 Task: Create a vector illustration of a famous landmark.
Action: Mouse pressed left at (142, 103)
Screenshot: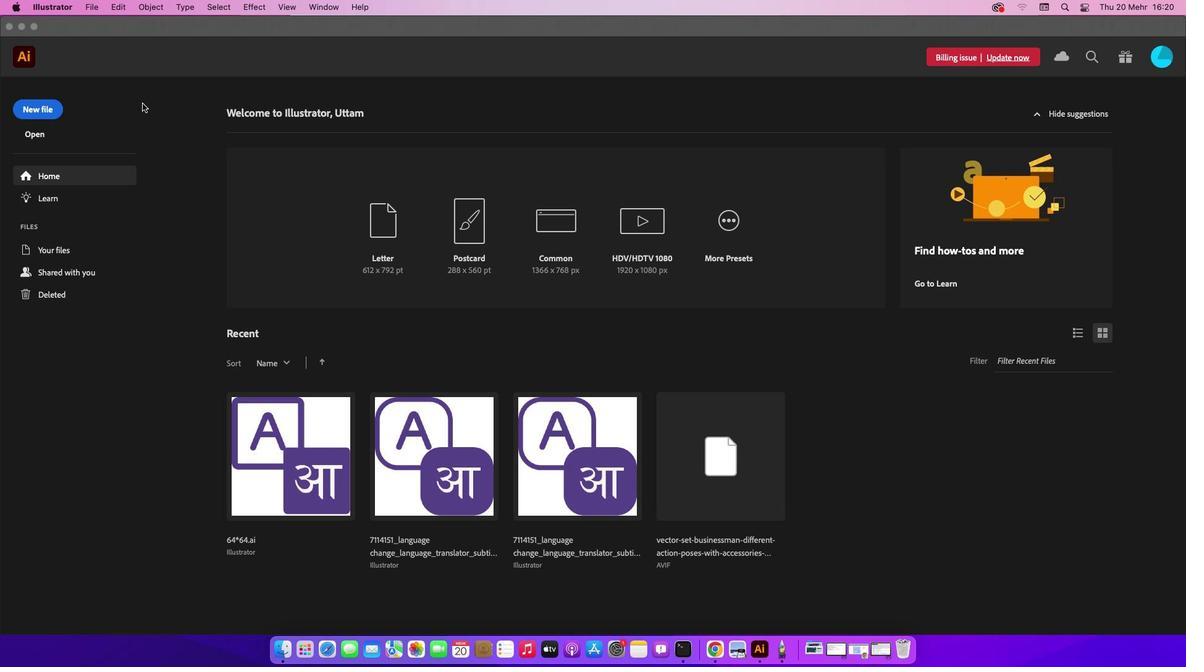
Action: Mouse moved to (48, 110)
Screenshot: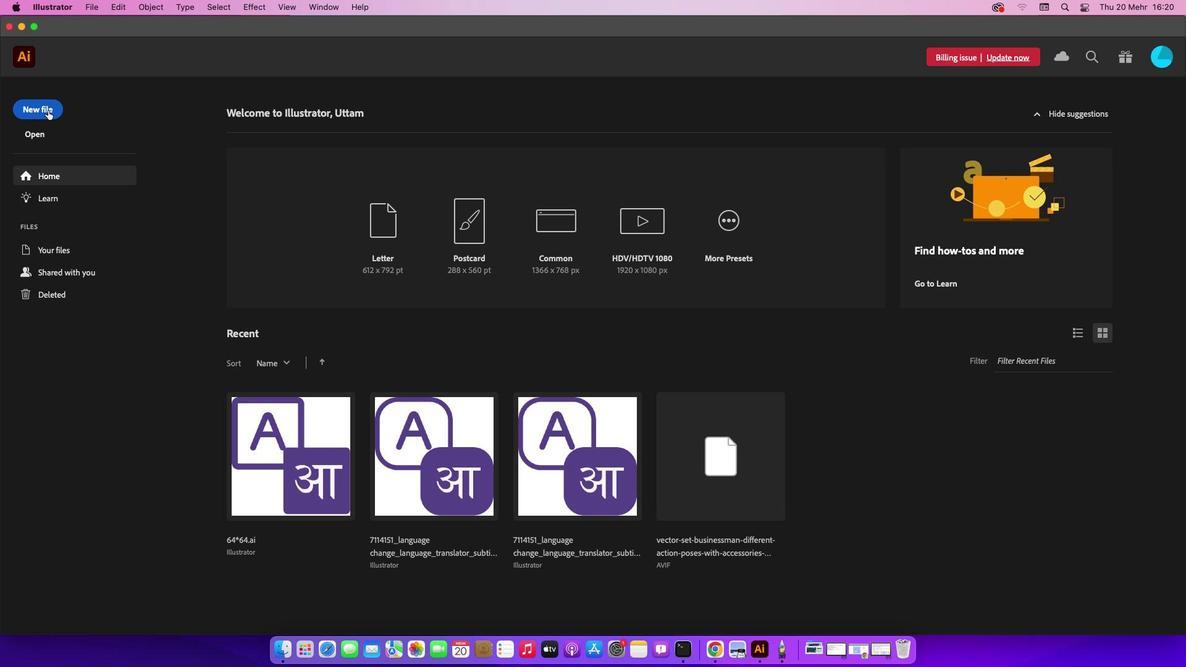 
Action: Mouse pressed left at (48, 110)
Screenshot: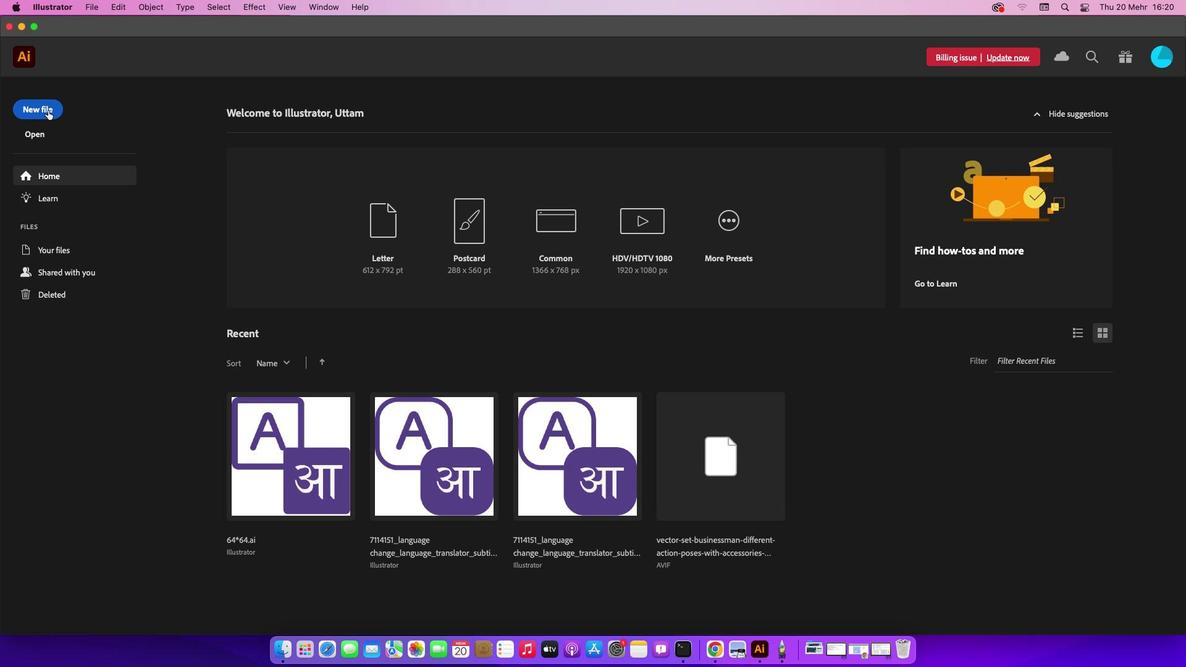 
Action: Mouse moved to (889, 514)
Screenshot: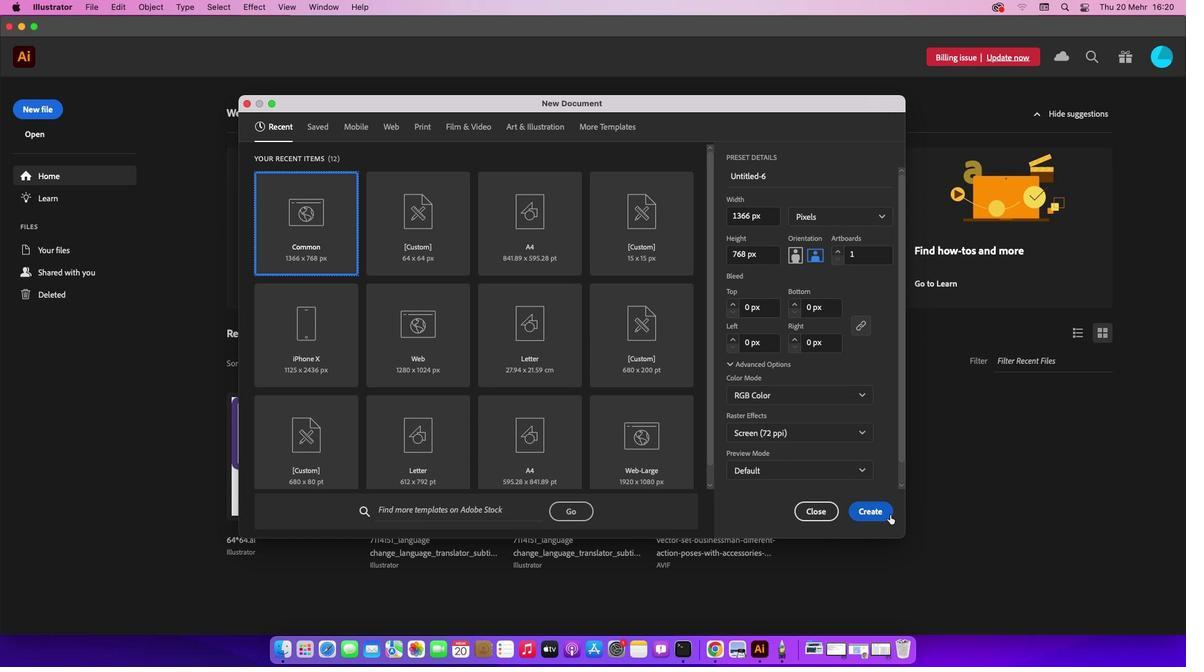 
Action: Mouse pressed left at (889, 514)
Screenshot: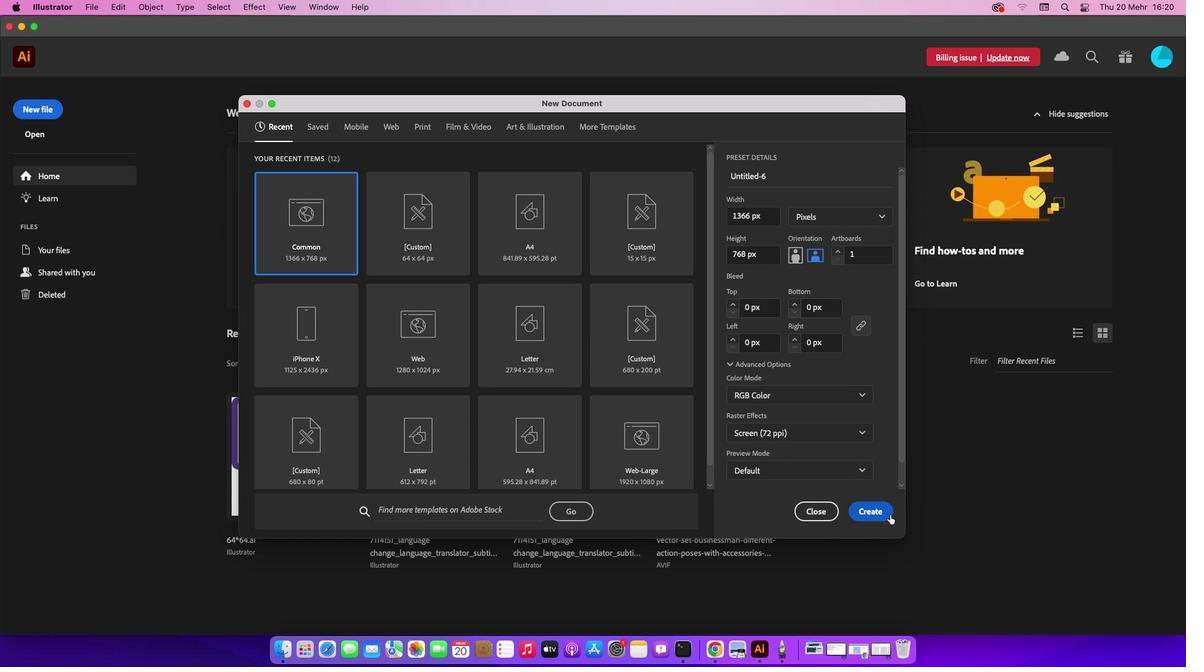 
Action: Mouse moved to (88, 6)
Screenshot: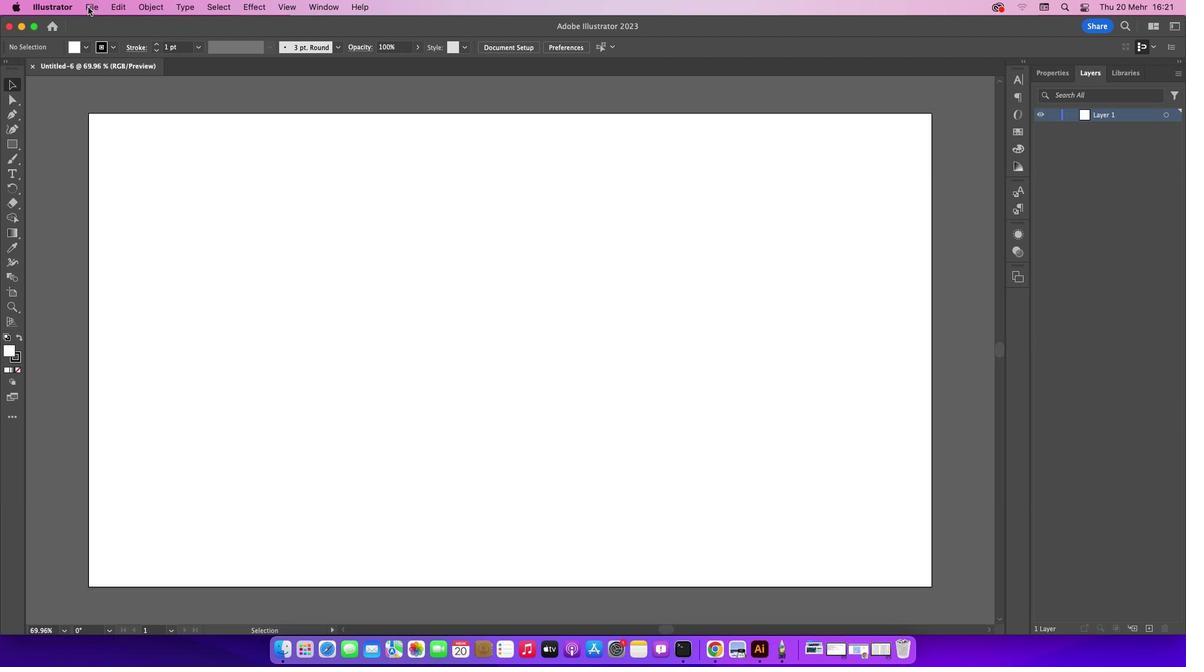 
Action: Mouse pressed left at (88, 6)
Screenshot: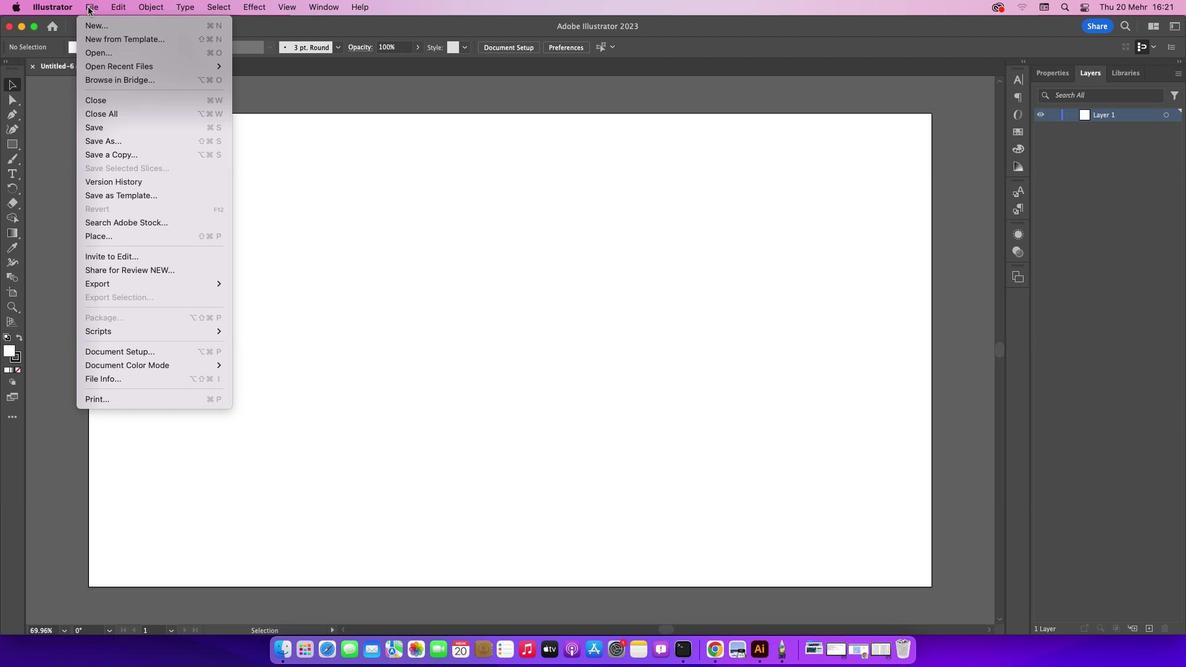 
Action: Mouse moved to (131, 54)
Screenshot: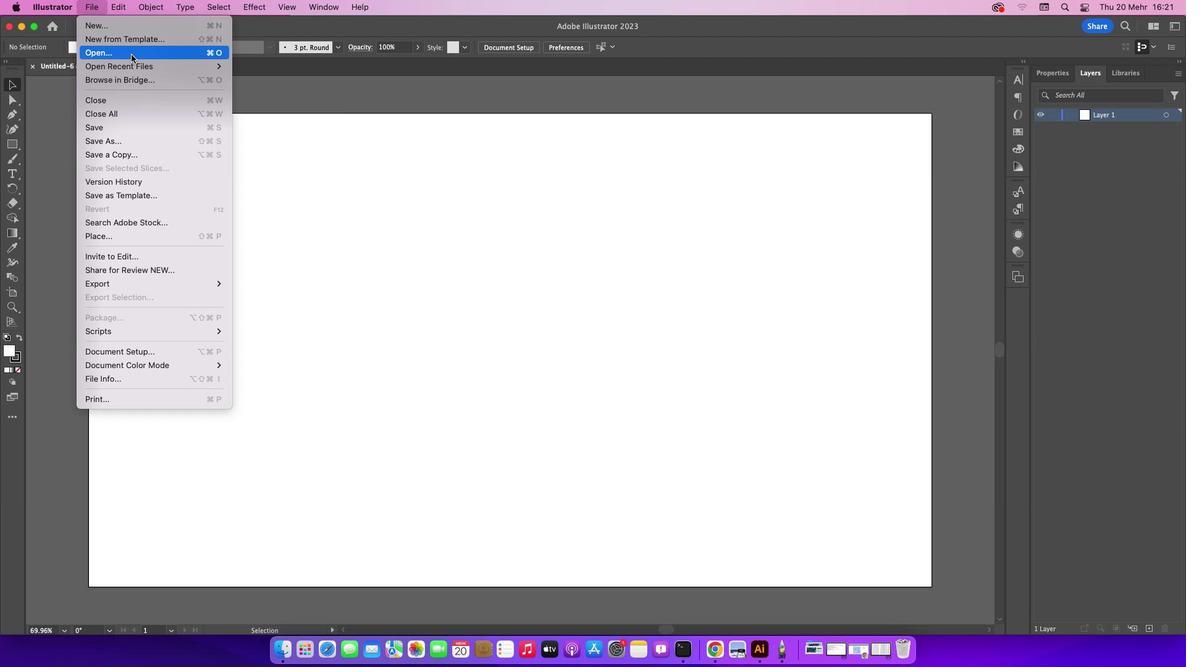 
Action: Mouse pressed left at (131, 54)
Screenshot: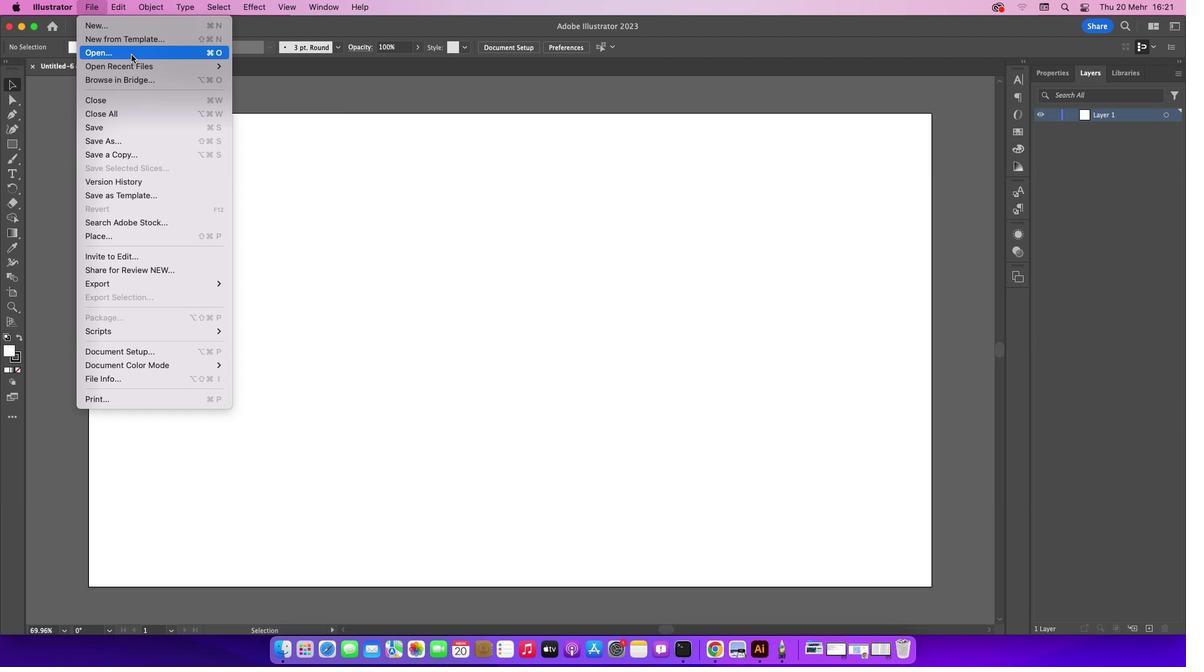 
Action: Mouse moved to (582, 204)
Screenshot: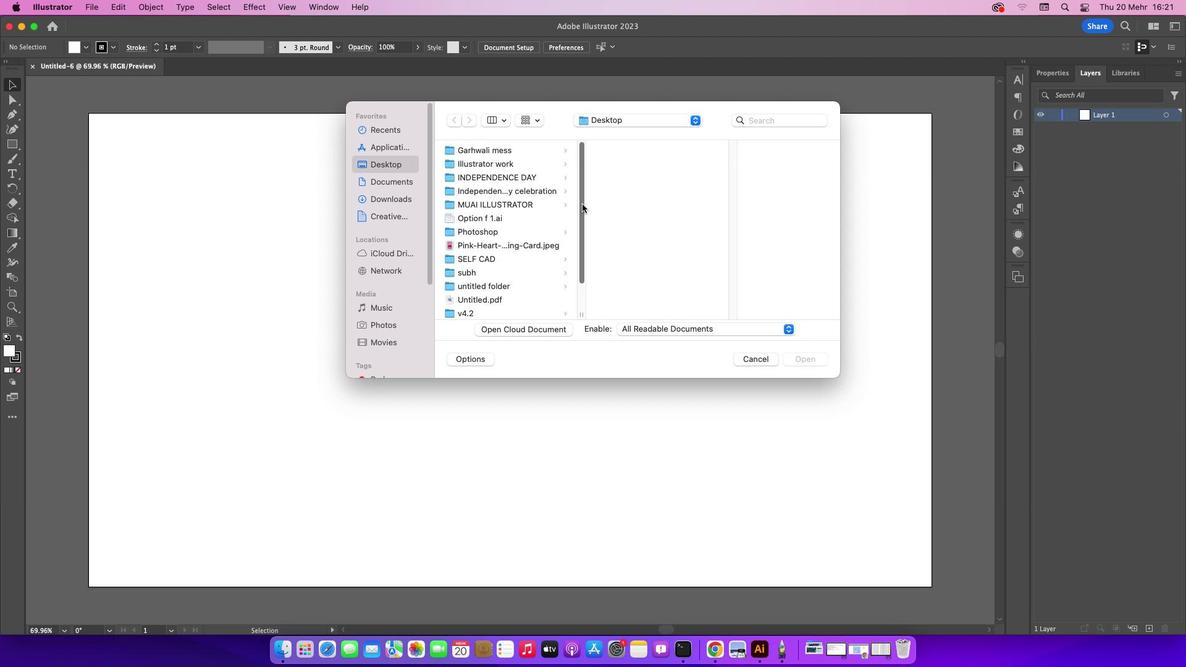 
Action: Mouse pressed left at (582, 204)
Screenshot: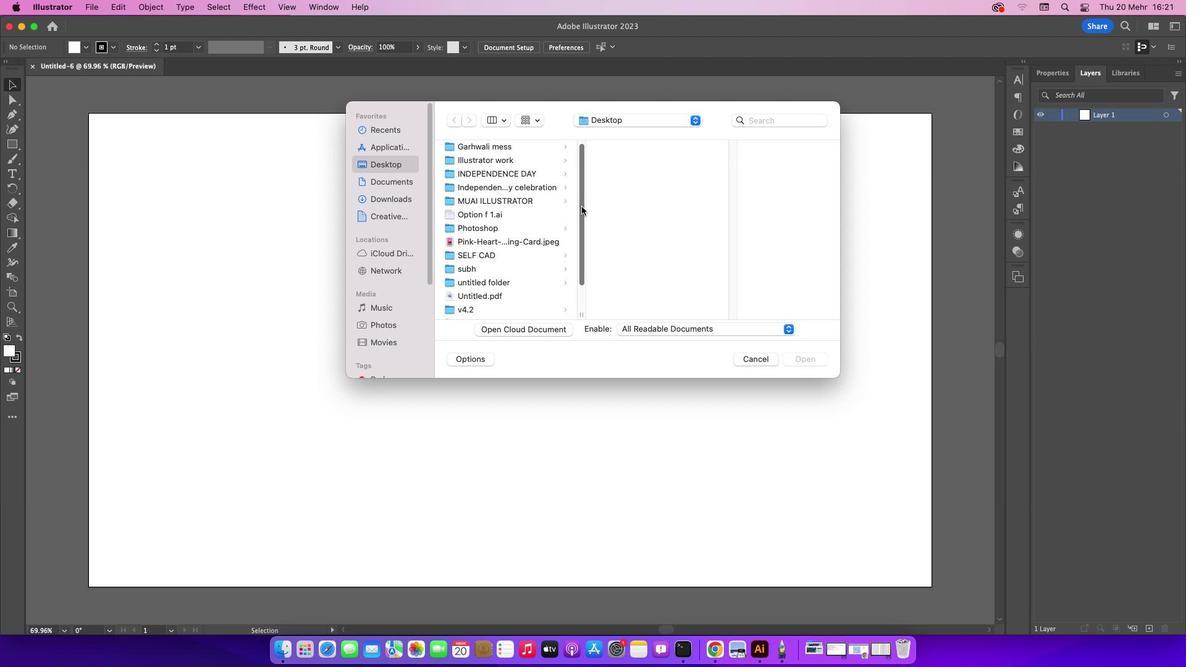 
Action: Mouse moved to (527, 295)
Screenshot: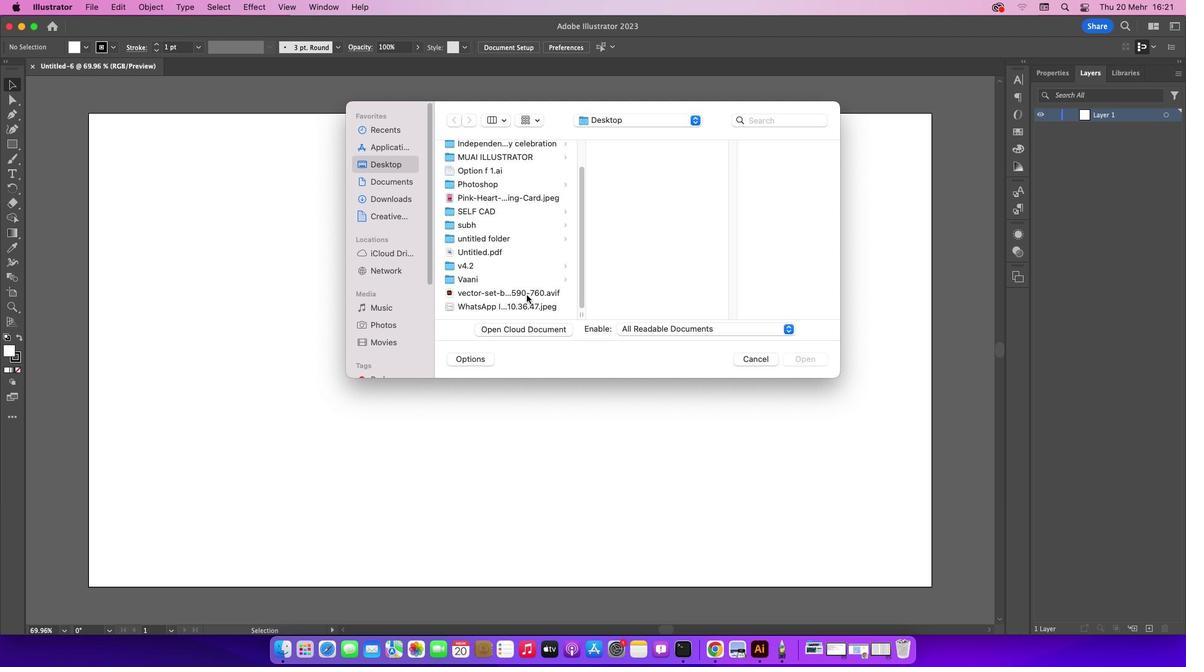 
Action: Mouse pressed left at (527, 295)
Screenshot: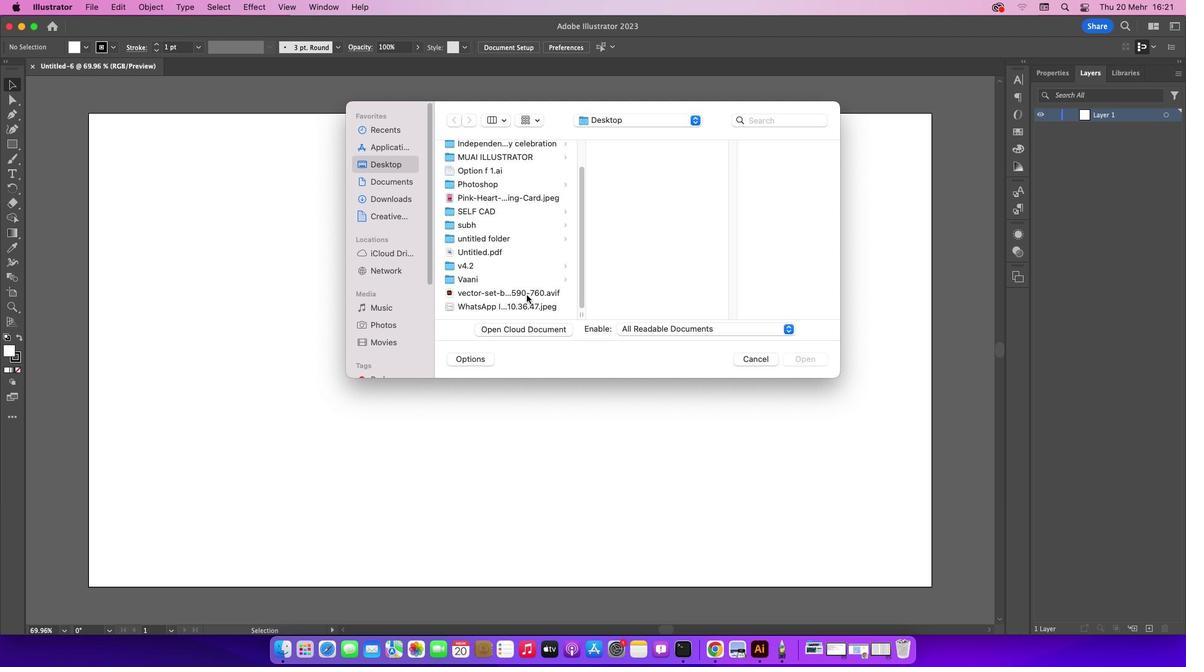 
Action: Mouse moved to (508, 250)
Screenshot: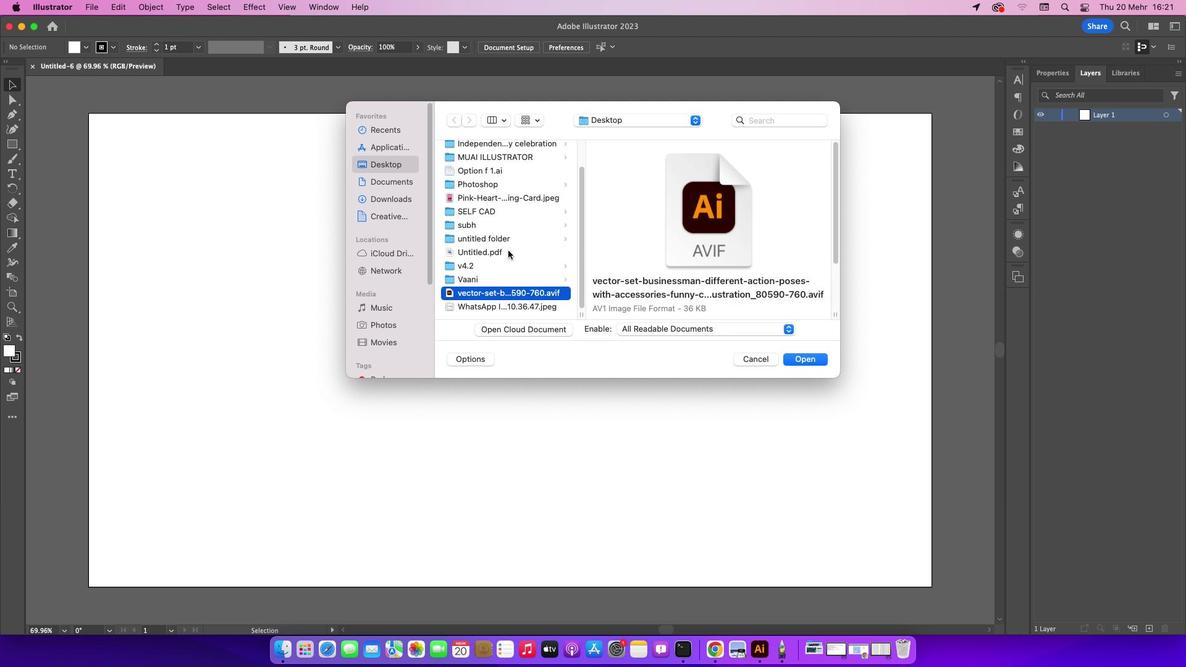
Action: Mouse pressed left at (508, 250)
Screenshot: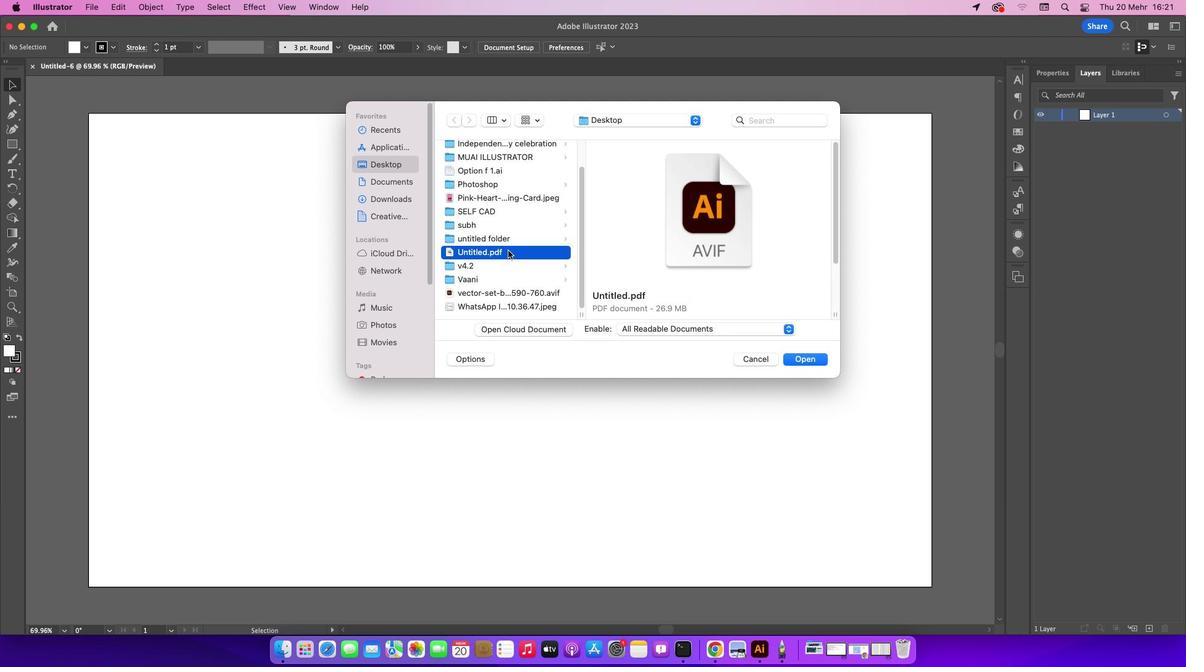 
Action: Mouse moved to (579, 265)
Screenshot: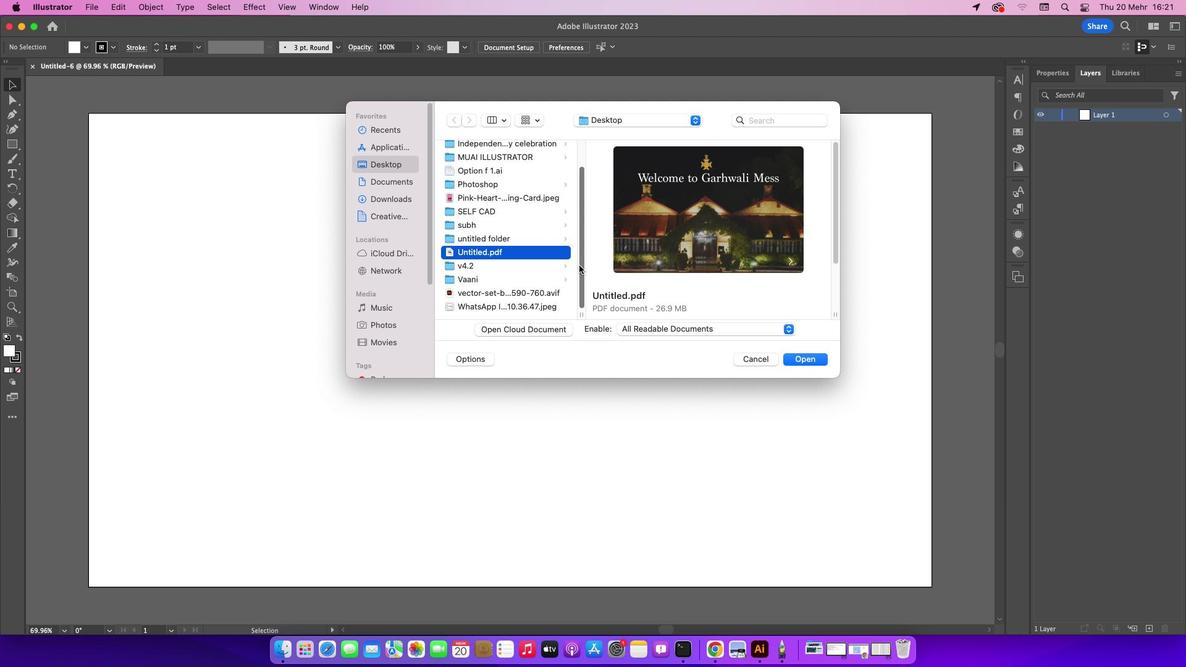 
Action: Mouse pressed left at (579, 265)
Screenshot: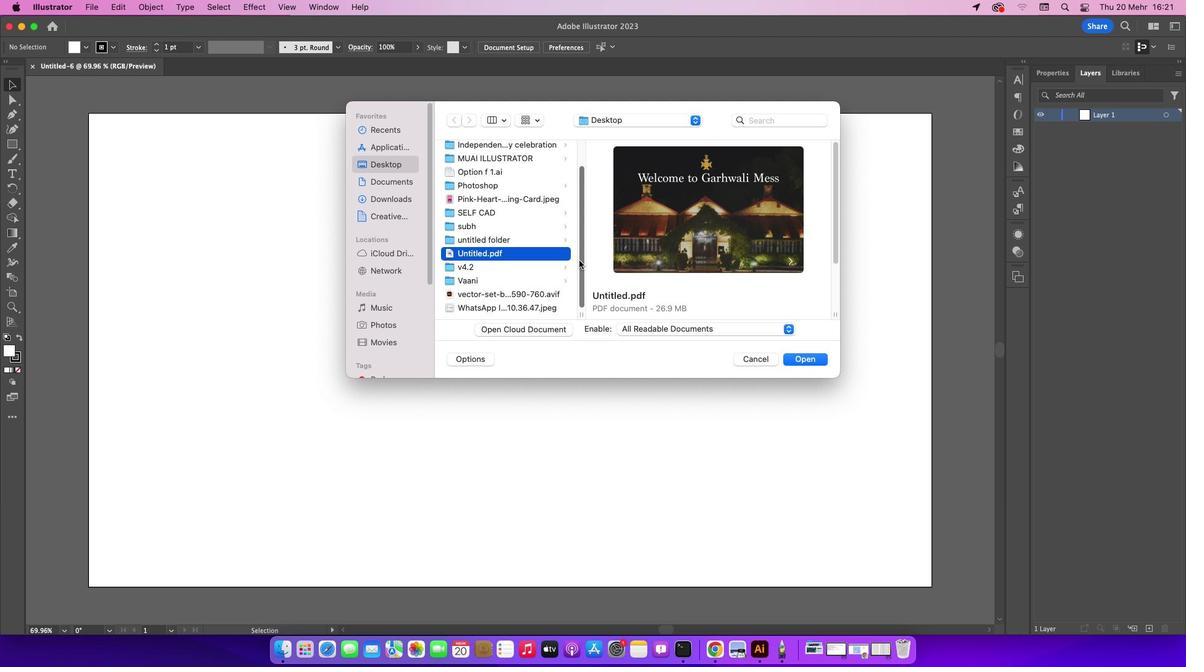 
Action: Mouse moved to (400, 159)
Screenshot: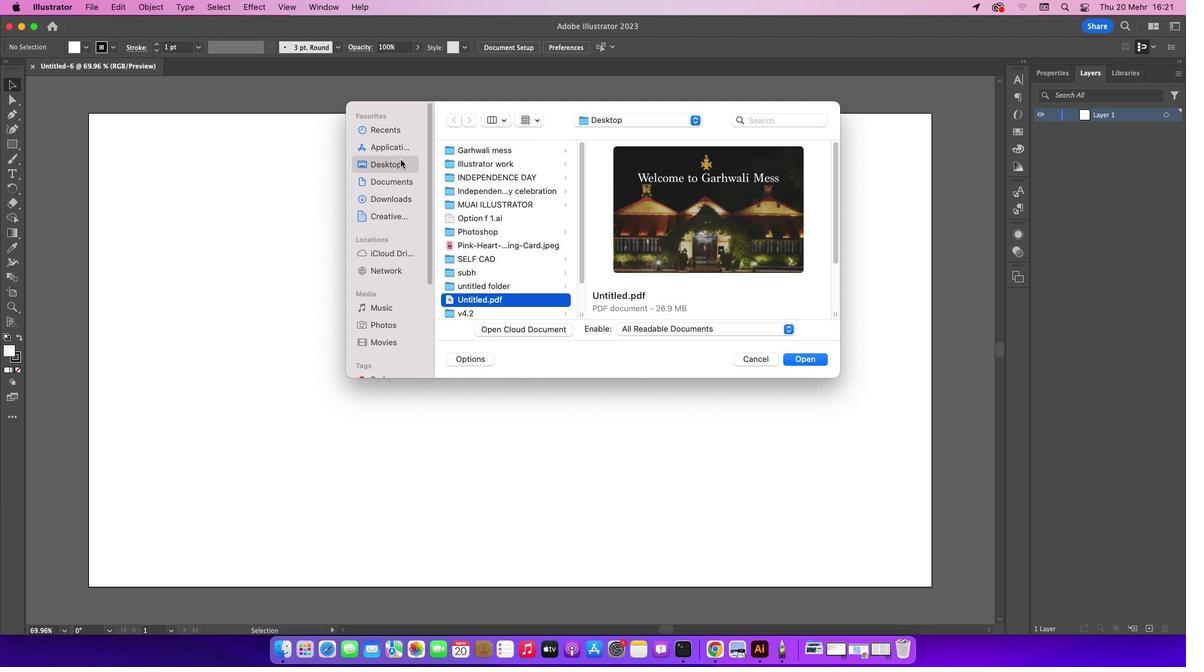 
Action: Mouse pressed left at (400, 159)
Screenshot: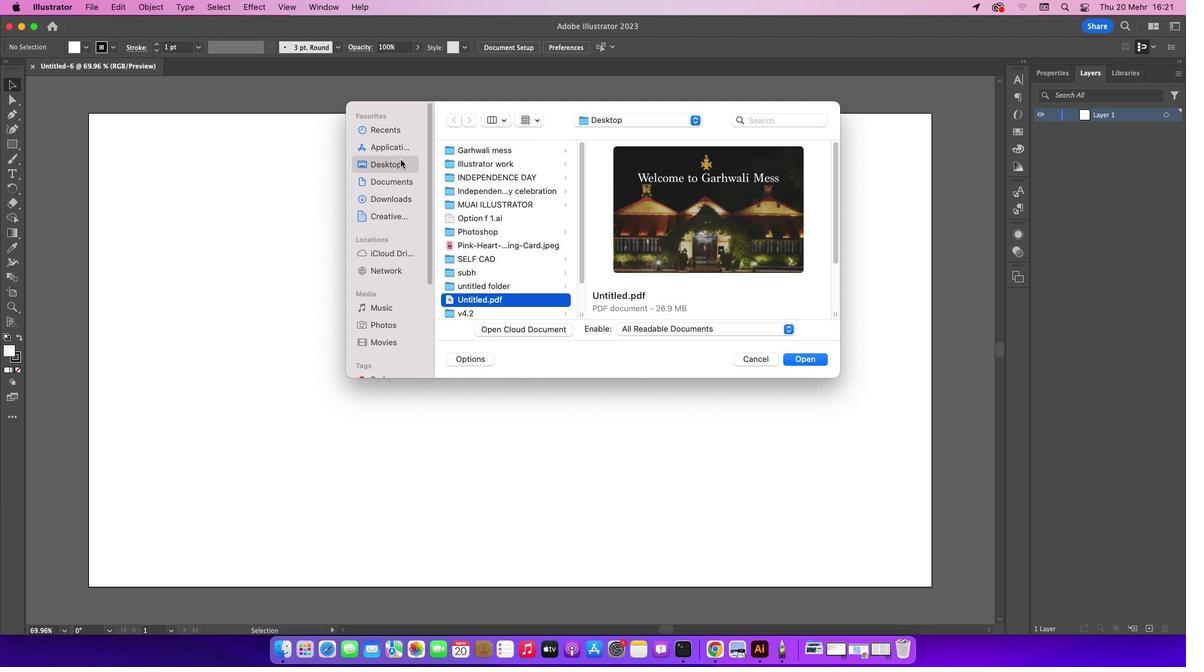 
Action: Mouse moved to (580, 228)
Screenshot: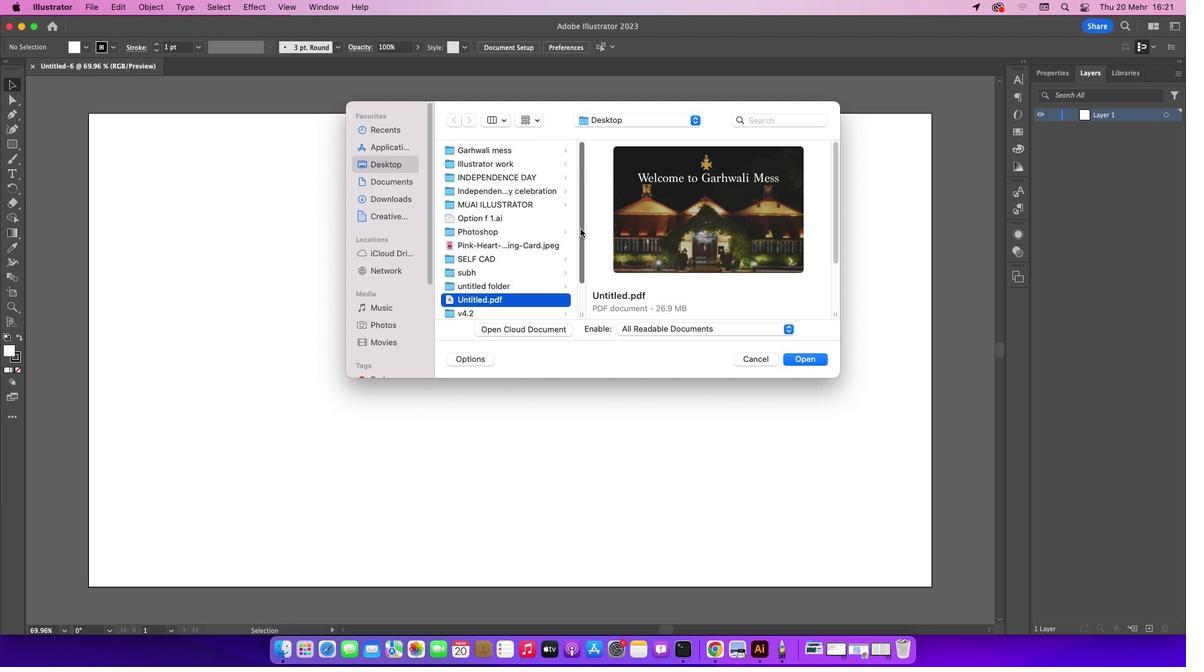 
Action: Mouse pressed left at (580, 228)
Screenshot: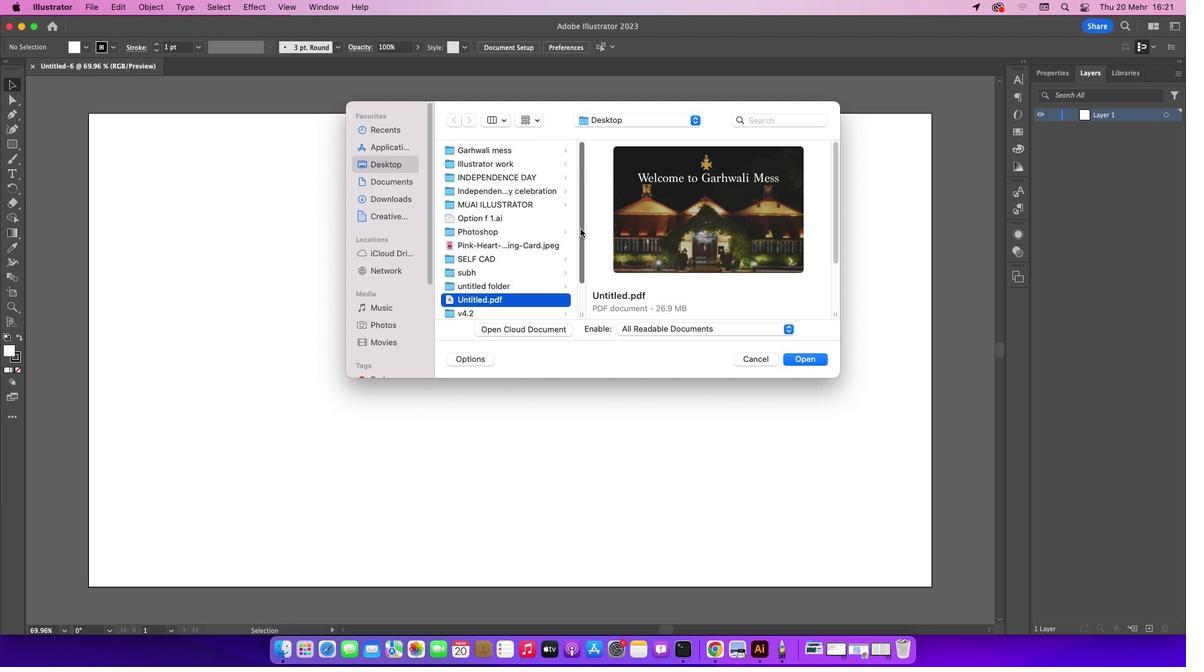
Action: Mouse moved to (501, 306)
Screenshot: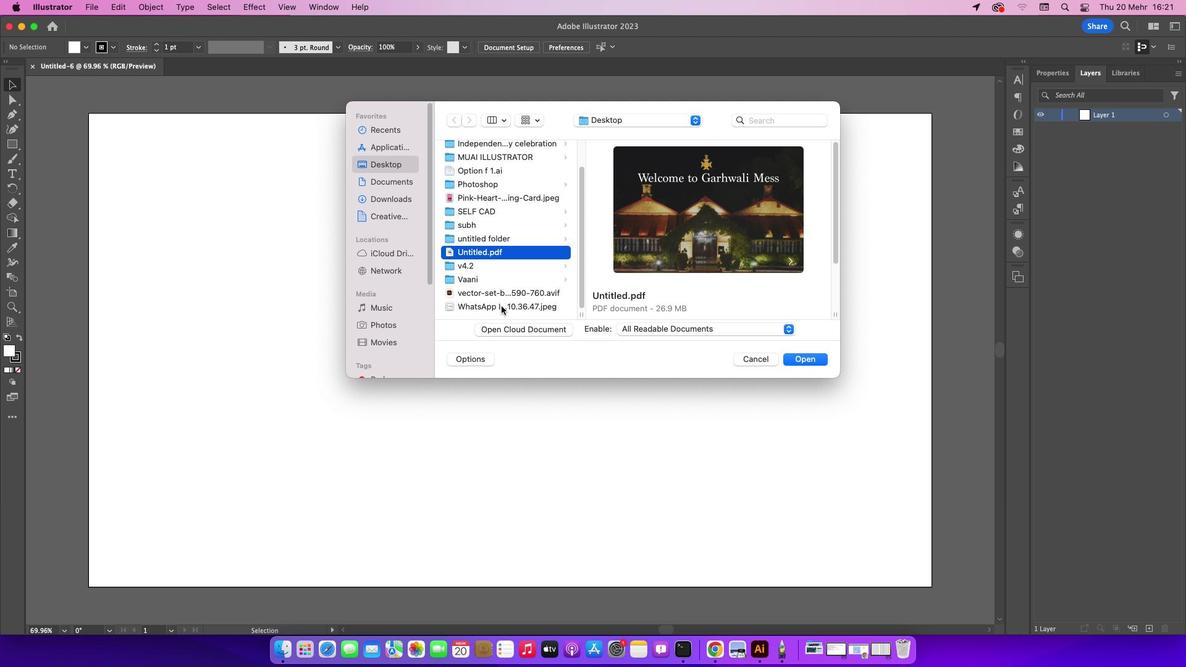 
Action: Mouse pressed left at (501, 306)
Screenshot: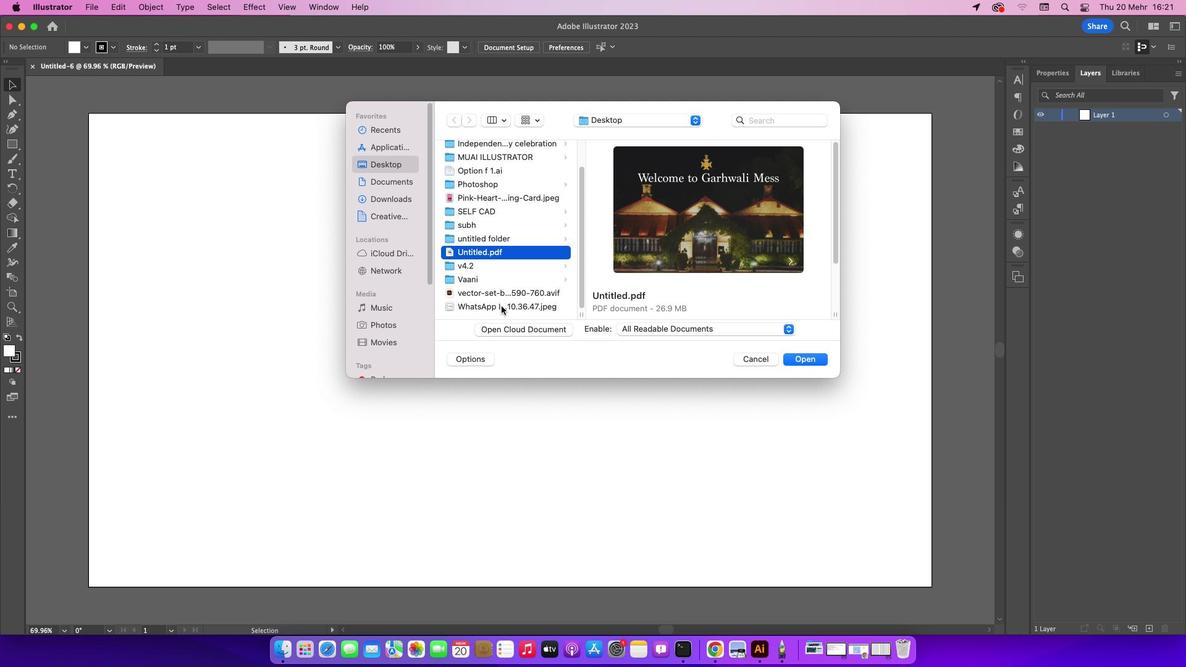 
Action: Mouse moved to (504, 295)
Screenshot: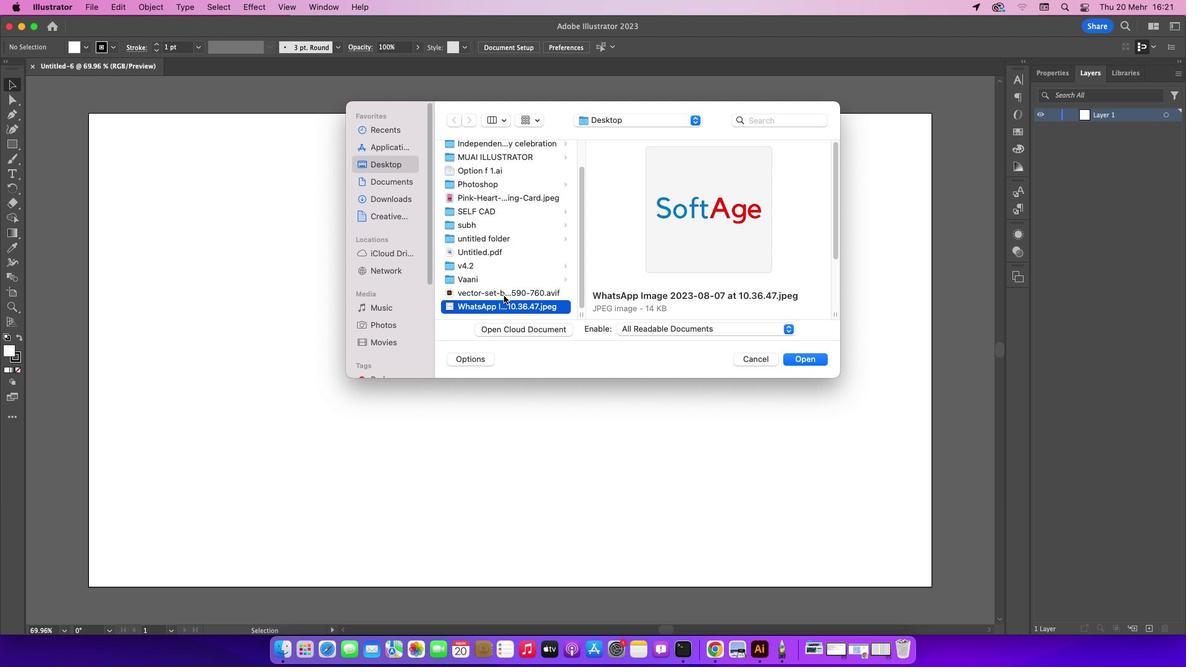 
Action: Mouse pressed left at (504, 295)
Screenshot: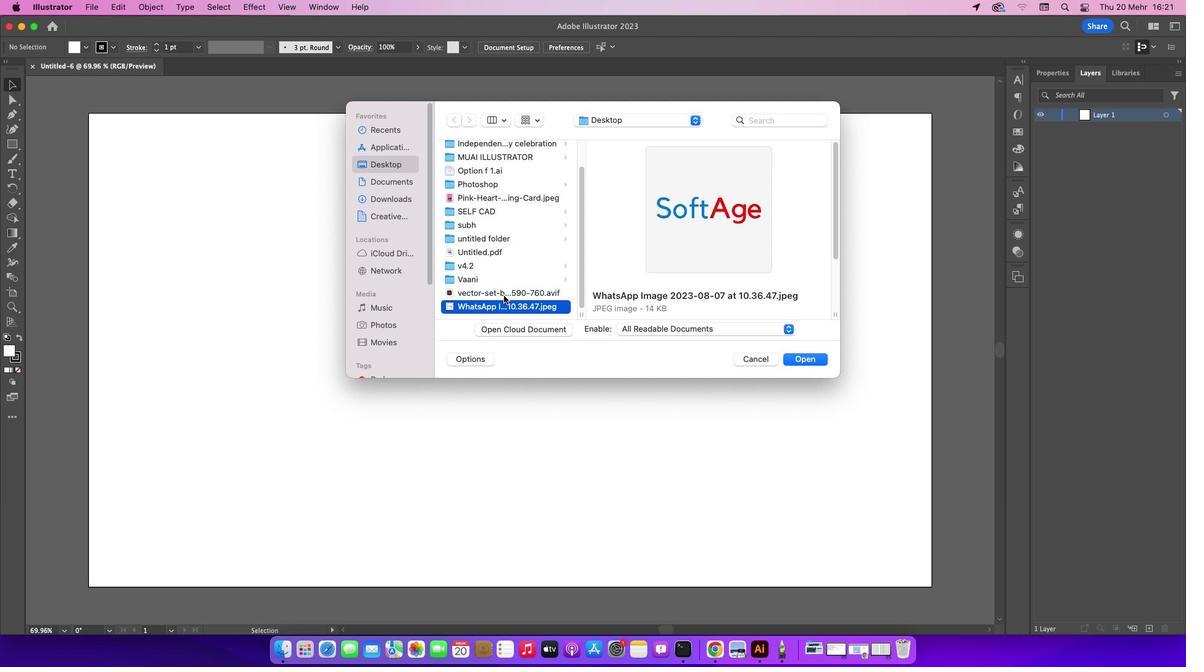 
Action: Mouse moved to (802, 362)
Screenshot: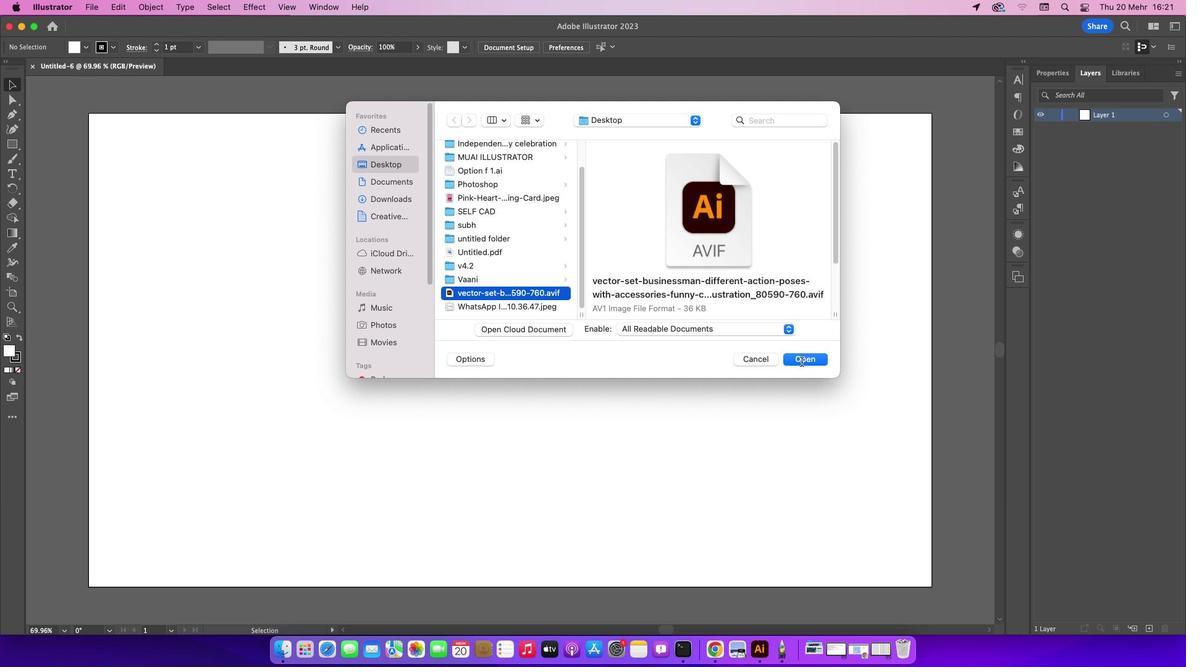 
Action: Mouse pressed left at (802, 362)
Screenshot: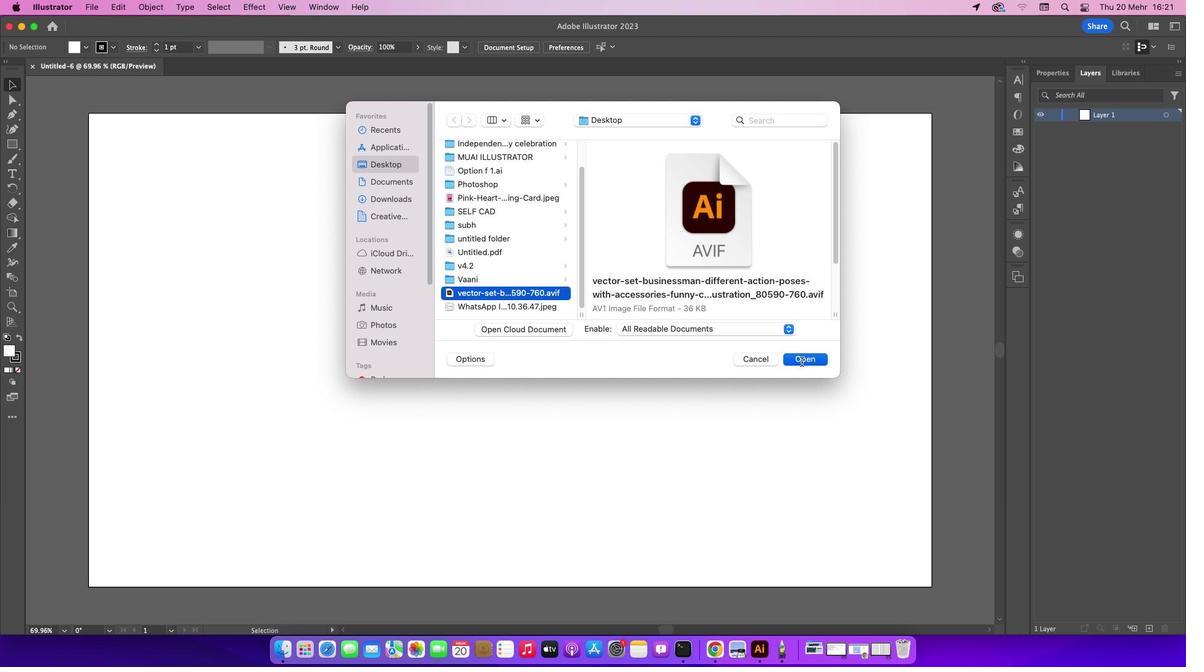 
Action: Mouse moved to (1068, 112)
Screenshot: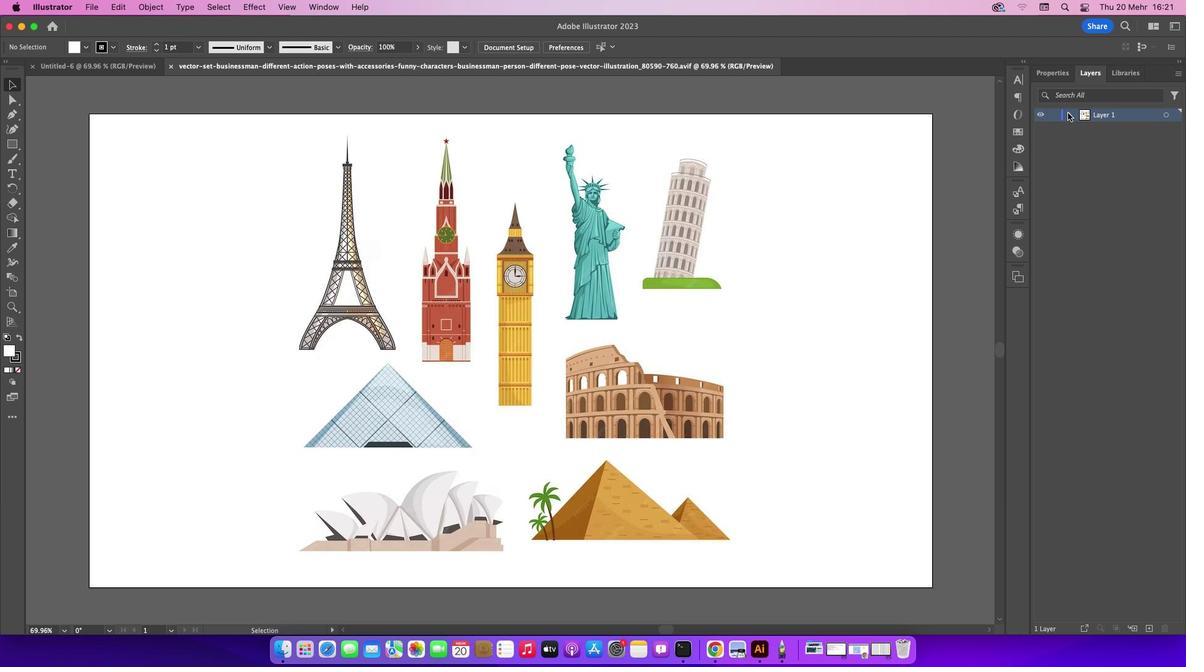 
Action: Mouse pressed left at (1068, 112)
Screenshot: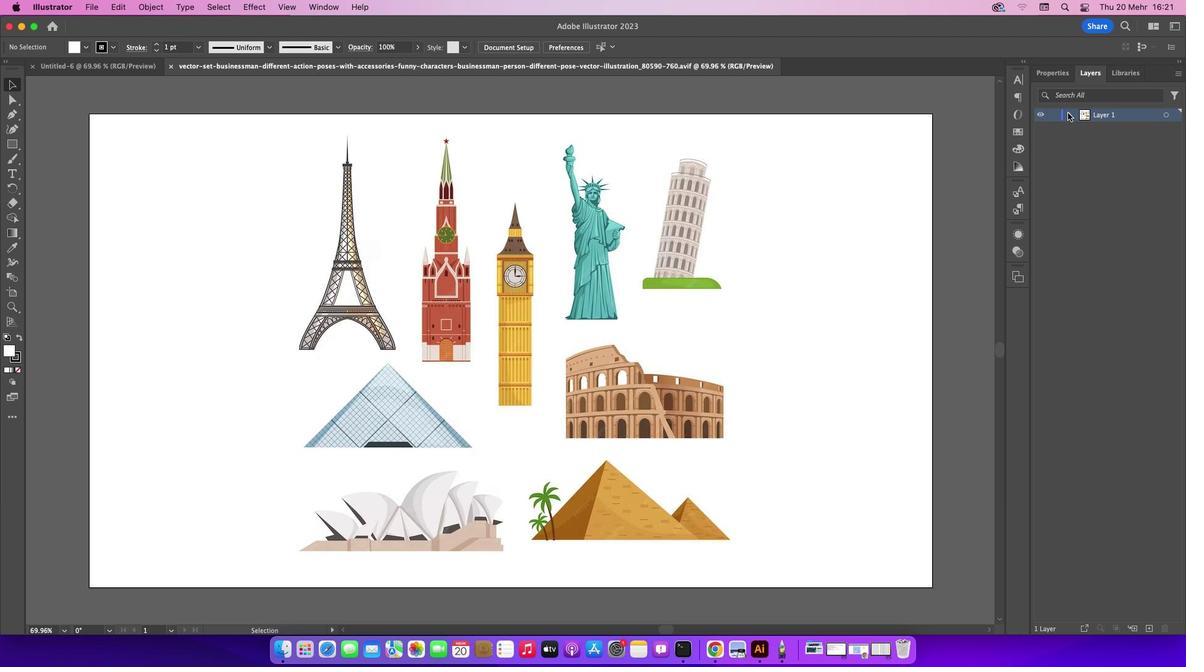 
Action: Mouse moved to (1053, 130)
Screenshot: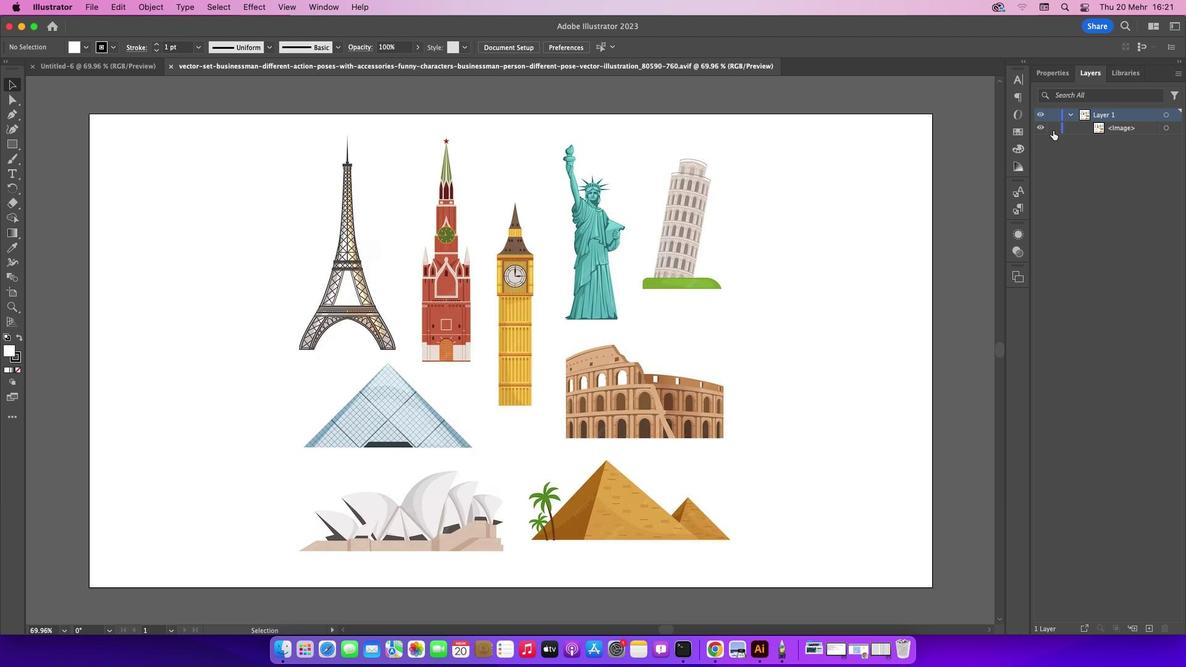 
Action: Mouse pressed left at (1053, 130)
Screenshot: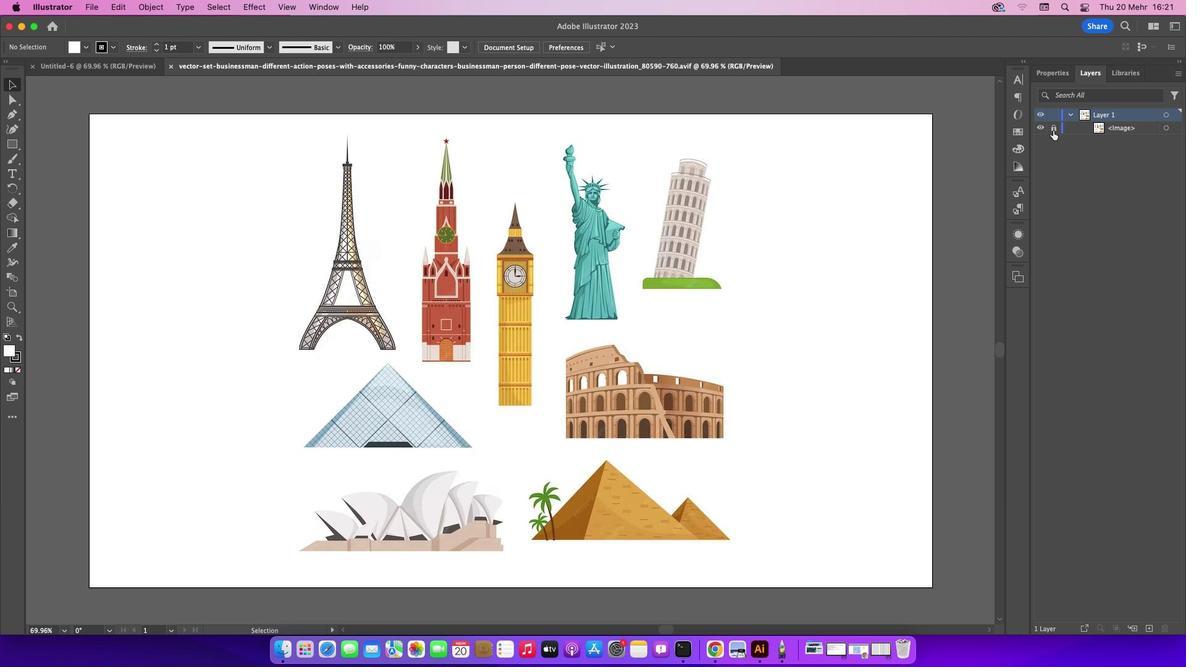 
Action: Mouse moved to (725, 404)
Screenshot: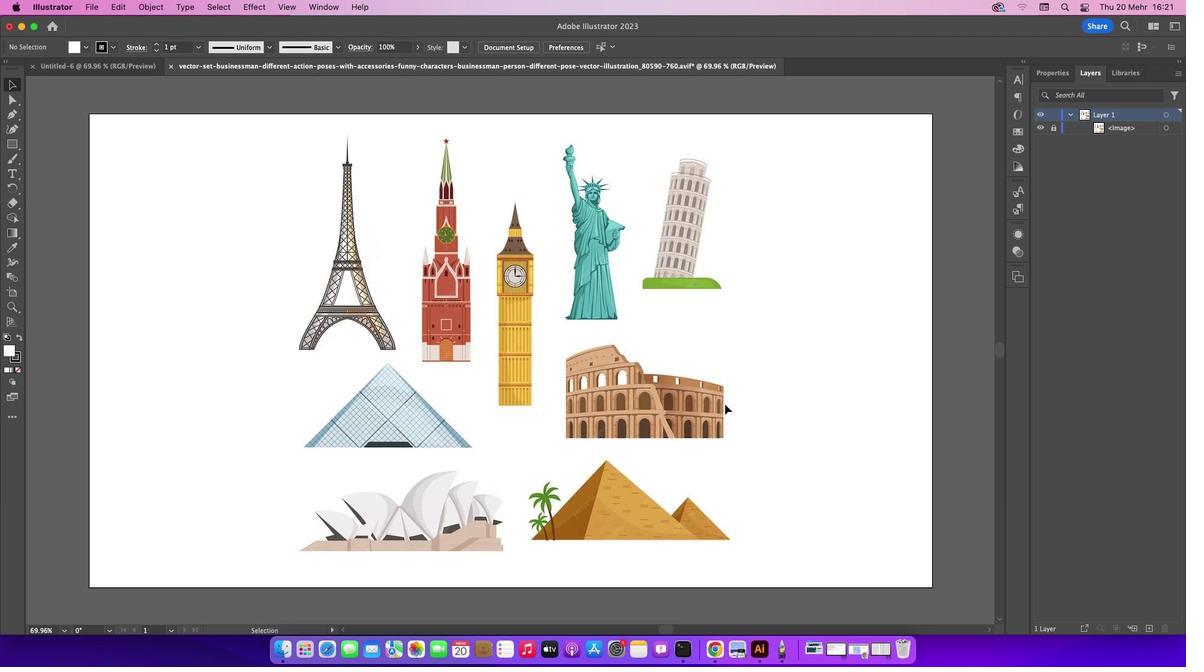 
Action: Mouse pressed left at (725, 404)
Screenshot: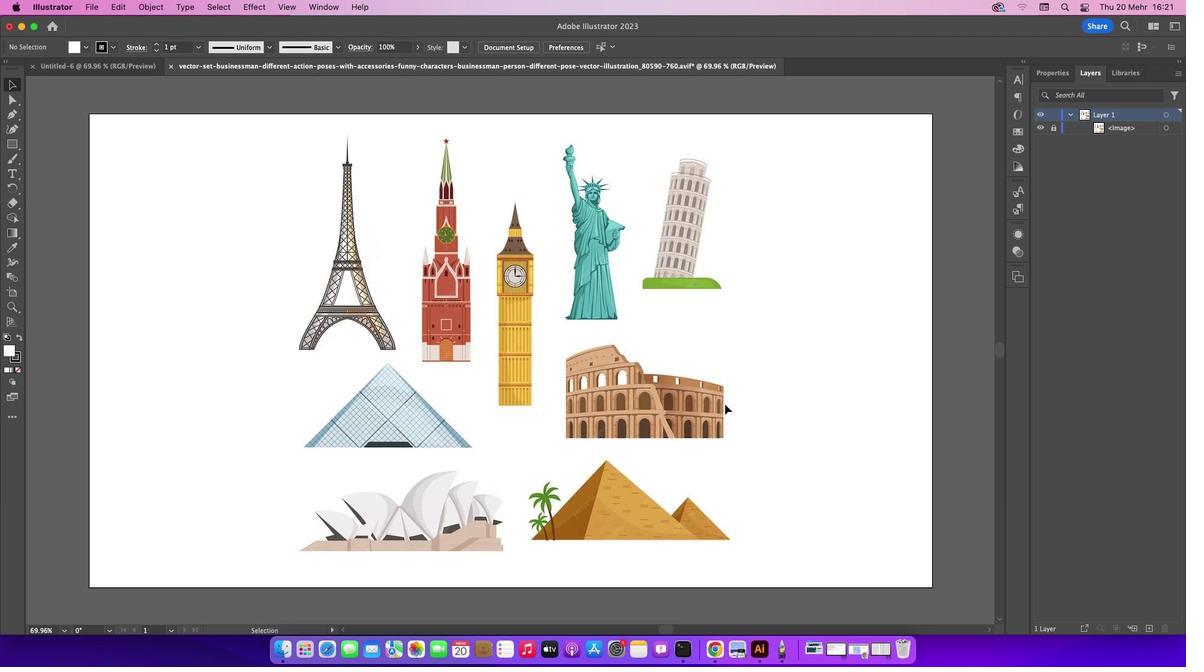 
Action: Mouse moved to (287, 12)
Screenshot: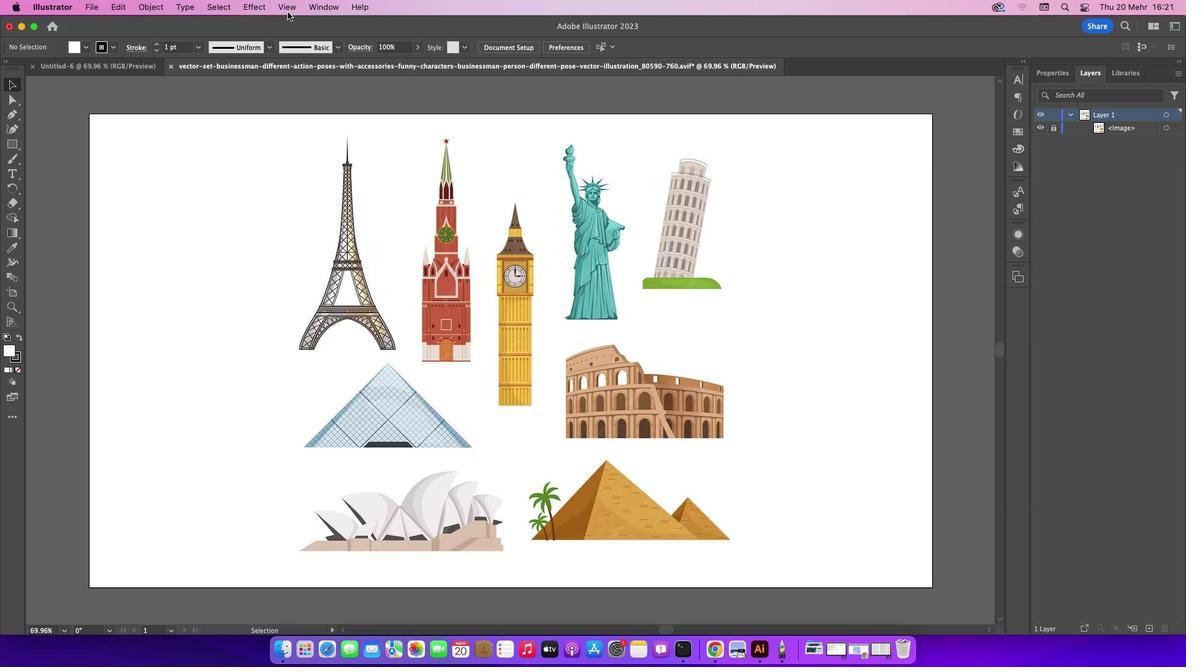 
Action: Mouse pressed left at (287, 12)
Screenshot: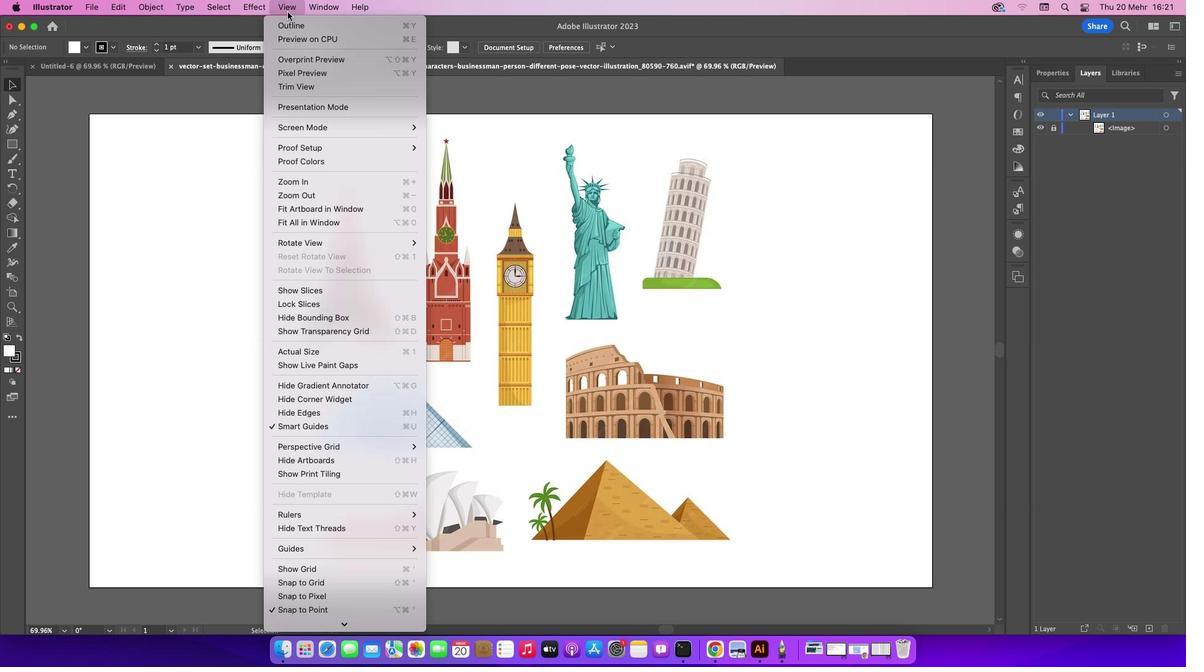 
Action: Mouse moved to (344, 179)
Screenshot: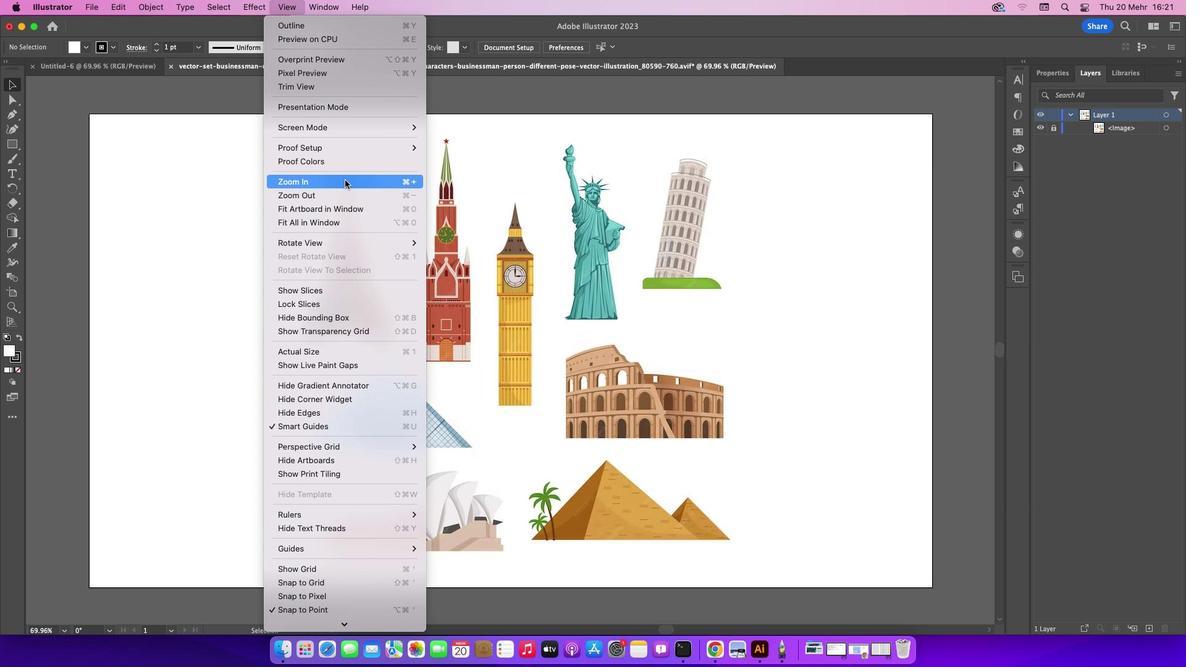 
Action: Mouse pressed left at (344, 179)
Screenshot: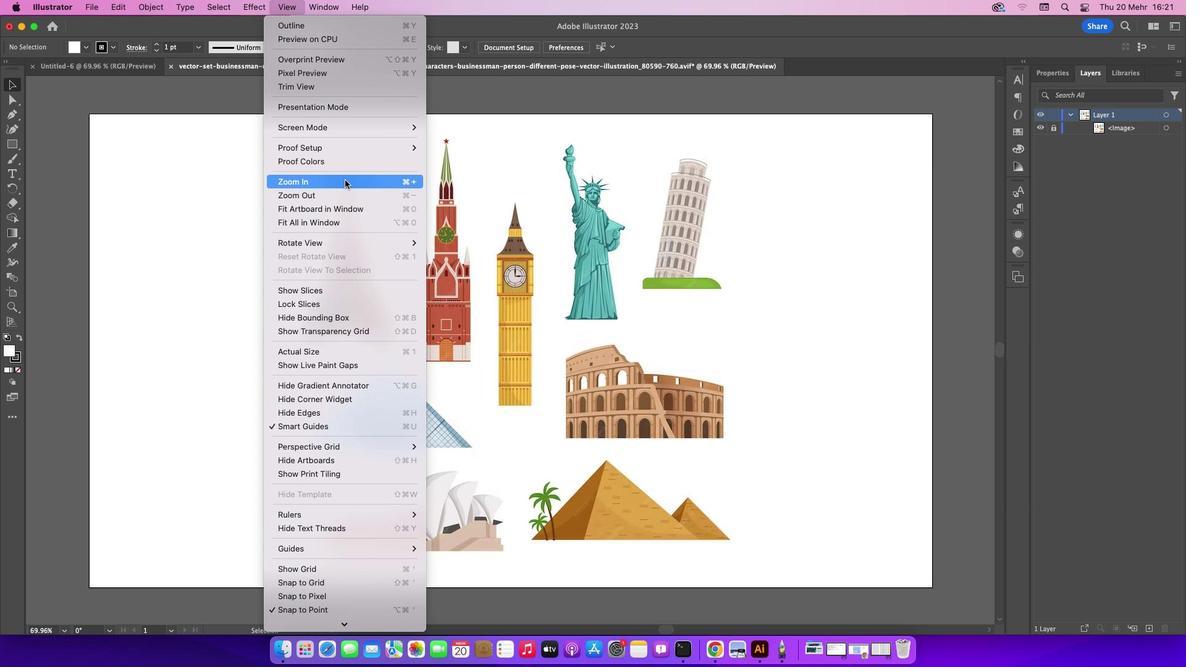 
Action: Mouse moved to (466, 320)
Screenshot: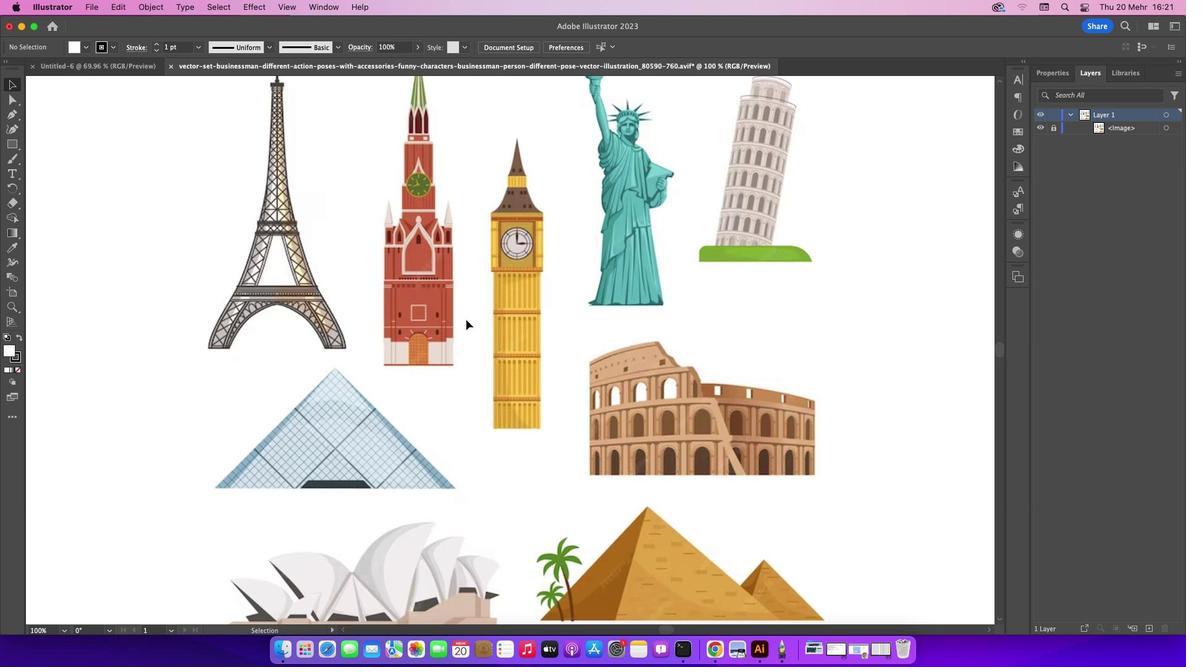 
Action: Mouse scrolled (466, 320) with delta (0, 0)
Screenshot: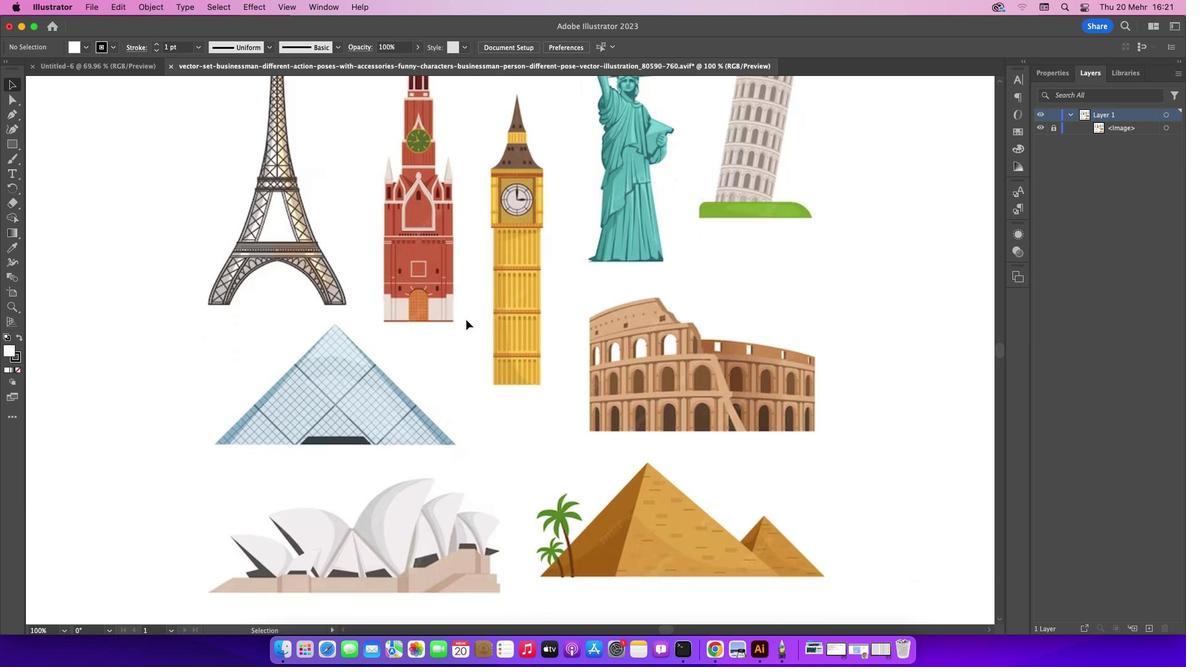 
Action: Mouse scrolled (466, 320) with delta (0, 0)
Screenshot: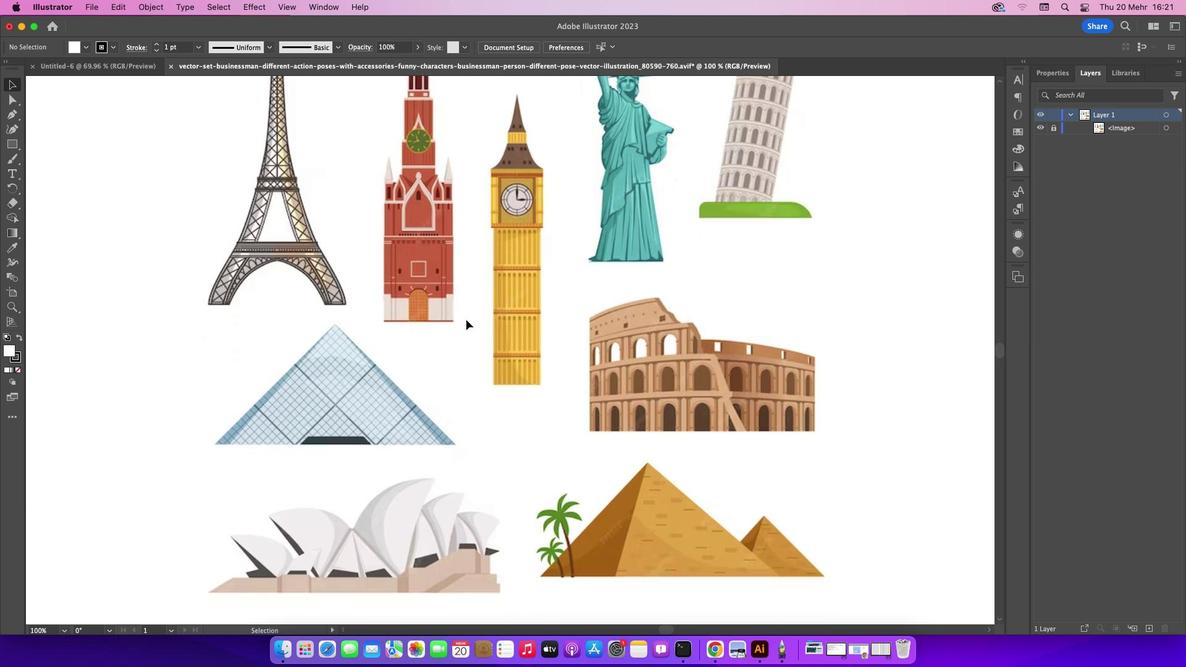 
Action: Mouse scrolled (466, 320) with delta (0, -1)
Screenshot: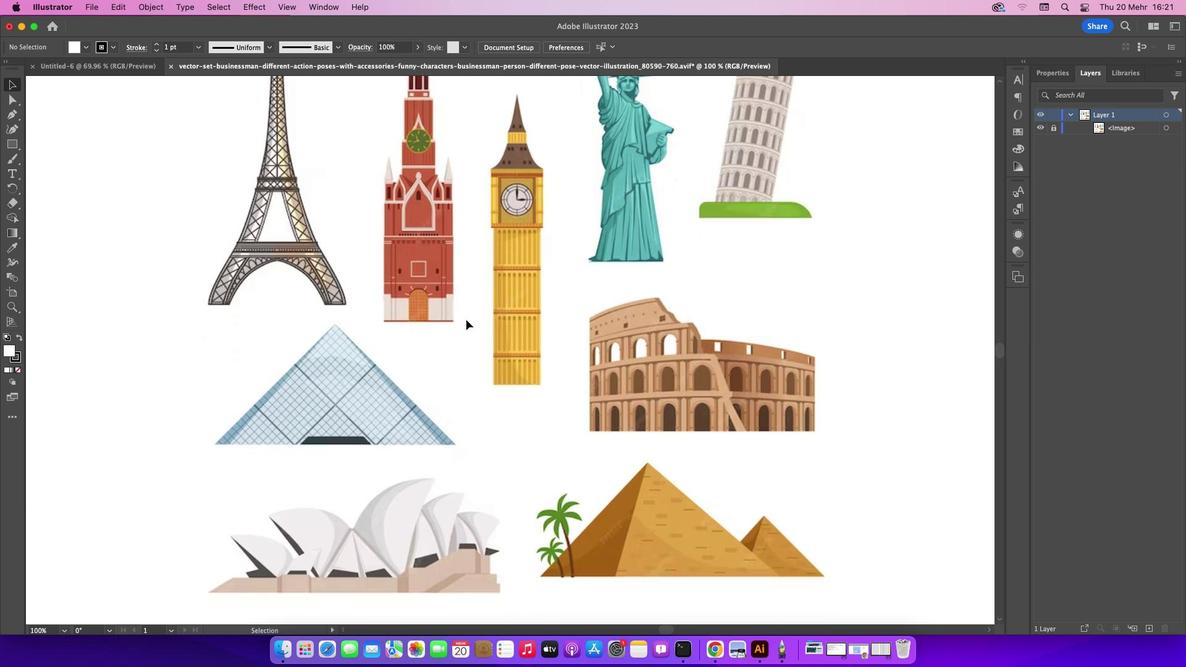 
Action: Mouse scrolled (466, 320) with delta (0, -2)
Screenshot: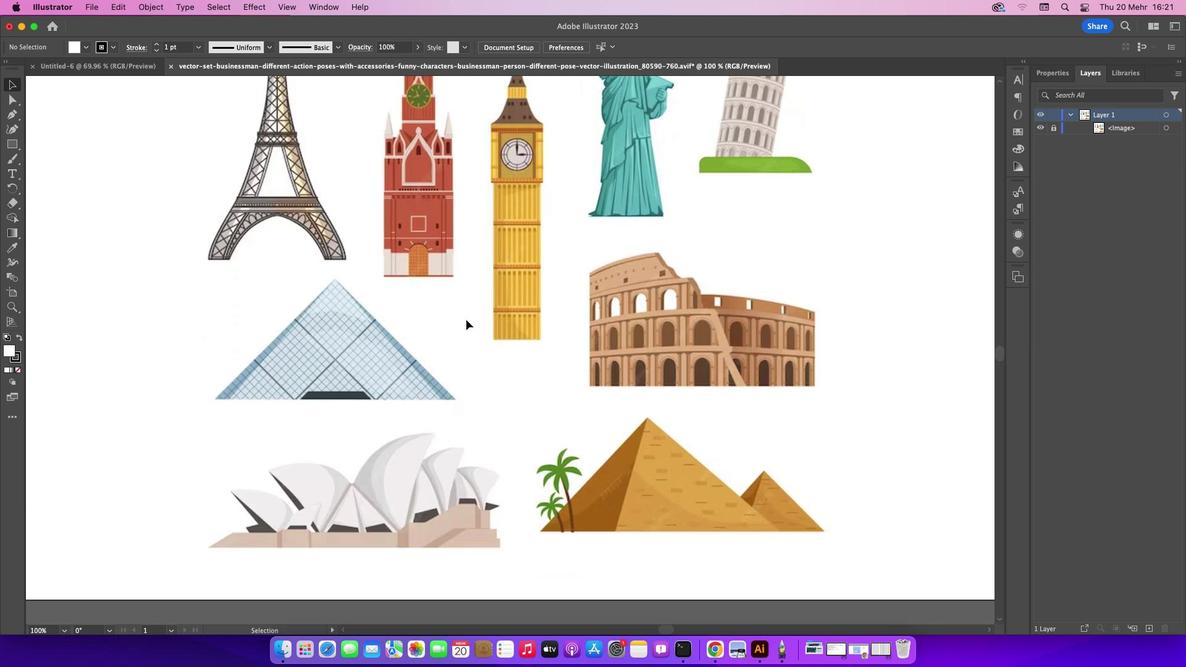 
Action: Mouse scrolled (466, 320) with delta (0, 0)
Screenshot: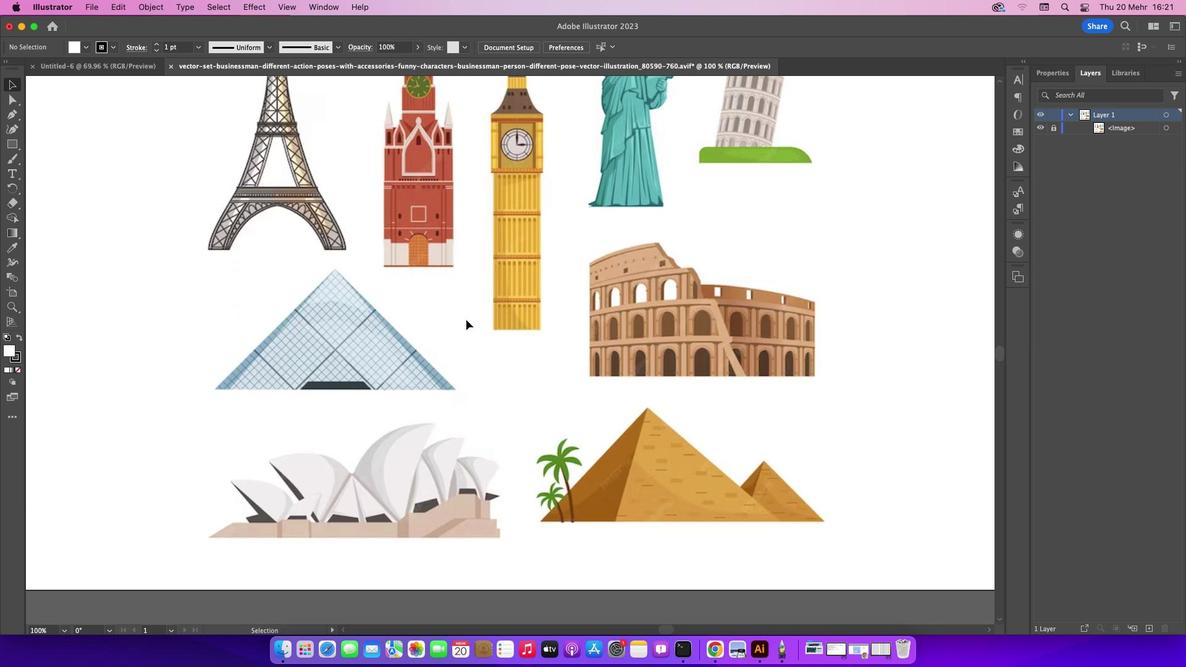 
Action: Mouse scrolled (466, 320) with delta (0, 0)
Screenshot: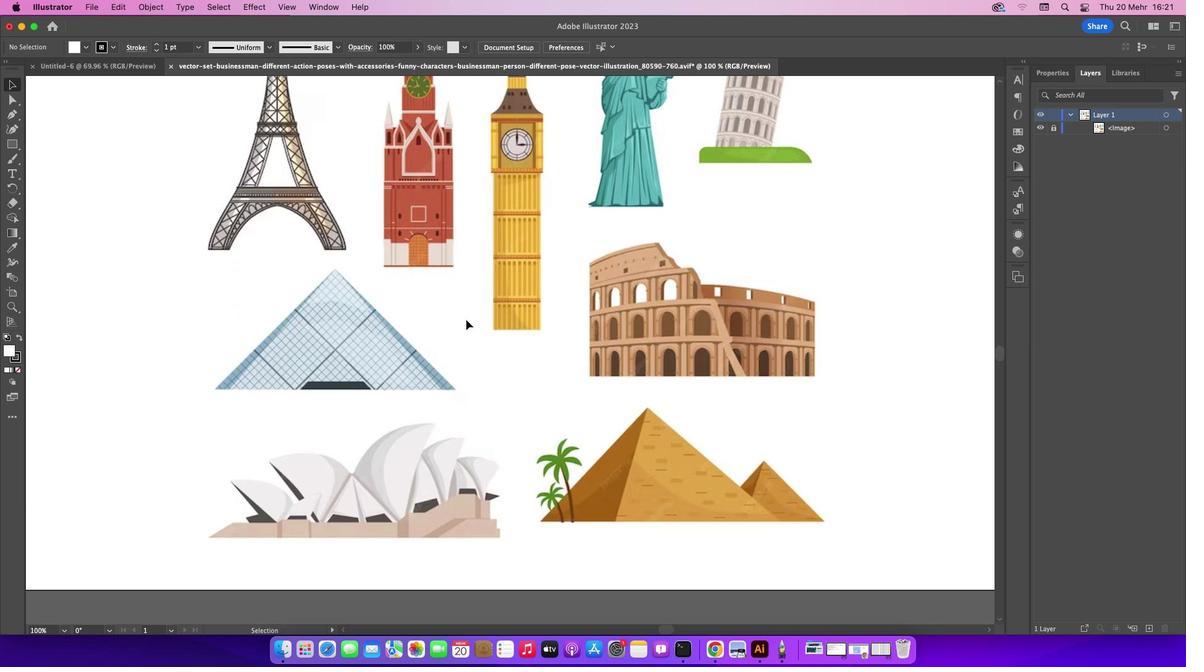 
Action: Mouse moved to (286, 11)
Screenshot: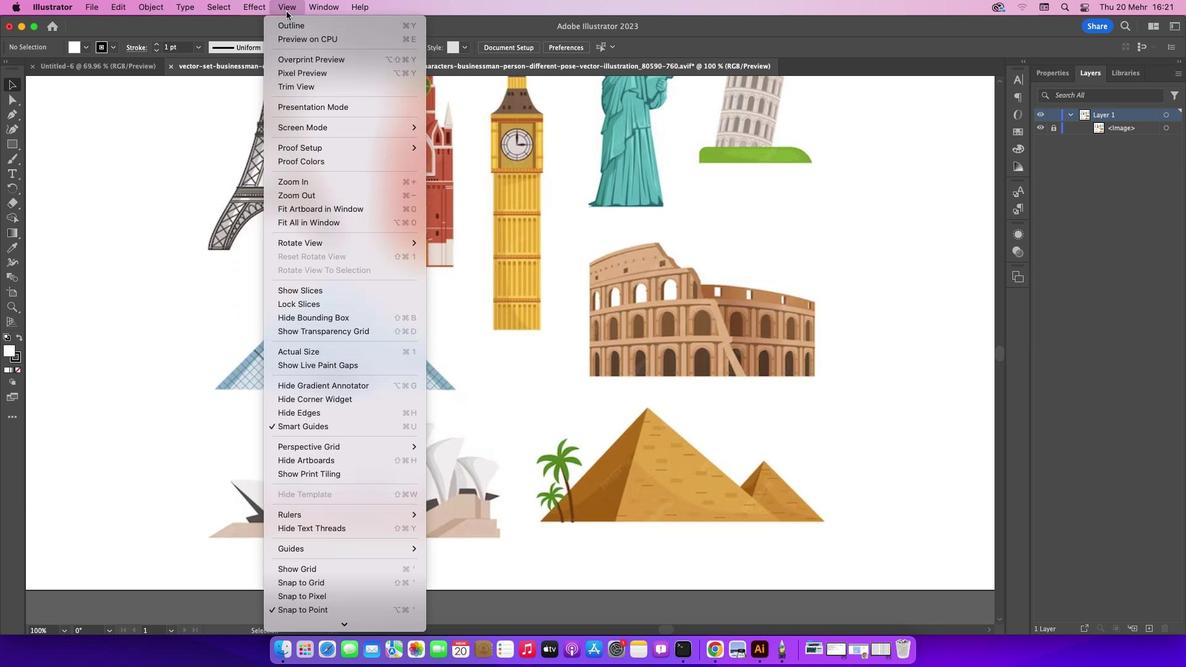 
Action: Mouse pressed left at (286, 11)
Screenshot: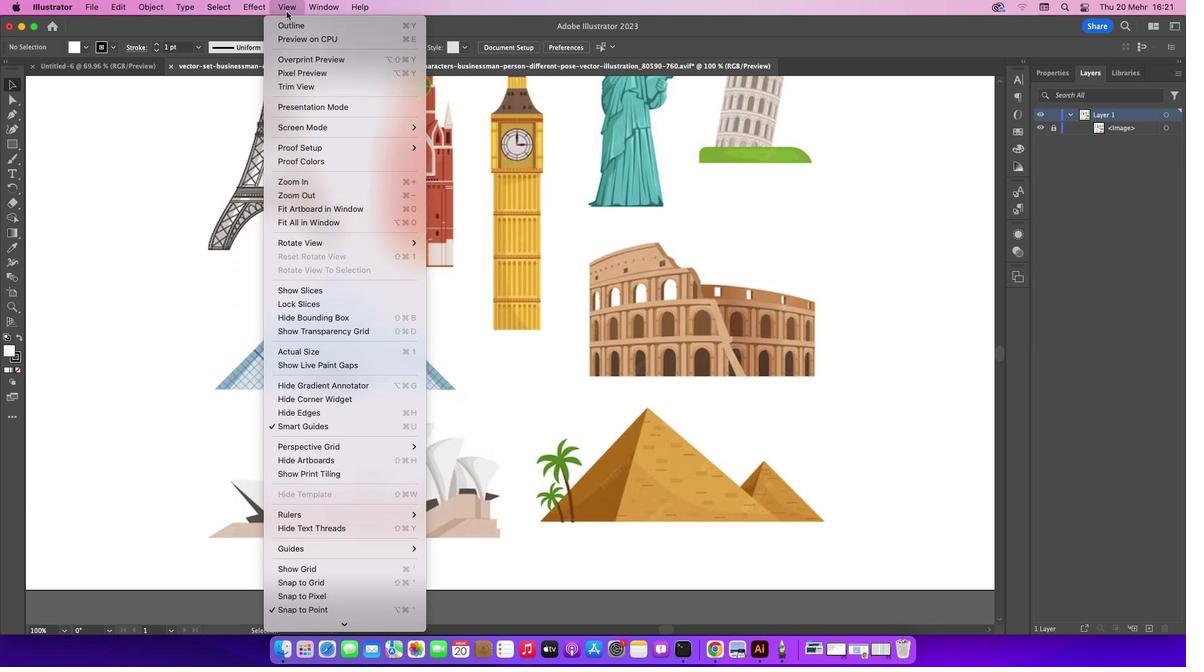 
Action: Mouse moved to (322, 183)
Screenshot: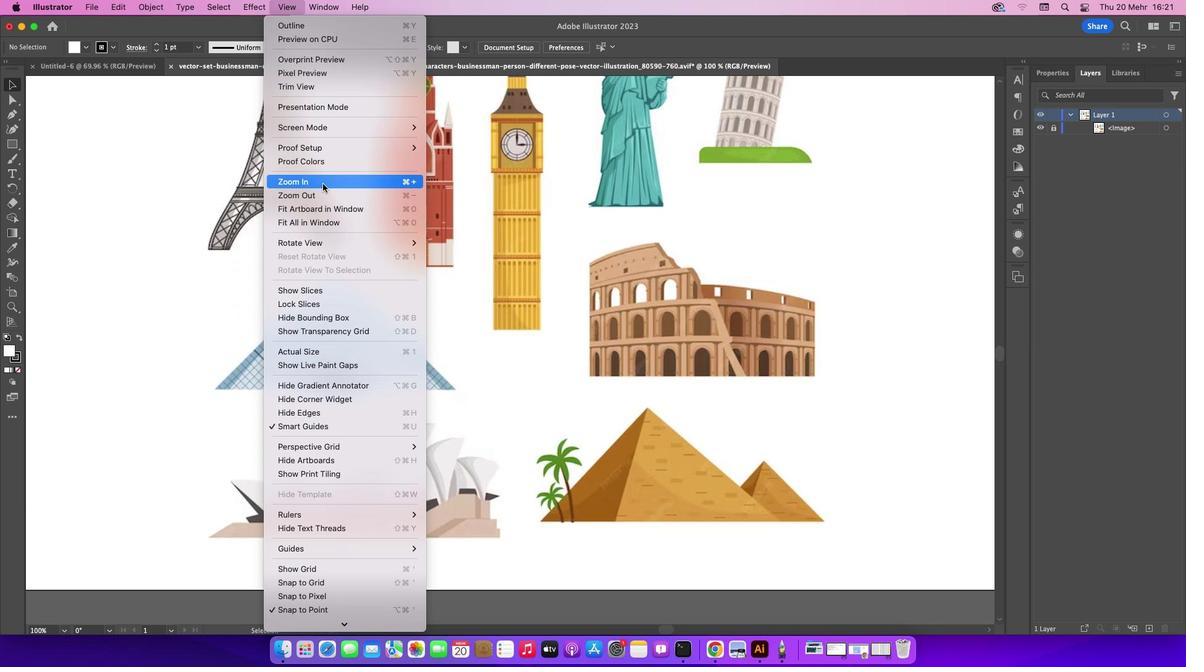 
Action: Mouse pressed left at (322, 183)
Screenshot: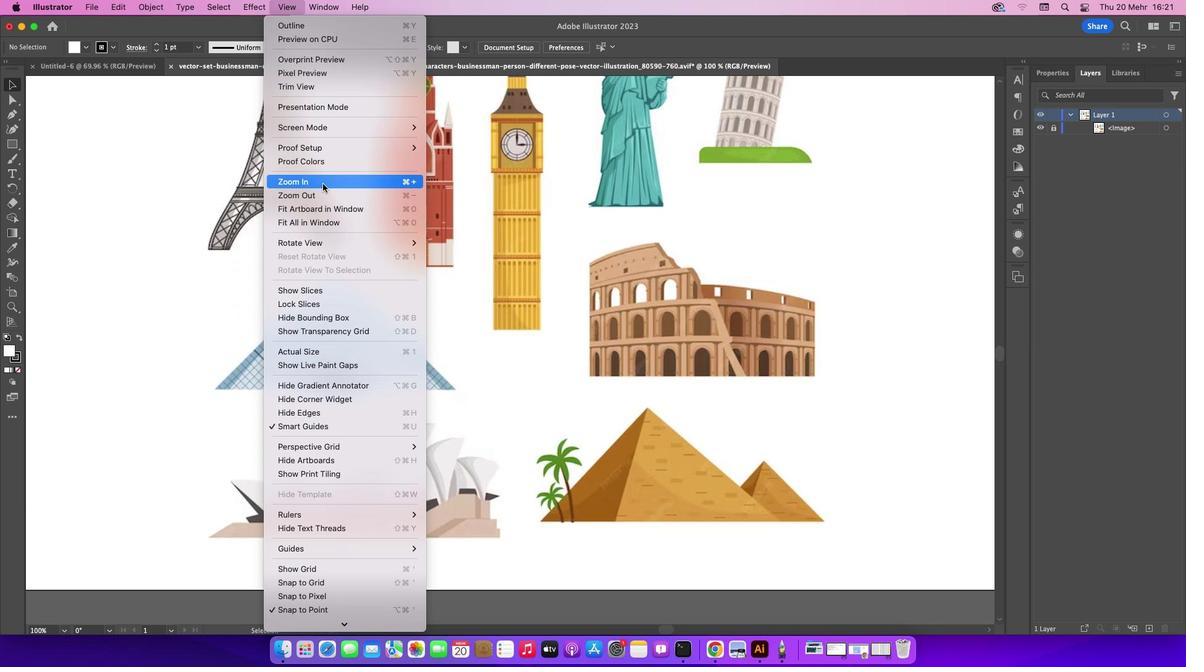 
Action: Mouse moved to (483, 415)
Screenshot: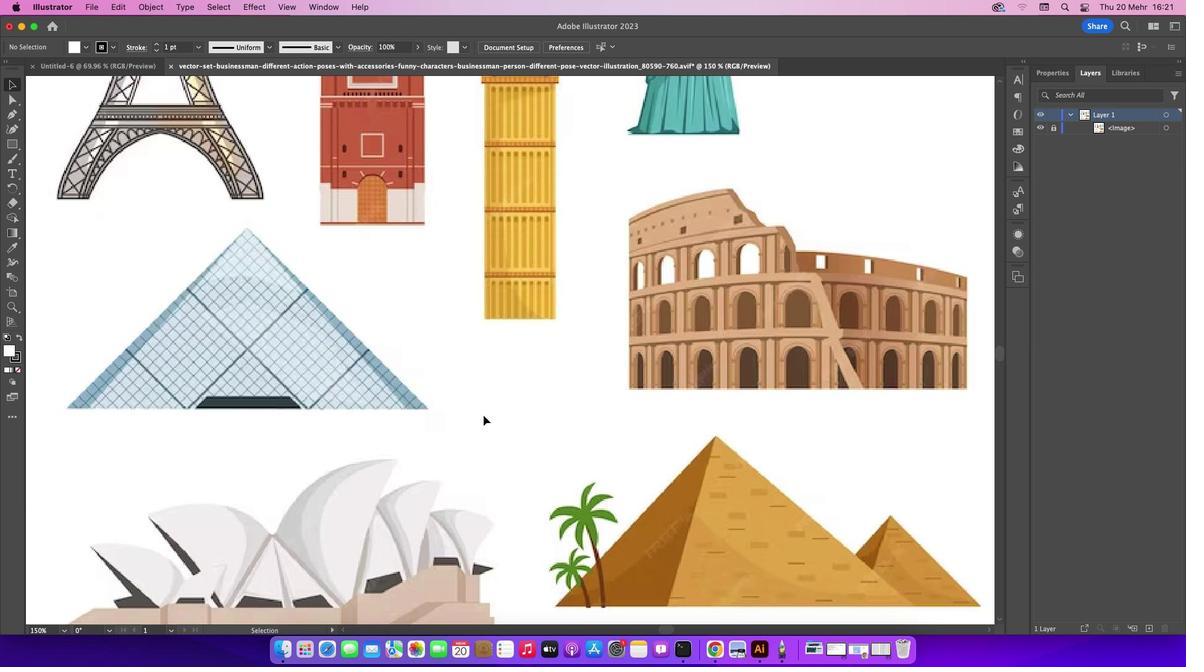 
Action: Mouse scrolled (483, 415) with delta (0, 0)
Screenshot: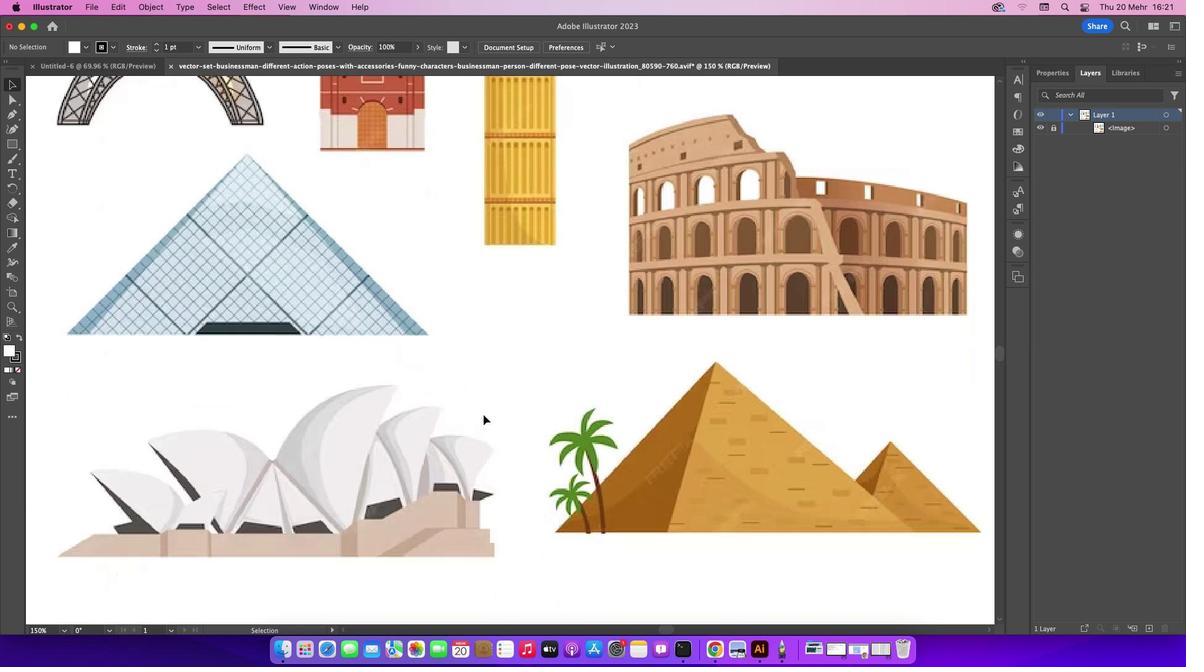 
Action: Mouse scrolled (483, 415) with delta (0, 0)
Screenshot: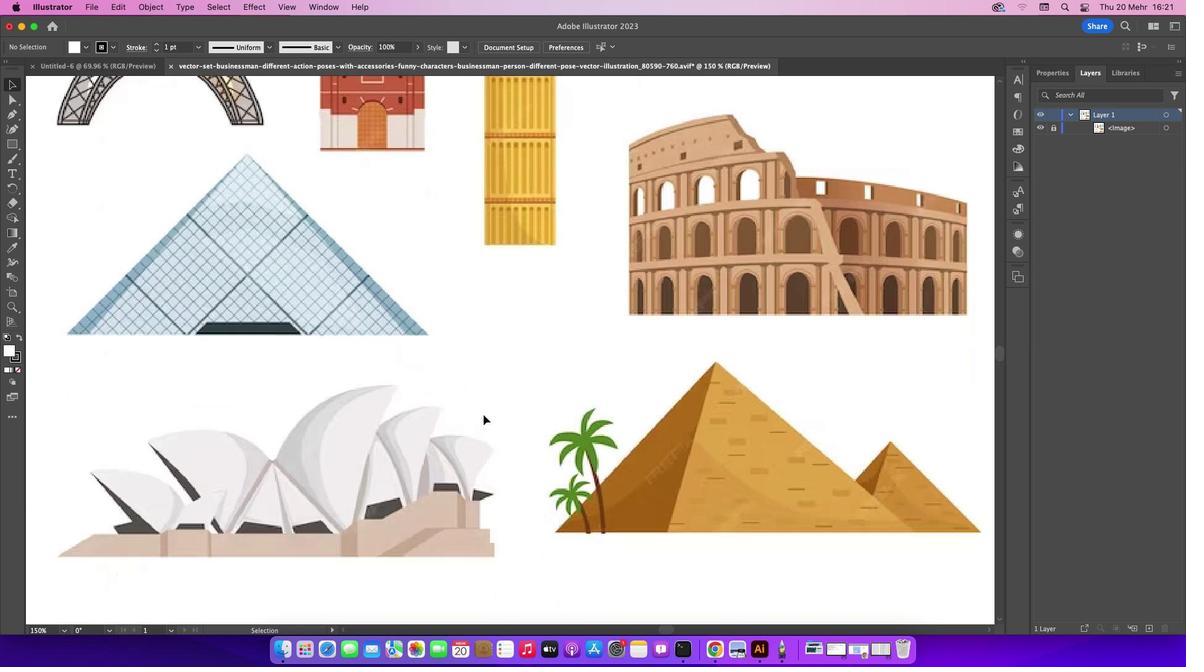 
Action: Mouse scrolled (483, 415) with delta (0, -1)
Screenshot: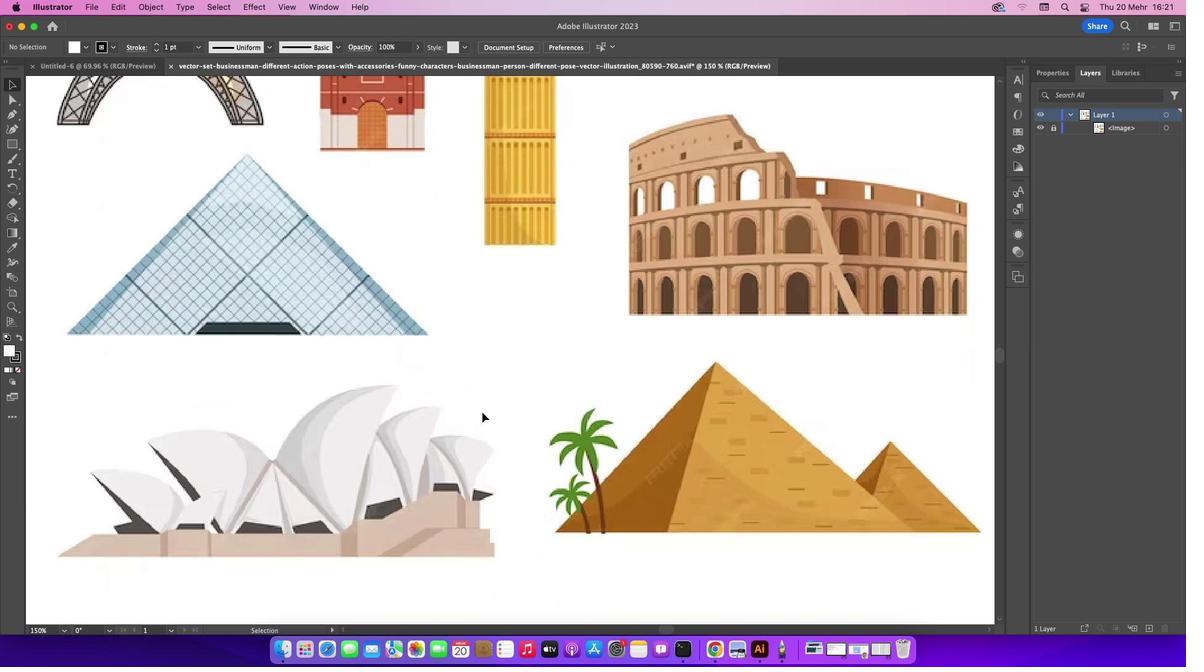 
Action: Mouse scrolled (483, 415) with delta (0, -3)
Screenshot: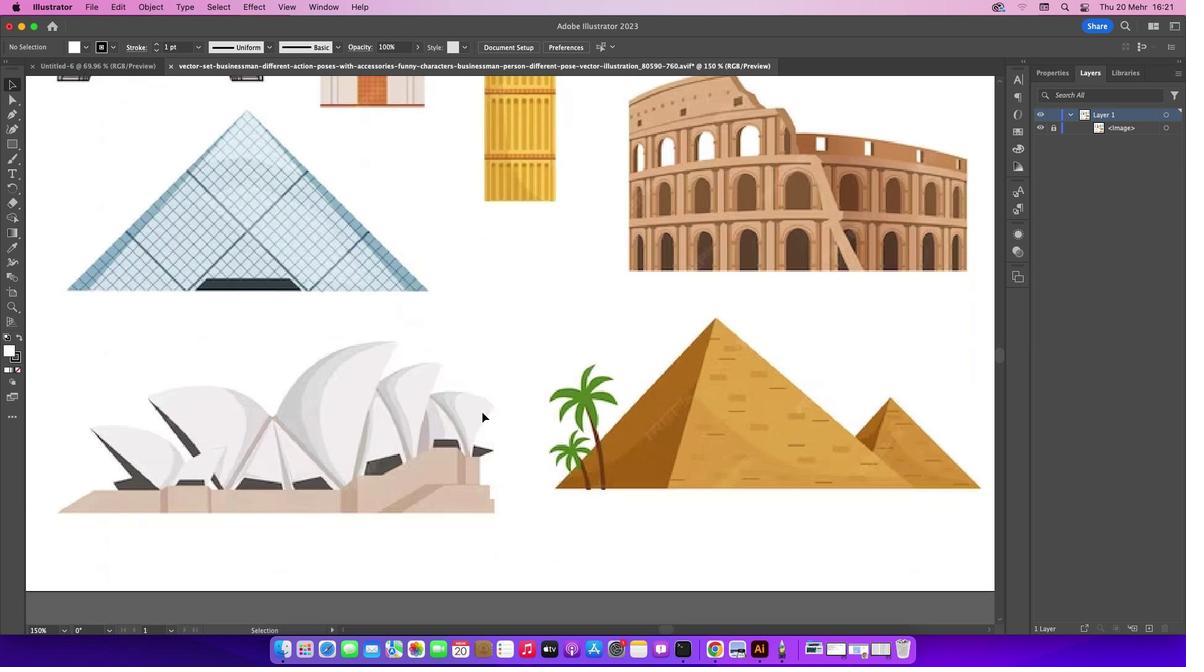 
Action: Mouse scrolled (483, 415) with delta (0, -3)
Screenshot: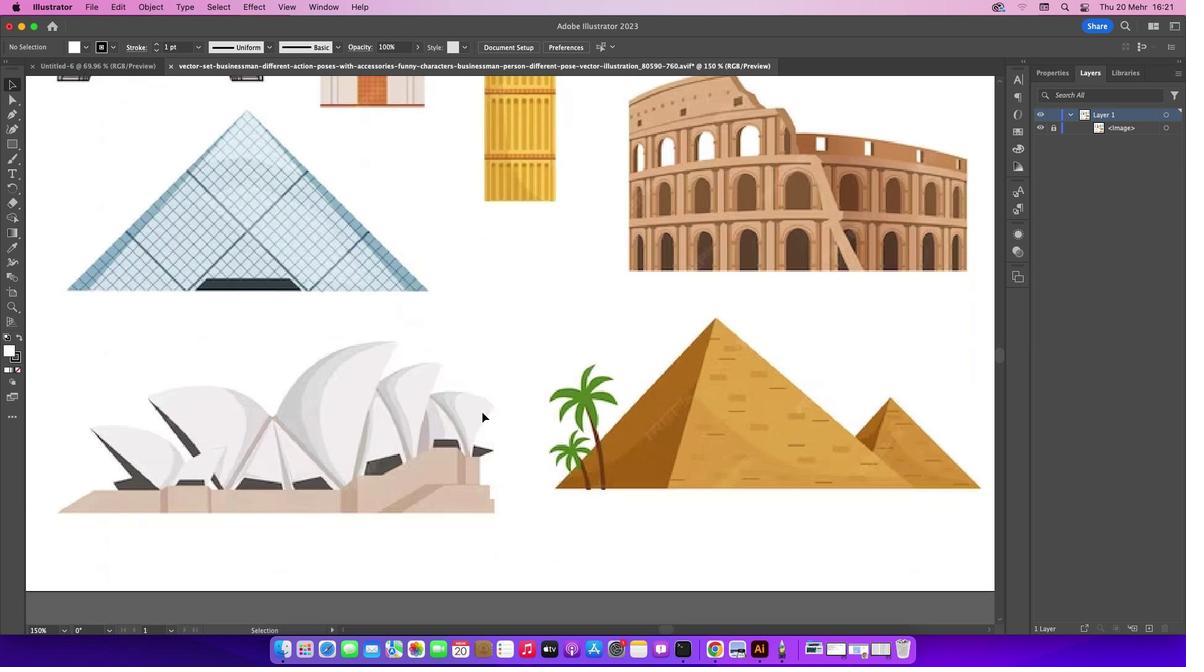 
Action: Mouse moved to (292, 12)
Screenshot: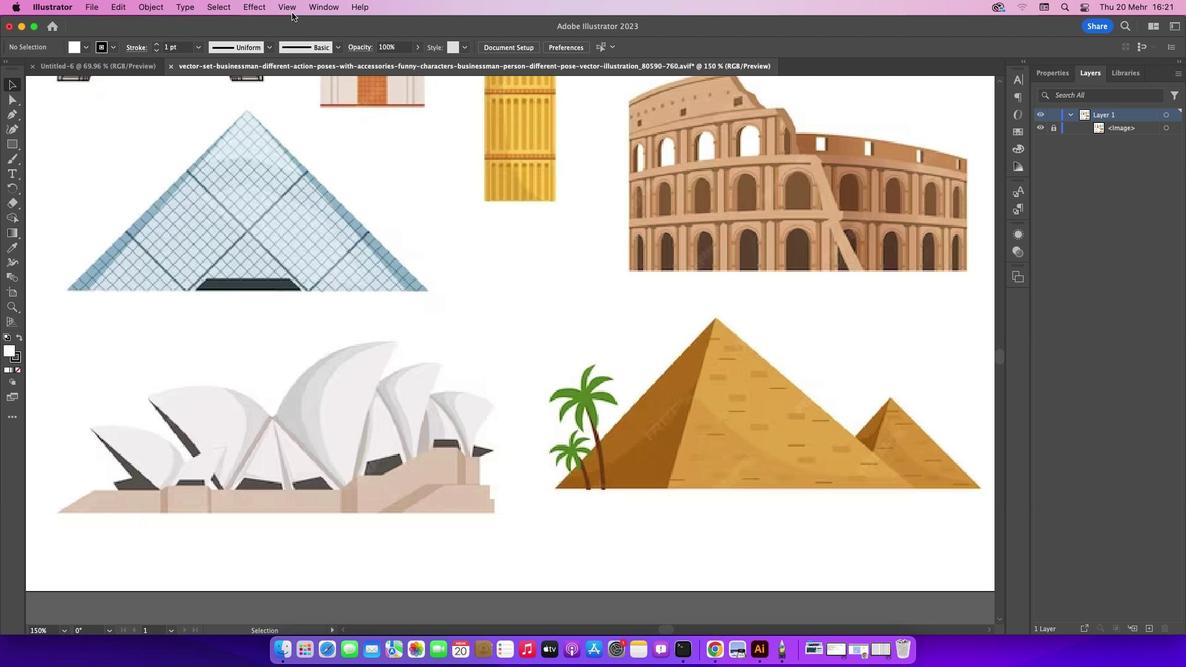 
Action: Mouse pressed left at (292, 12)
Screenshot: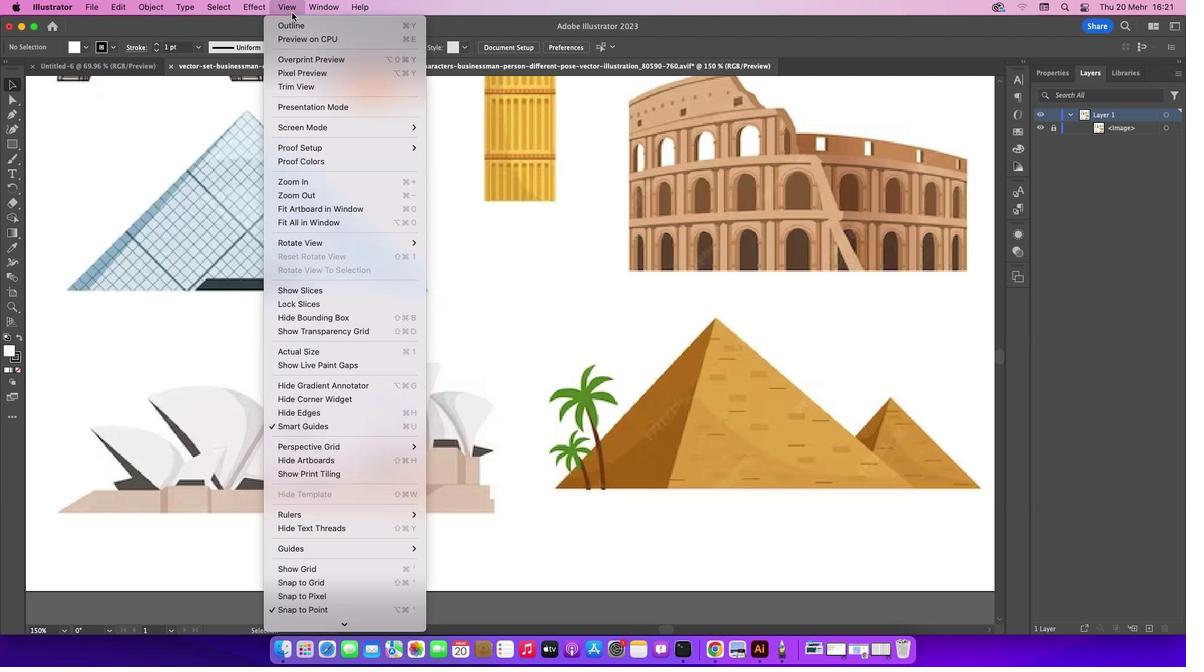 
Action: Mouse moved to (307, 184)
Screenshot: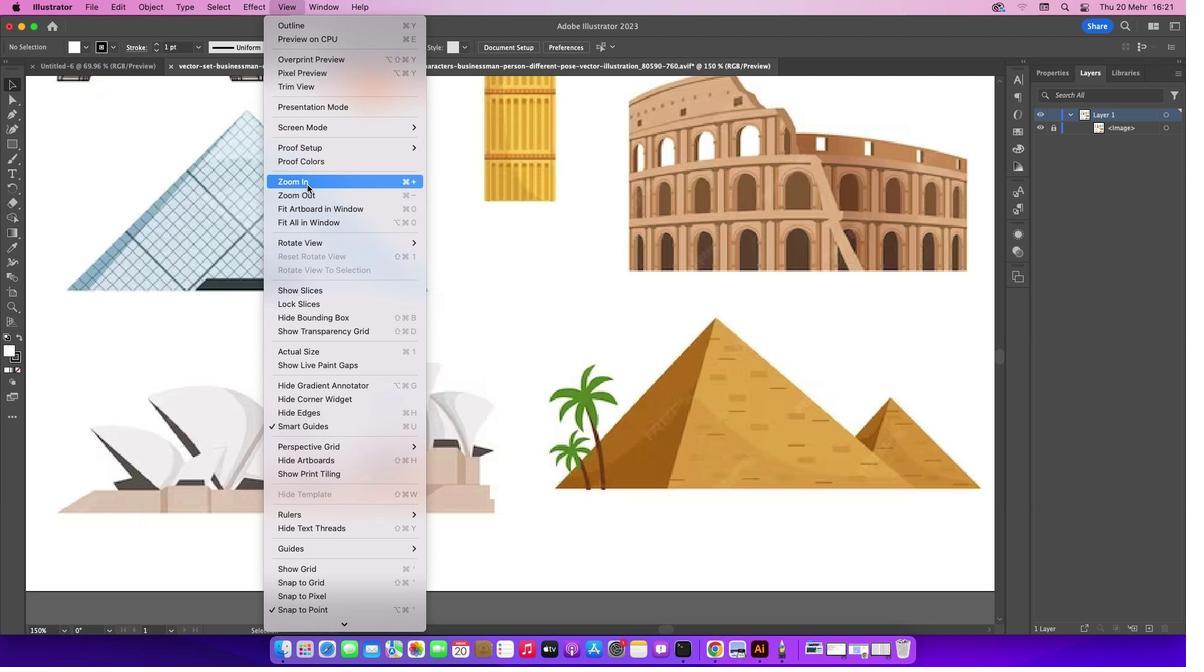 
Action: Mouse pressed left at (307, 184)
Screenshot: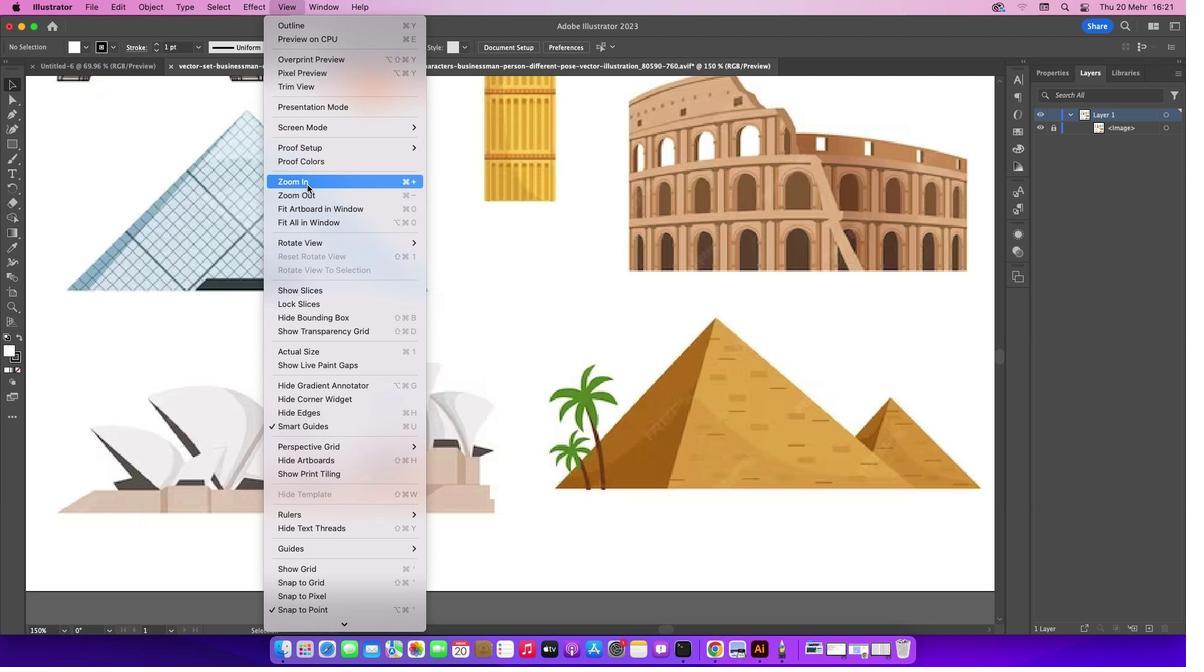 
Action: Mouse moved to (664, 630)
Screenshot: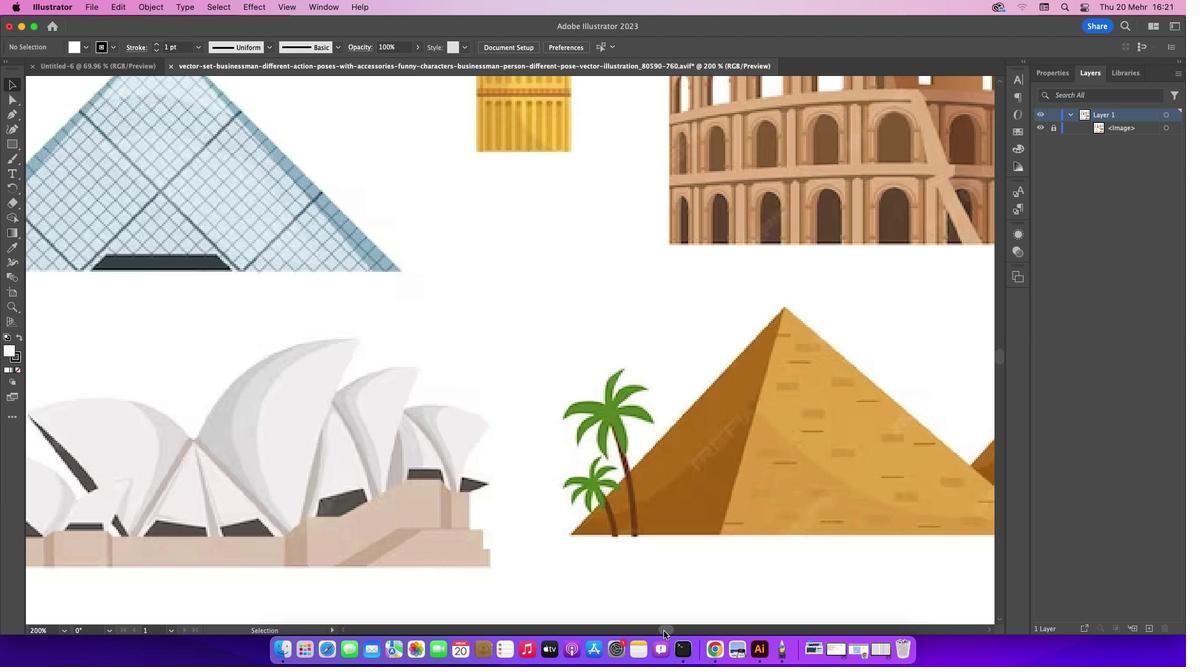 
Action: Mouse pressed left at (664, 630)
Screenshot: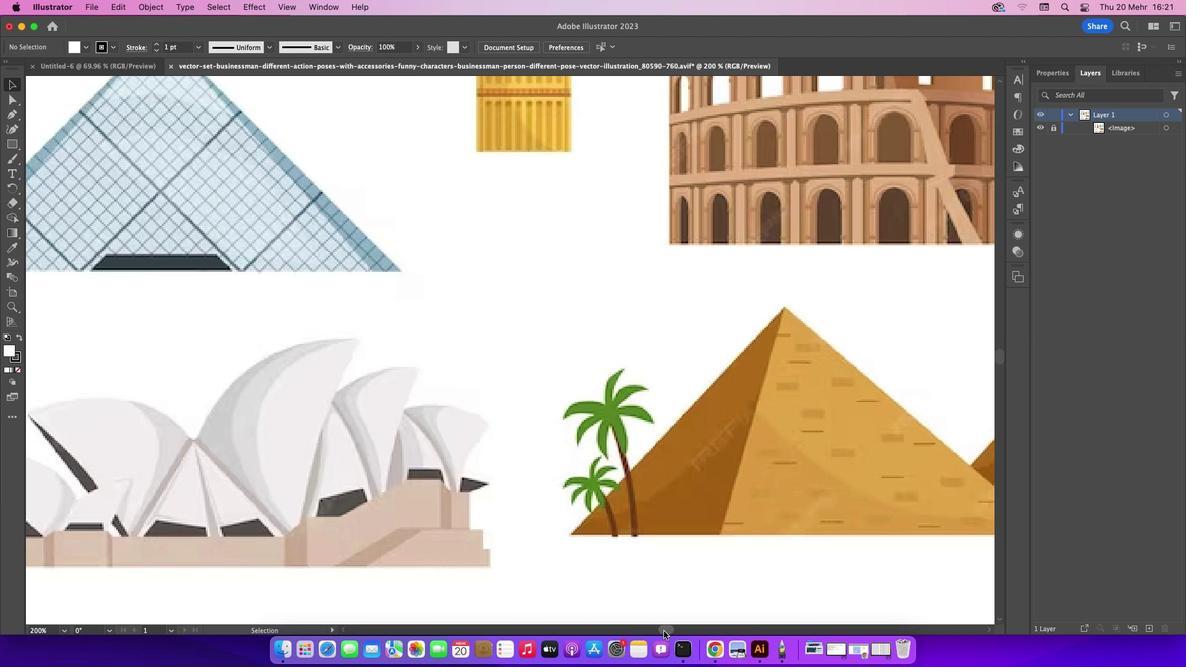 
Action: Mouse moved to (684, 587)
Screenshot: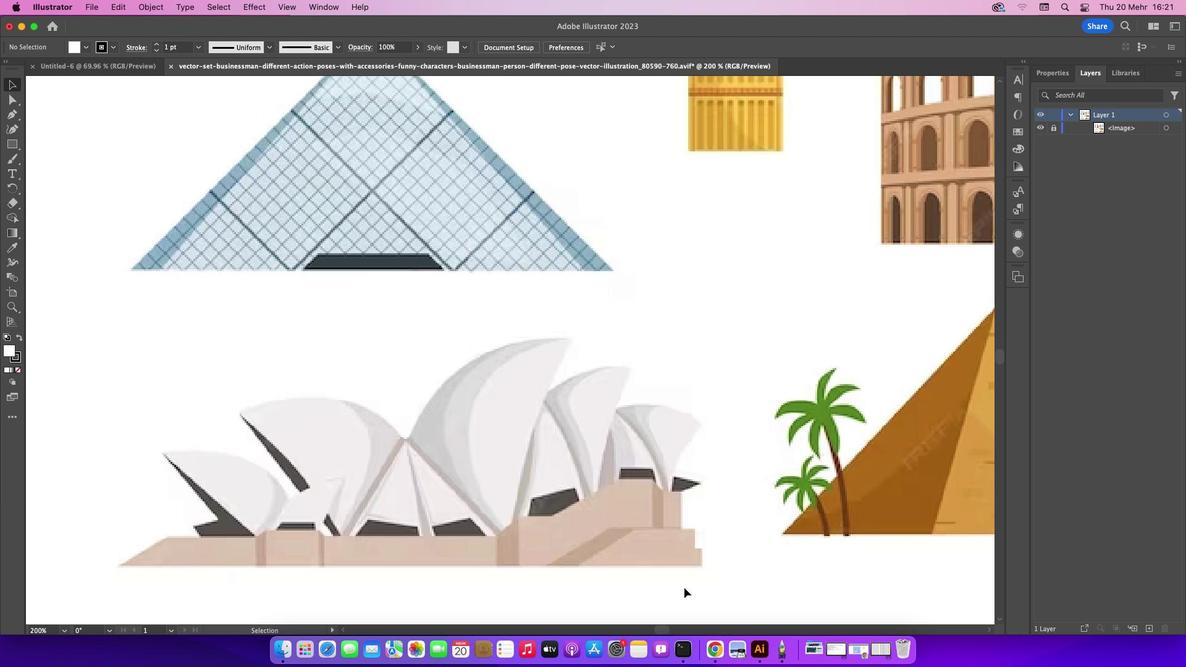 
Action: Mouse scrolled (684, 587) with delta (0, 0)
Screenshot: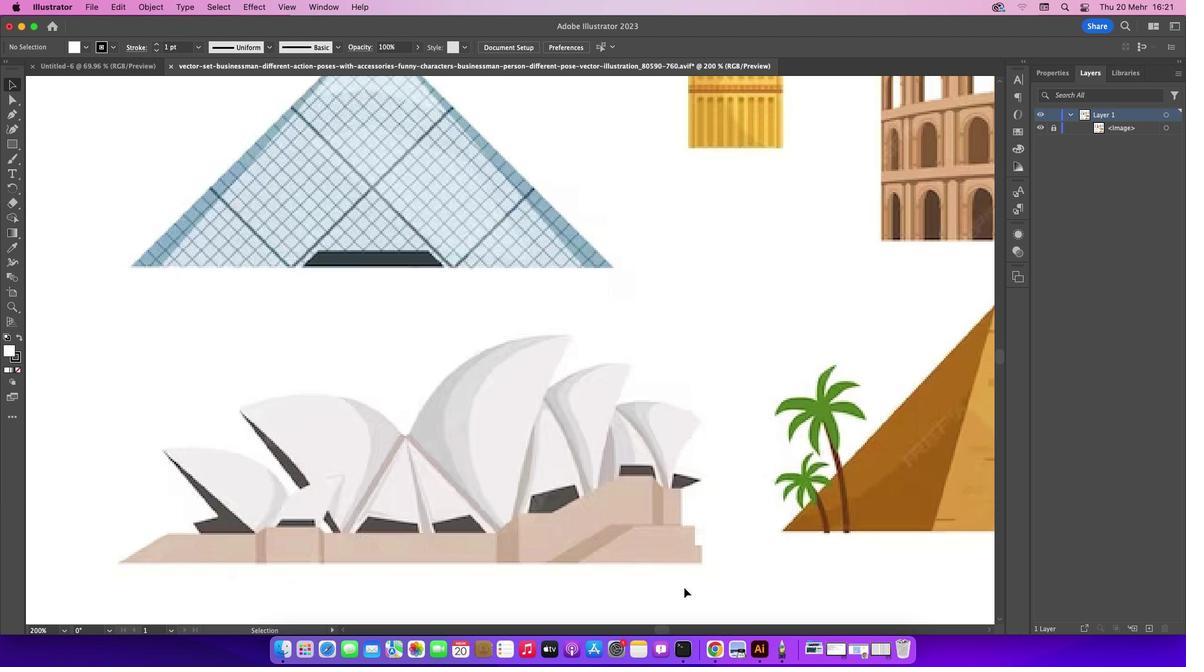 
Action: Mouse scrolled (684, 587) with delta (0, 0)
Screenshot: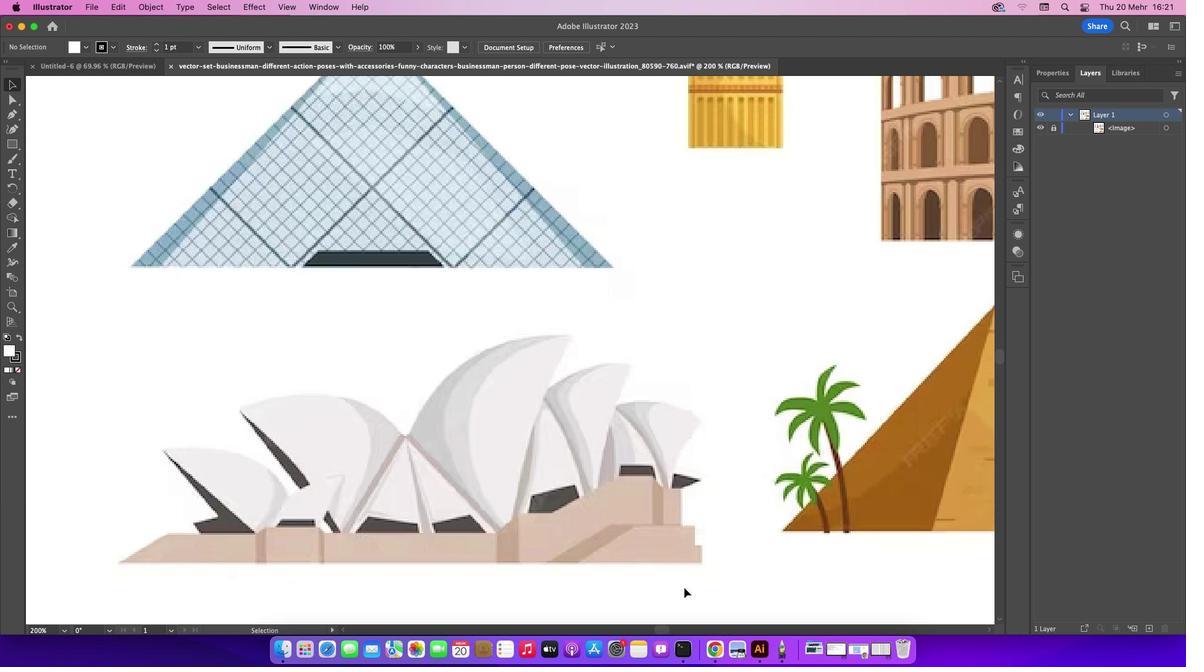 
Action: Mouse scrolled (684, 587) with delta (0, 0)
Screenshot: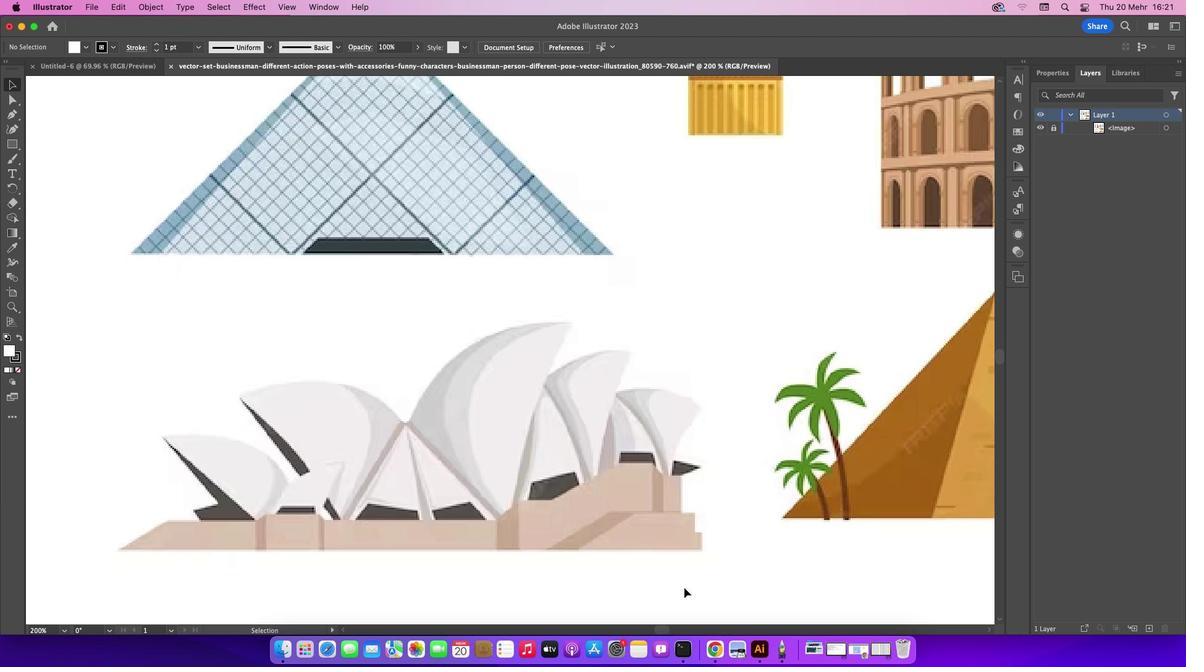 
Action: Mouse scrolled (684, 587) with delta (0, 0)
Screenshot: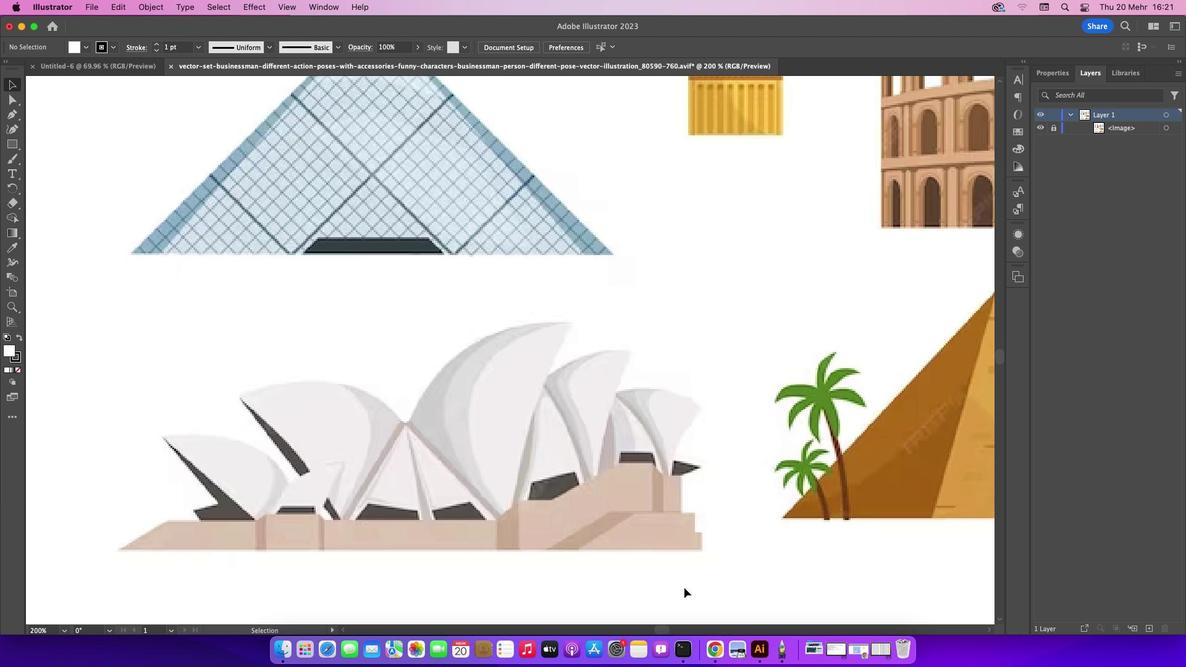 
Action: Mouse moved to (684, 587)
Screenshot: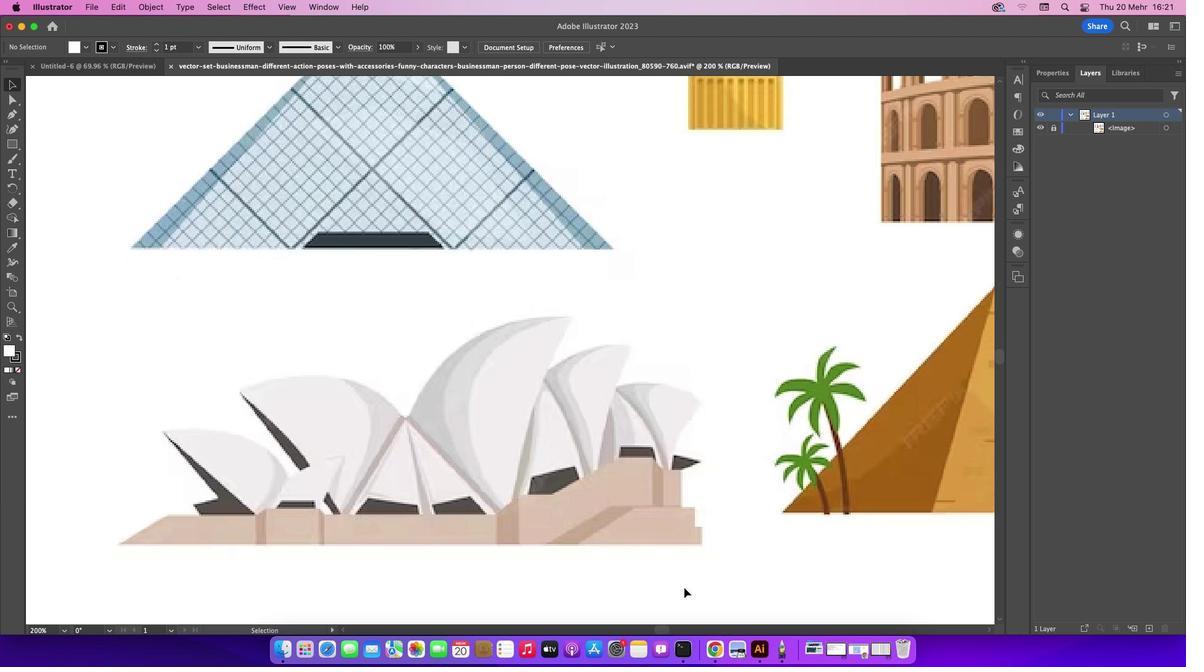 
Action: Mouse scrolled (684, 587) with delta (0, 0)
Screenshot: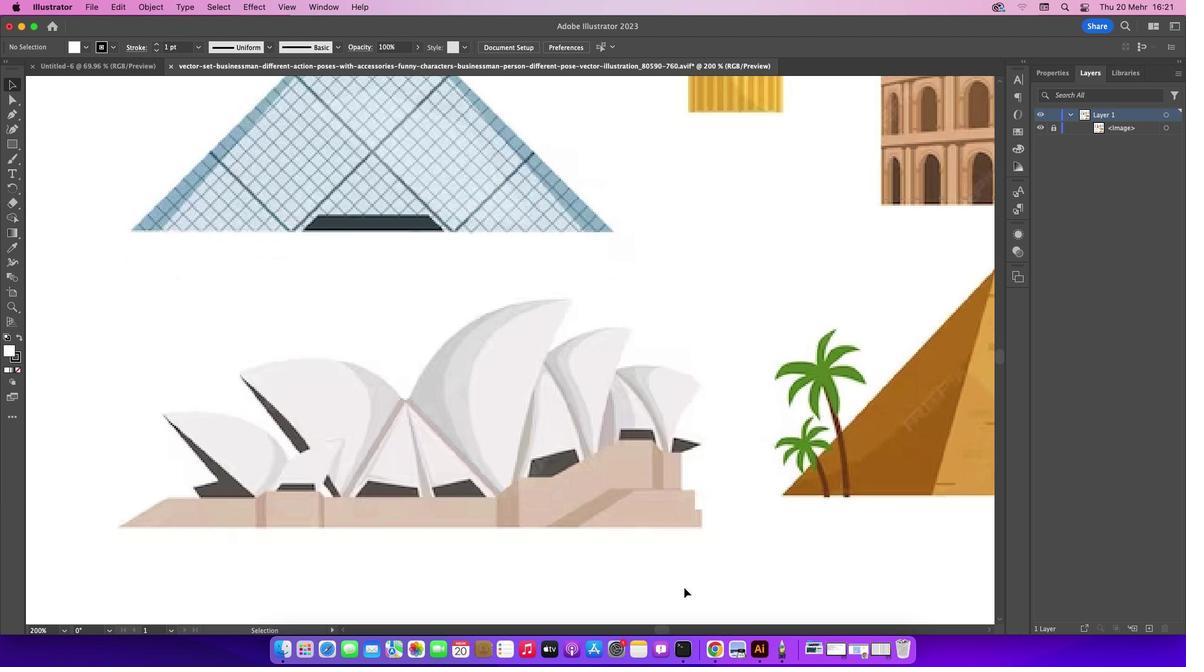 
Action: Mouse scrolled (684, 587) with delta (0, 0)
Screenshot: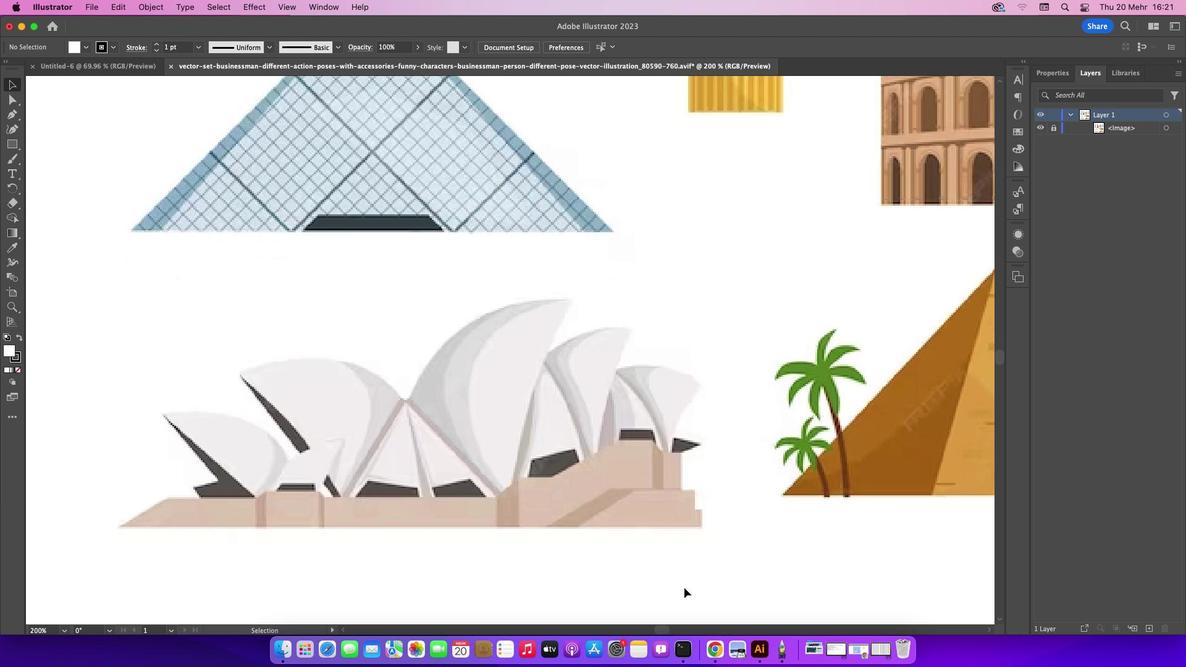 
Action: Mouse scrolled (684, 587) with delta (0, -1)
Screenshot: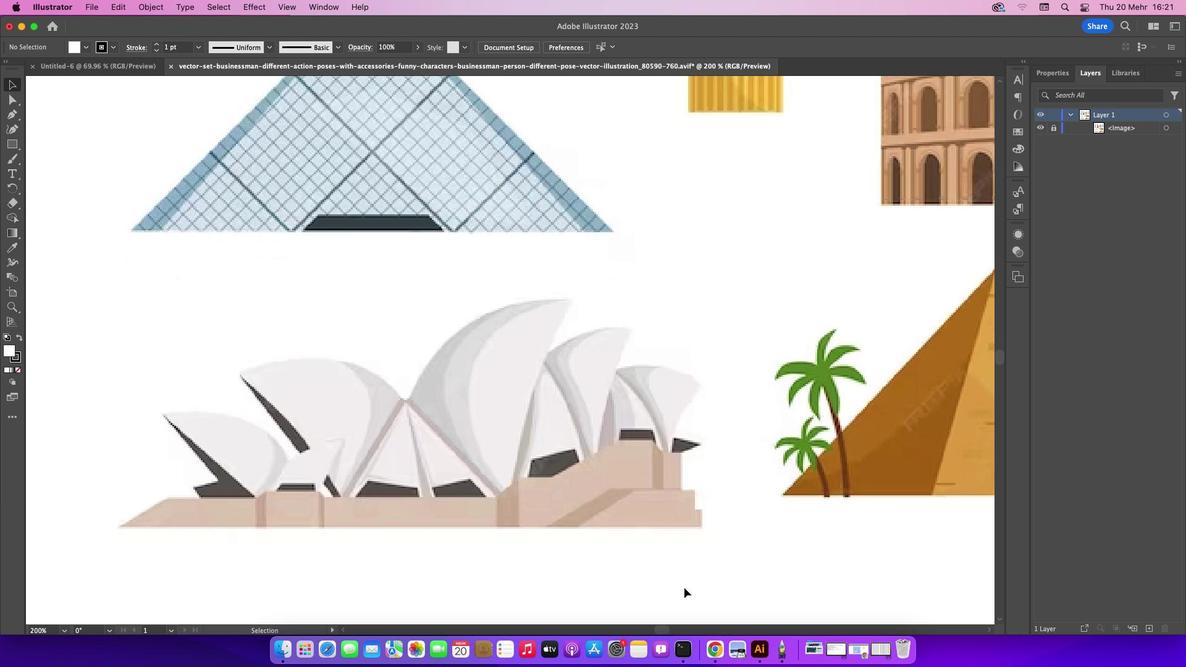 
Action: Mouse moved to (682, 588)
Screenshot: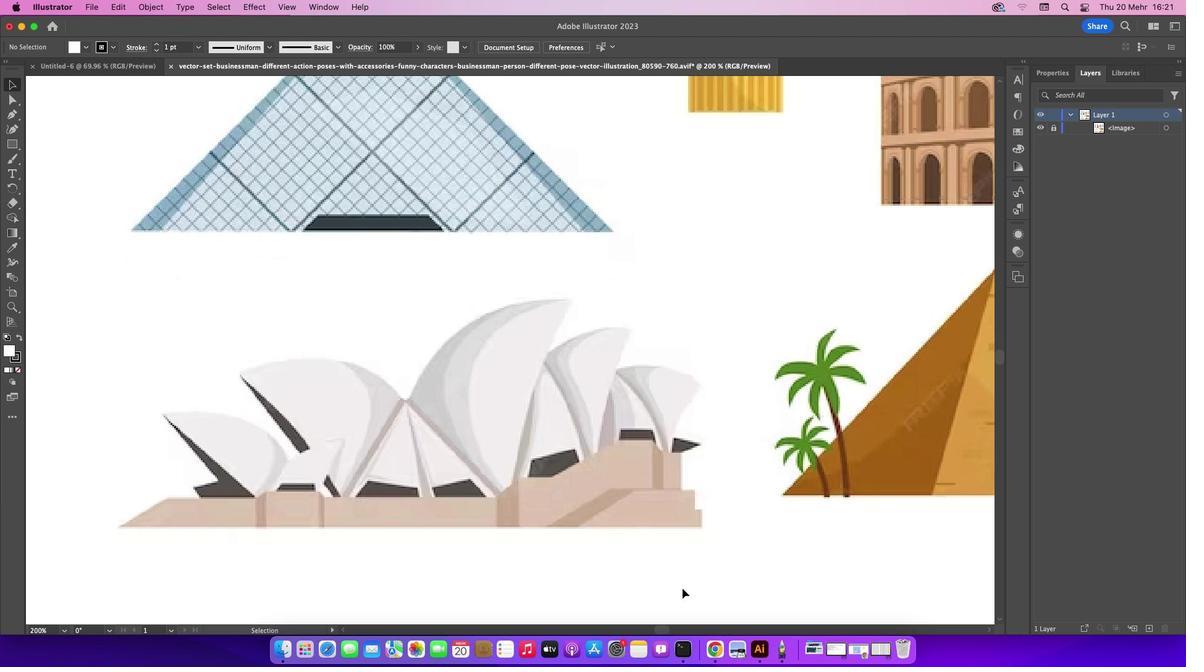 
Action: Mouse scrolled (682, 588) with delta (0, 0)
Screenshot: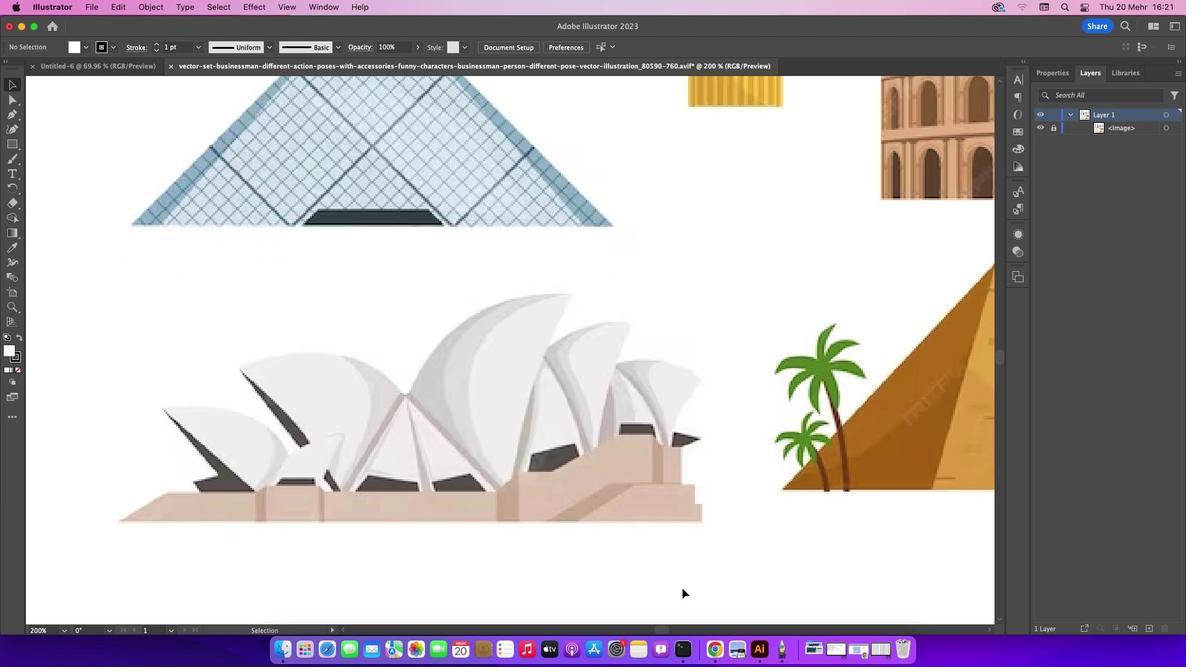 
Action: Mouse scrolled (682, 588) with delta (0, 0)
Screenshot: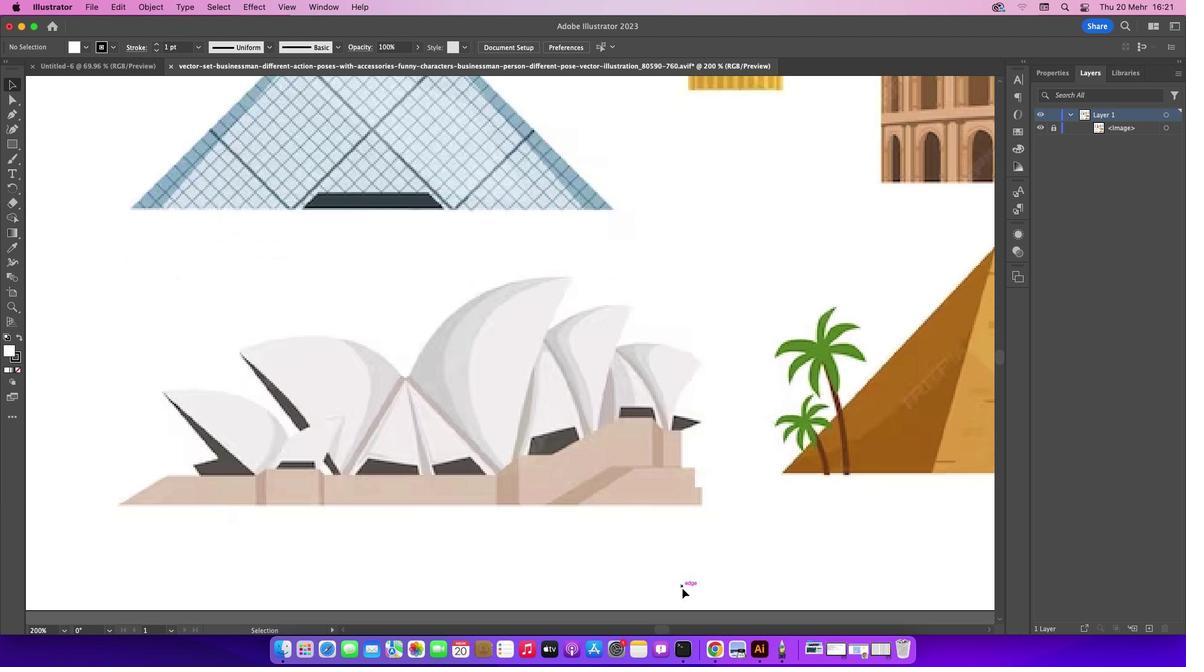 
Action: Mouse scrolled (682, 588) with delta (0, -1)
Screenshot: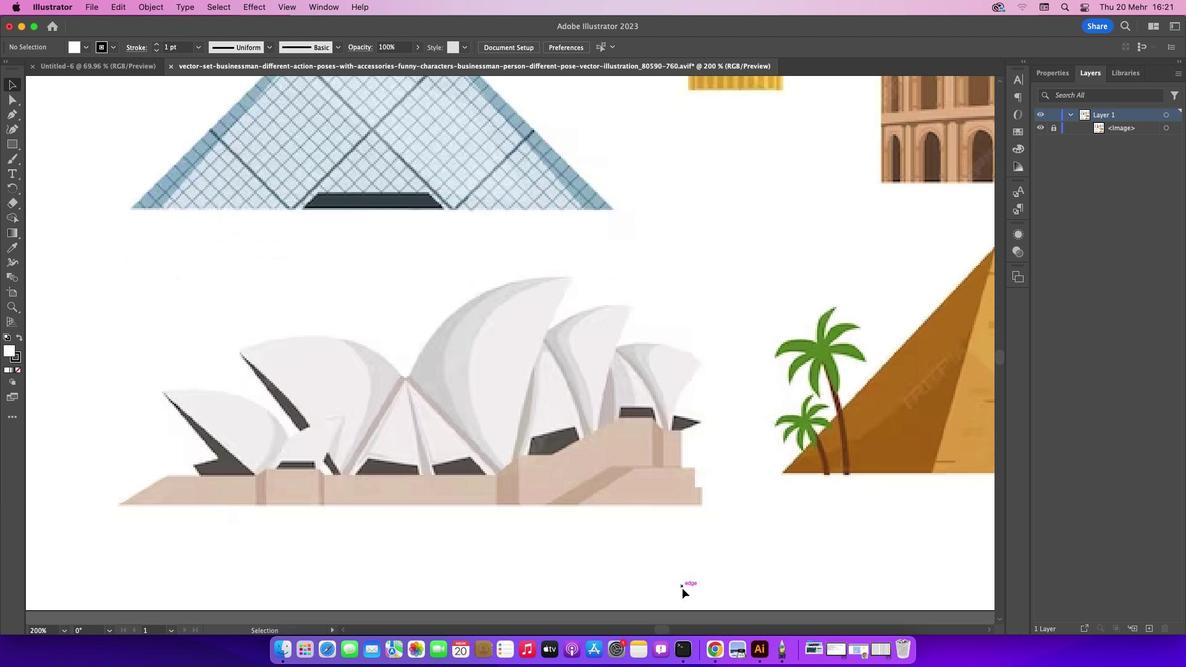 
Action: Mouse moved to (585, 496)
Screenshot: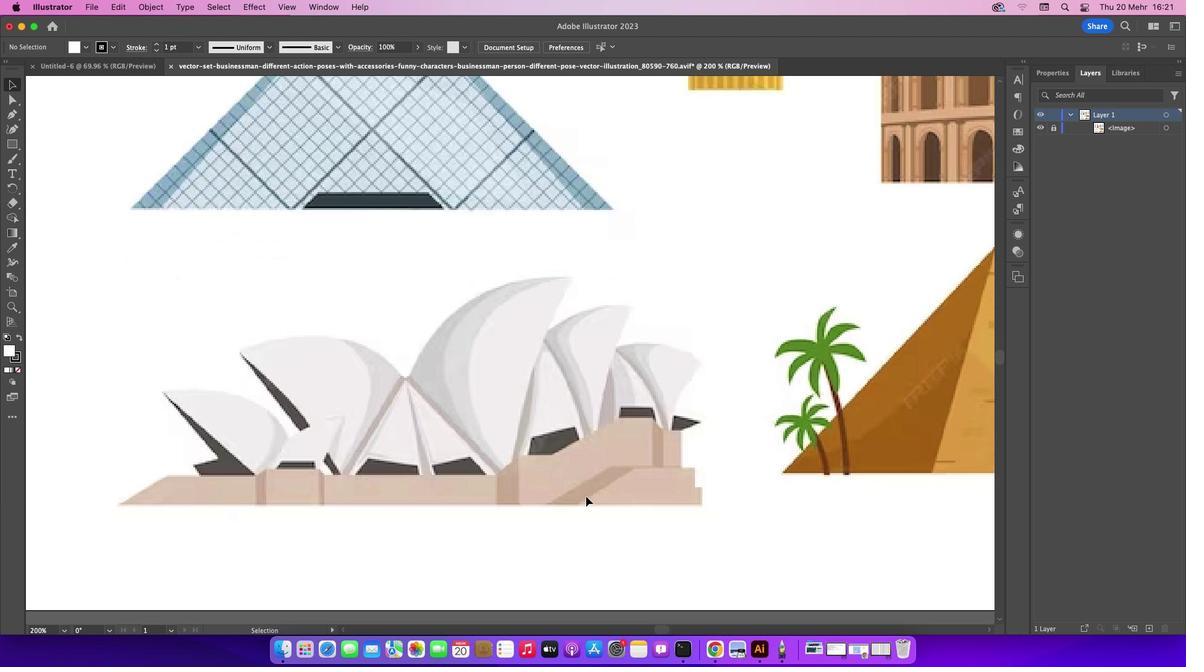 
Action: Key pressed Key.cmd_r'=''='
Screenshot: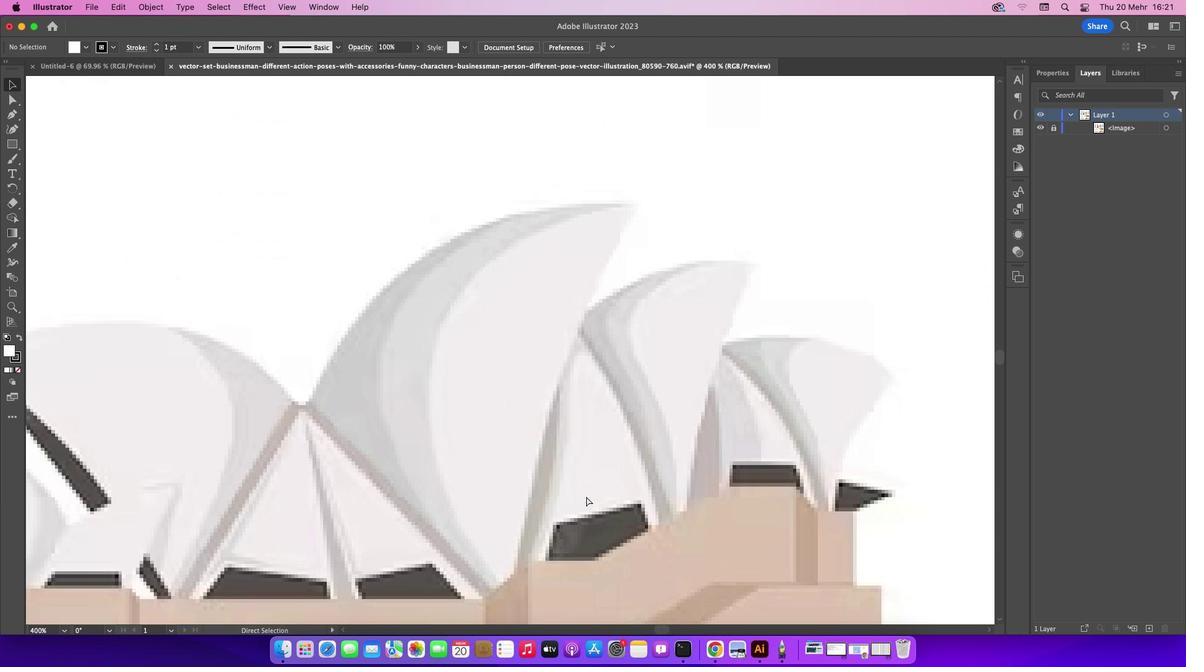 
Action: Mouse moved to (669, 551)
Screenshot: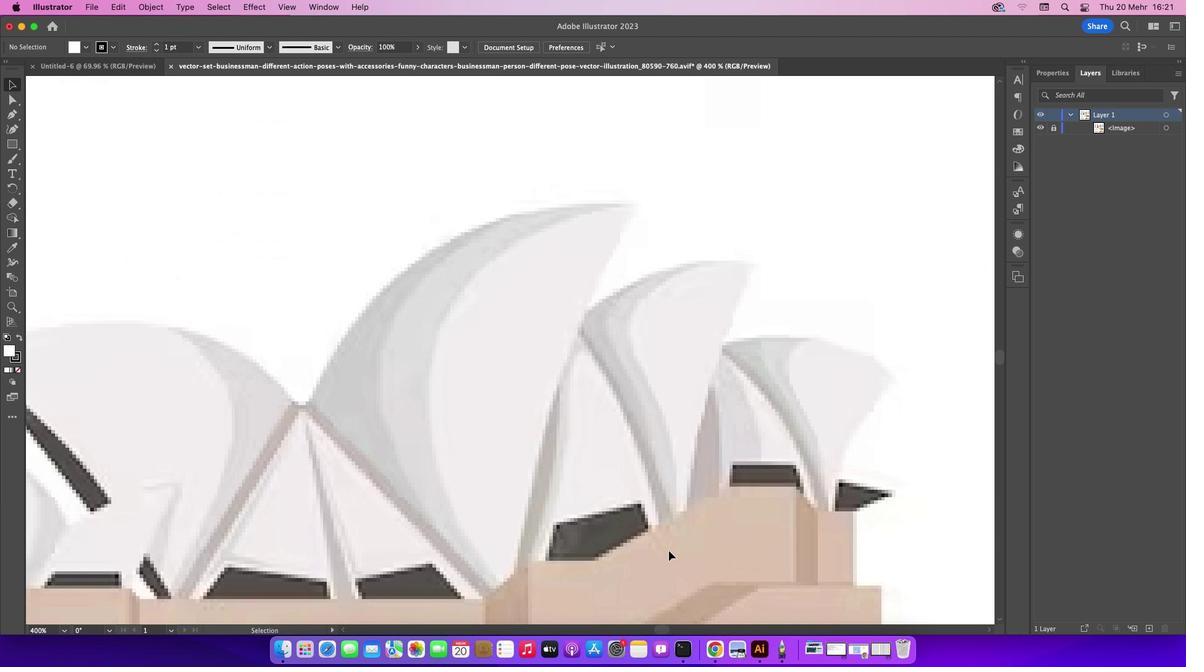 
Action: Key pressed Key.cmd_r'-'
Screenshot: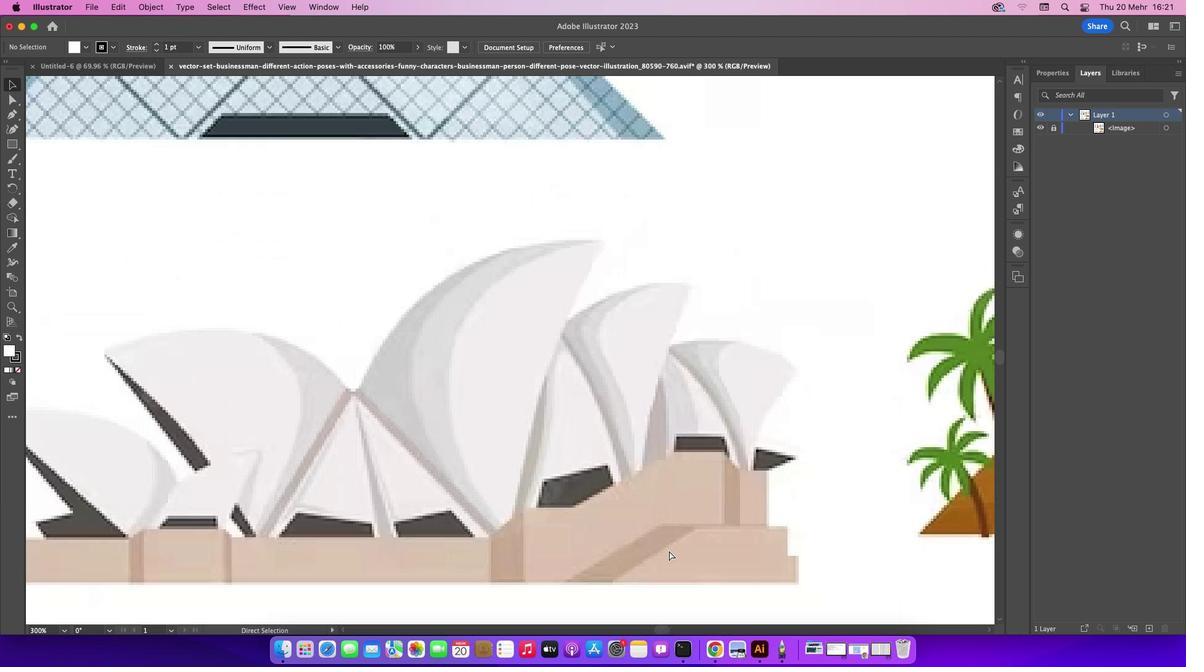 
Action: Mouse moved to (11, 118)
Screenshot: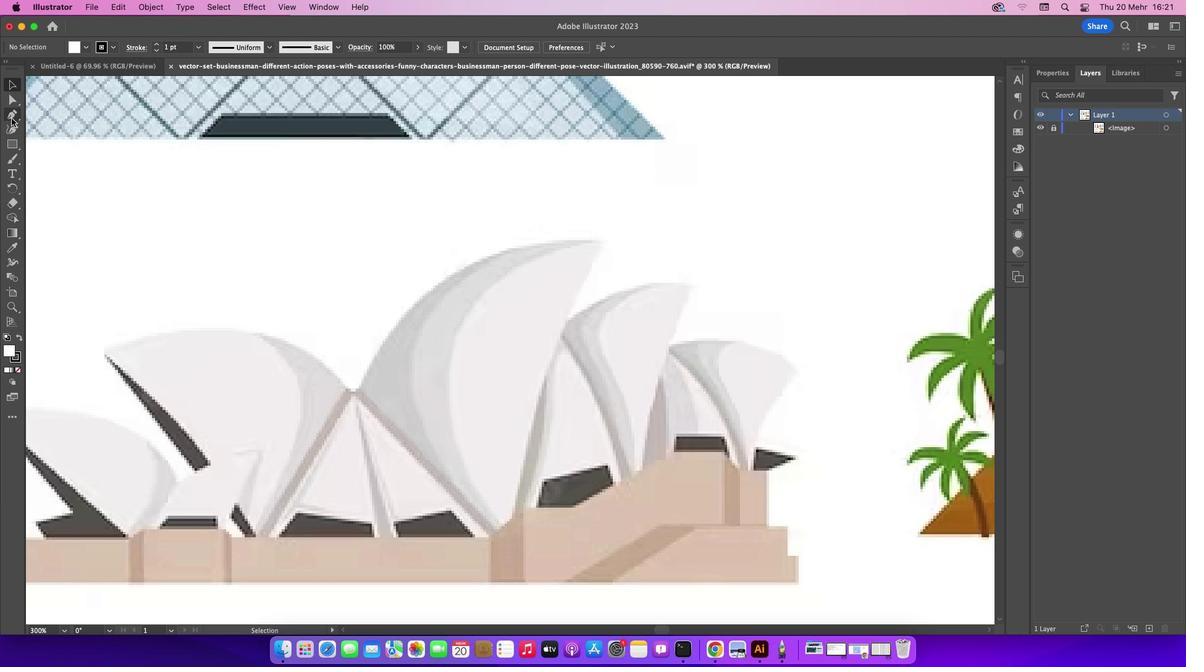 
Action: Mouse pressed left at (11, 118)
Screenshot: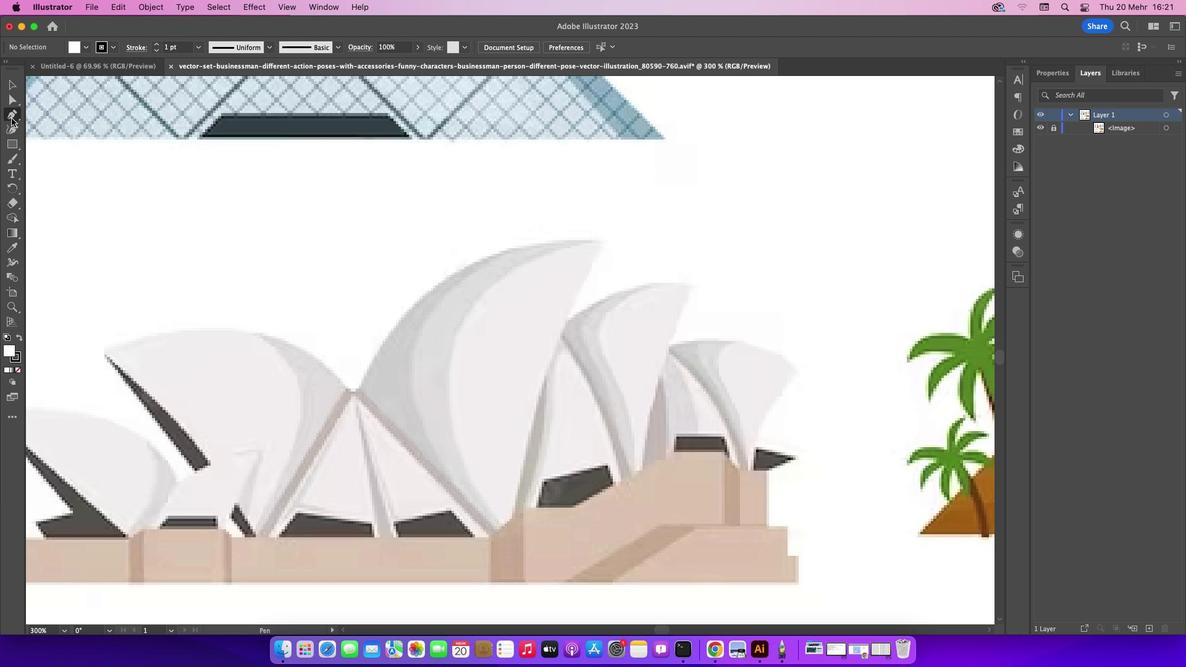 
Action: Mouse moved to (699, 539)
Screenshot: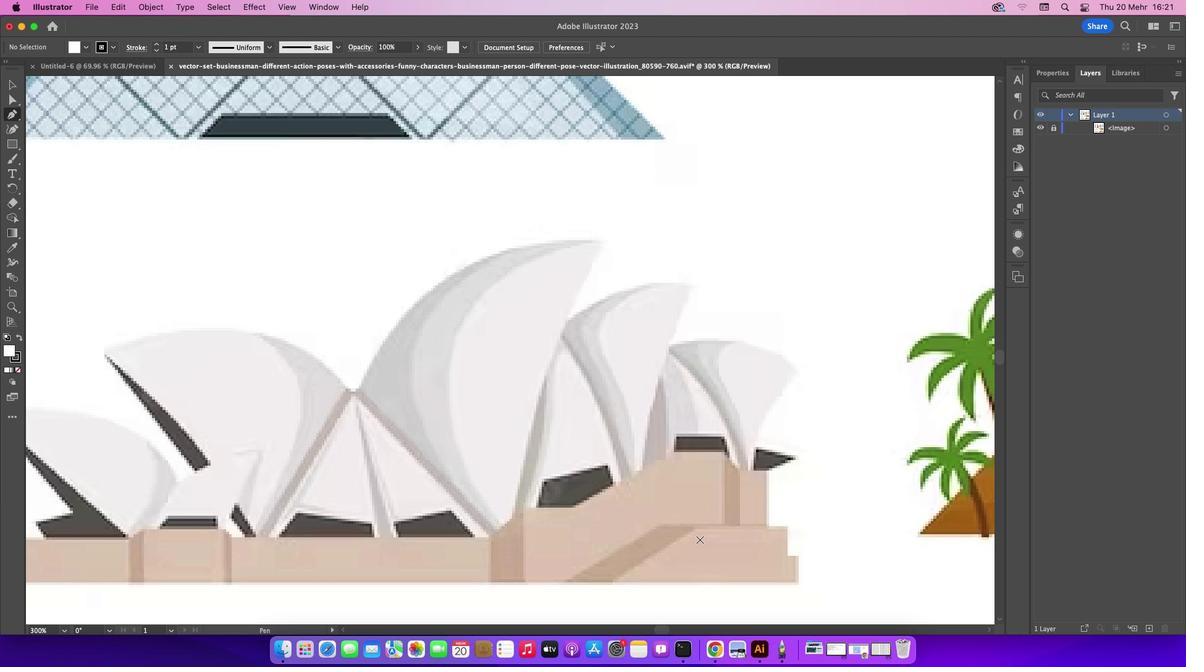 
Action: Key pressed Key.caps_lock
Screenshot: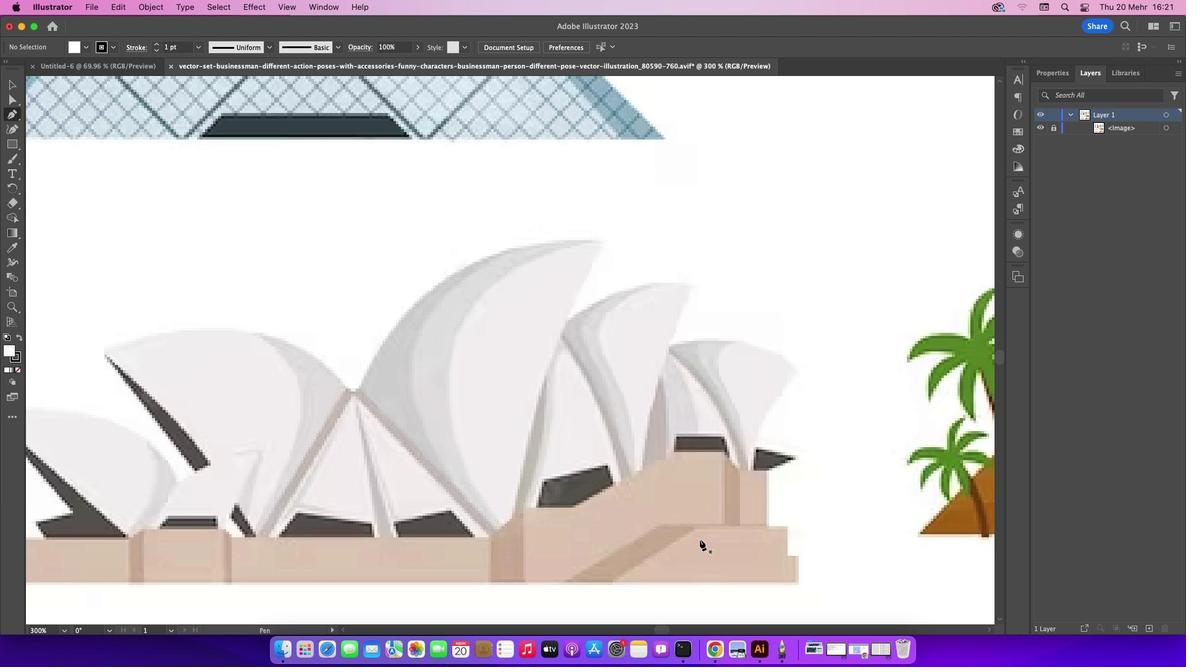
Action: Mouse moved to (693, 528)
Screenshot: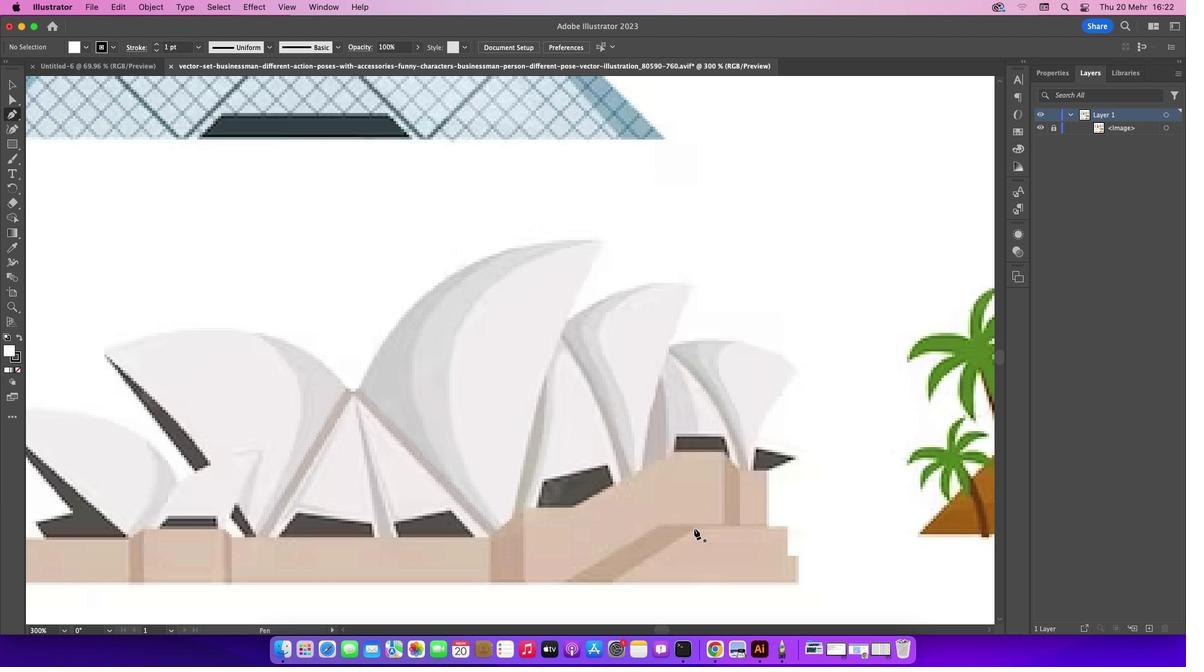 
Action: Mouse pressed left at (693, 528)
Screenshot: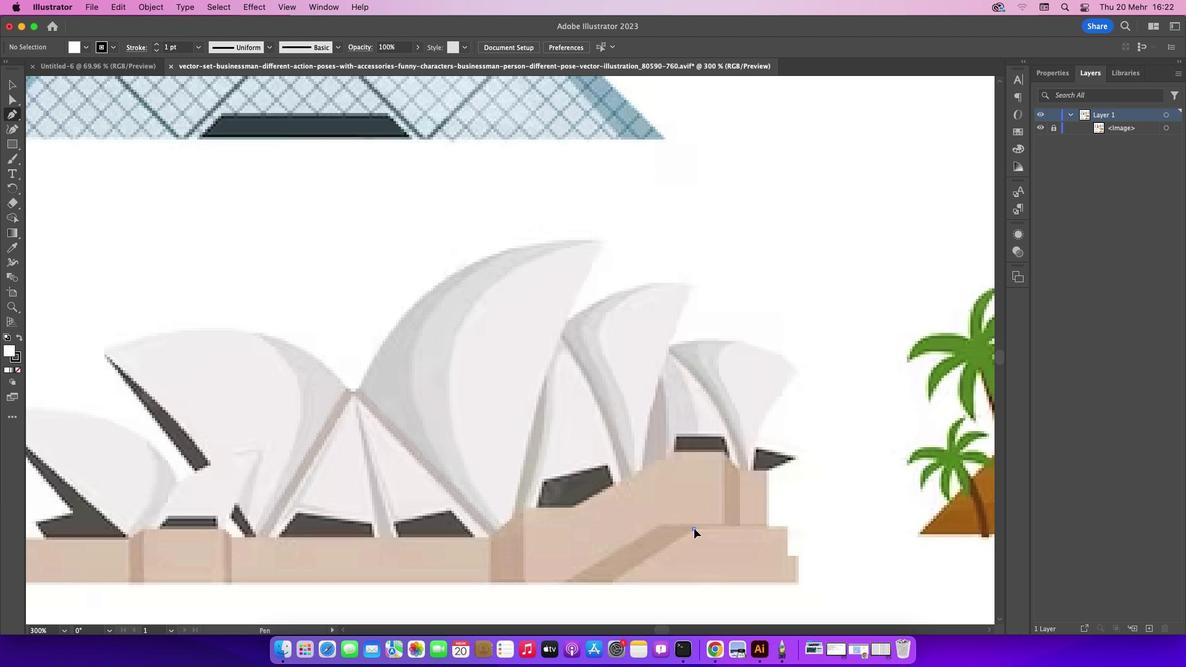 
Action: Mouse moved to (785, 527)
Screenshot: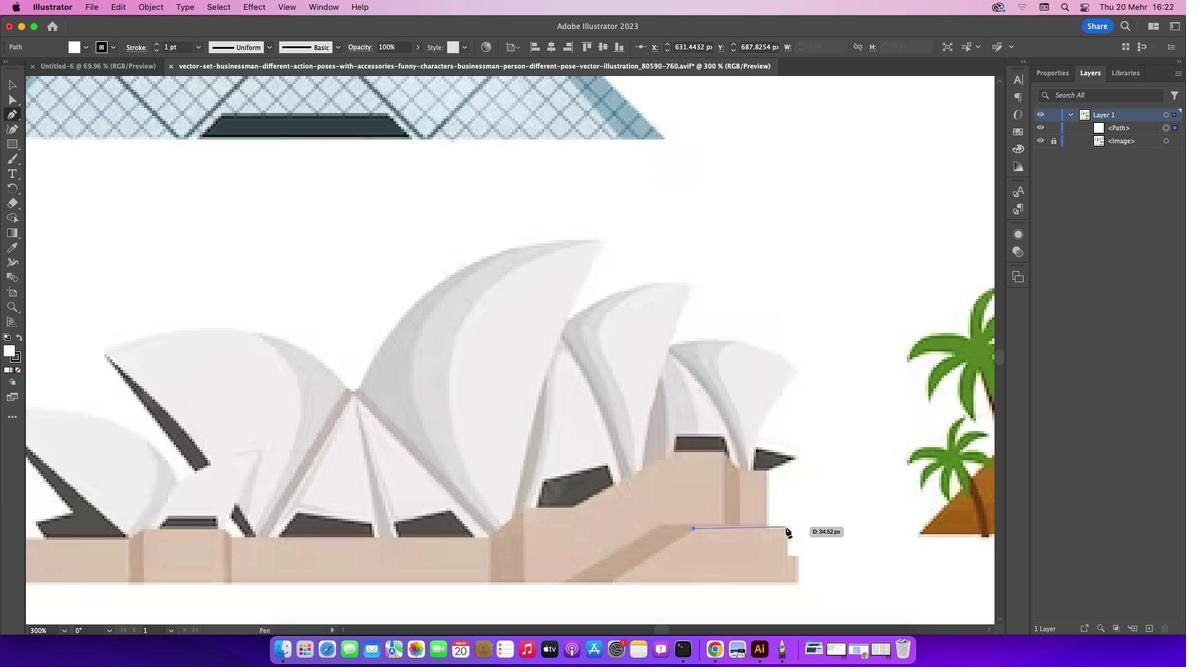 
Action: Mouse pressed left at (785, 527)
Screenshot: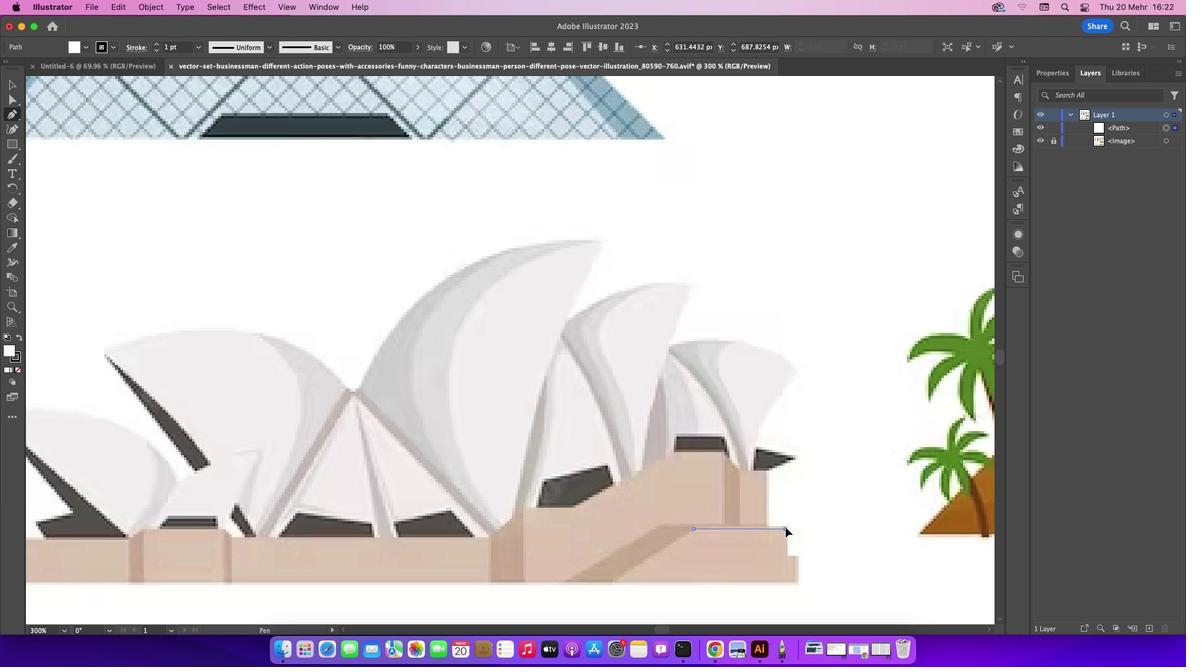 
Action: Mouse moved to (787, 554)
Screenshot: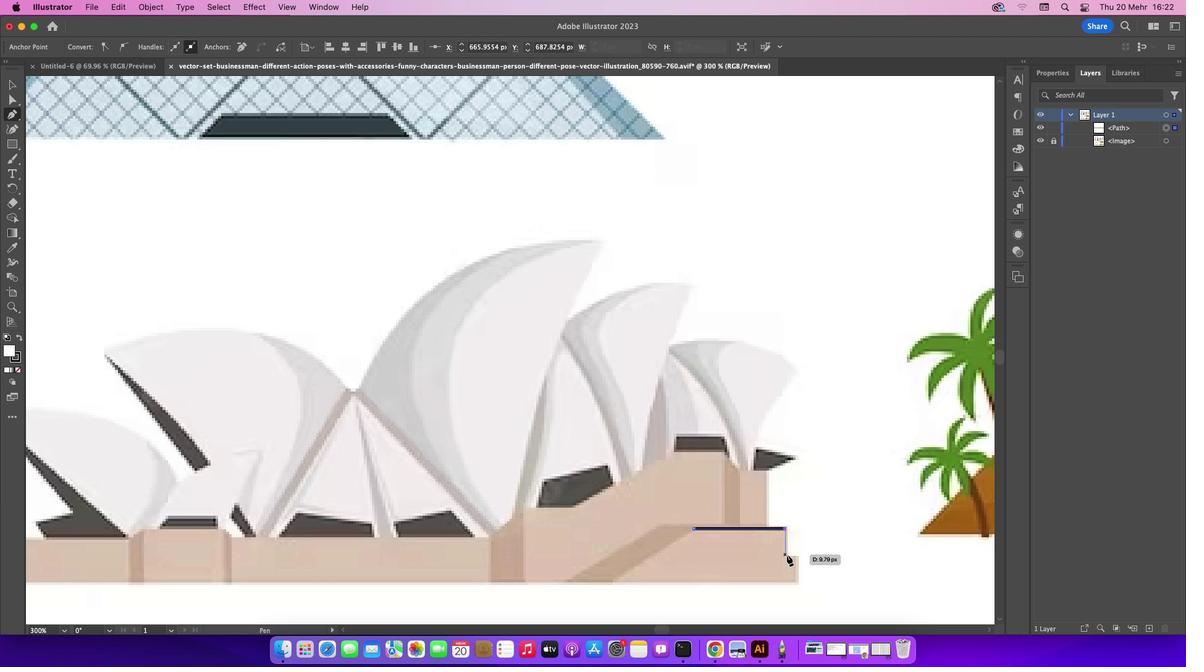 
Action: Mouse pressed left at (787, 554)
Screenshot: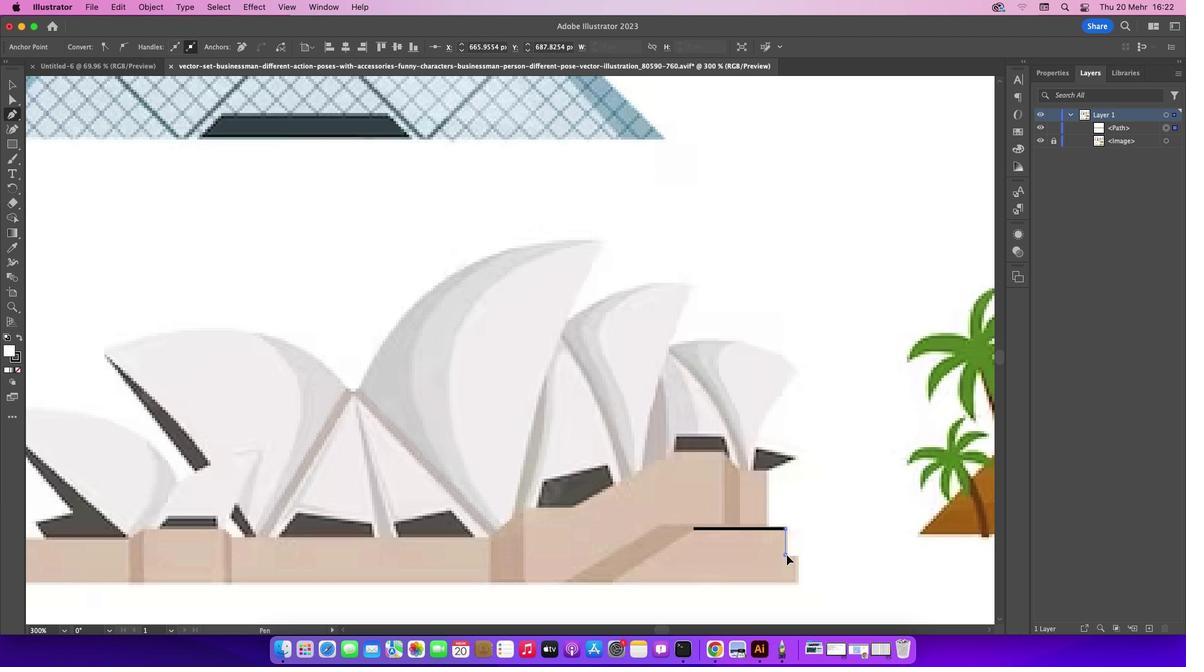 
Action: Mouse moved to (798, 555)
Screenshot: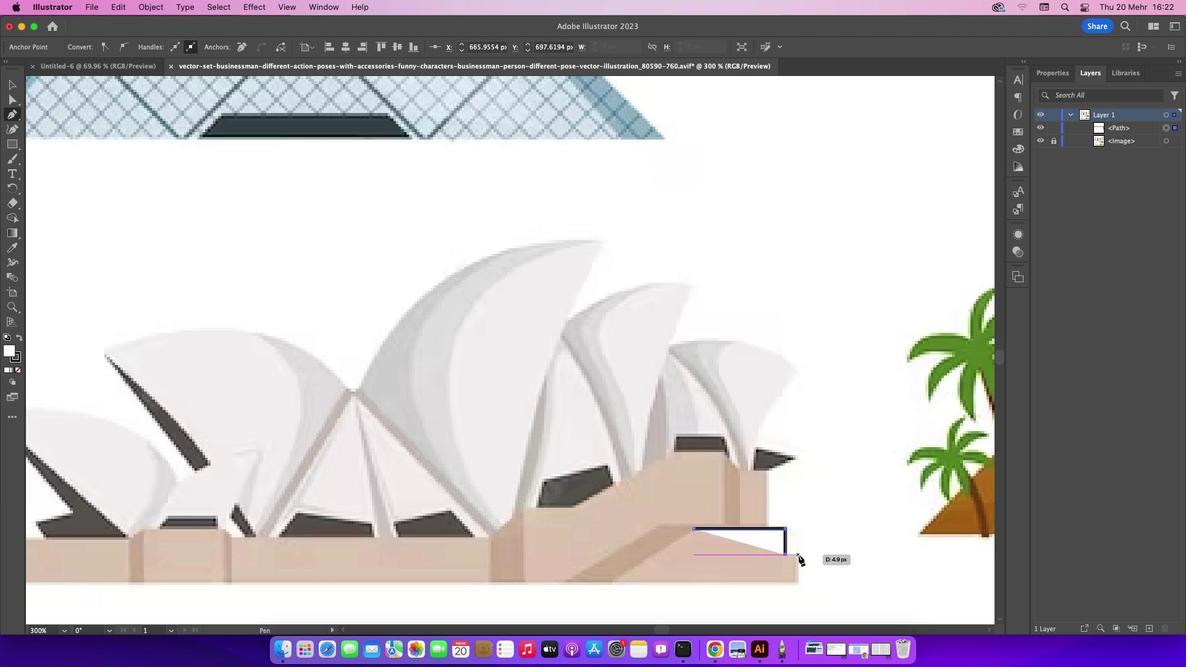
Action: Mouse pressed left at (798, 555)
Screenshot: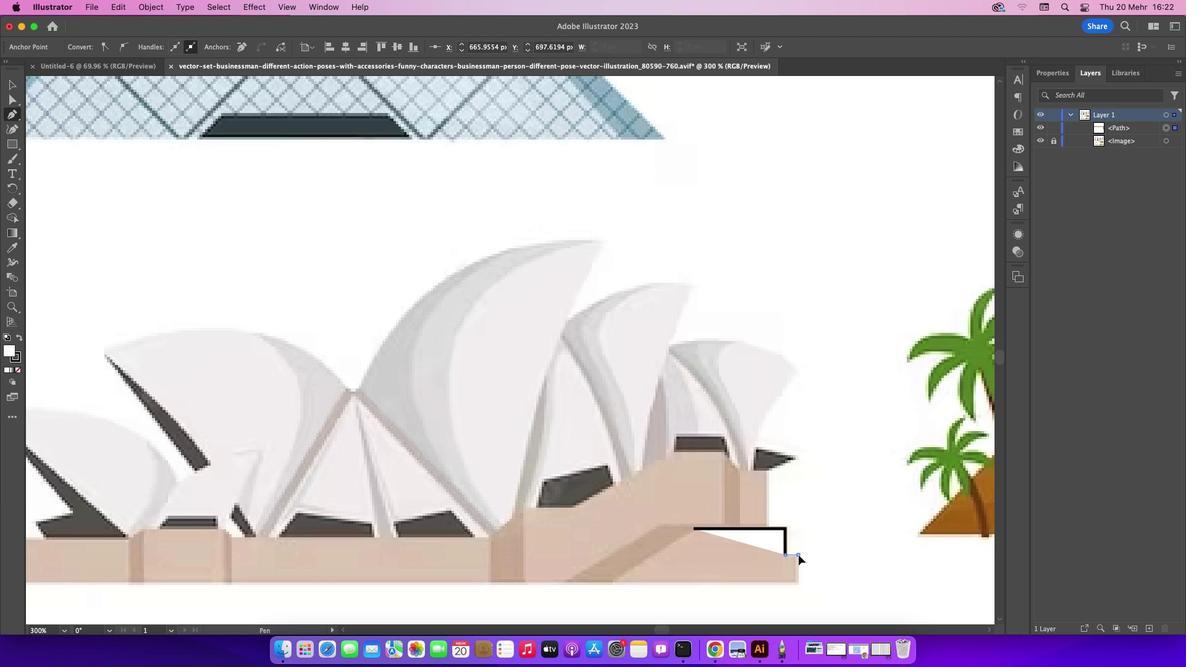 
Action: Mouse moved to (797, 582)
Screenshot: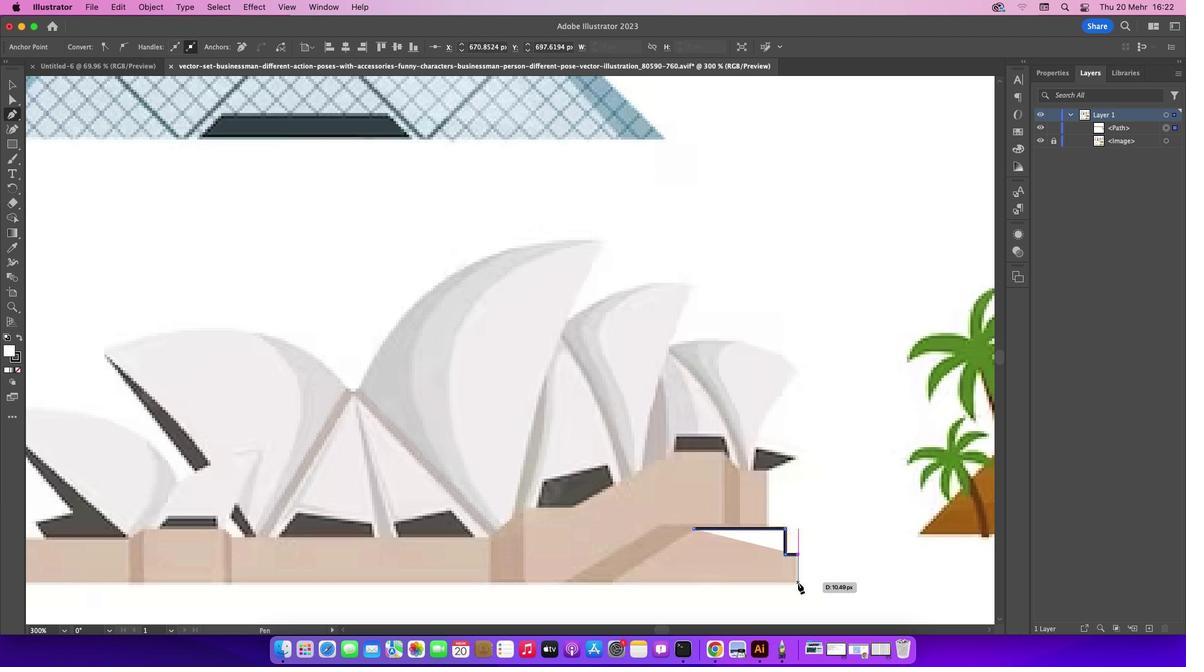 
Action: Mouse pressed left at (797, 582)
Screenshot: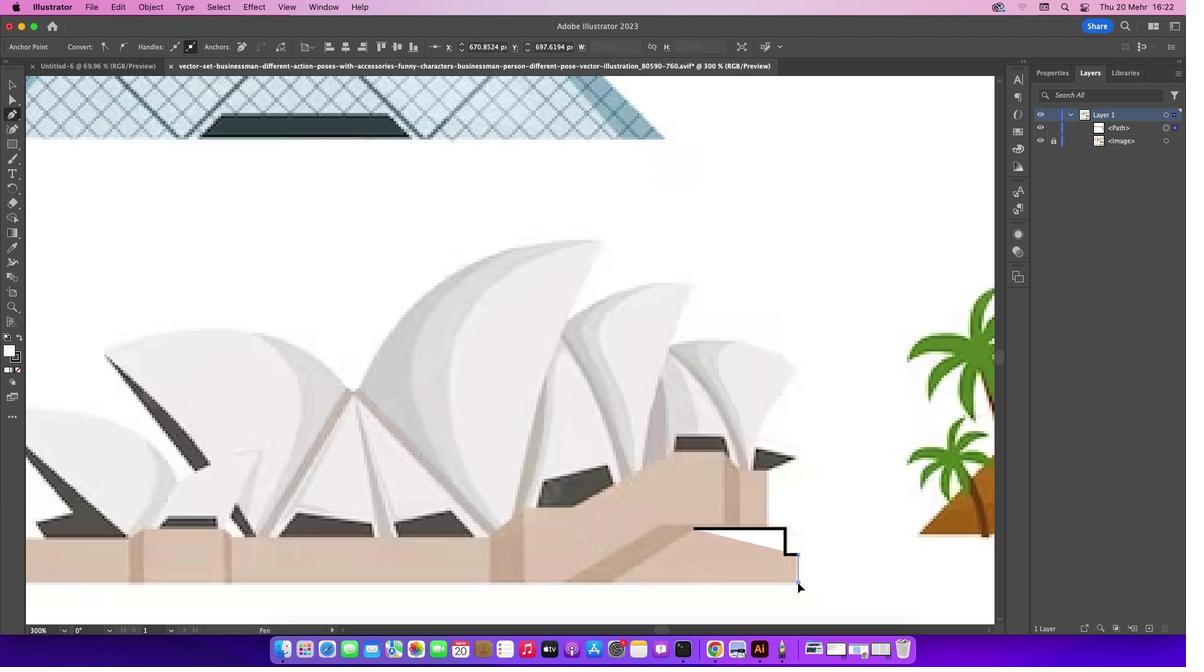 
Action: Mouse moved to (609, 584)
Screenshot: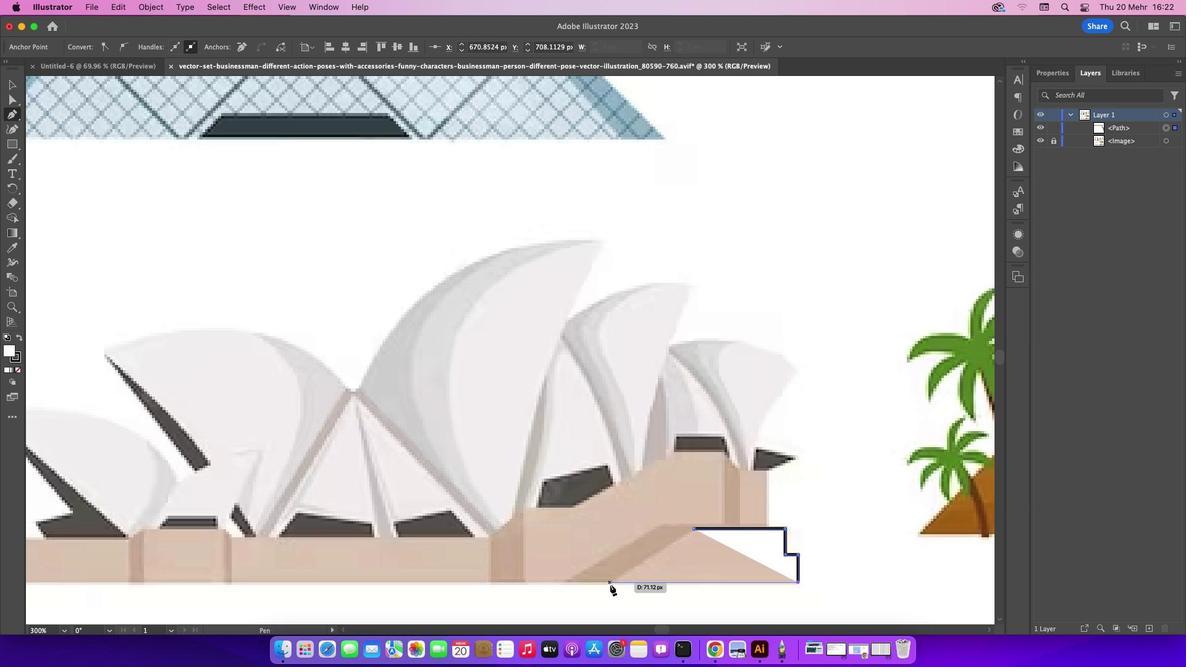 
Action: Mouse pressed left at (609, 584)
Screenshot: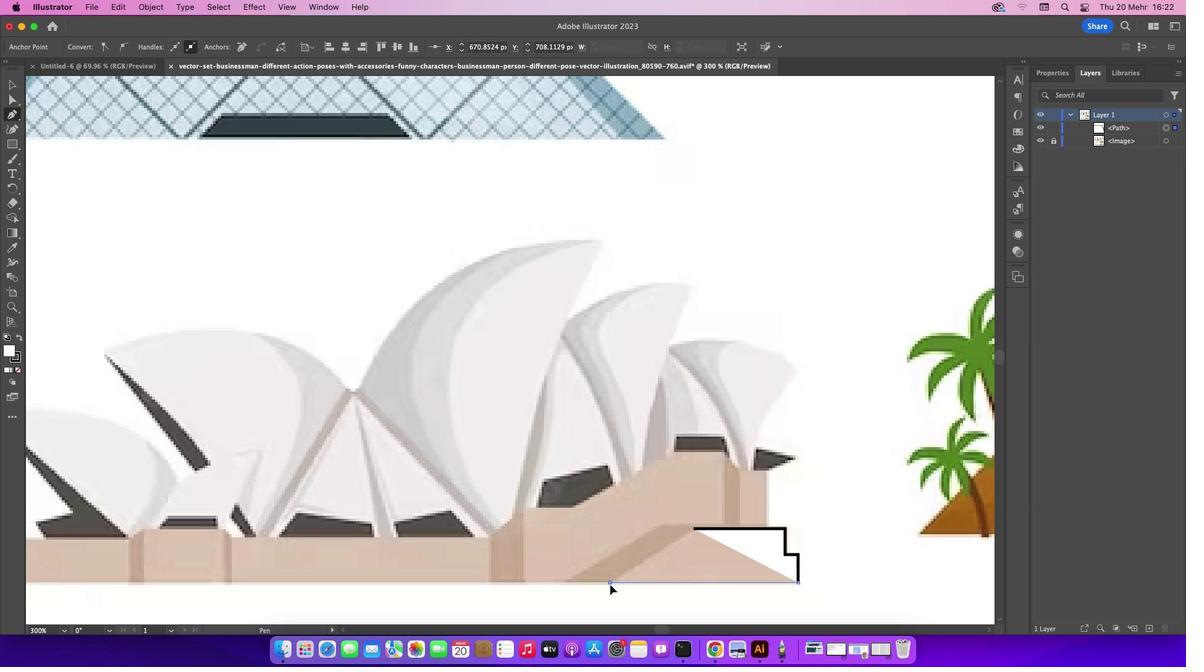
Action: Mouse moved to (690, 530)
Screenshot: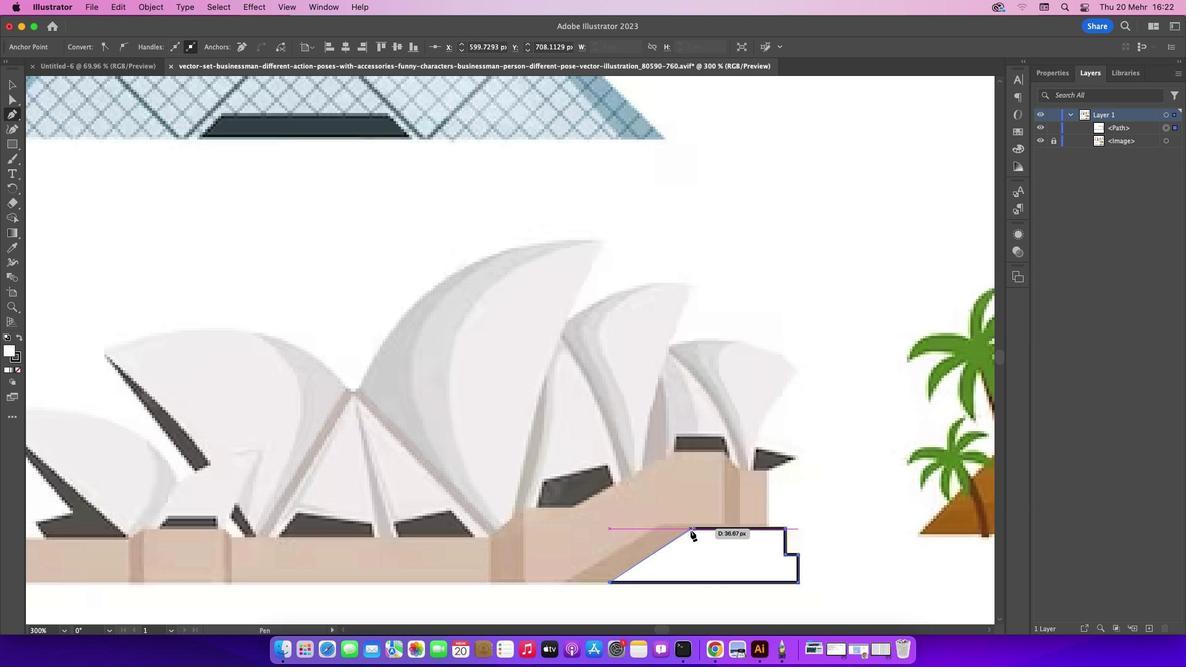 
Action: Mouse pressed left at (690, 530)
Screenshot: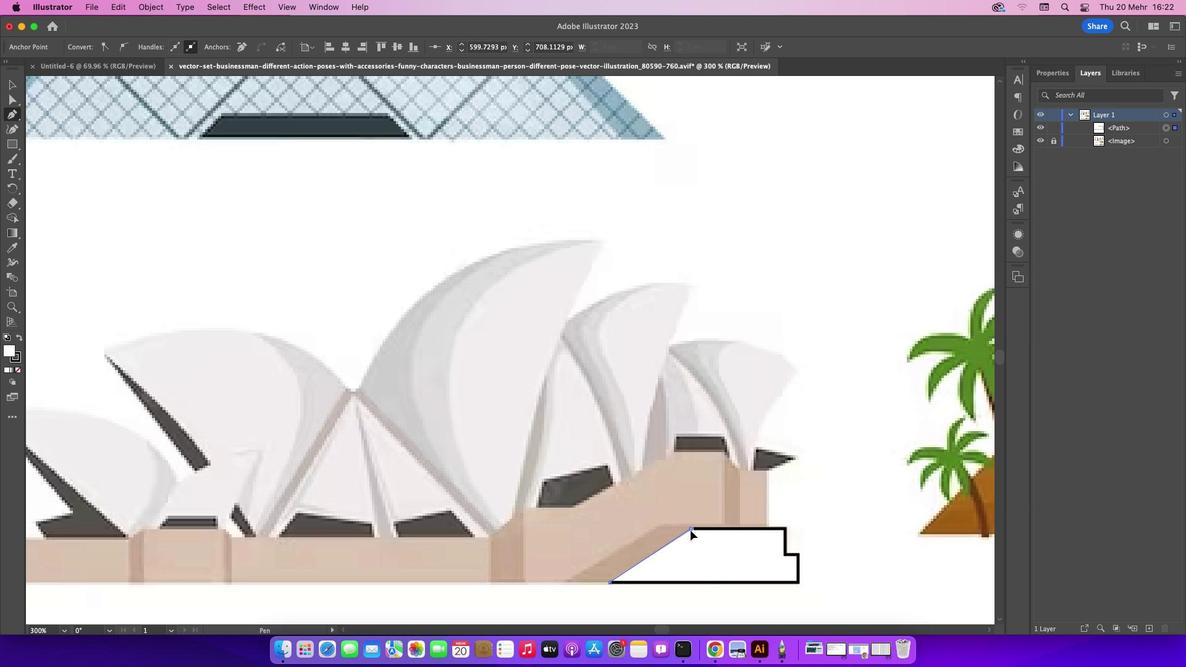 
Action: Mouse moved to (693, 528)
Screenshot: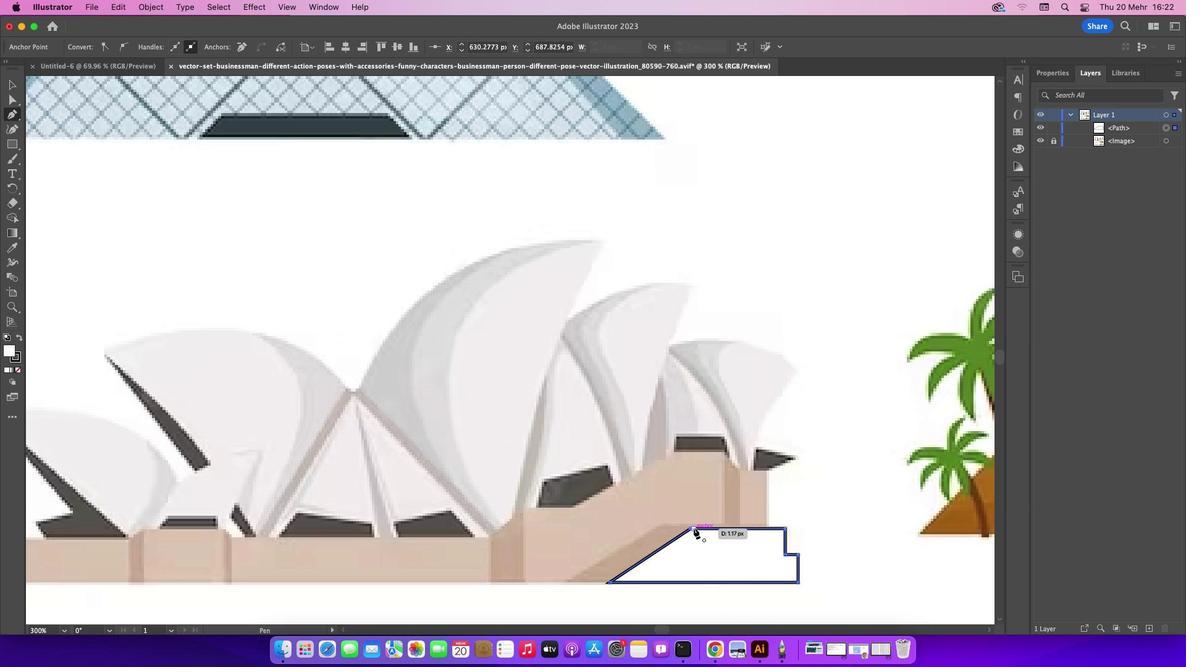 
Action: Mouse pressed left at (693, 528)
Screenshot: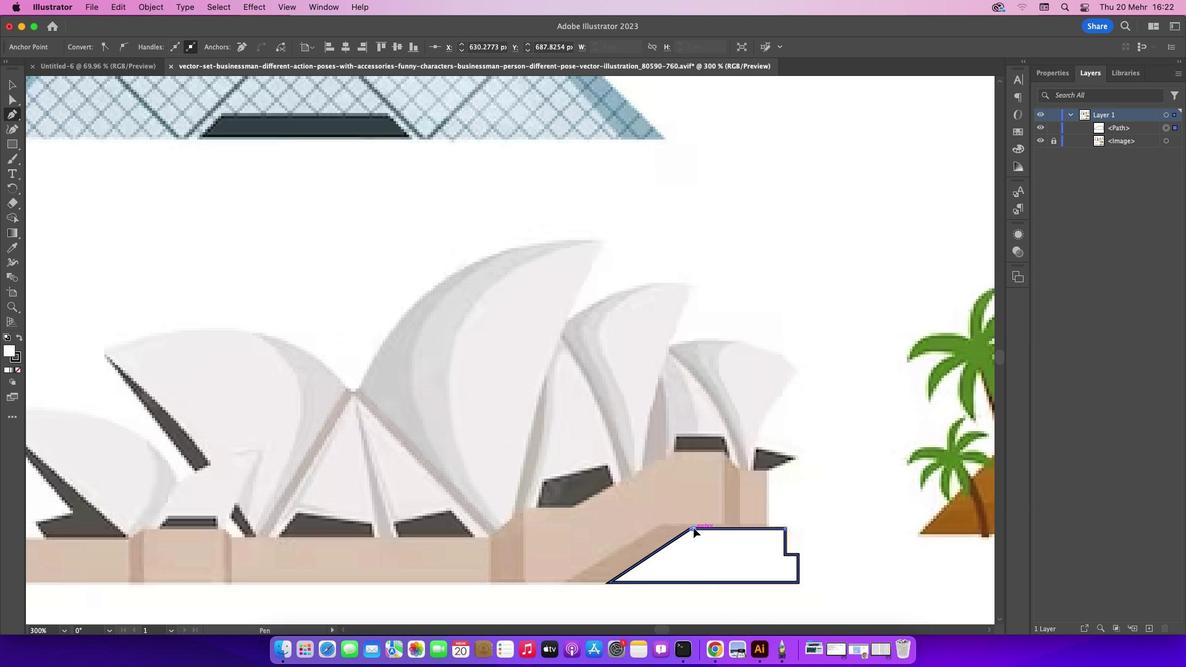 
Action: Mouse moved to (5, 84)
Screenshot: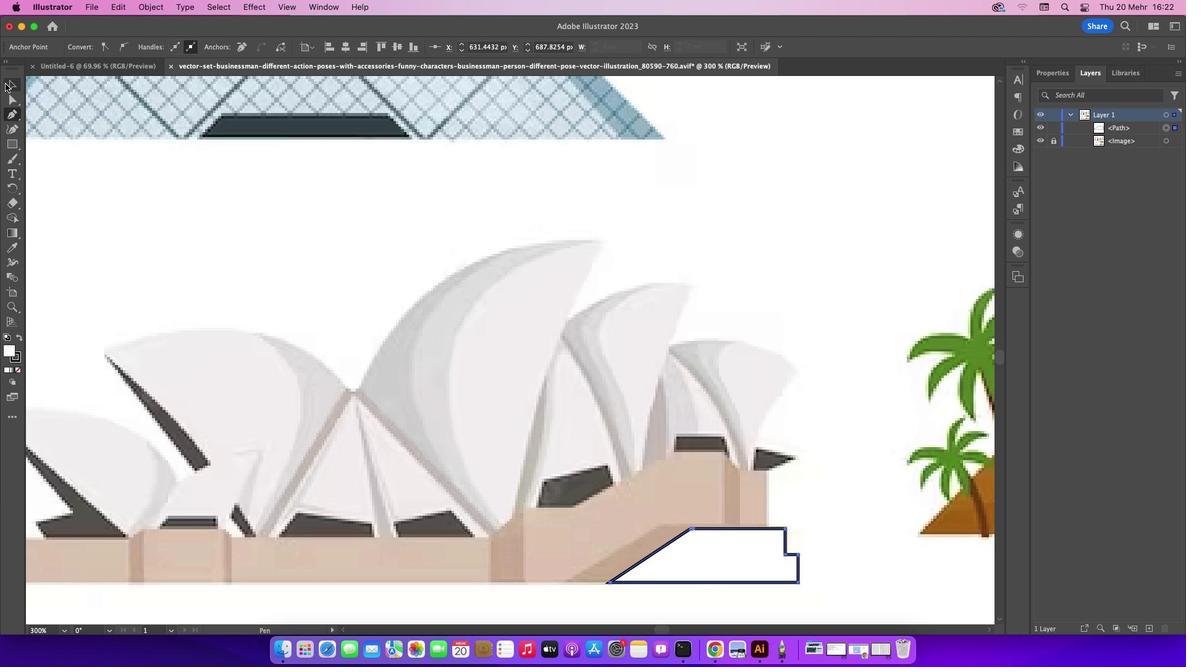 
Action: Mouse pressed left at (5, 84)
Screenshot: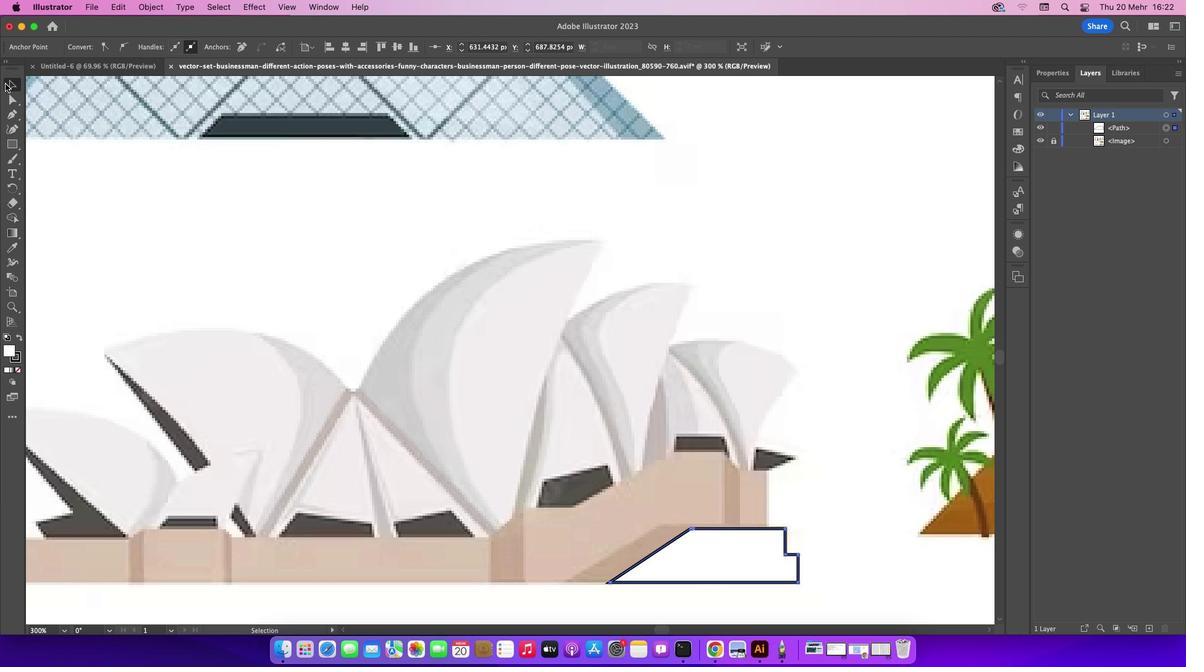 
Action: Mouse moved to (19, 367)
Screenshot: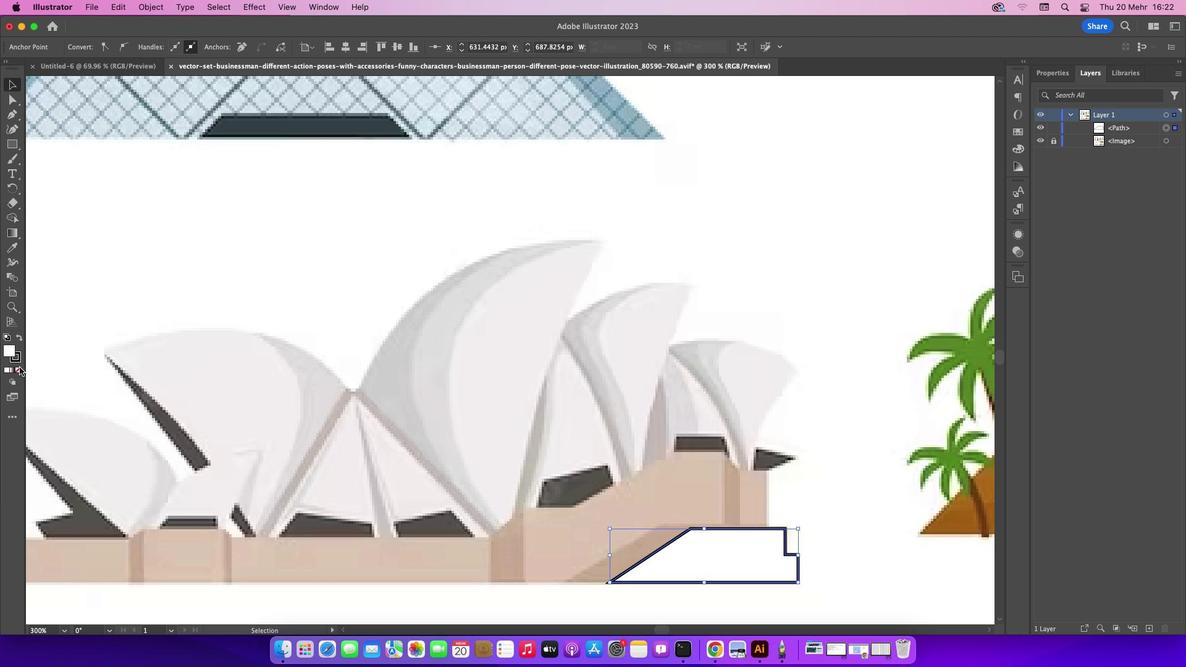 
Action: Mouse pressed left at (19, 367)
Screenshot: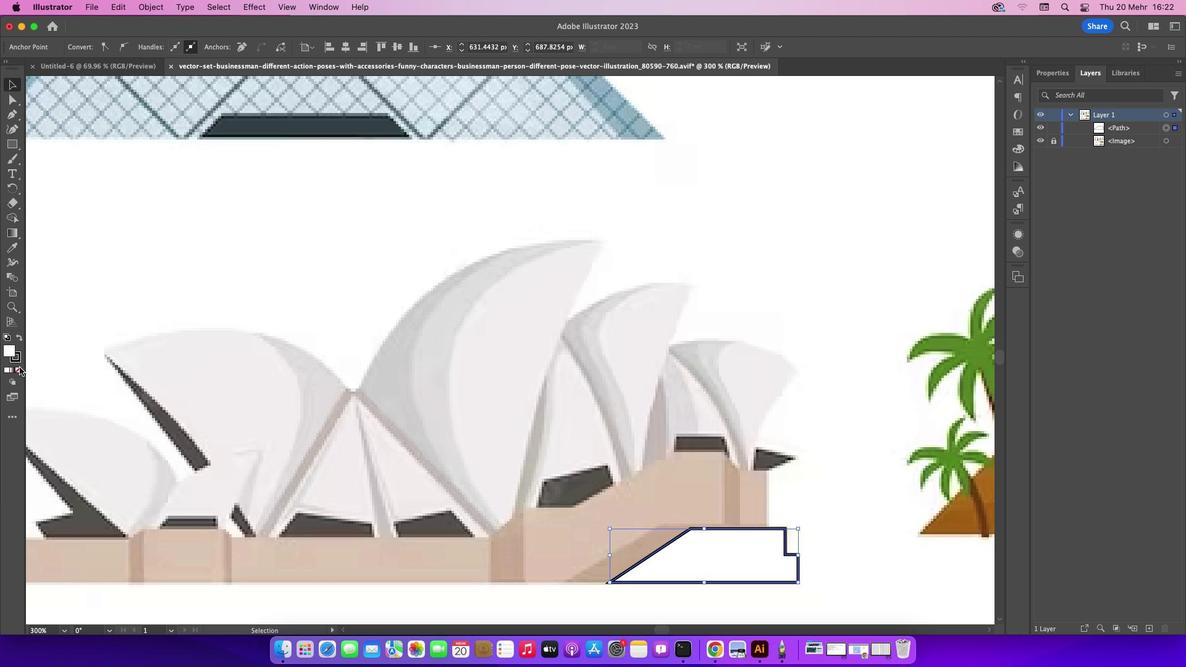 
Action: Mouse moved to (18, 359)
Screenshot: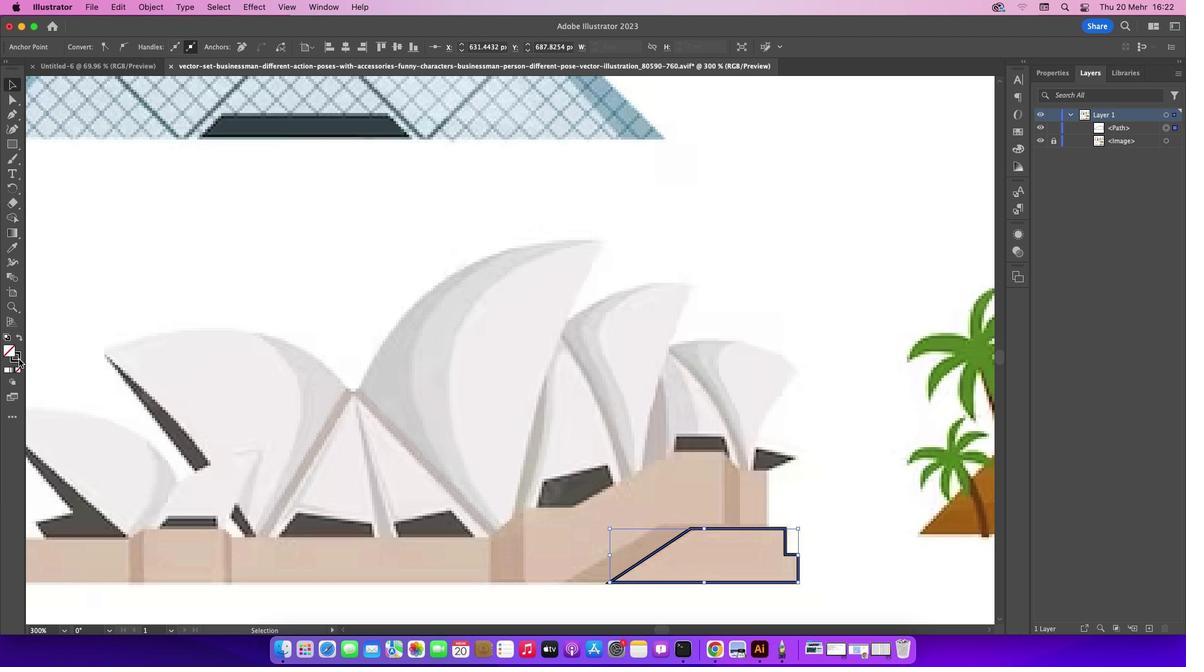 
Action: Mouse pressed left at (18, 359)
Screenshot: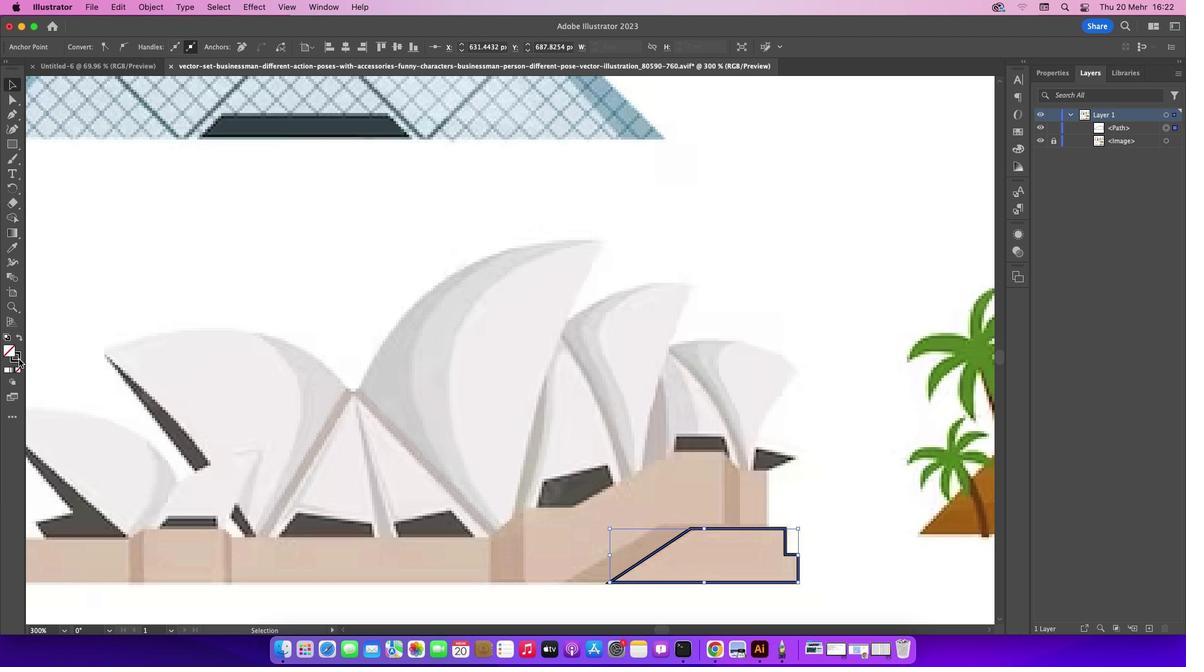 
Action: Mouse moved to (17, 371)
Screenshot: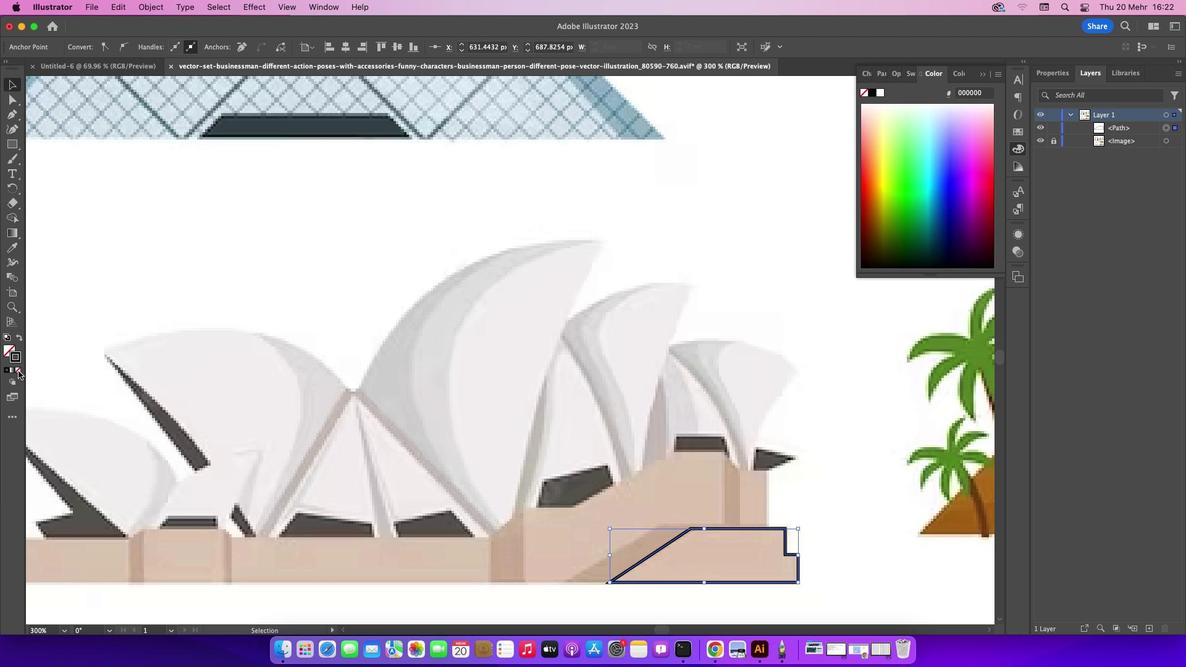 
Action: Mouse pressed left at (17, 371)
Screenshot: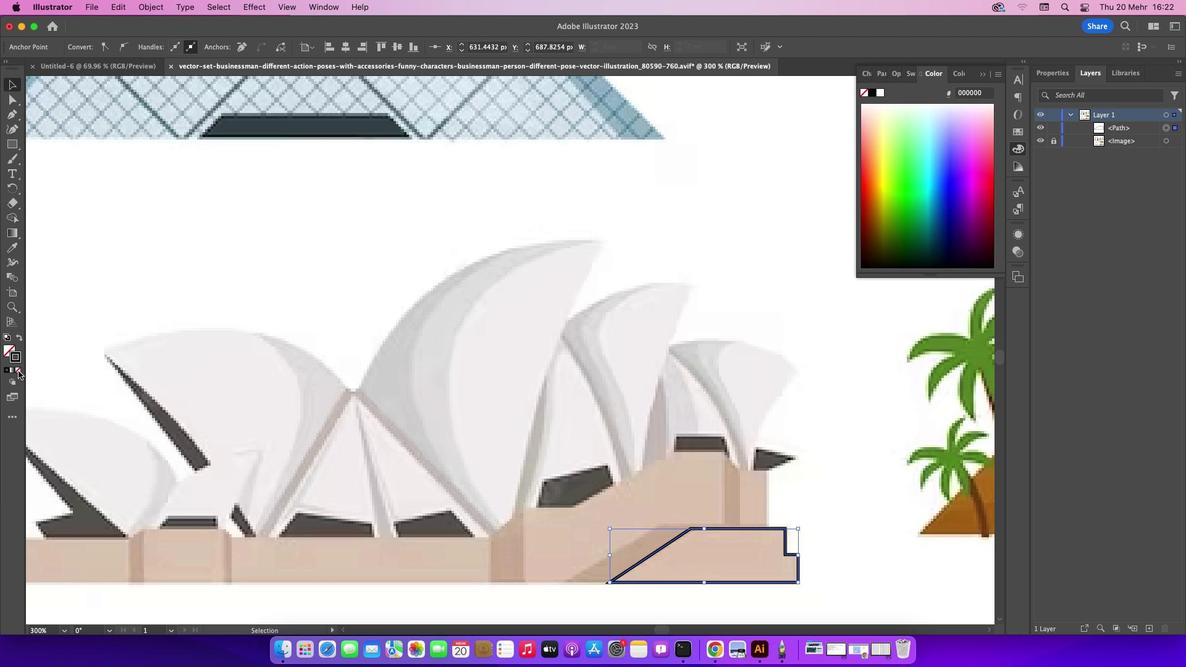 
Action: Mouse moved to (13, 247)
Screenshot: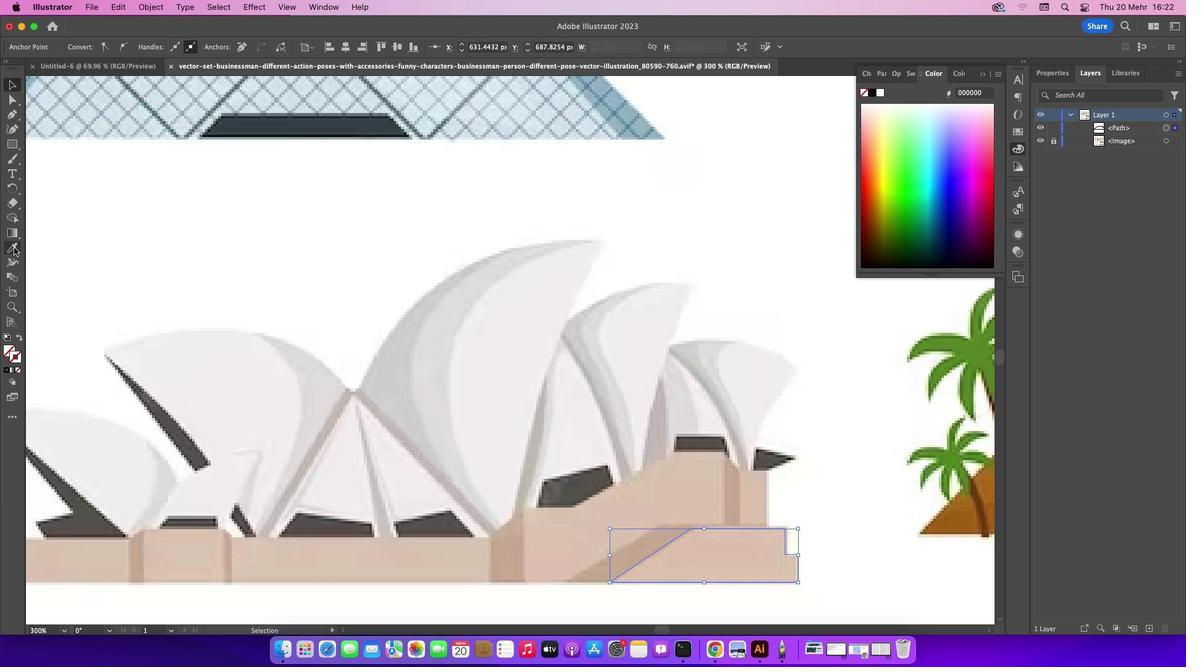 
Action: Mouse pressed left at (13, 247)
Screenshot: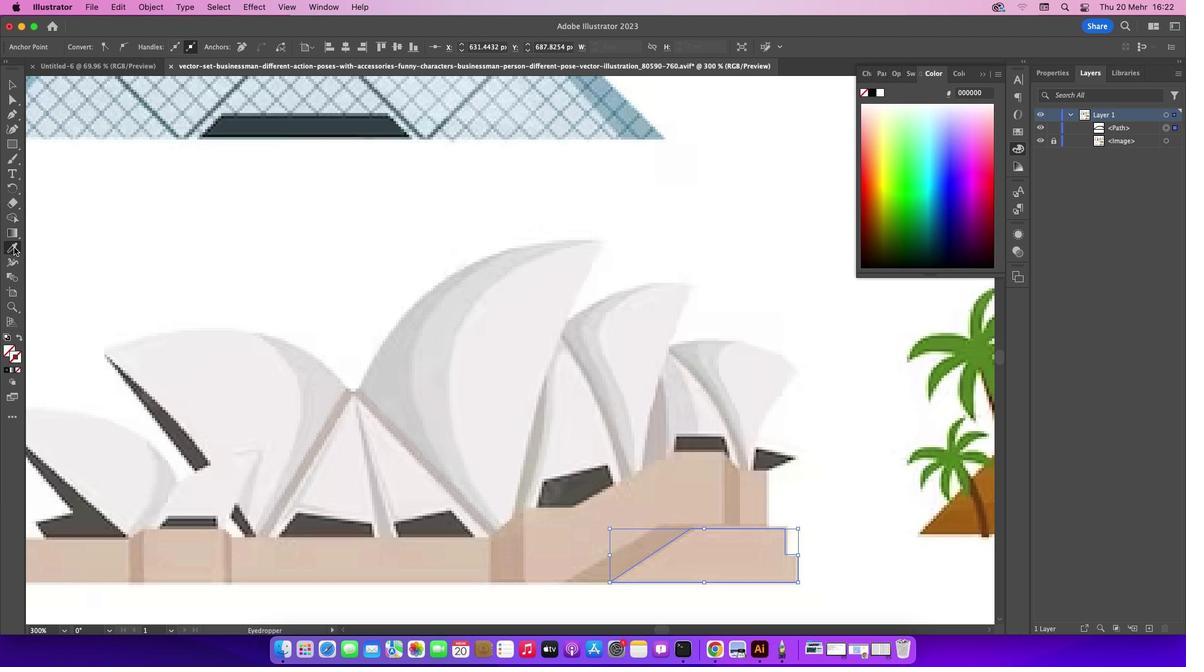 
Action: Mouse moved to (726, 545)
Screenshot: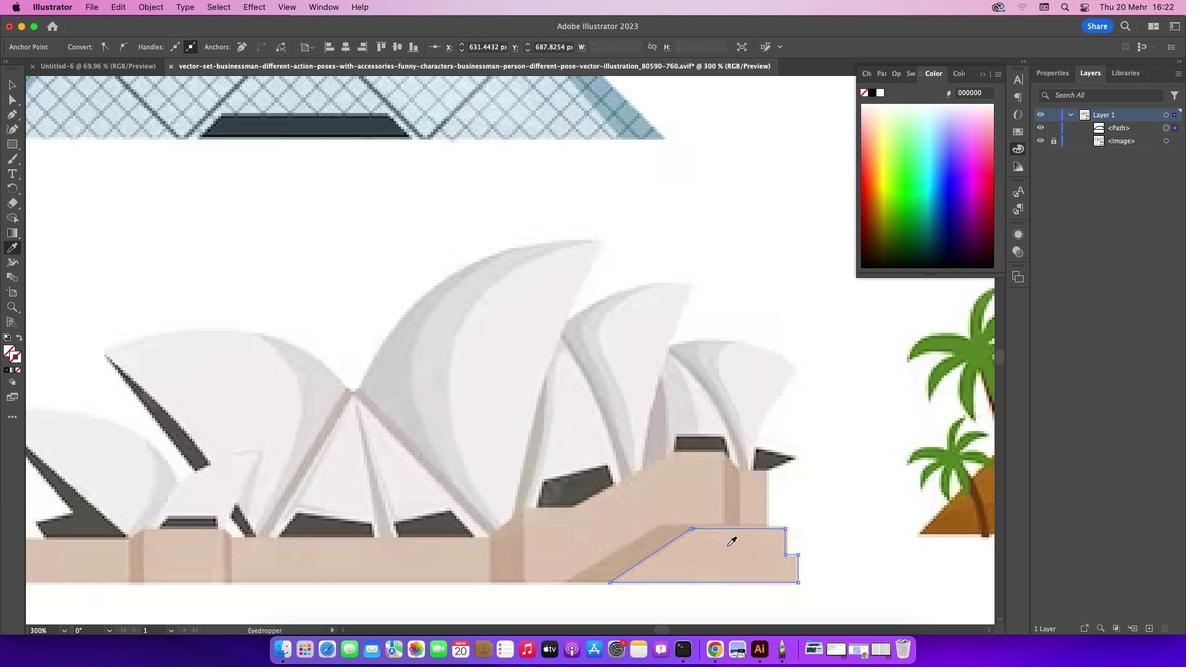 
Action: Mouse pressed left at (726, 545)
Screenshot: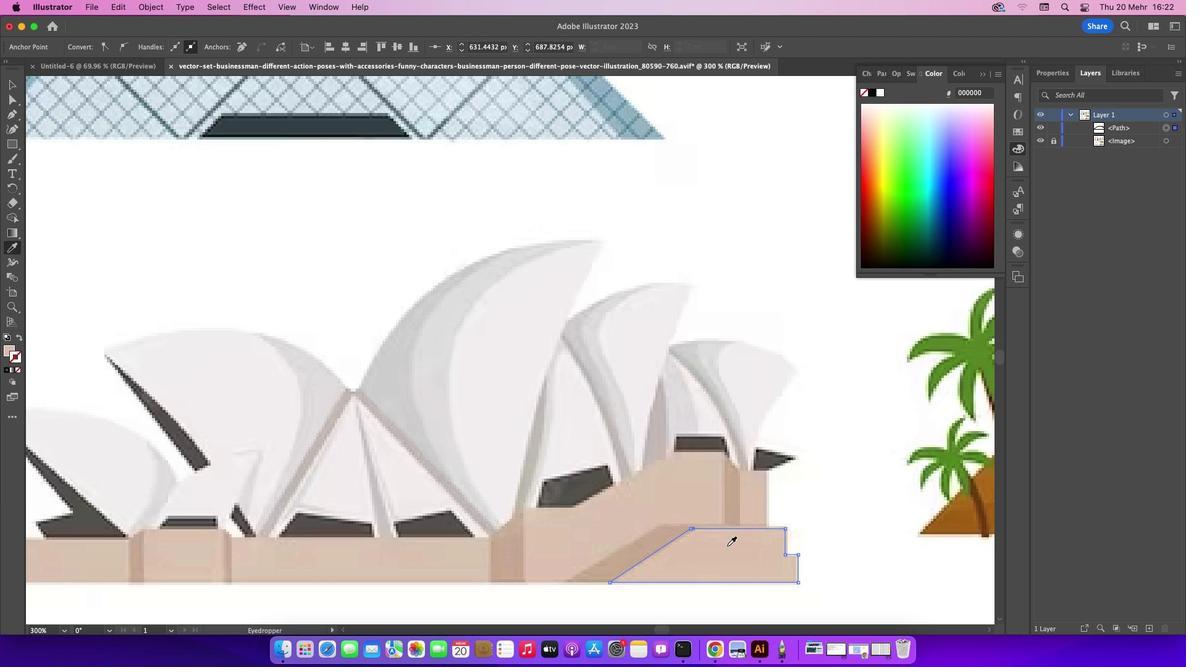 
Action: Mouse moved to (11, 81)
Screenshot: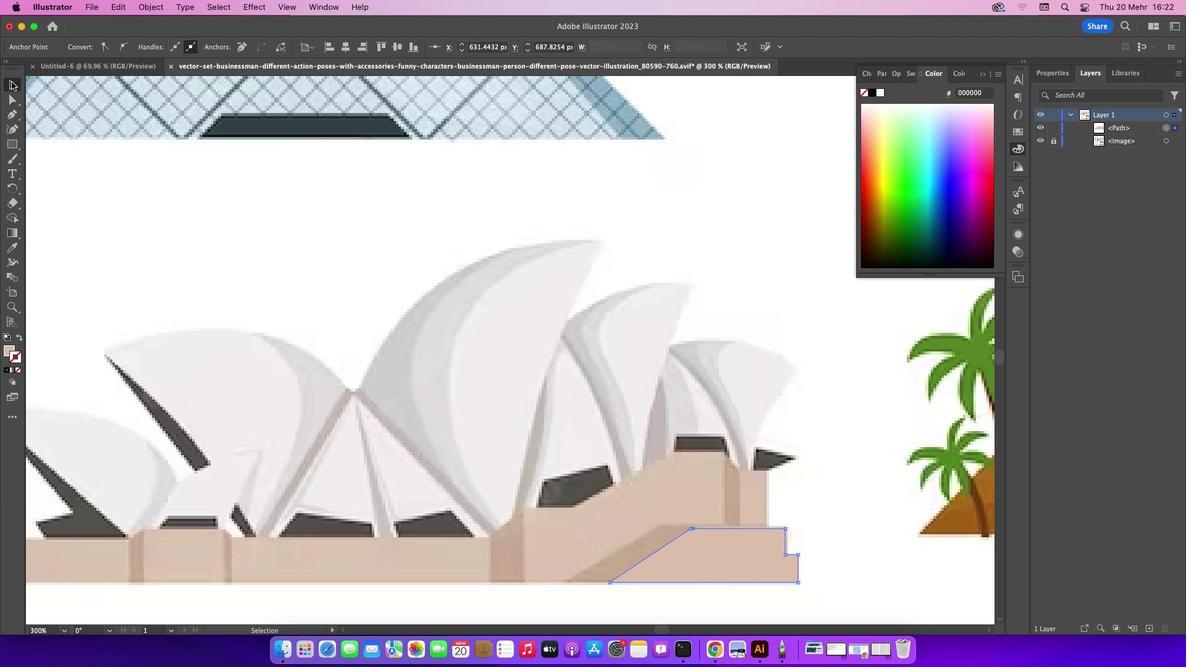 
Action: Mouse pressed left at (11, 81)
Screenshot: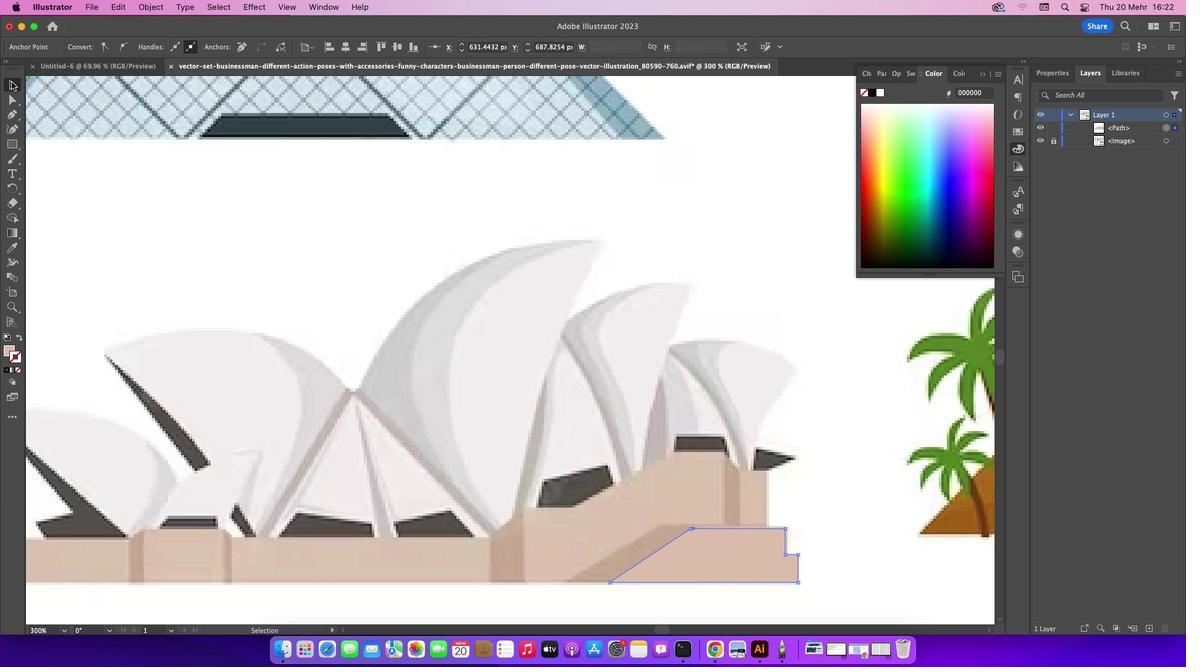
Action: Mouse moved to (713, 538)
Screenshot: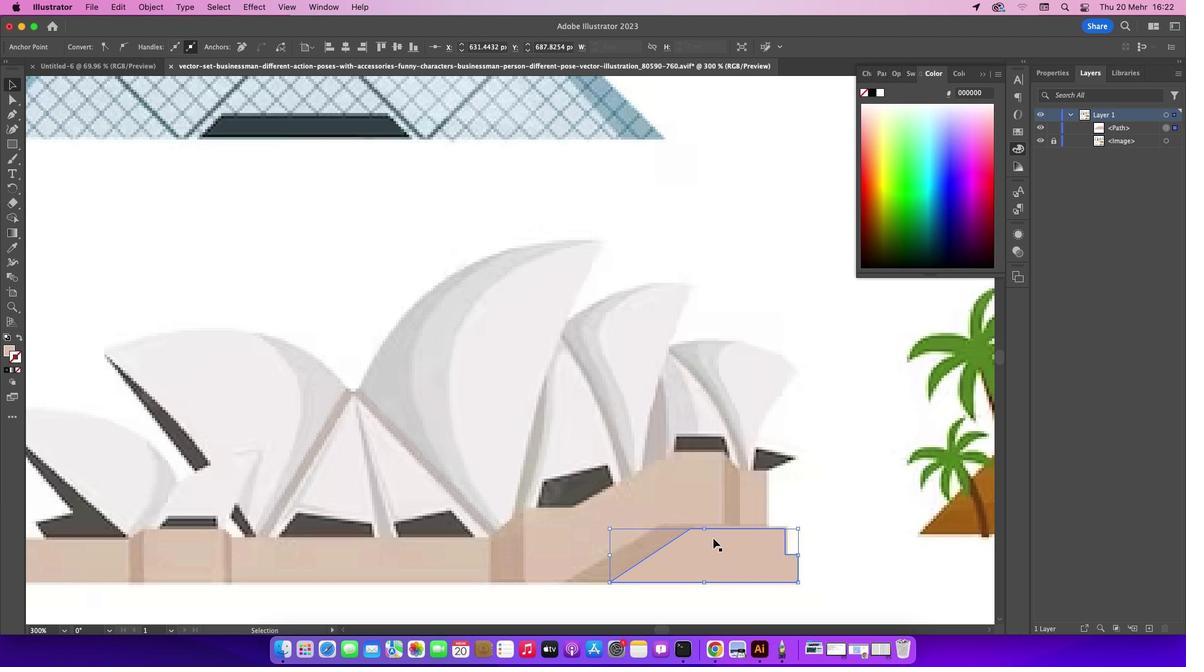 
Action: Mouse pressed left at (713, 538)
Screenshot: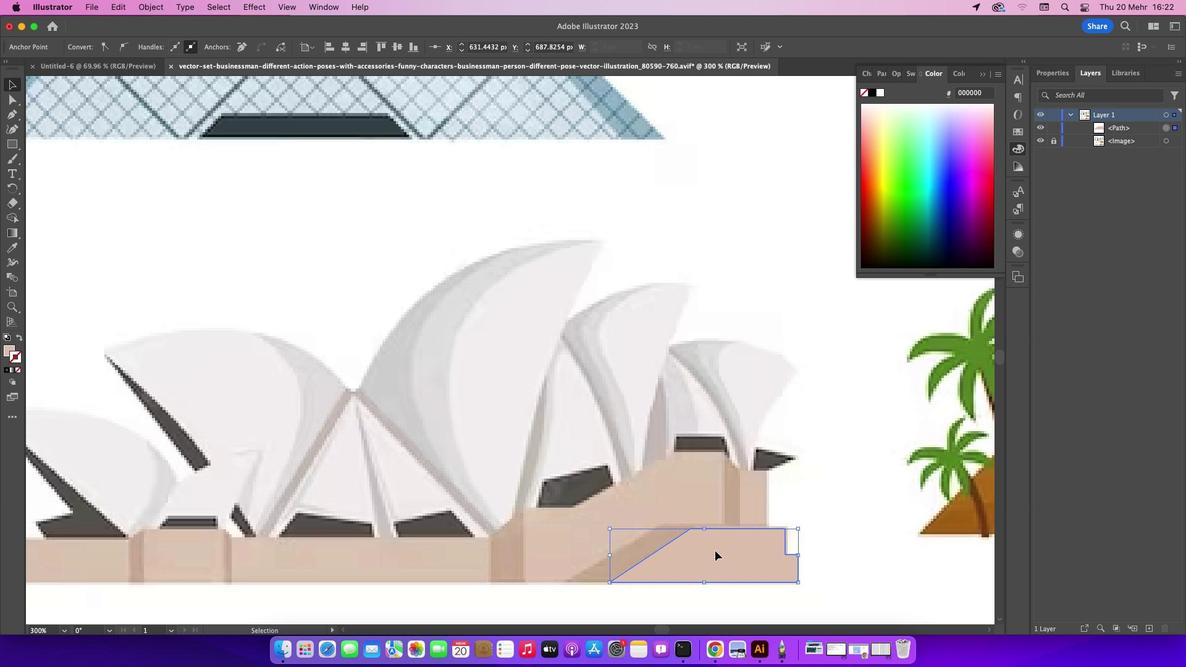 
Action: Mouse moved to (732, 507)
Screenshot: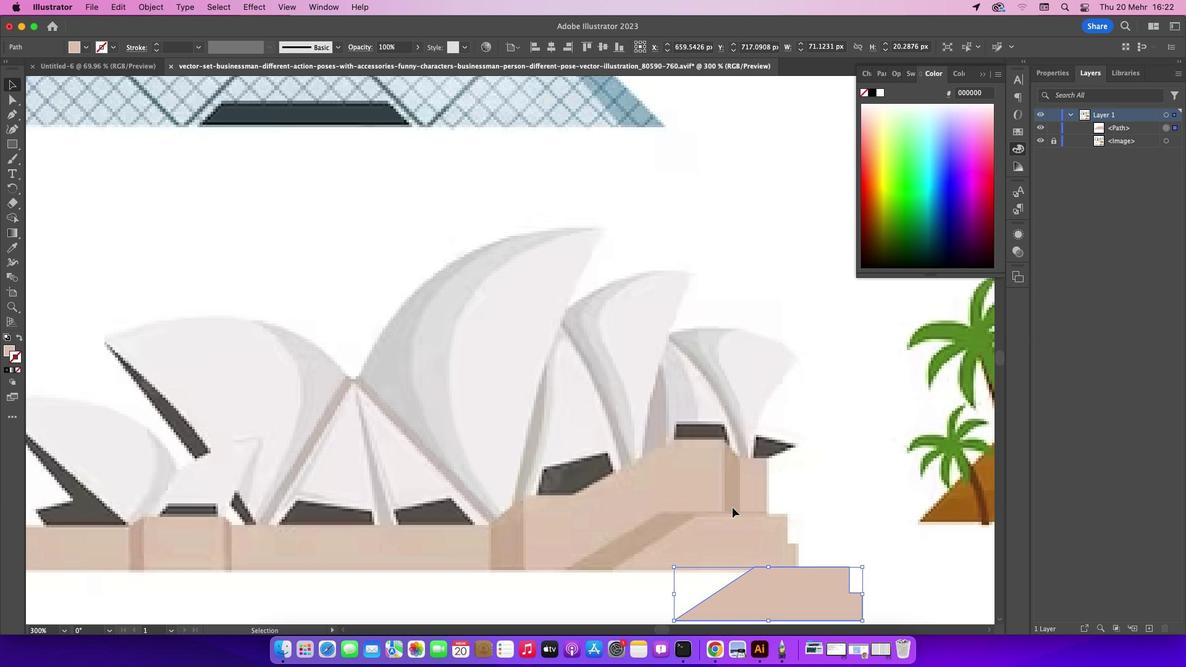 
Action: Mouse scrolled (732, 507) with delta (0, 0)
Screenshot: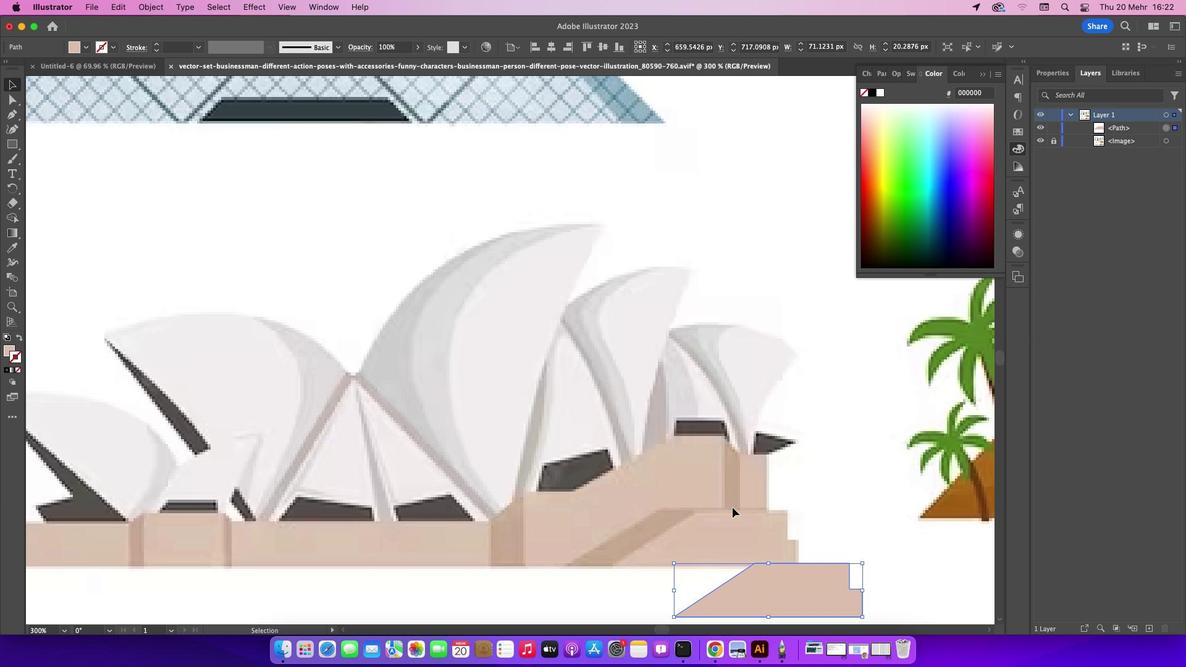 
Action: Mouse scrolled (732, 507) with delta (0, 0)
Screenshot: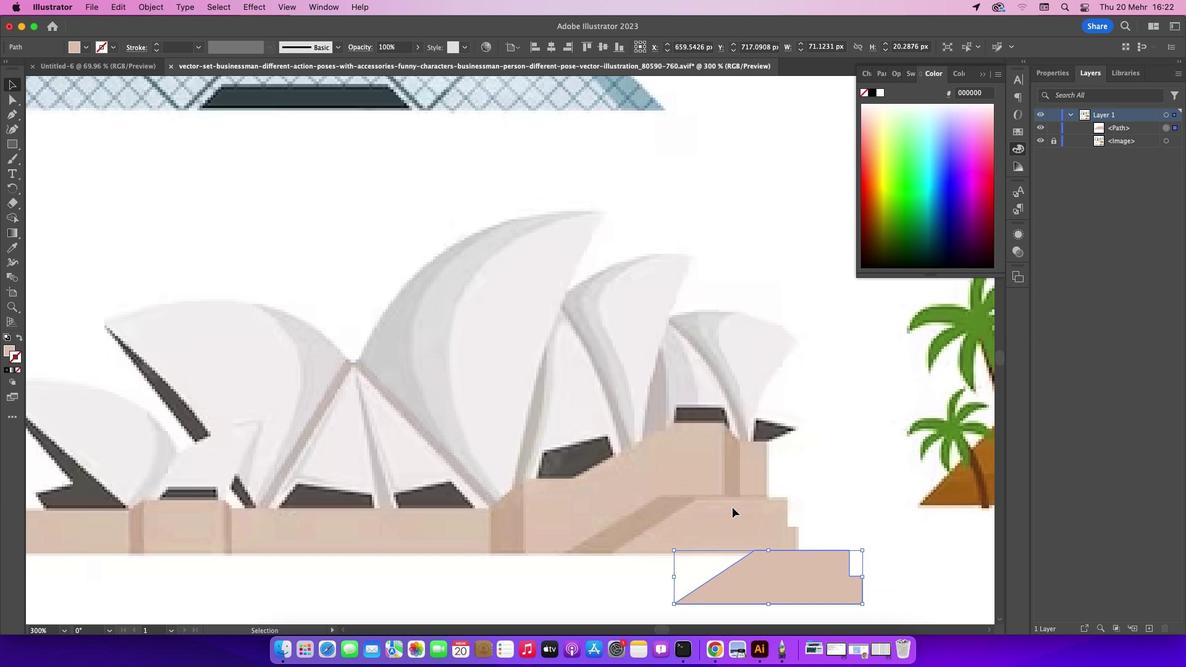 
Action: Mouse scrolled (732, 507) with delta (0, -1)
Screenshot: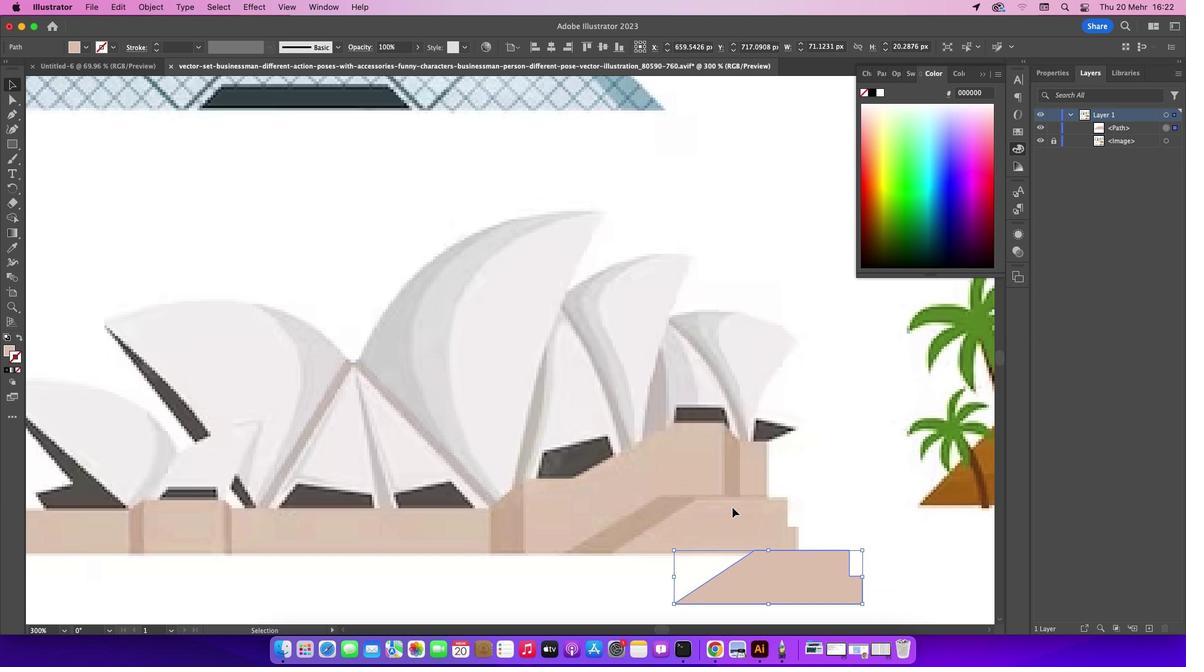 
Action: Mouse scrolled (732, 507) with delta (0, -3)
Screenshot: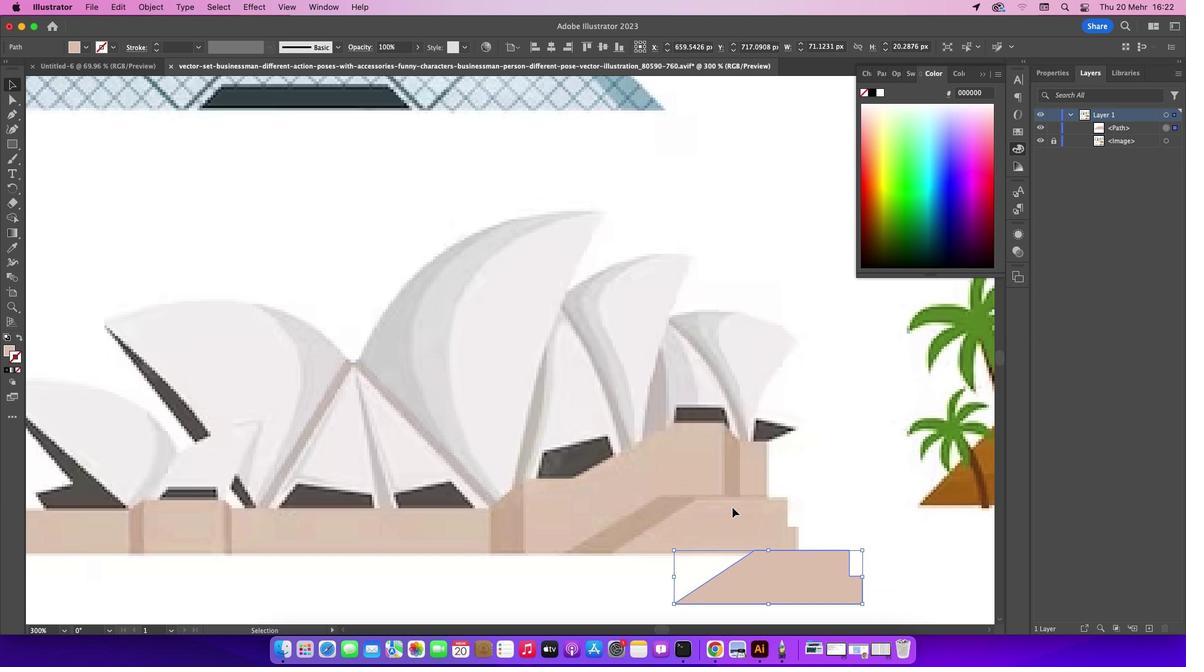 
Action: Mouse scrolled (732, 507) with delta (0, -3)
Screenshot: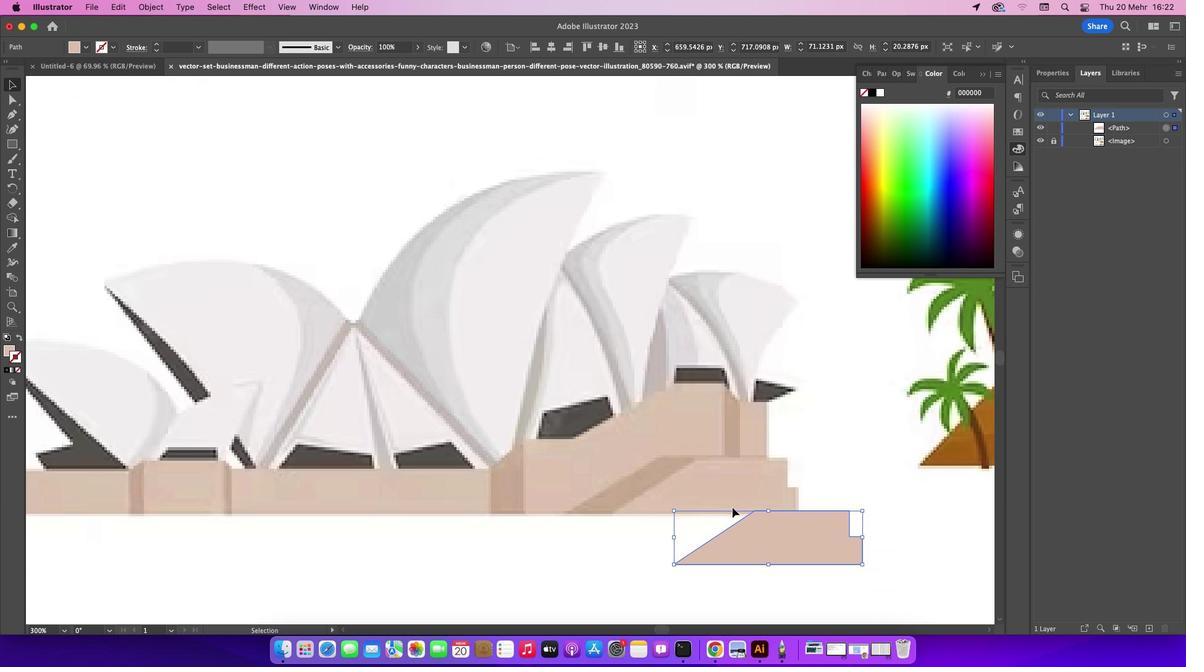 
Action: Mouse scrolled (732, 507) with delta (0, 0)
Screenshot: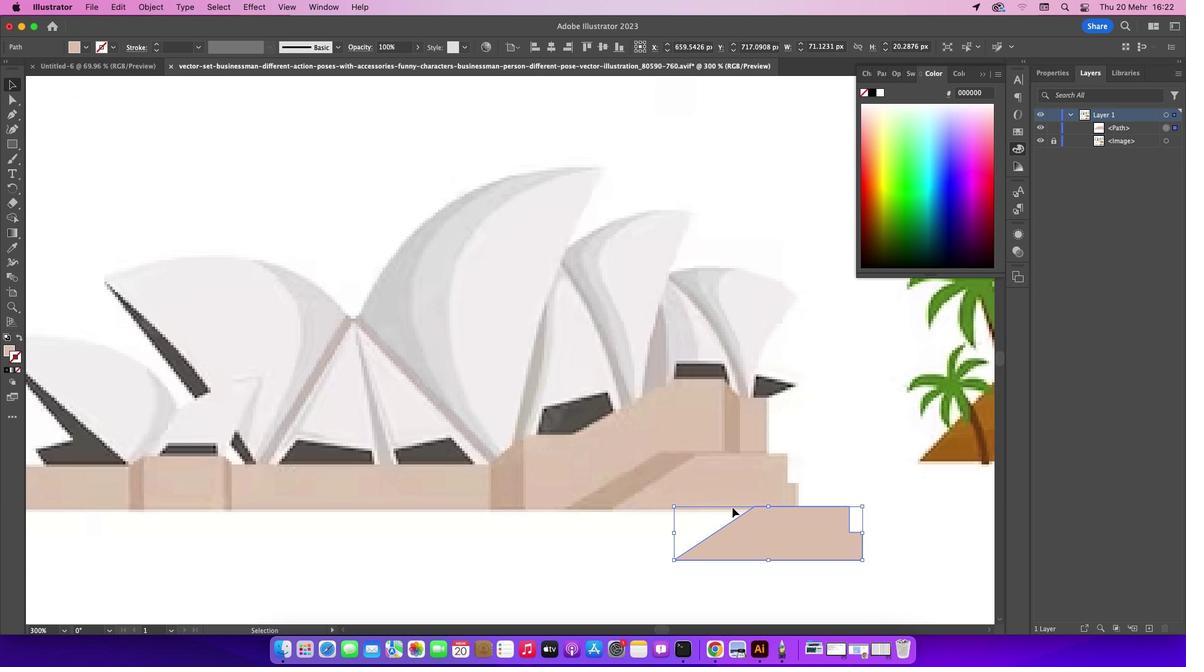 
Action: Mouse scrolled (732, 507) with delta (0, 0)
Screenshot: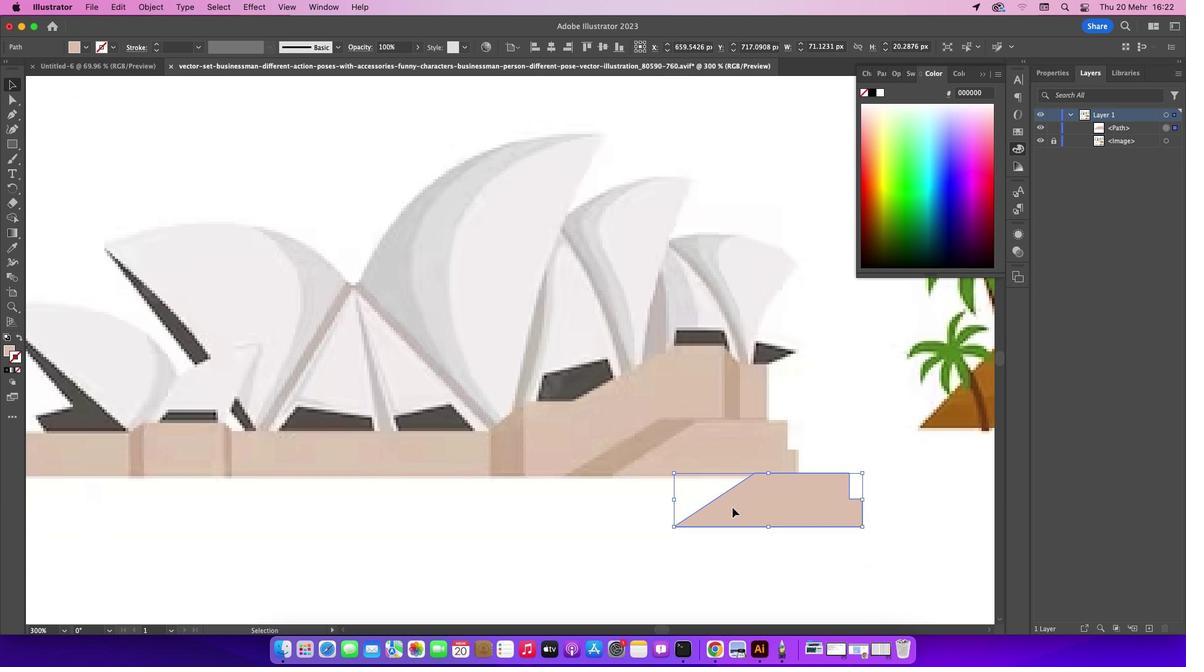 
Action: Mouse scrolled (732, 507) with delta (0, -1)
Screenshot: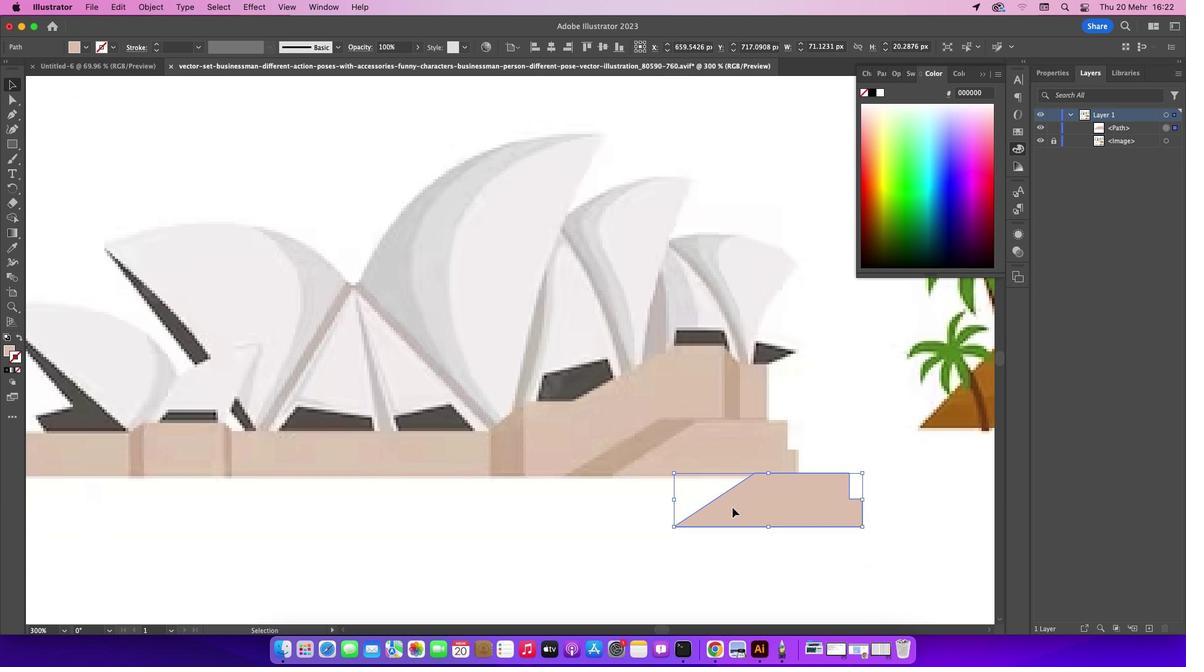 
Action: Mouse scrolled (732, 507) with delta (0, -3)
Screenshot: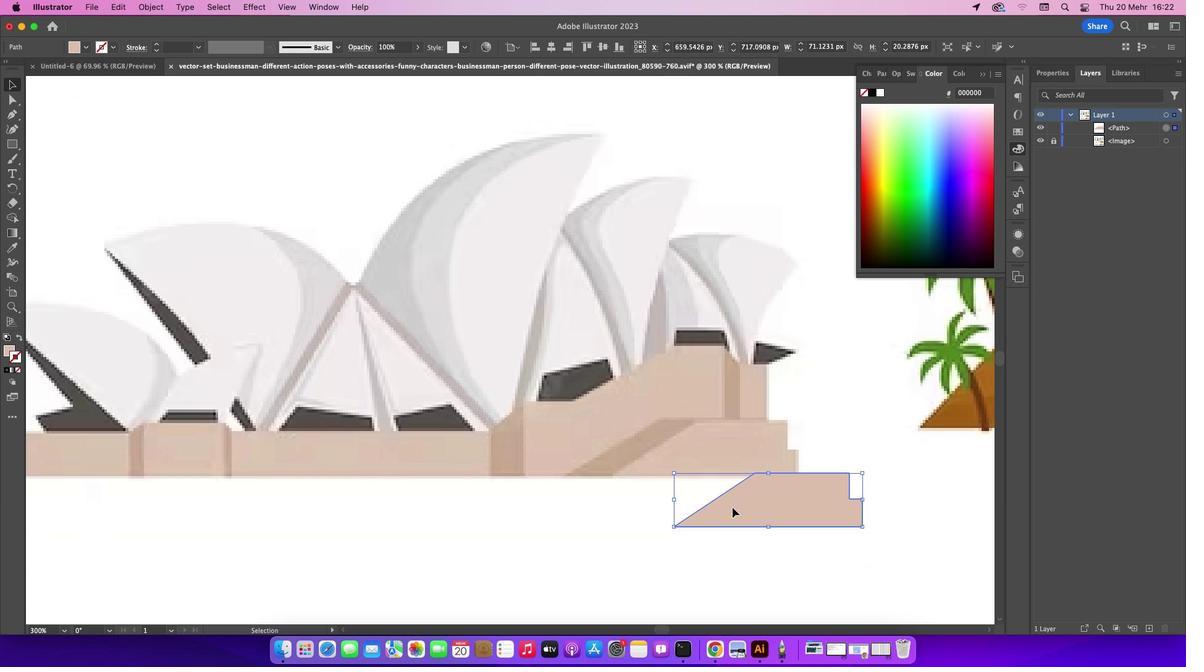 
Action: Mouse scrolled (732, 507) with delta (0, 0)
Screenshot: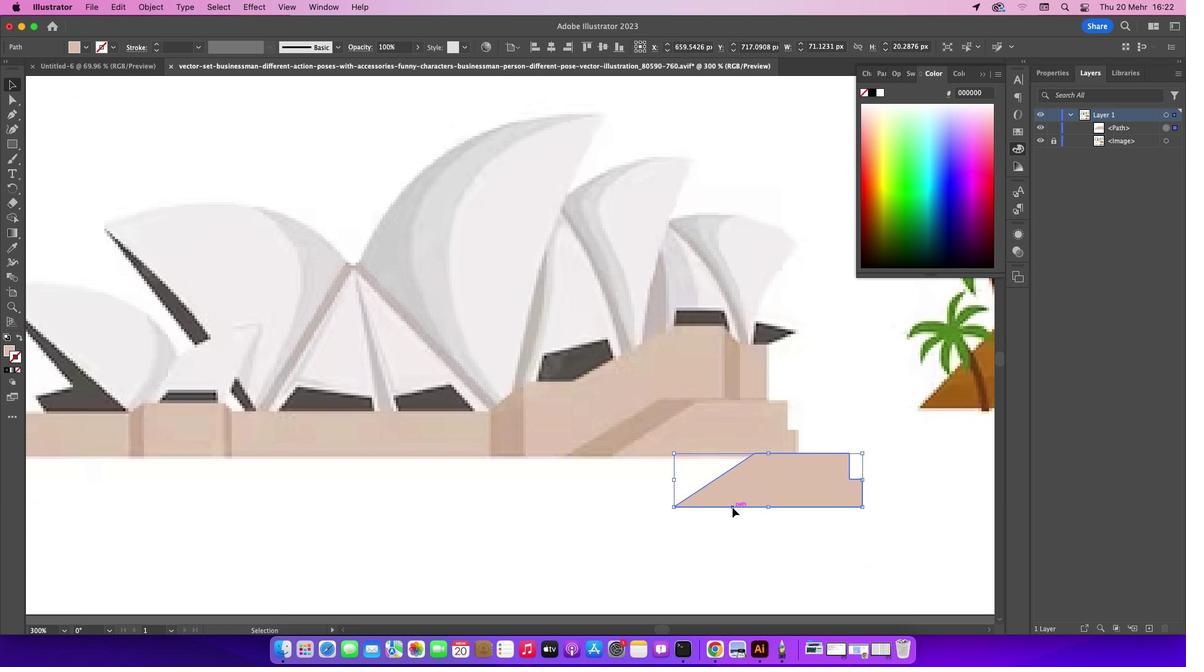 
Action: Mouse scrolled (732, 507) with delta (0, 0)
Screenshot: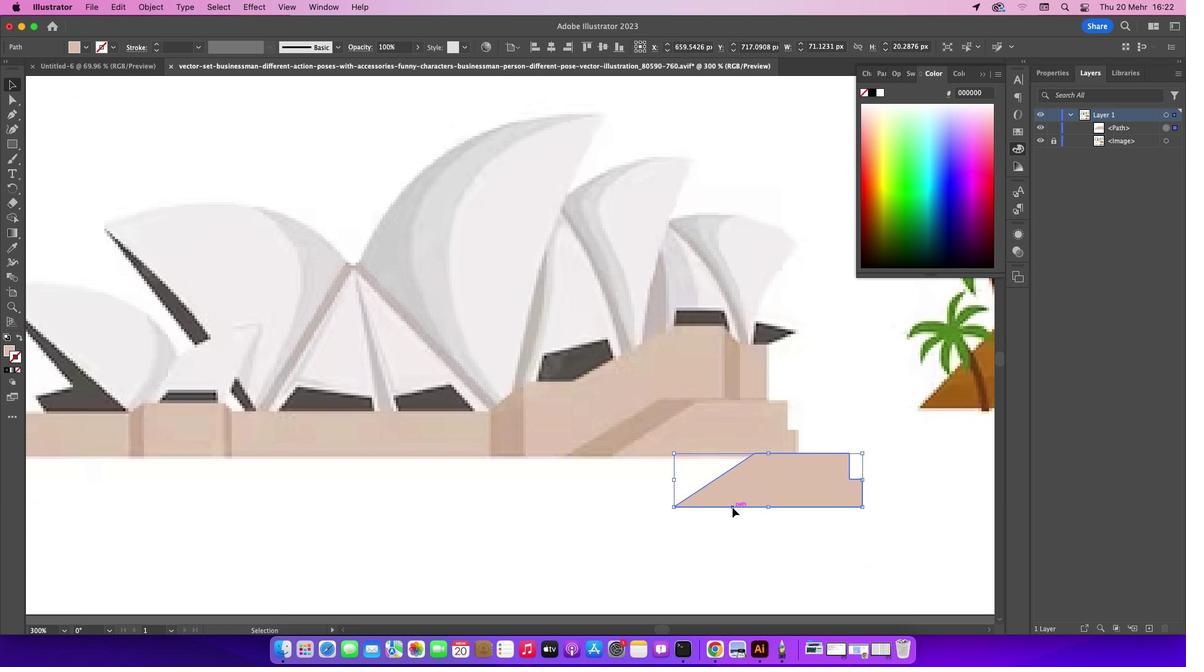 
Action: Mouse scrolled (732, 507) with delta (0, -2)
Screenshot: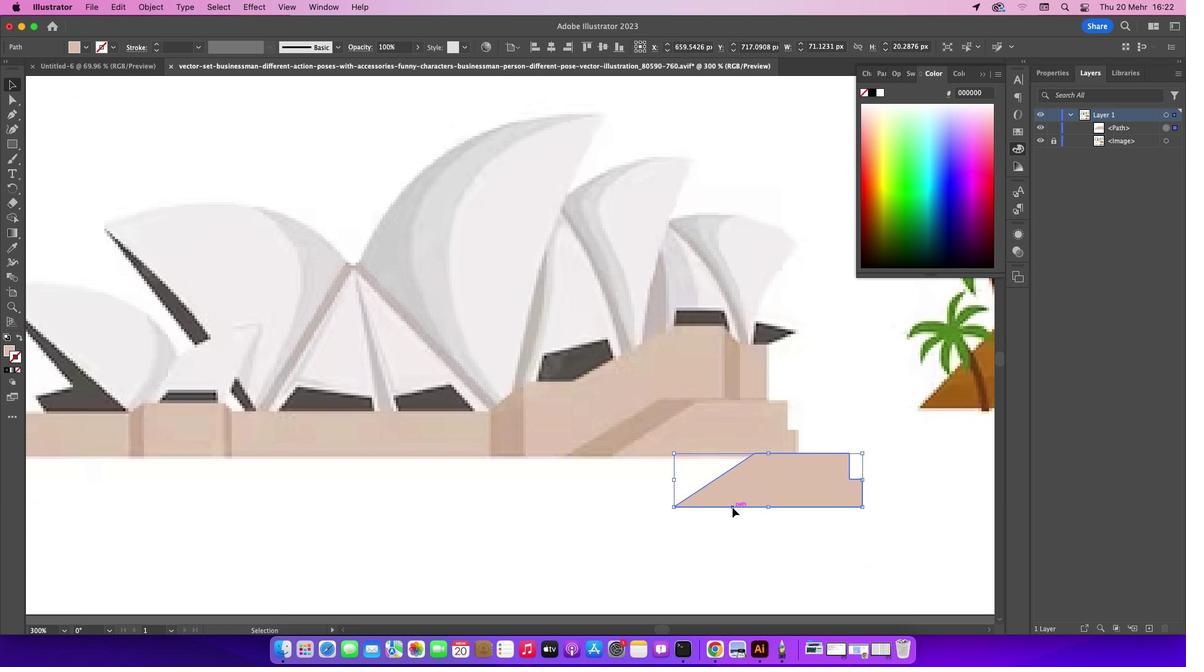 
Action: Mouse scrolled (732, 507) with delta (0, -3)
Screenshot: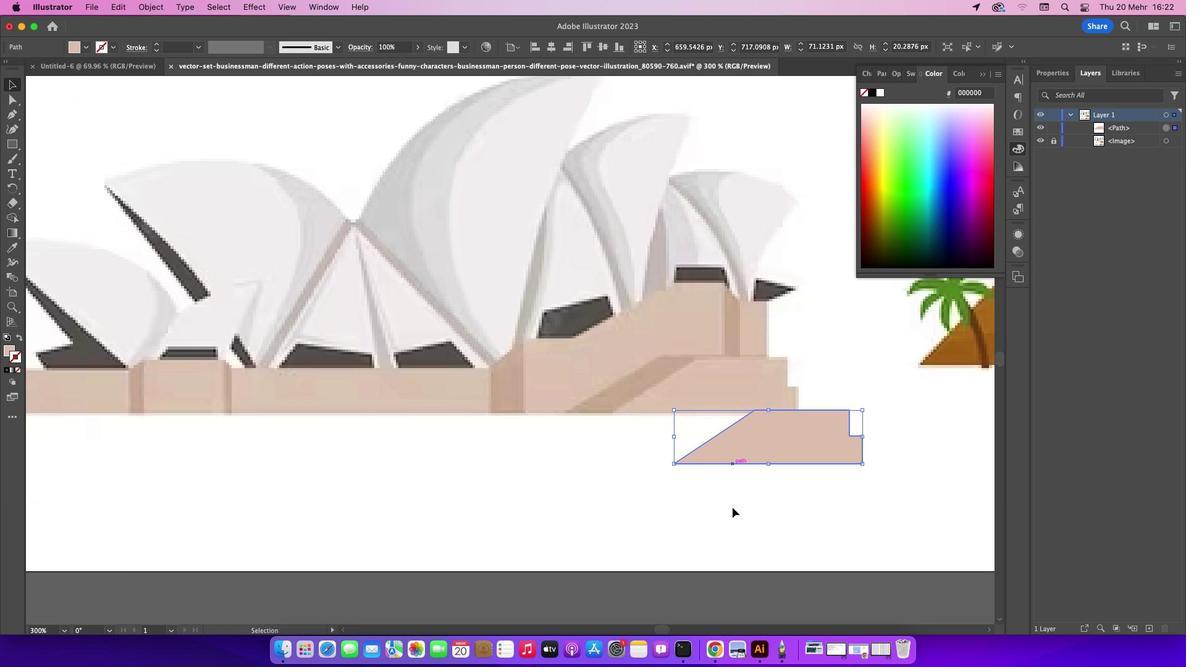 
Action: Mouse scrolled (732, 507) with delta (0, -3)
Screenshot: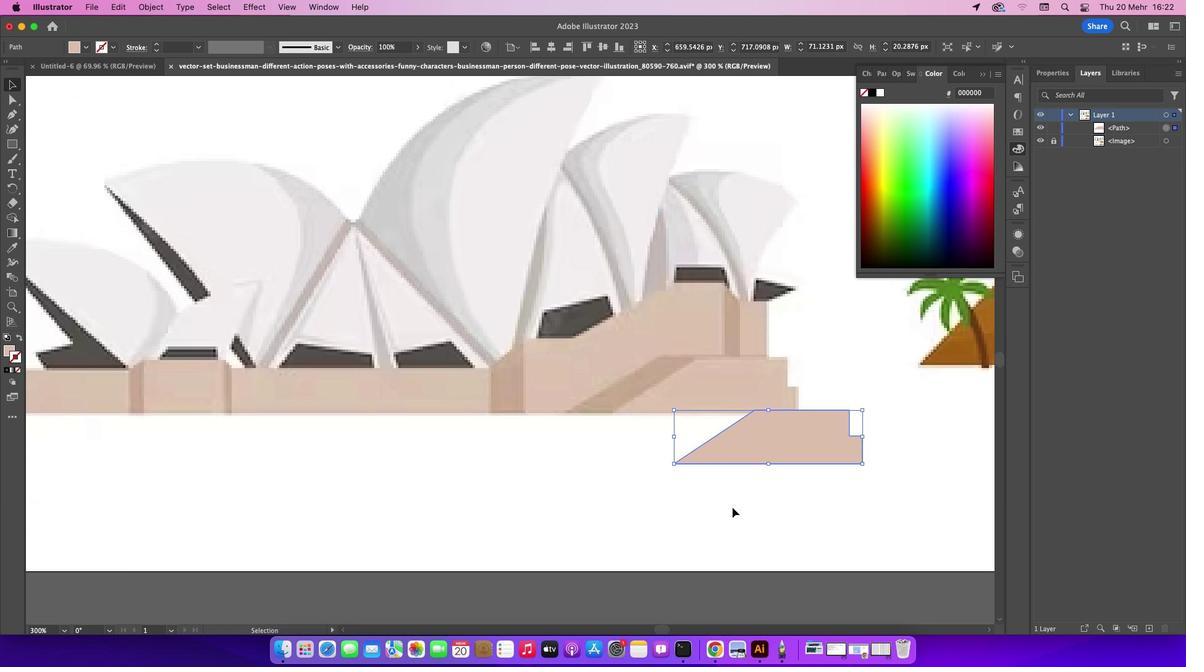 
Action: Mouse scrolled (732, 507) with delta (0, 0)
Screenshot: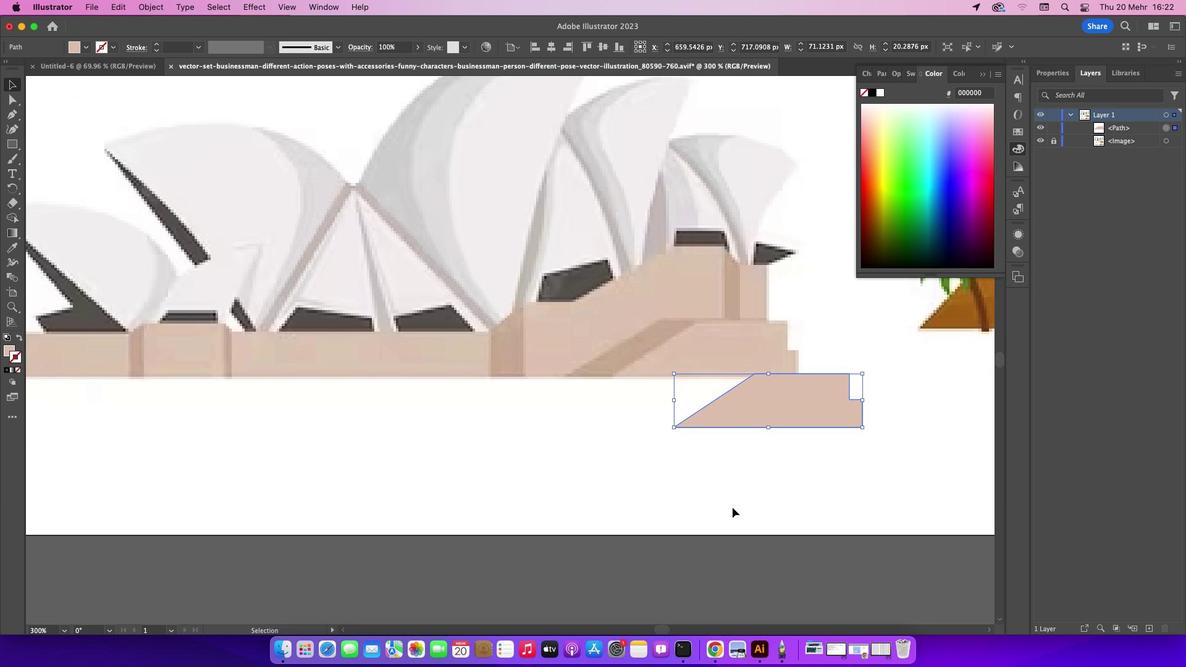 
Action: Mouse scrolled (732, 507) with delta (0, 0)
Screenshot: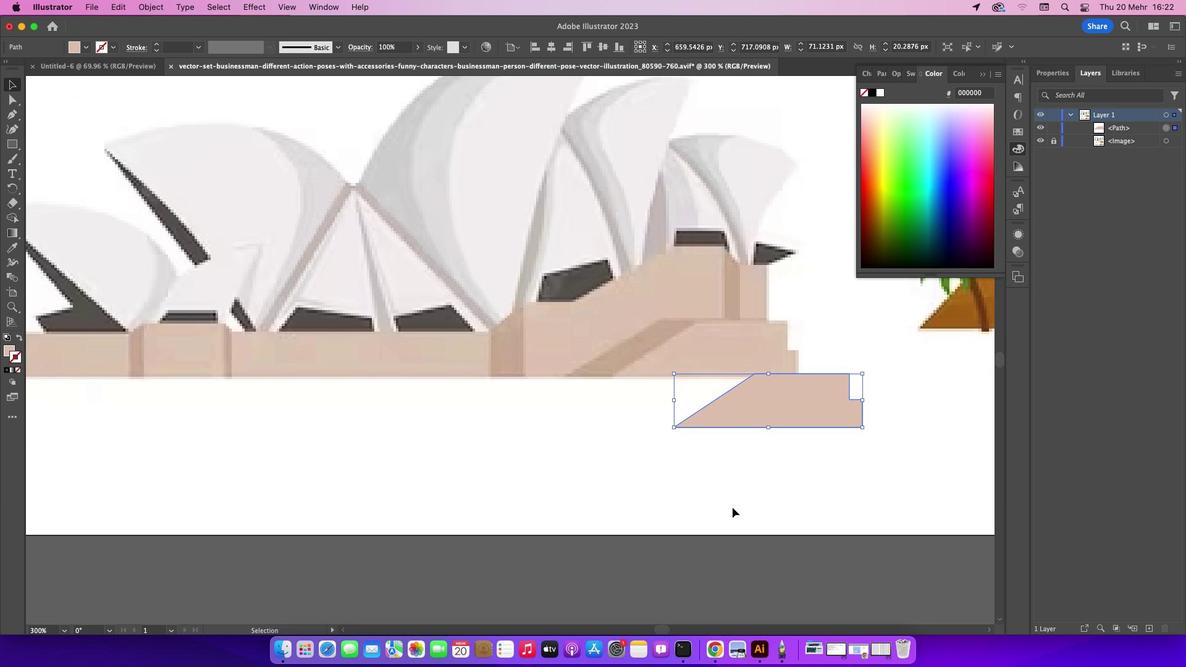 
Action: Mouse scrolled (732, 507) with delta (0, -1)
Screenshot: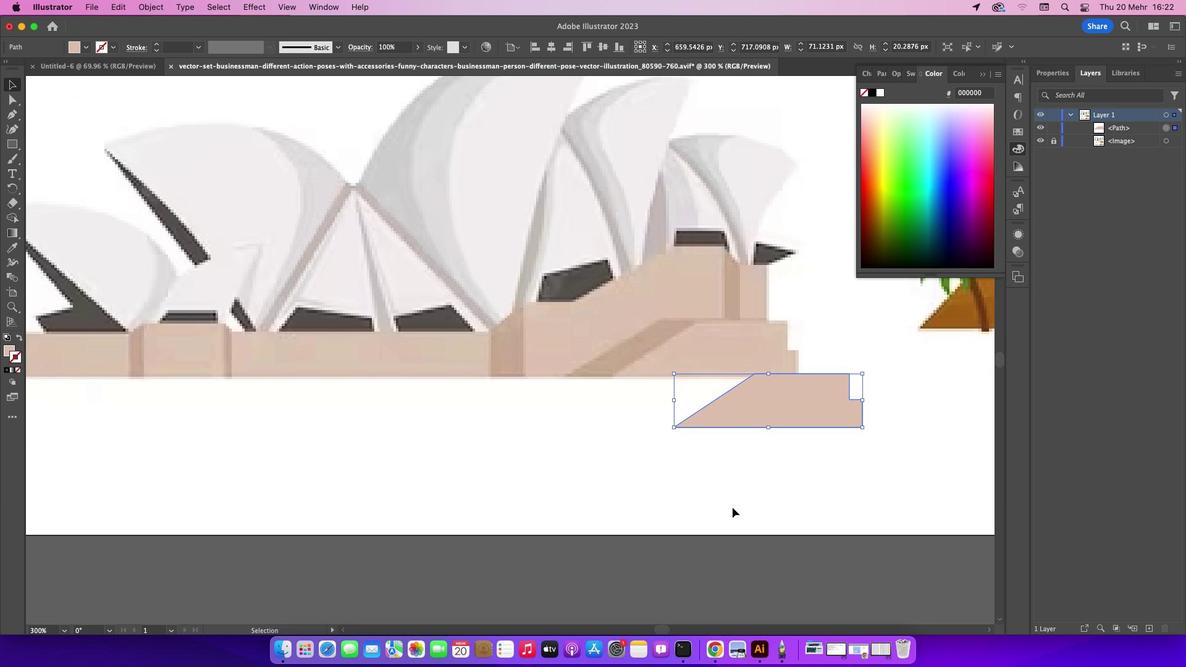 
Action: Mouse scrolled (732, 507) with delta (0, -3)
Screenshot: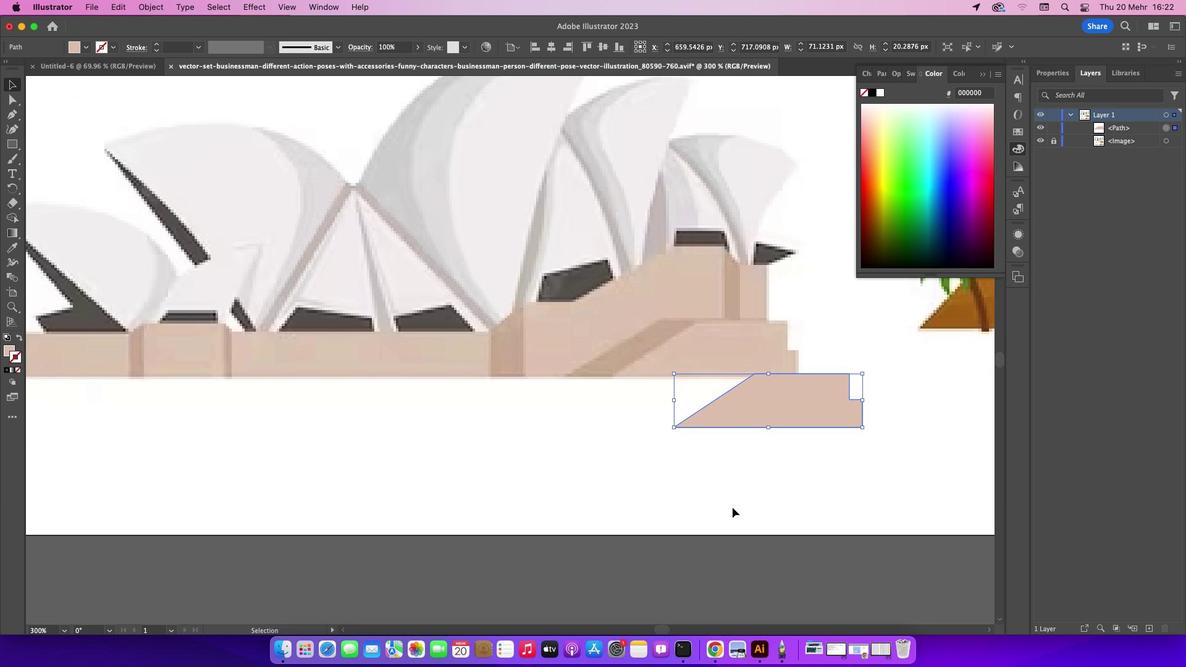 
Action: Mouse moved to (782, 410)
Screenshot: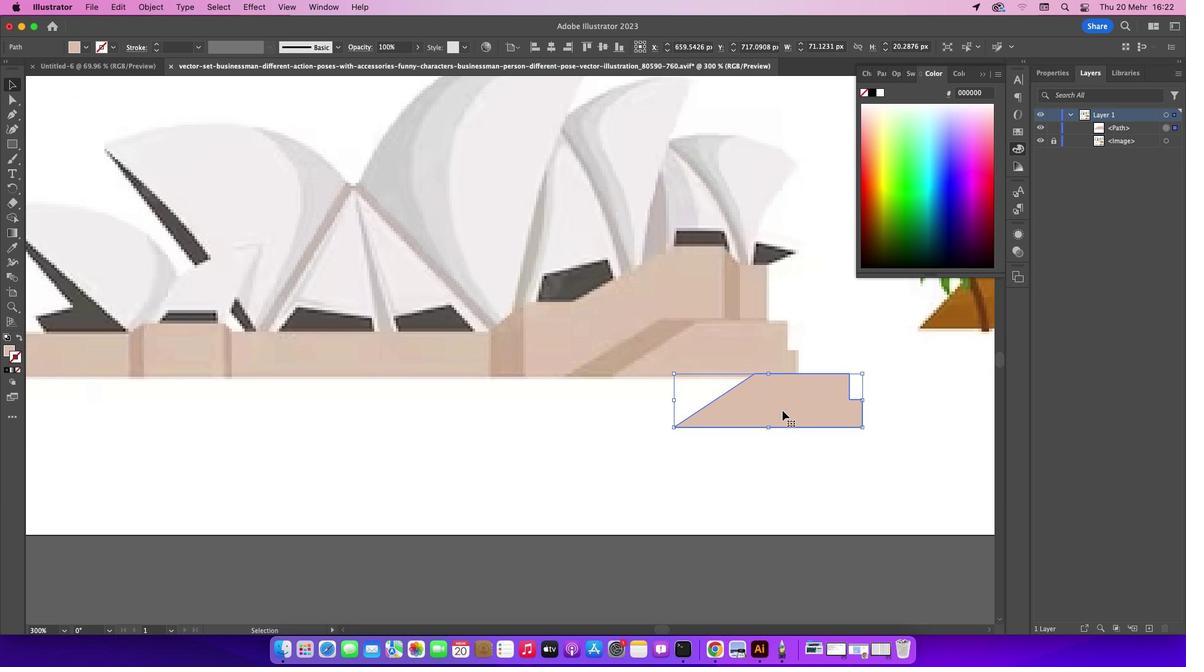 
Action: Mouse pressed left at (782, 410)
Screenshot: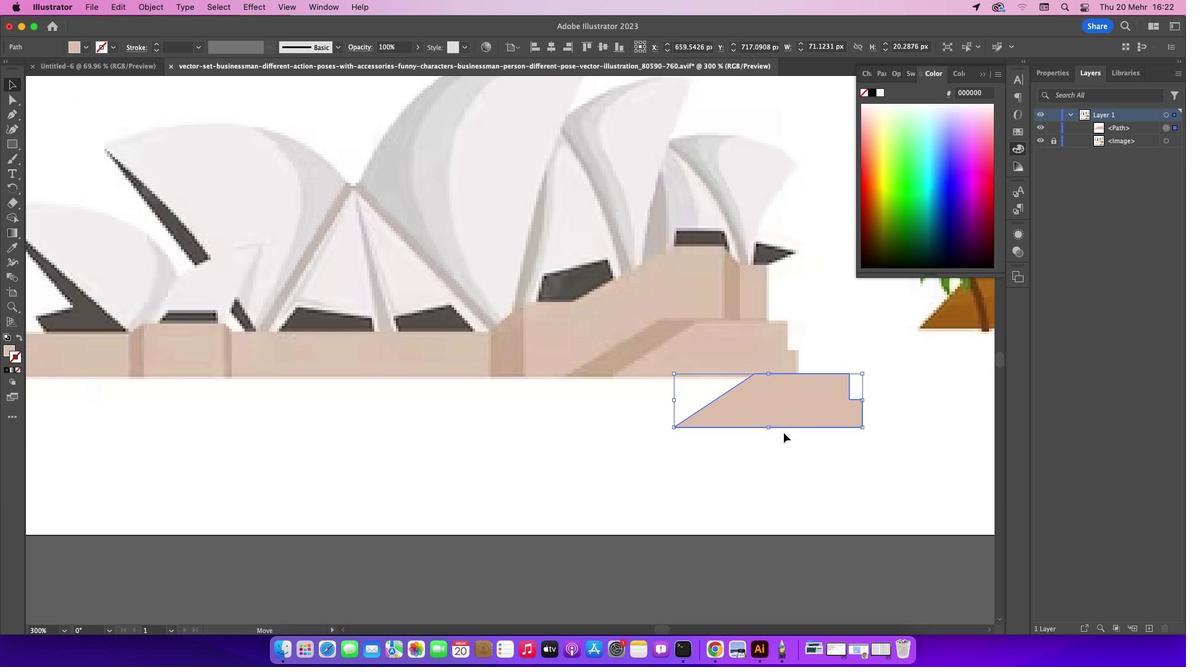 
Action: Mouse moved to (14, 116)
Screenshot: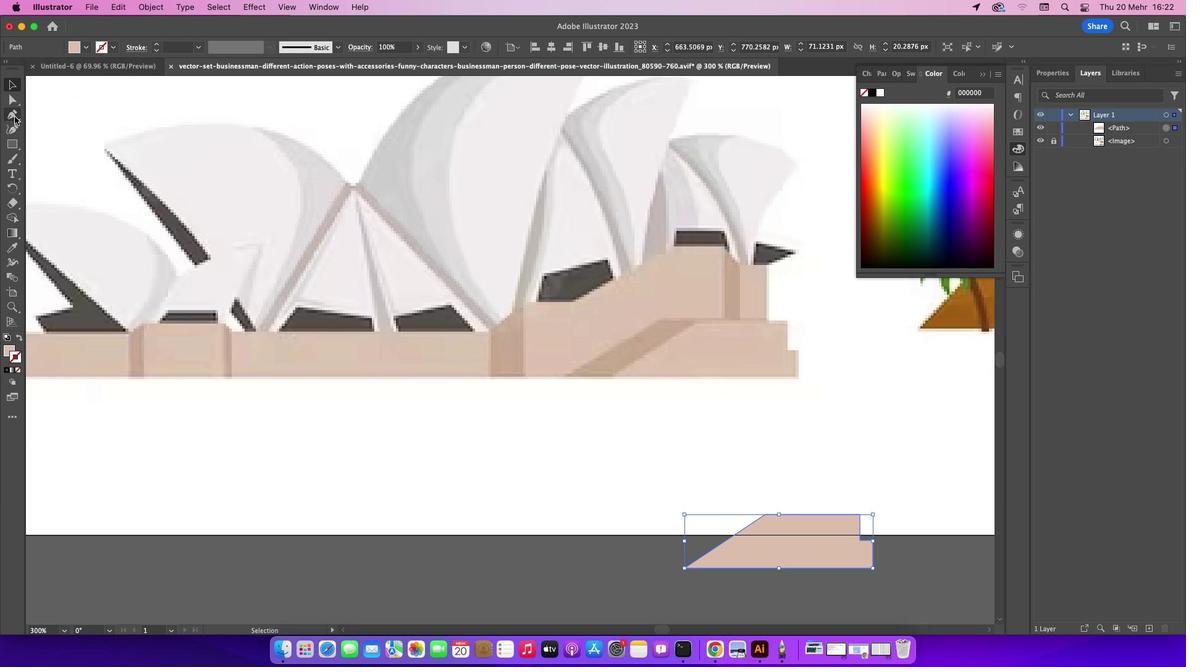 
Action: Mouse pressed left at (14, 116)
Screenshot: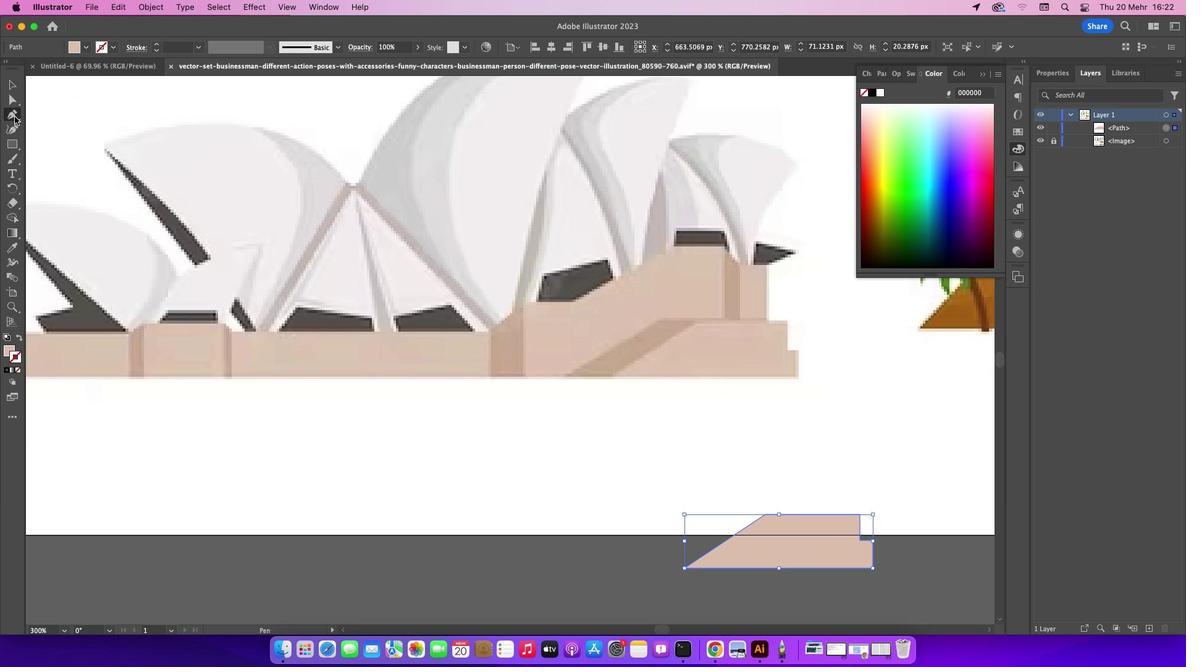 
Action: Mouse moved to (693, 324)
Screenshot: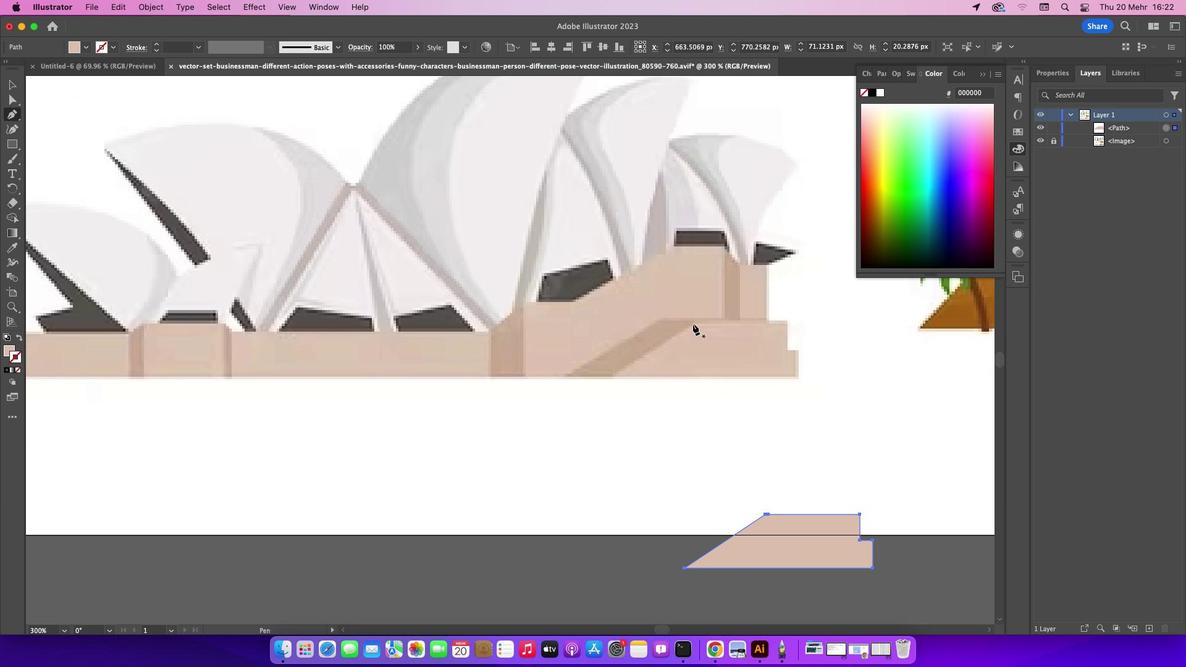 
Action: Mouse pressed left at (693, 324)
Screenshot: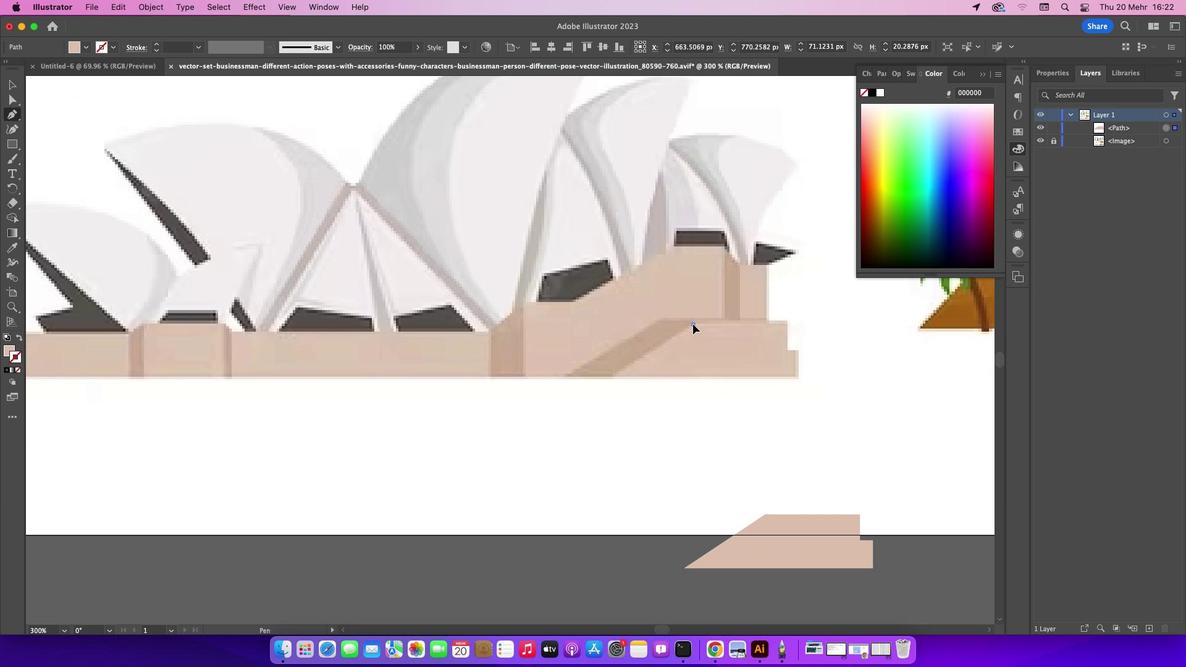 
Action: Mouse moved to (614, 375)
Screenshot: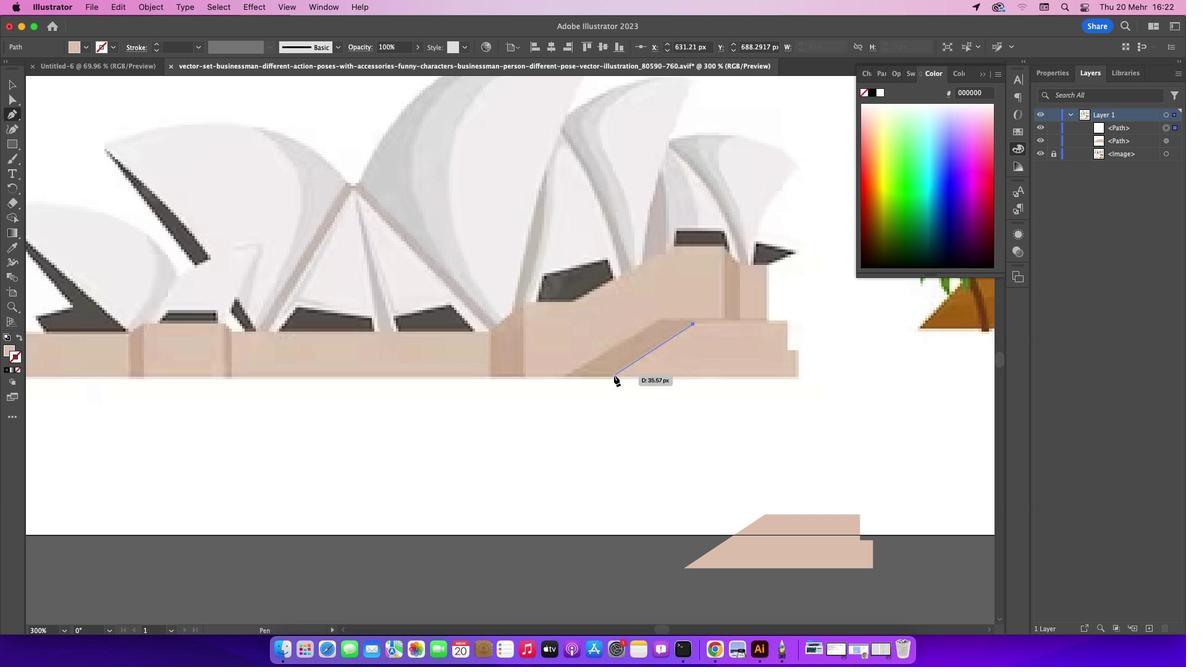 
Action: Mouse pressed left at (614, 375)
Screenshot: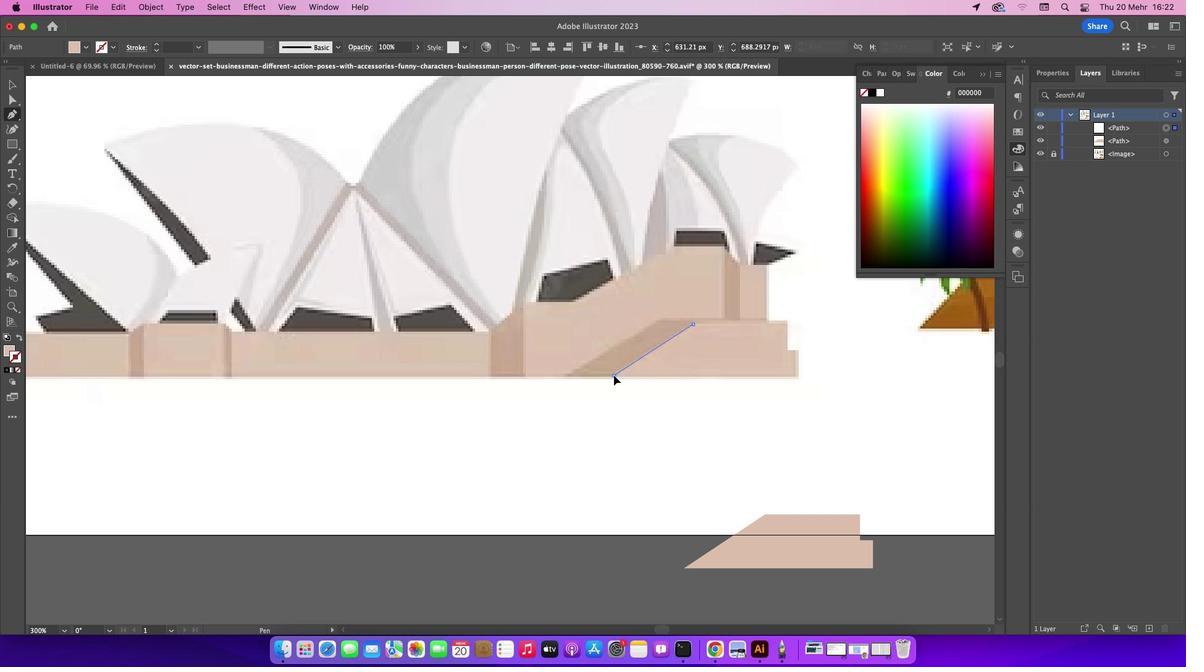 
Action: Mouse moved to (562, 375)
Screenshot: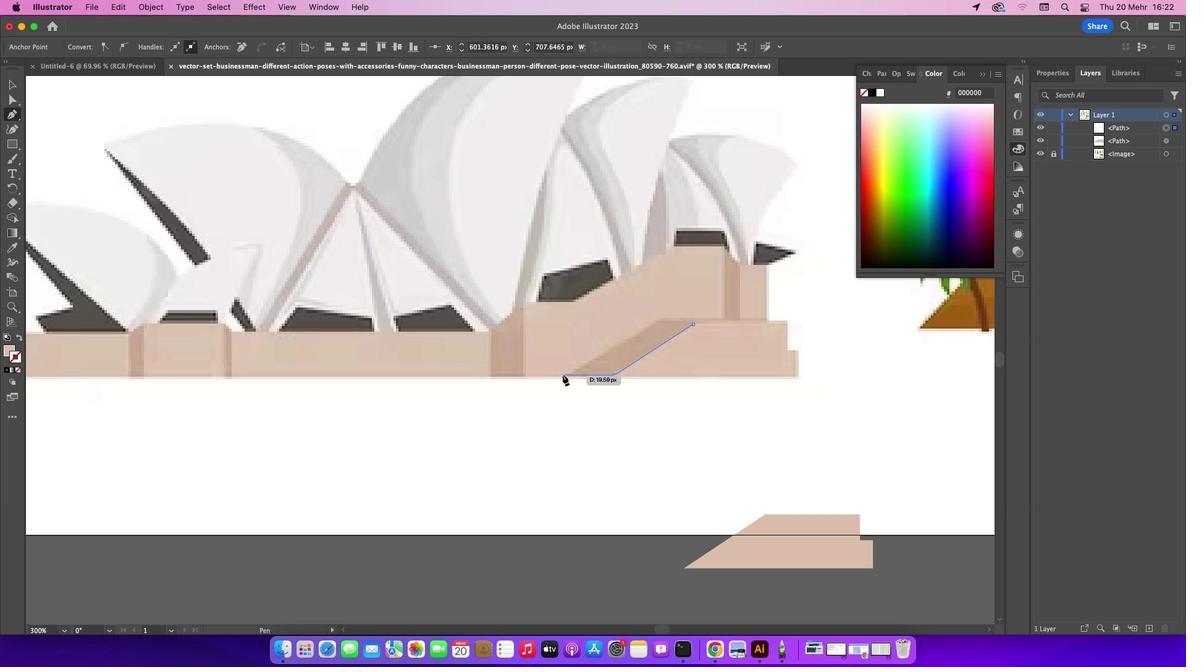 
Action: Mouse pressed left at (562, 375)
Screenshot: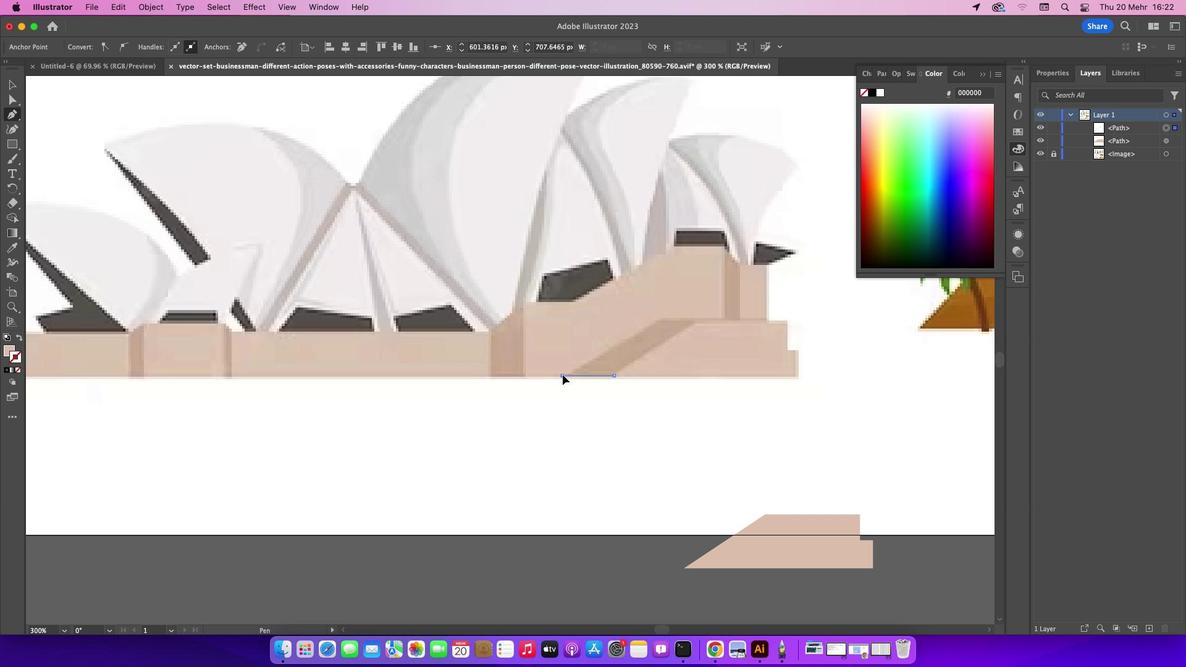 
Action: Mouse moved to (656, 318)
Screenshot: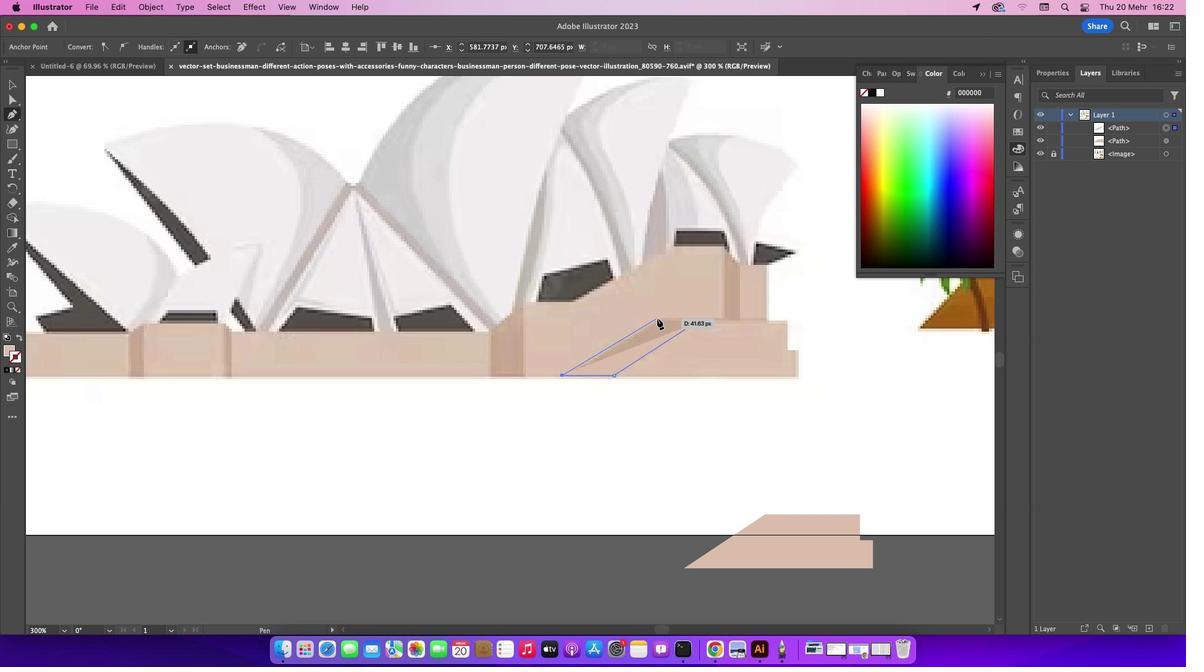 
Action: Mouse pressed left at (656, 318)
Screenshot: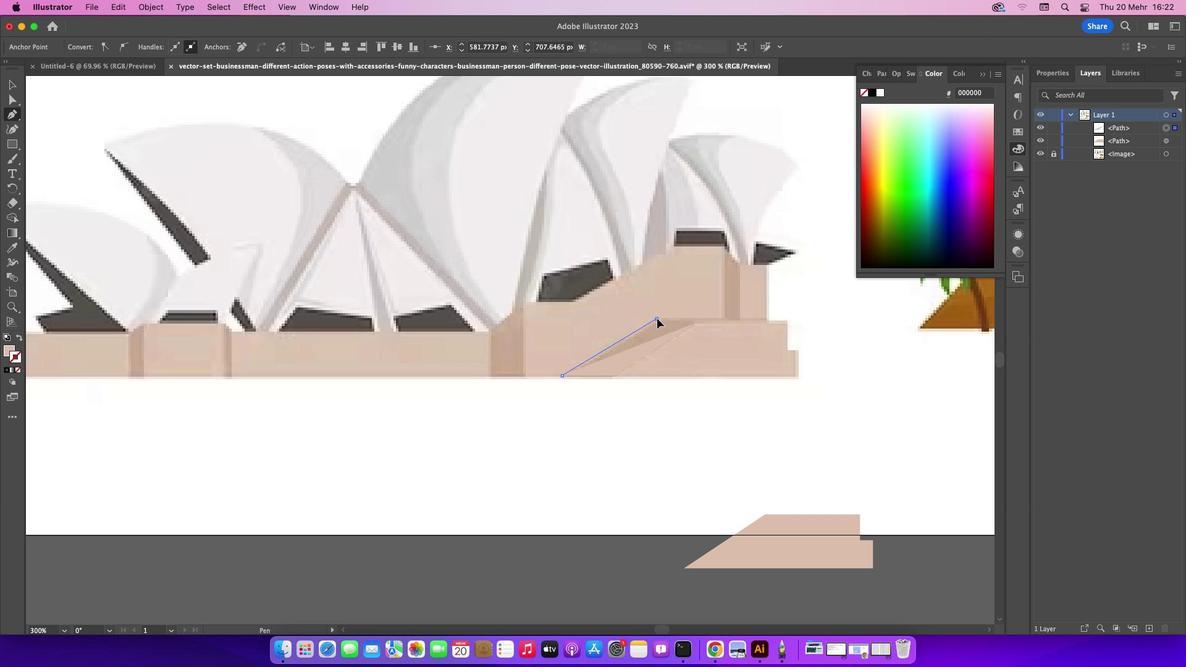 
Action: Mouse moved to (693, 321)
Screenshot: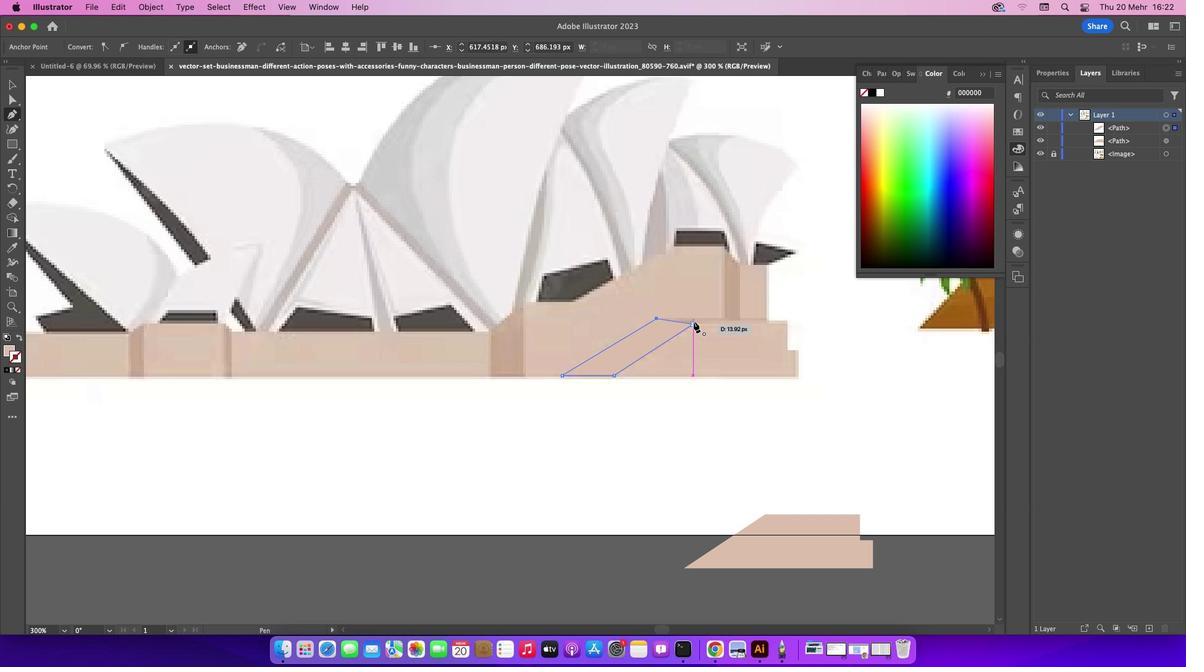 
Action: Mouse pressed left at (693, 321)
Screenshot: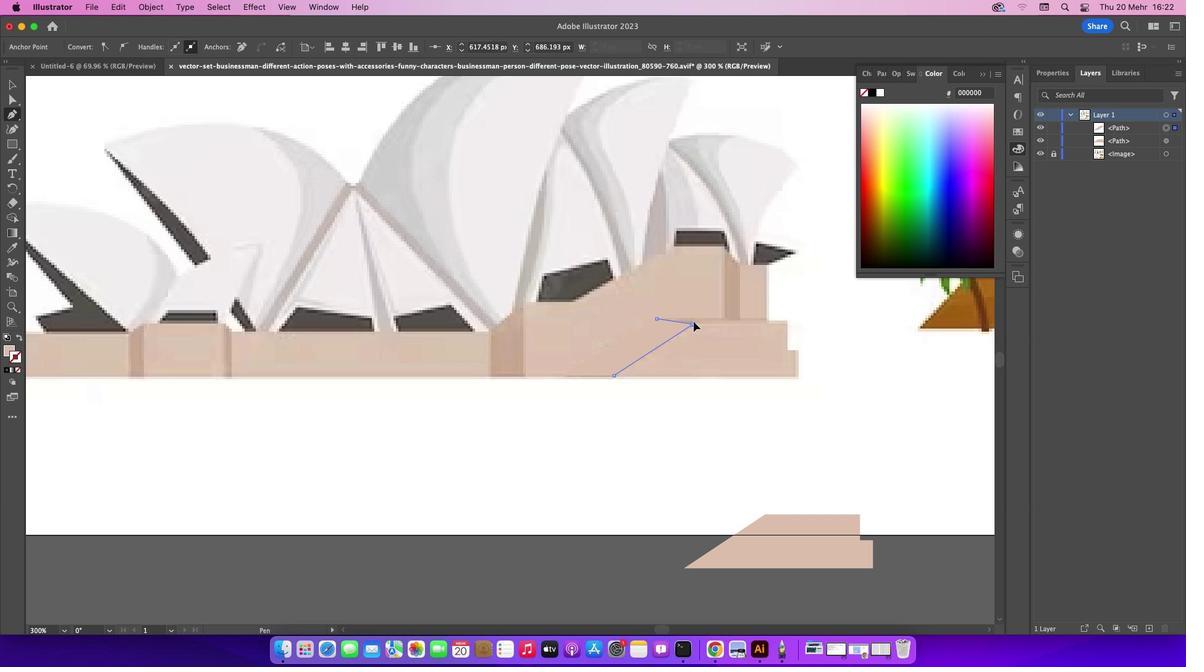 
Action: Mouse moved to (21, 85)
Screenshot: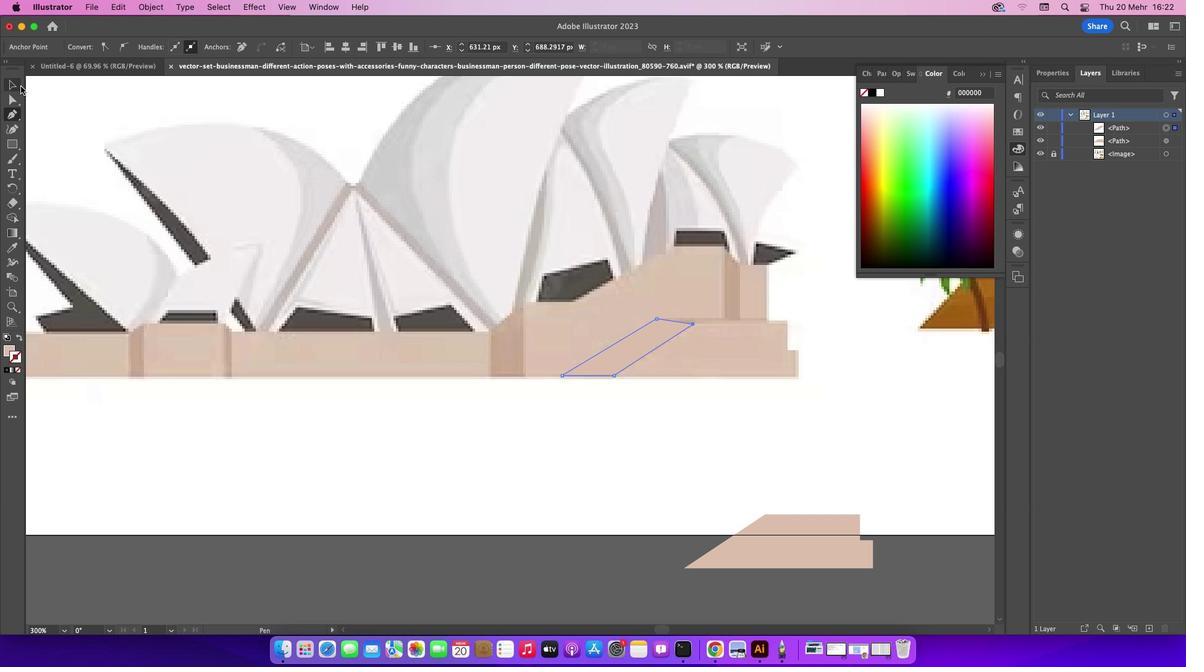 
Action: Mouse pressed left at (21, 85)
Screenshot: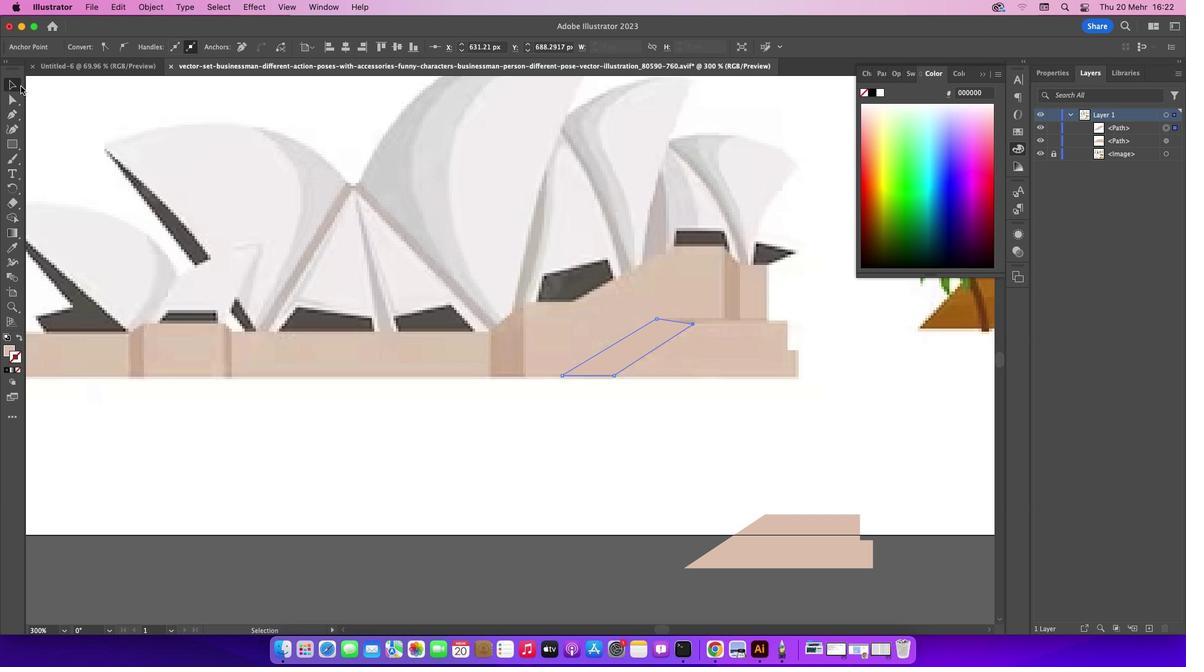 
Action: Mouse moved to (665, 329)
Screenshot: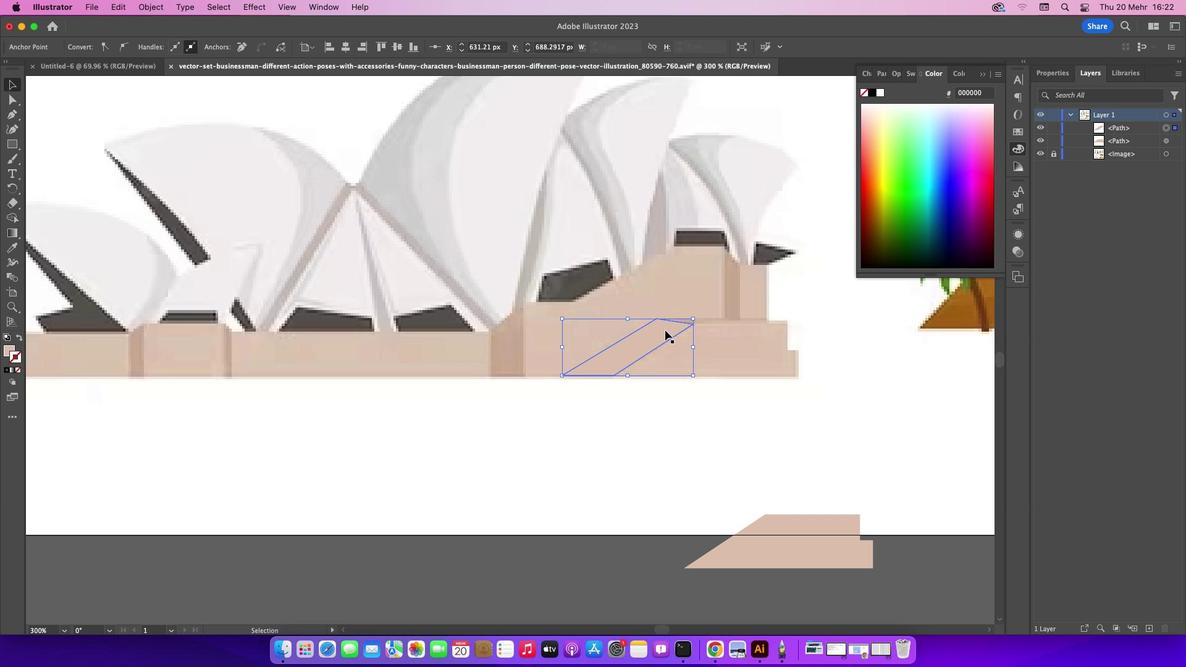 
Action: Mouse pressed left at (665, 329)
Screenshot: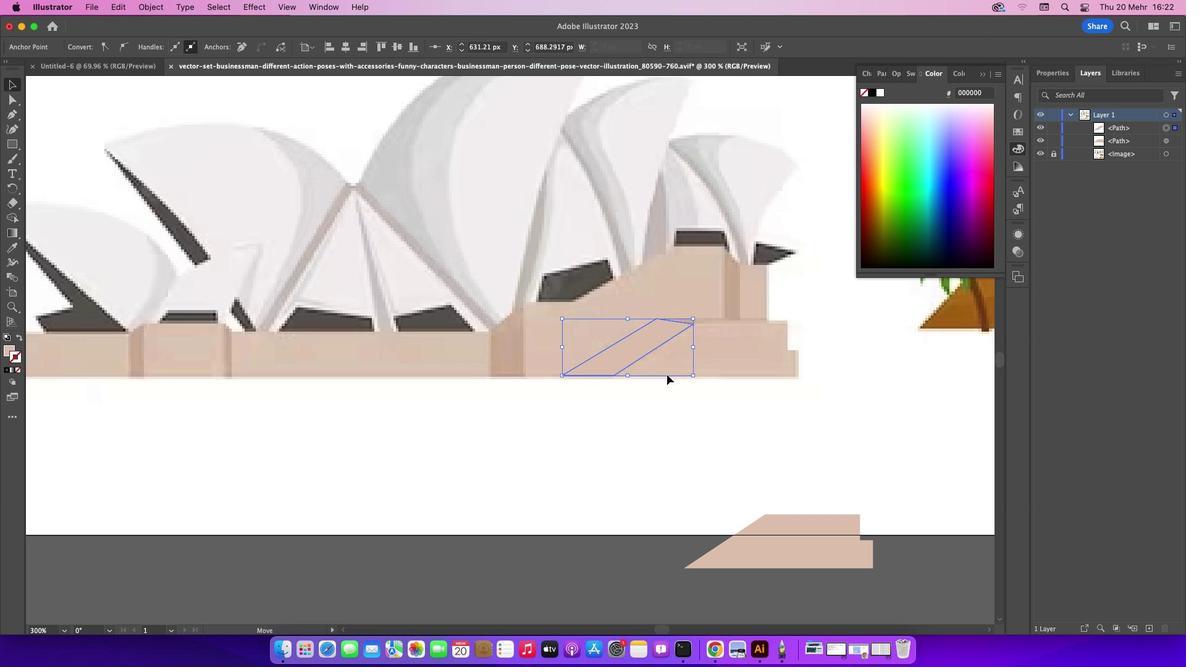 
Action: Mouse moved to (12, 249)
Screenshot: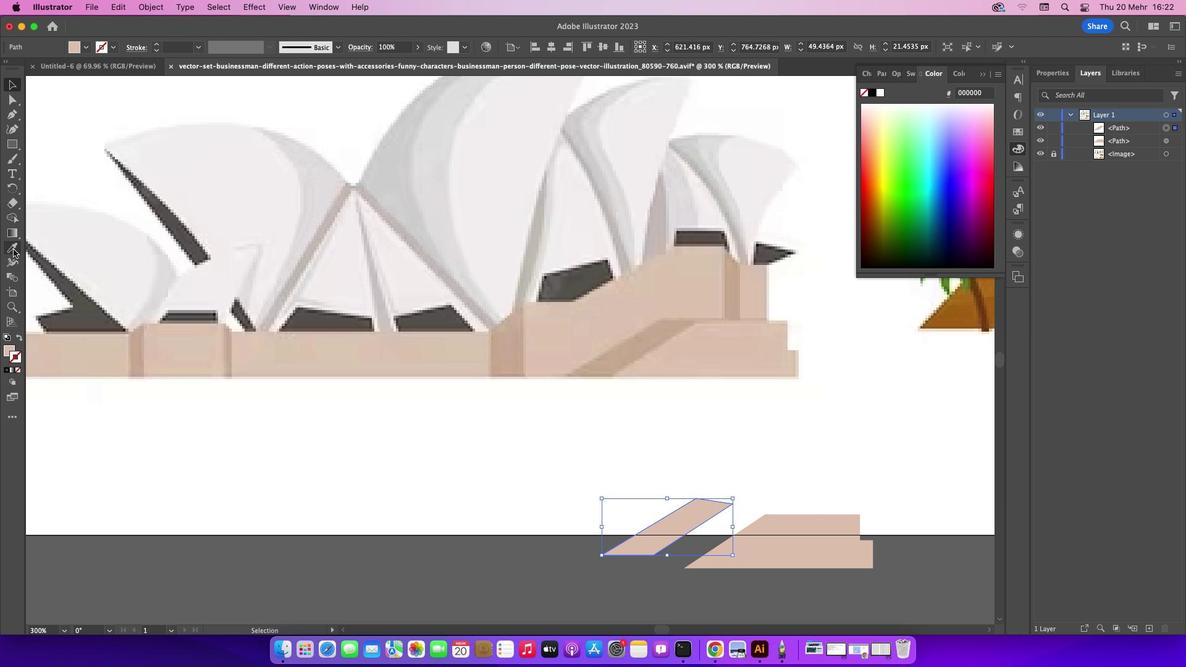 
Action: Mouse pressed left at (12, 249)
Screenshot: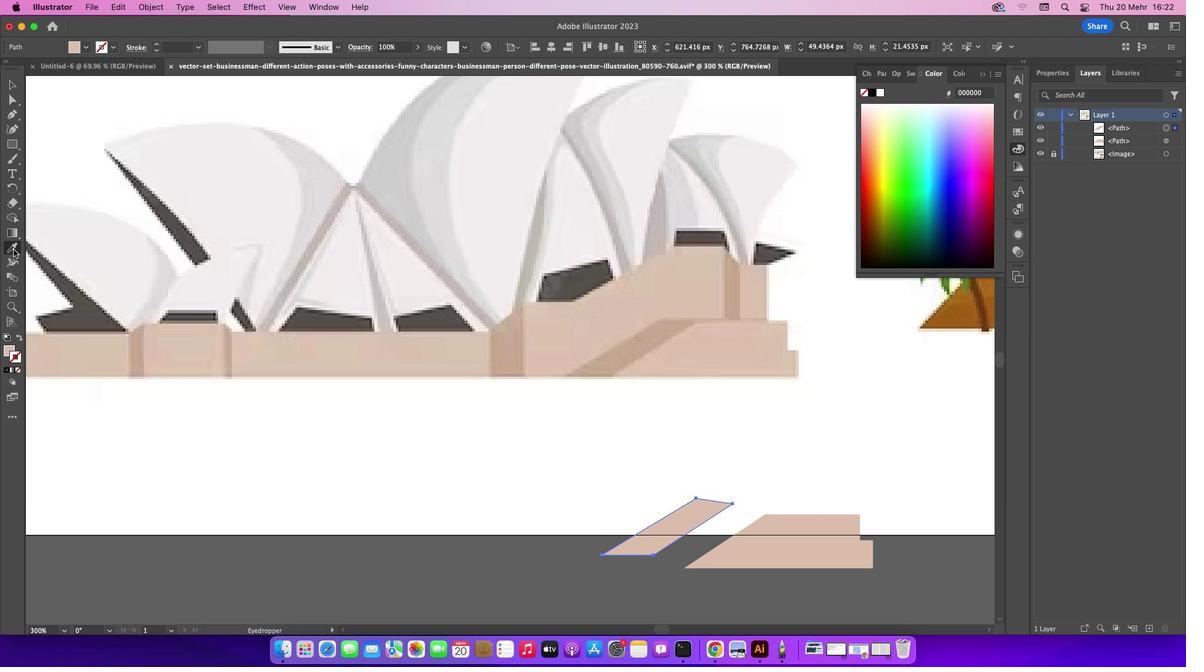 
Action: Mouse moved to (632, 350)
Screenshot: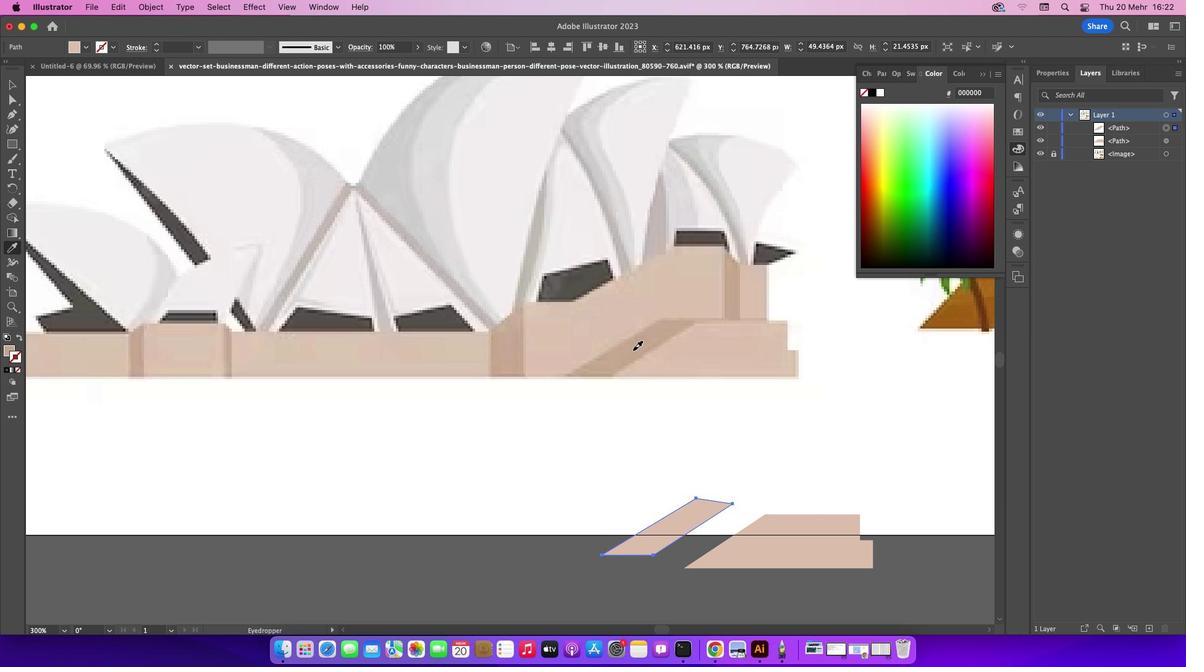 
Action: Mouse pressed left at (632, 350)
Screenshot: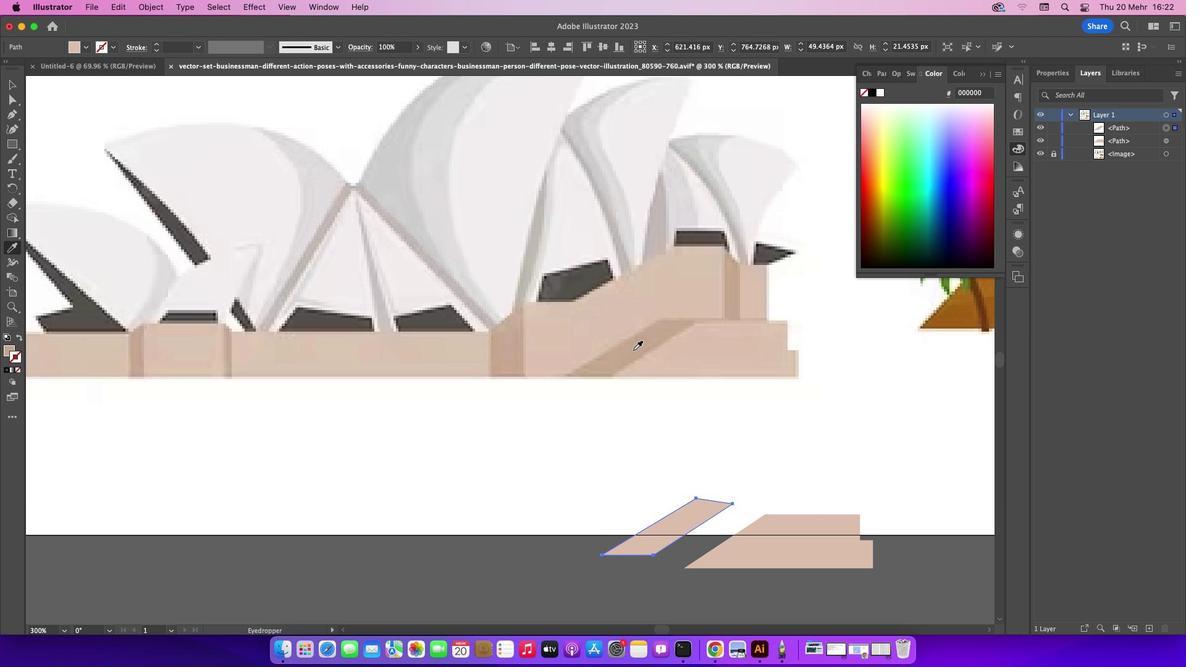 
Action: Mouse moved to (12, 82)
Screenshot: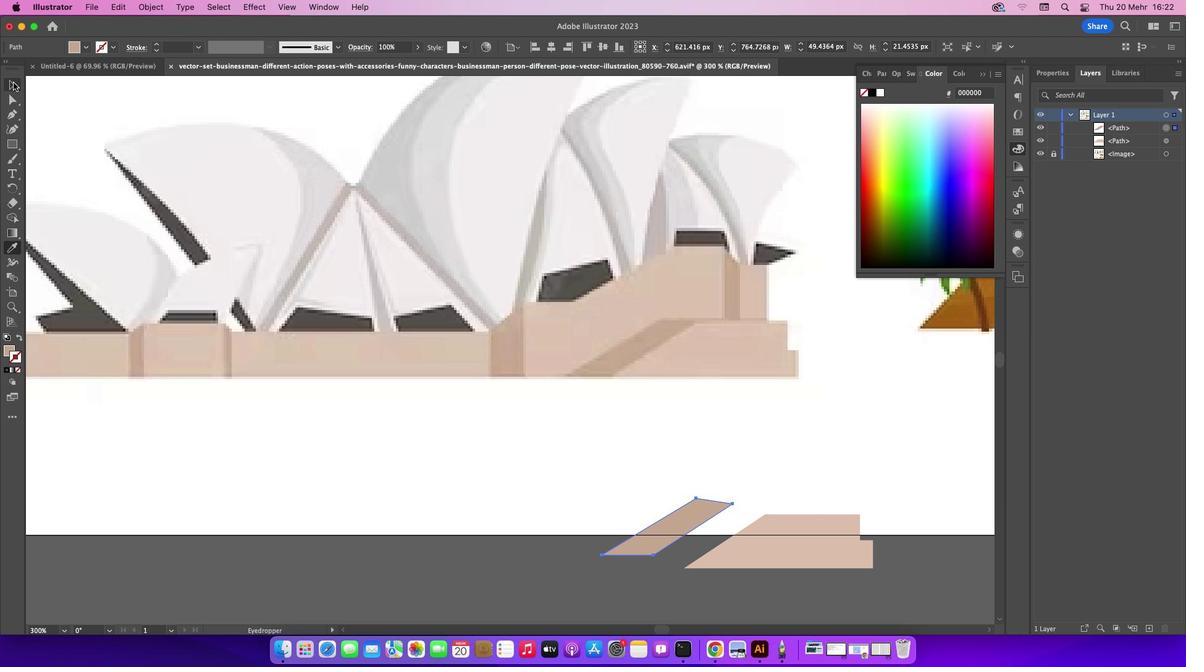 
Action: Mouse pressed left at (12, 82)
Screenshot: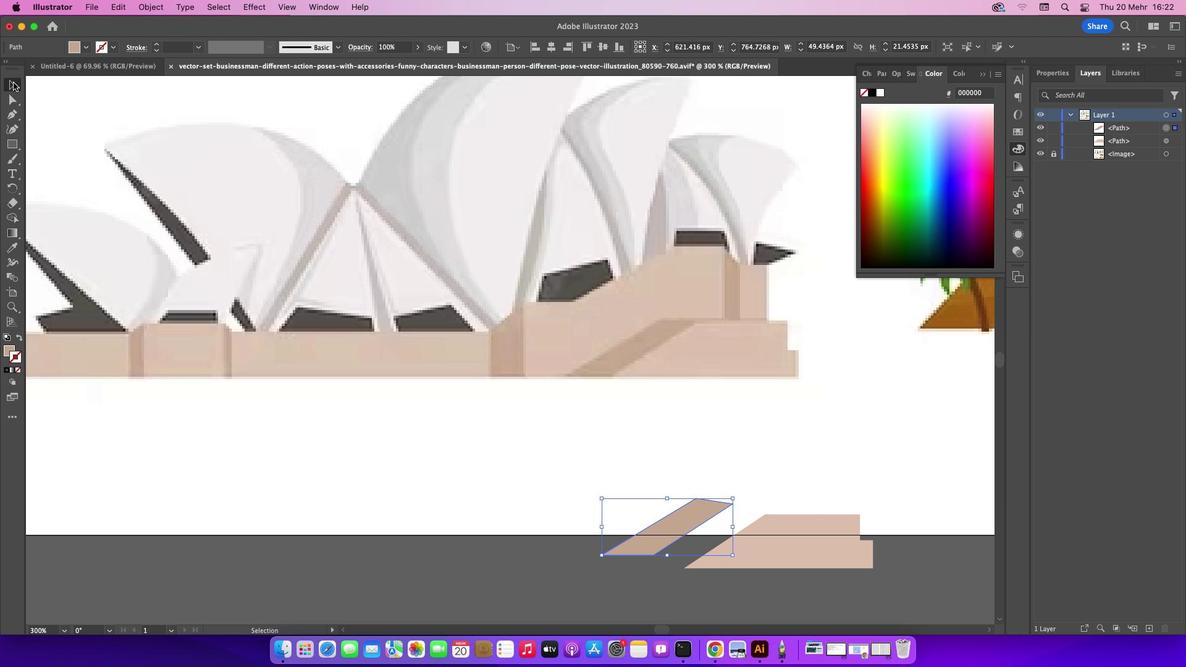 
Action: Mouse moved to (690, 518)
Screenshot: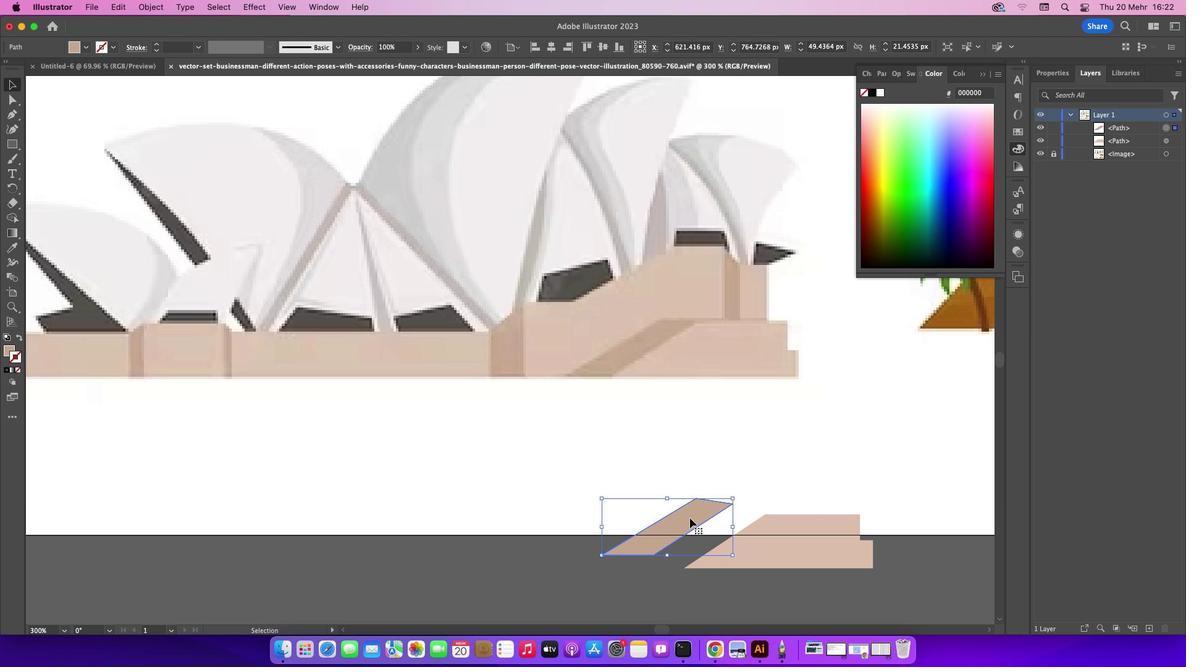 
Action: Mouse pressed left at (690, 518)
Screenshot: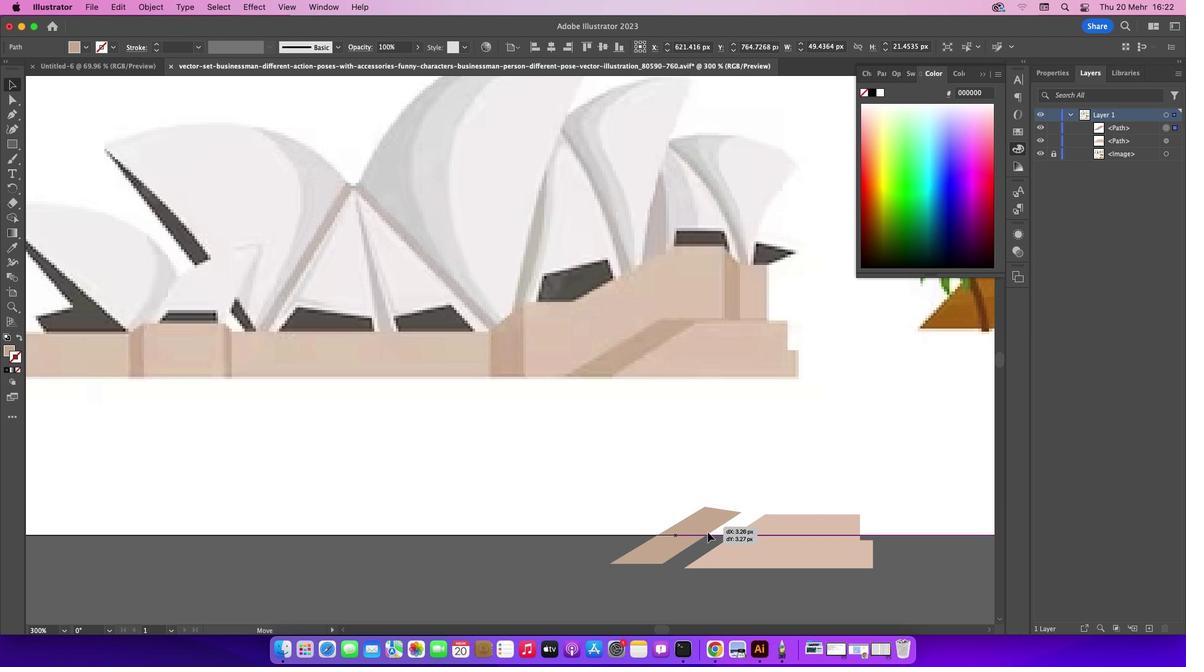 
Action: Mouse moved to (743, 454)
Screenshot: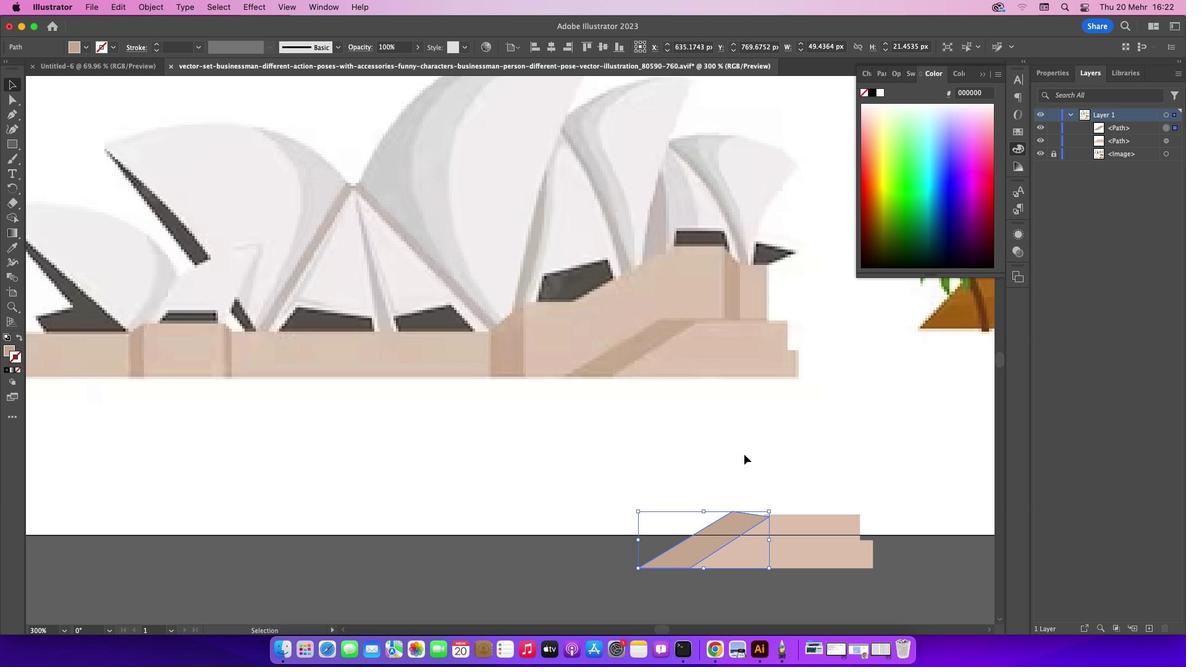 
Action: Mouse pressed left at (743, 454)
Screenshot: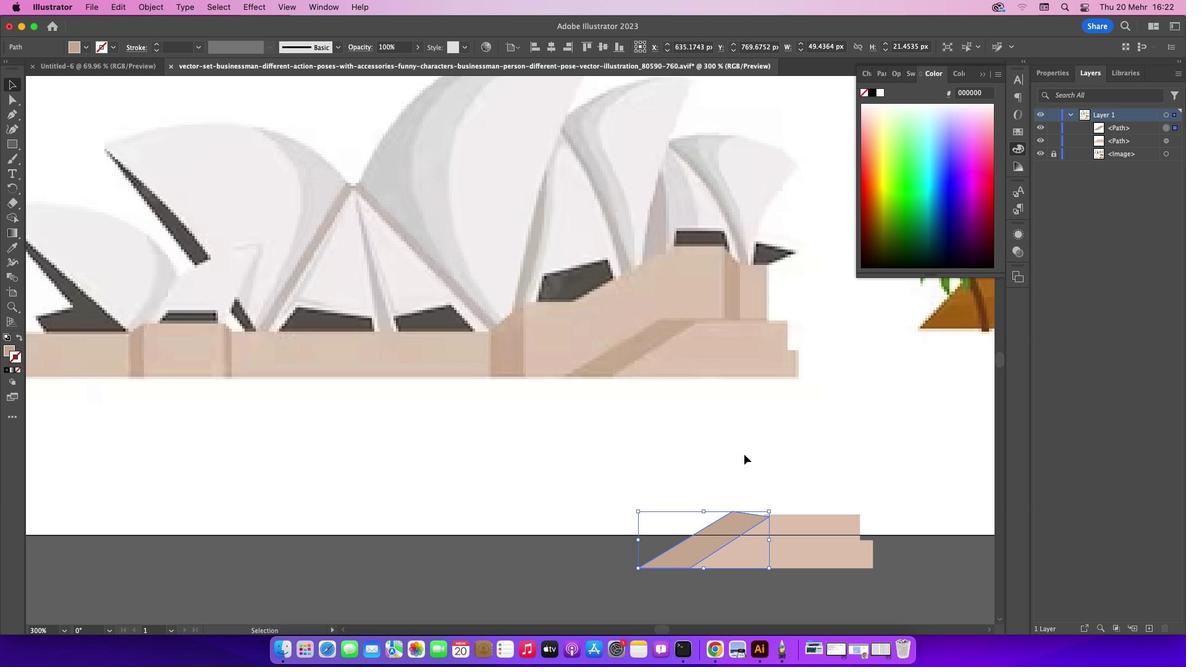
Action: Mouse moved to (5, 114)
Screenshot: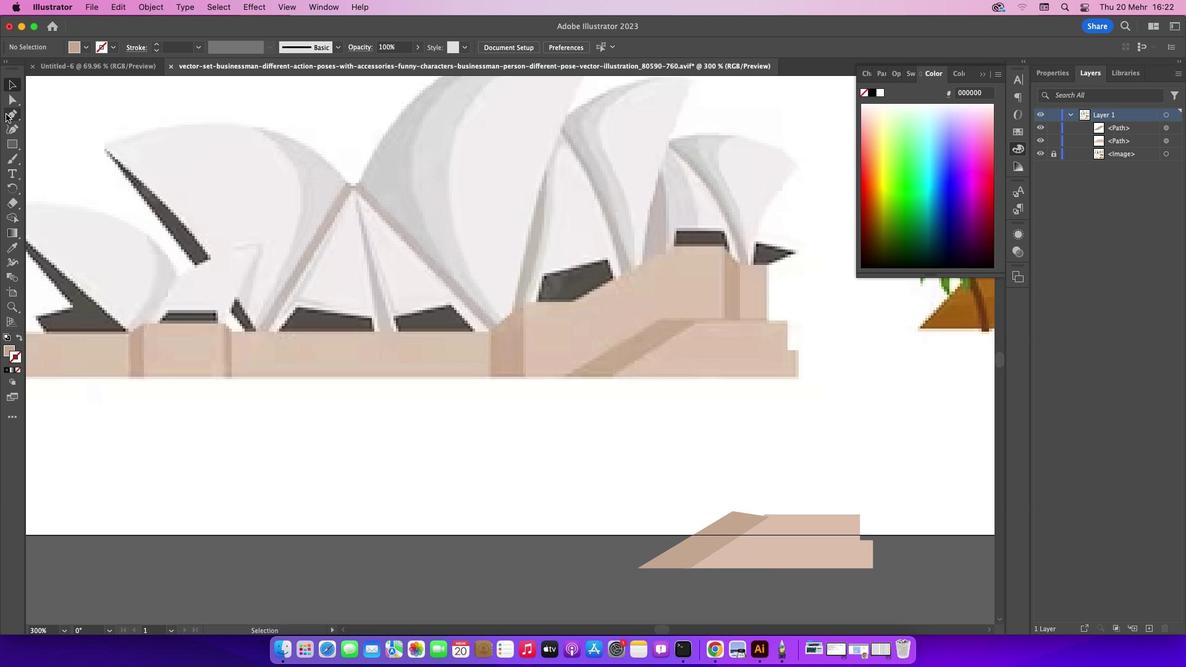 
Action: Mouse pressed left at (5, 114)
Screenshot: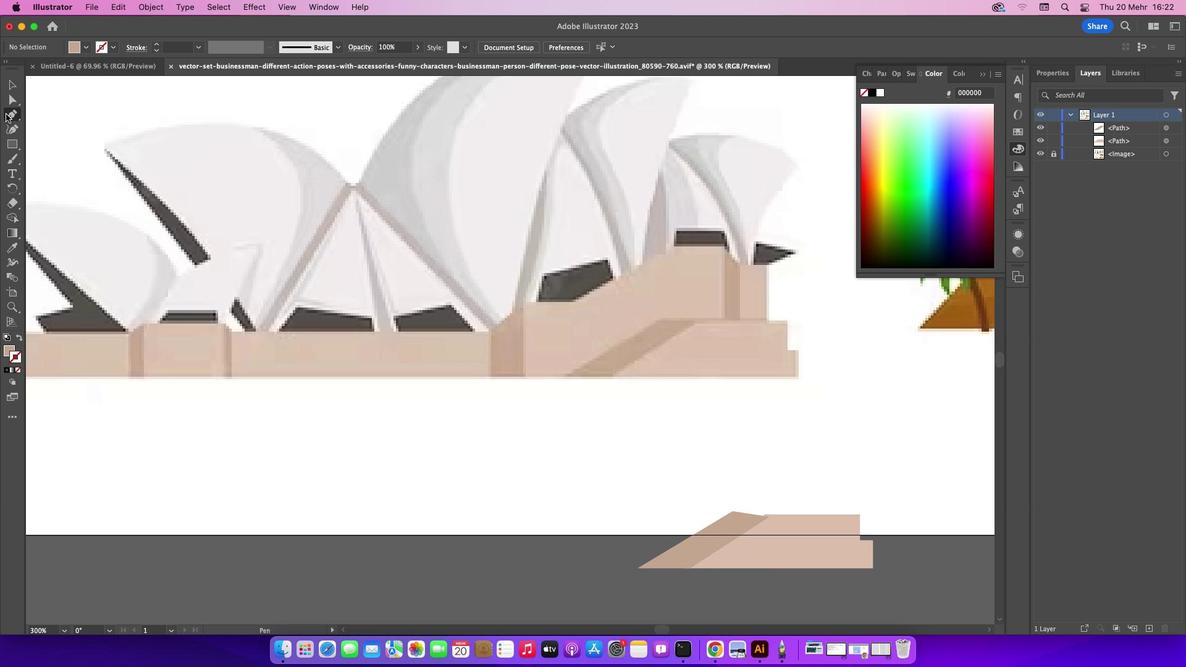 
Action: Mouse moved to (14, 142)
Screenshot: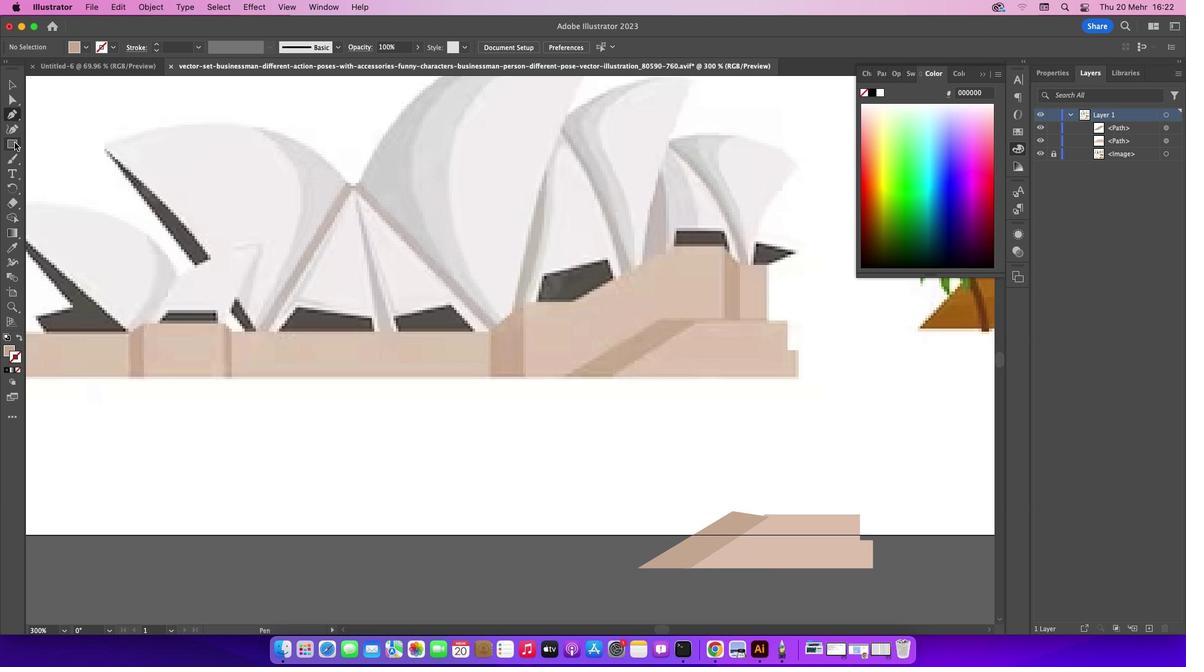 
Action: Mouse pressed left at (14, 142)
Screenshot: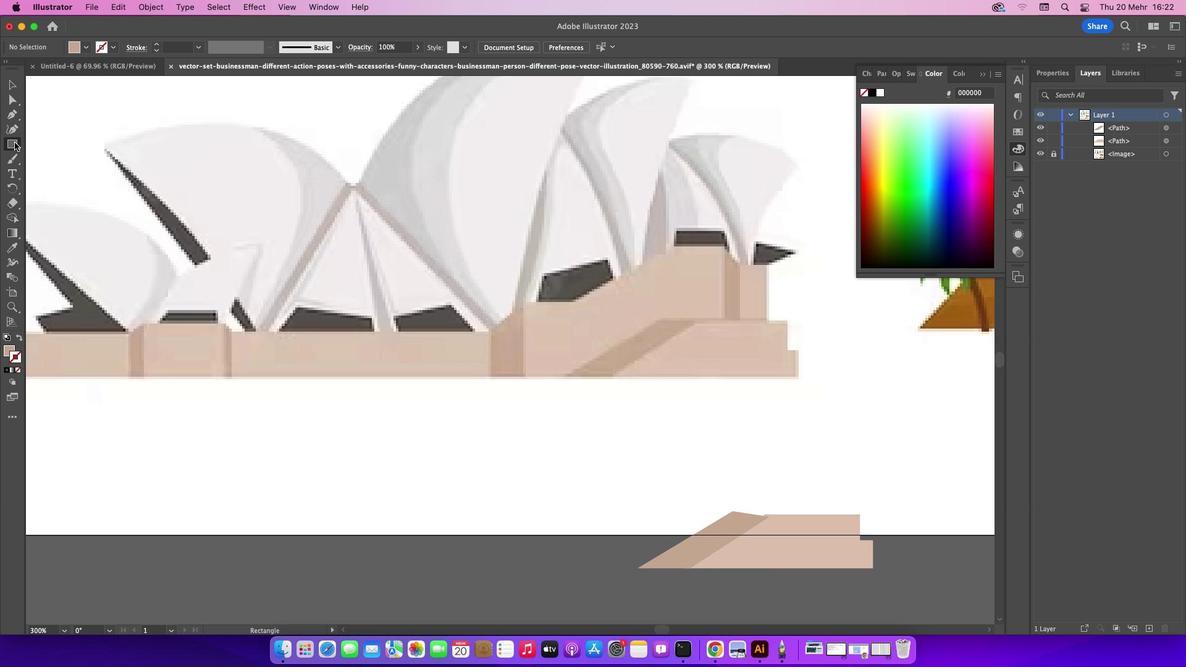 
Action: Mouse moved to (740, 265)
Screenshot: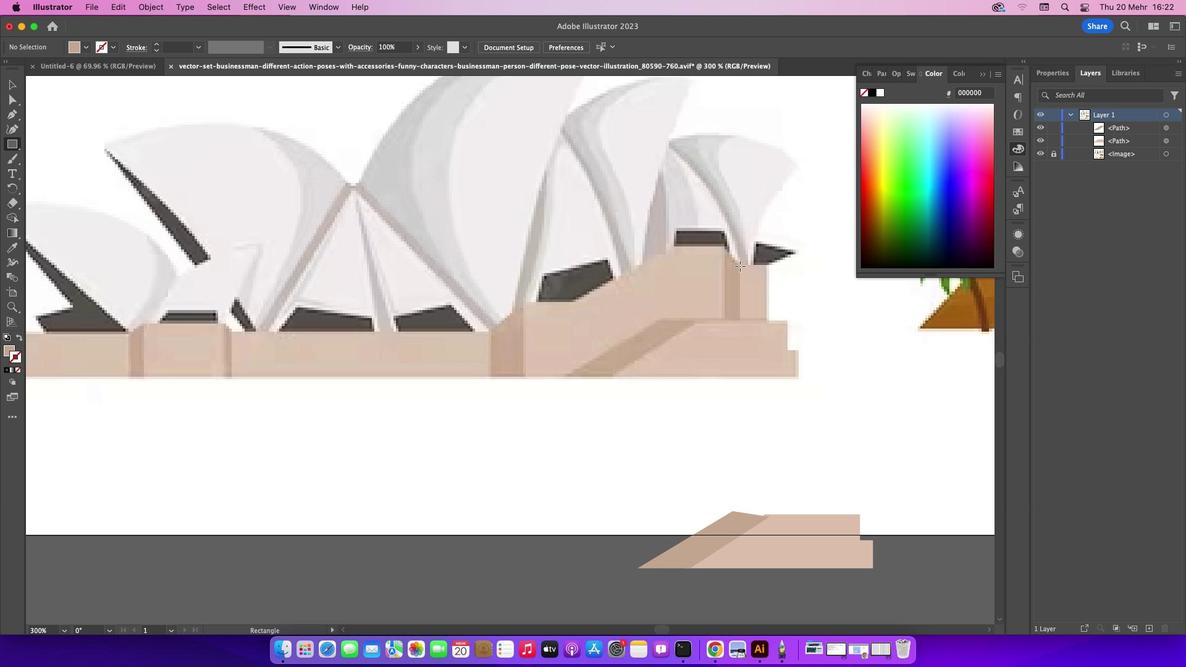 
Action: Mouse pressed left at (740, 265)
Screenshot: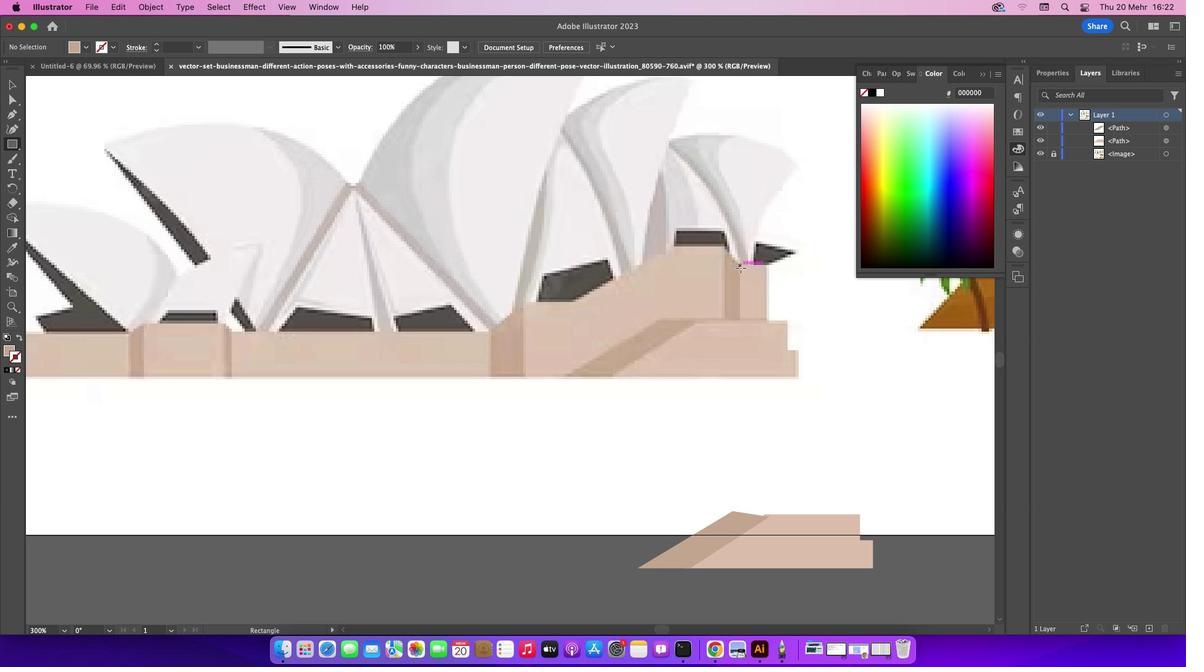
Action: Mouse moved to (17, 82)
Screenshot: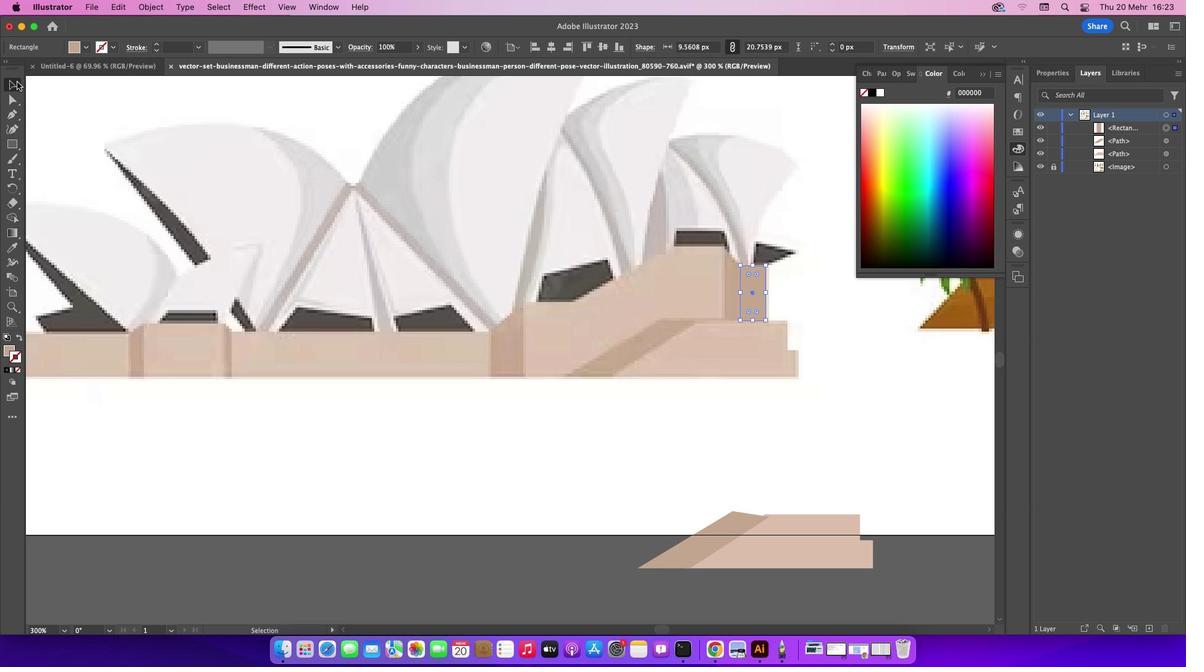 
Action: Mouse pressed left at (17, 82)
Screenshot: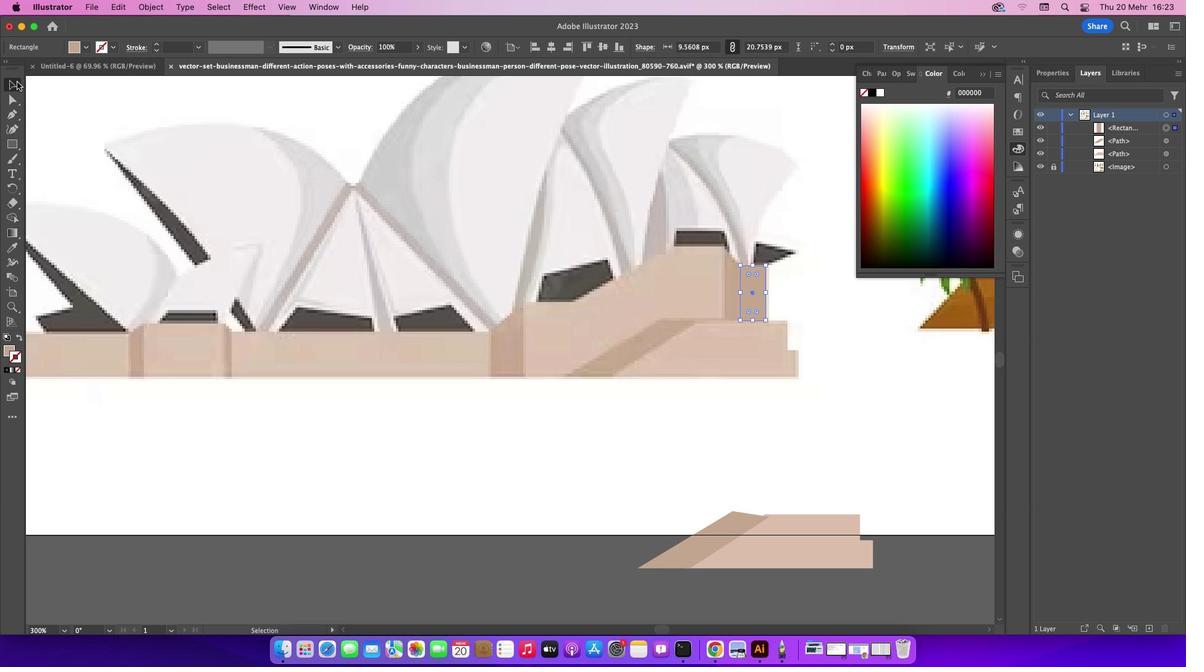 
Action: Mouse moved to (231, 163)
Screenshot: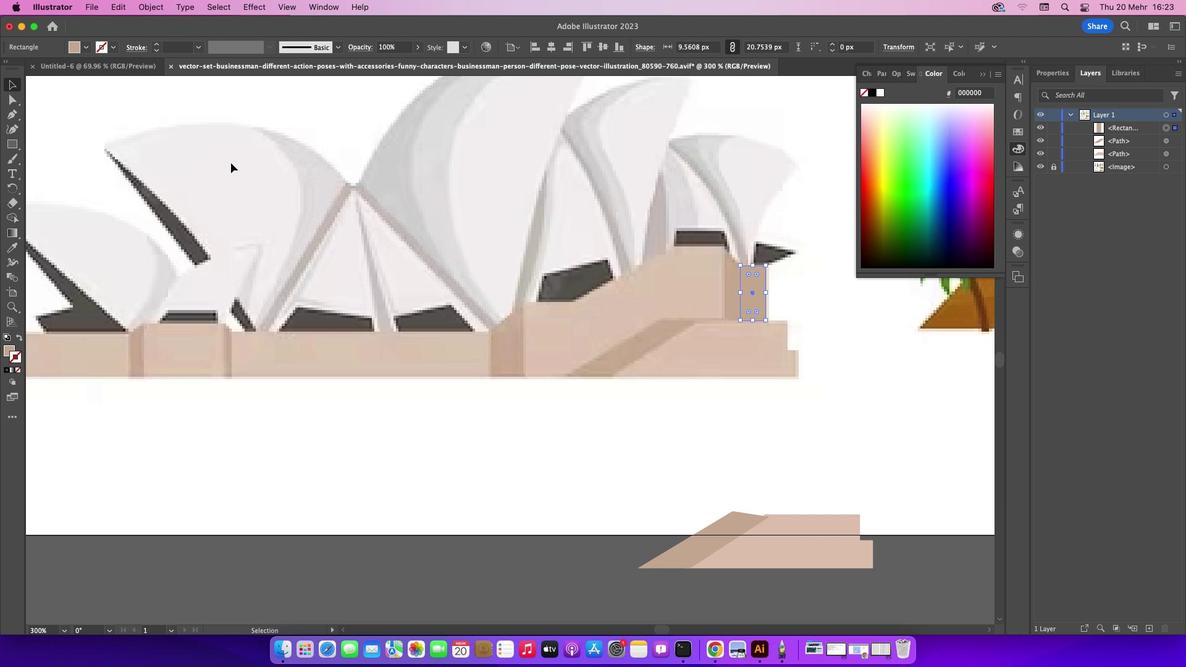 
Action: Mouse pressed left at (231, 163)
Screenshot: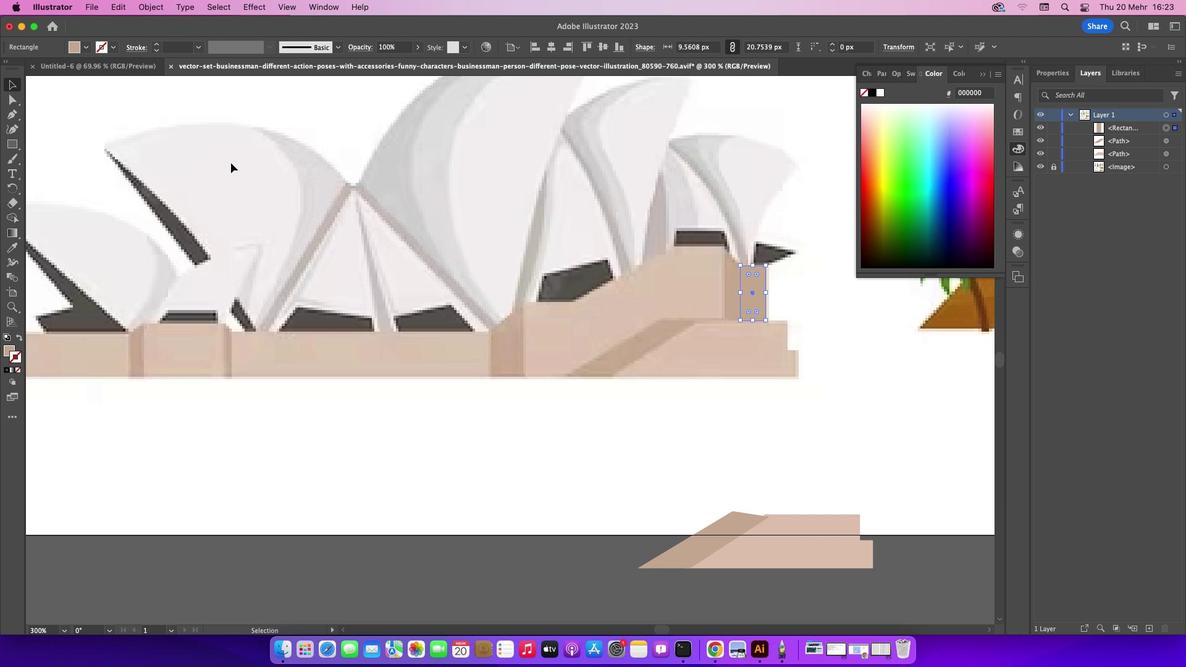 
Action: Mouse moved to (745, 280)
Screenshot: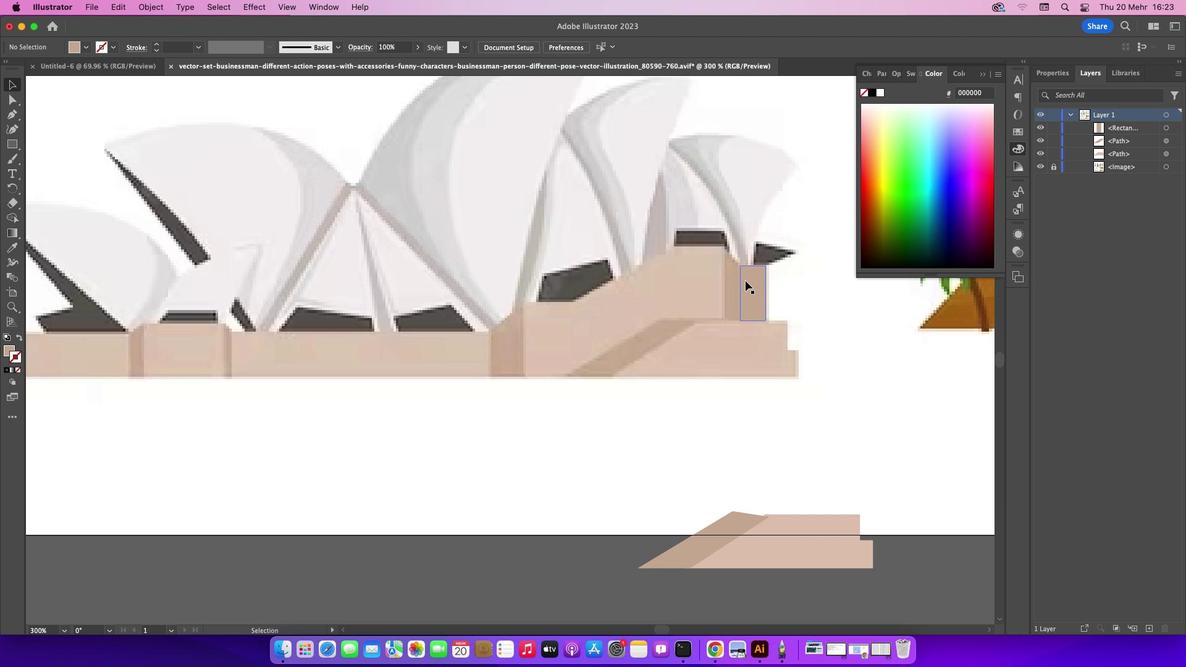 
Action: Mouse pressed left at (745, 280)
Screenshot: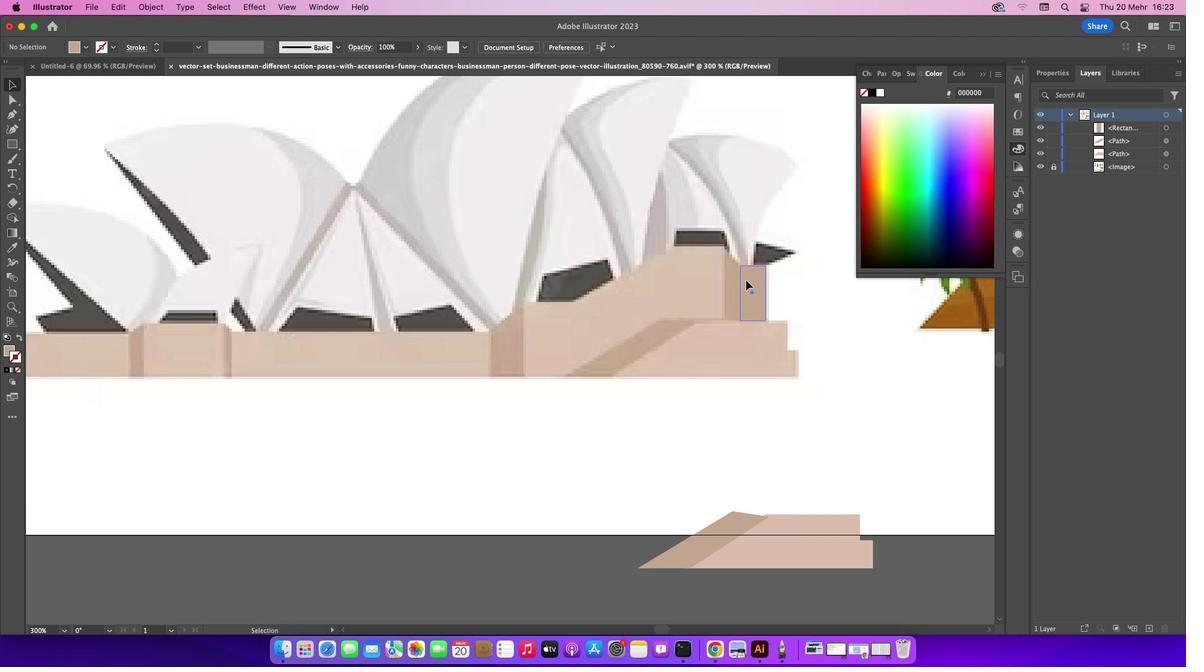
Action: Mouse moved to (13, 246)
Screenshot: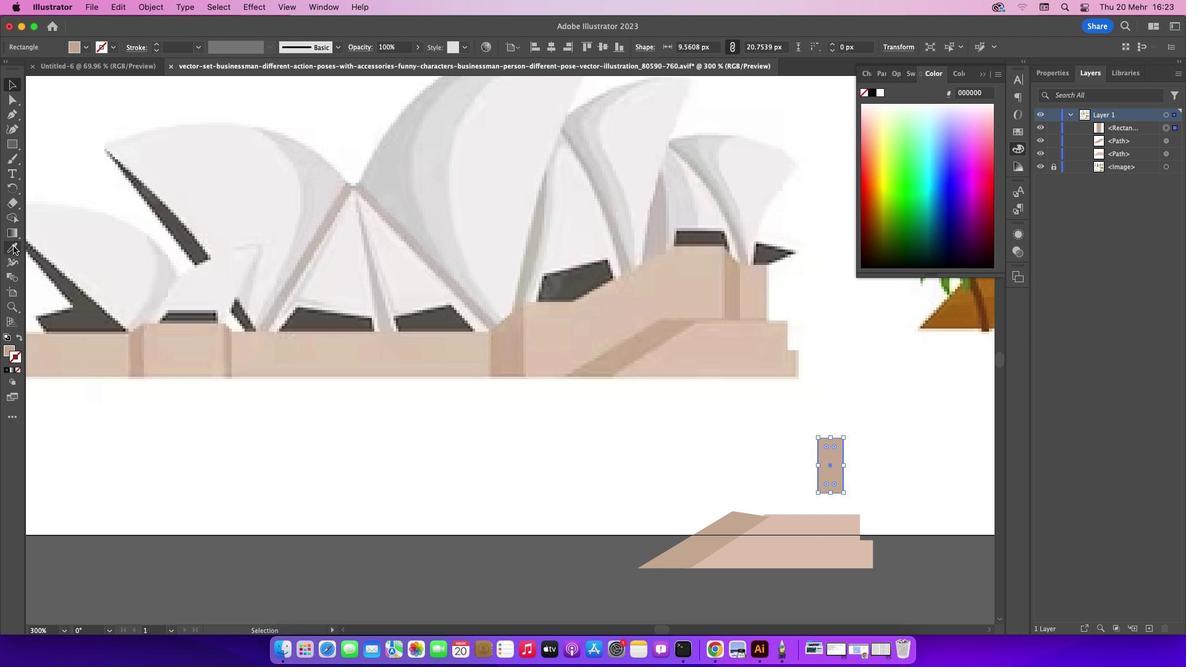 
Action: Mouse pressed left at (13, 246)
Screenshot: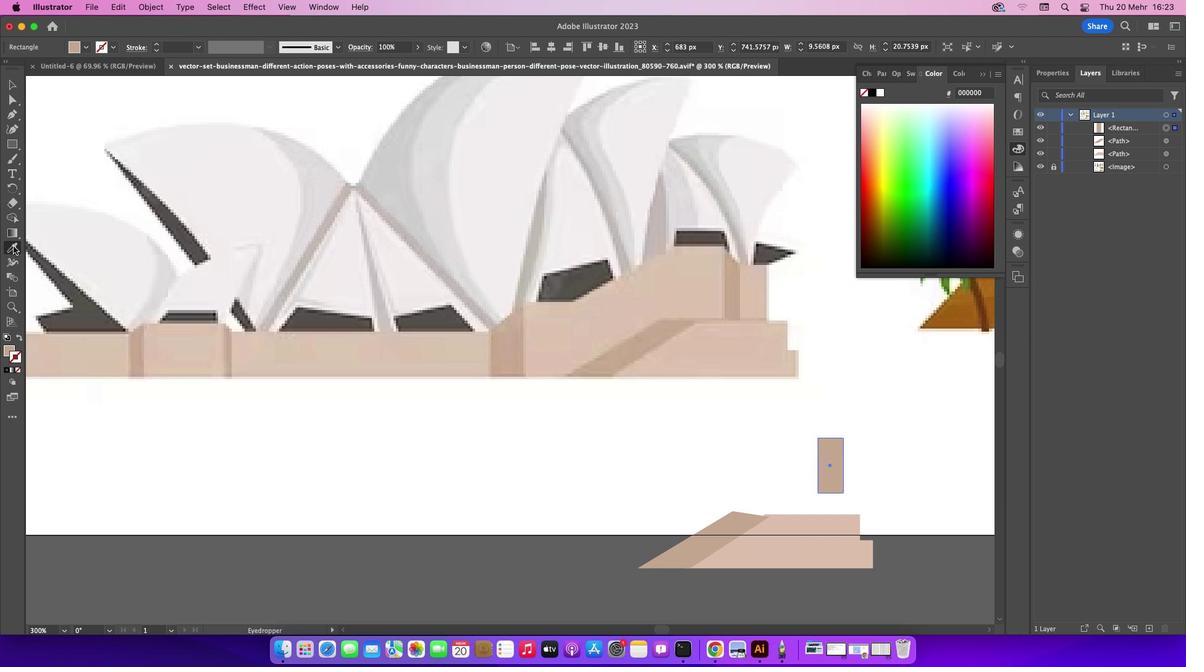
Action: Mouse moved to (753, 285)
Screenshot: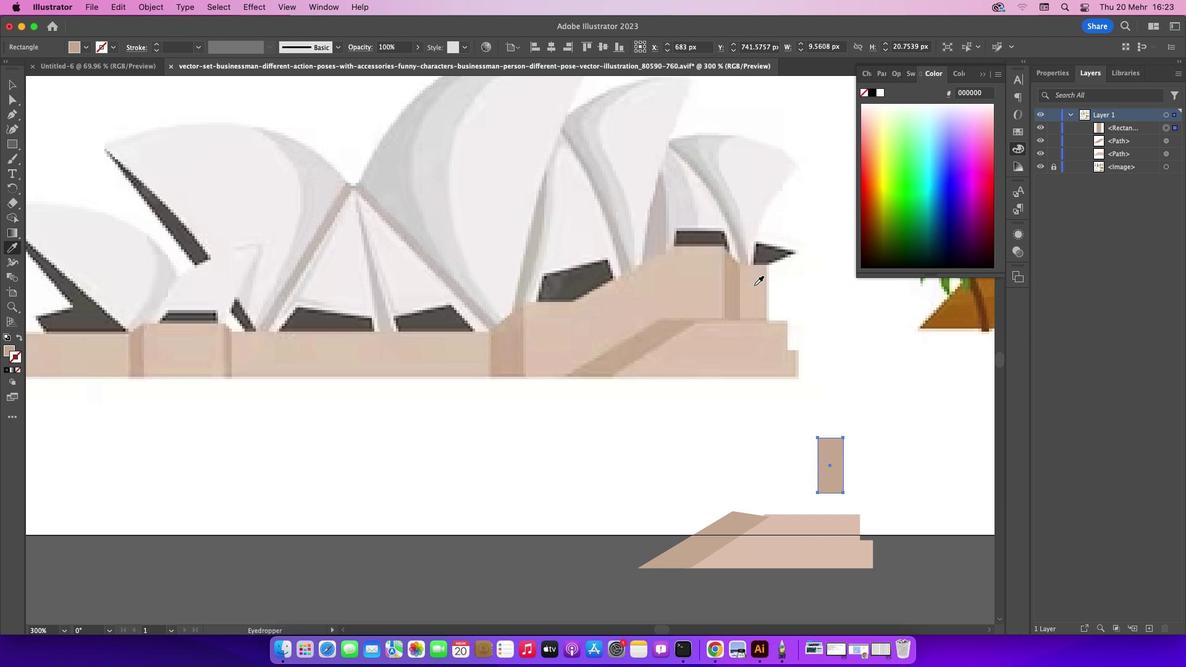 
Action: Mouse pressed left at (753, 285)
Screenshot: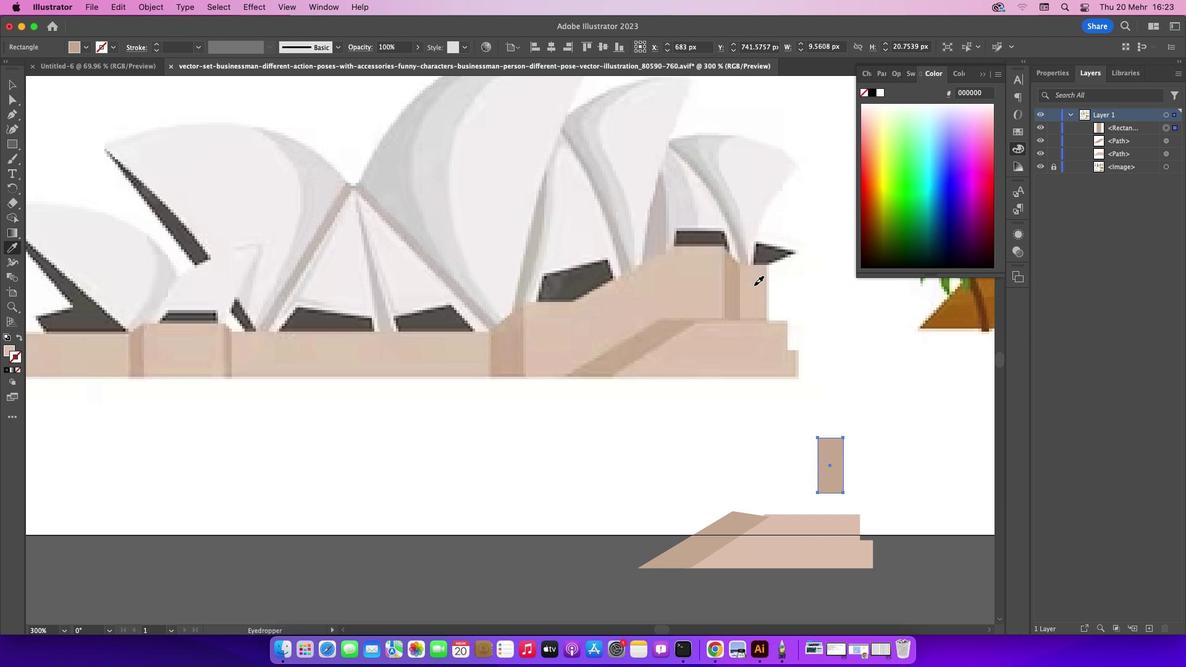 
Action: Mouse moved to (17, 84)
Screenshot: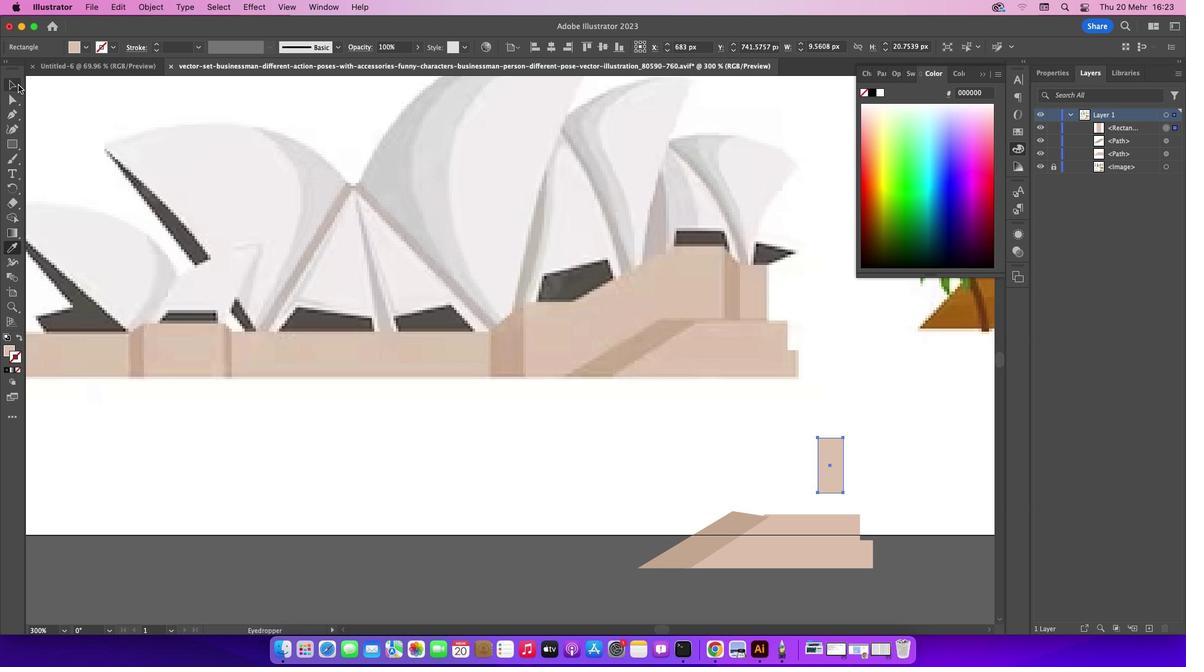
Action: Mouse pressed left at (17, 84)
Screenshot: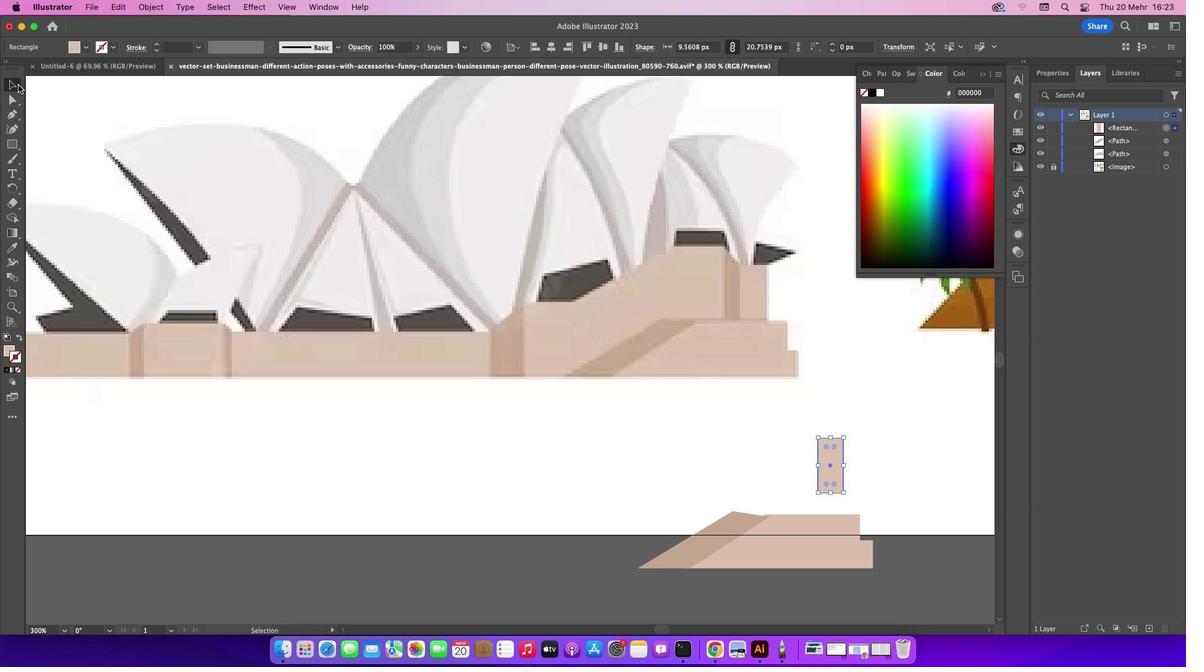 
Action: Mouse moved to (835, 459)
Screenshot: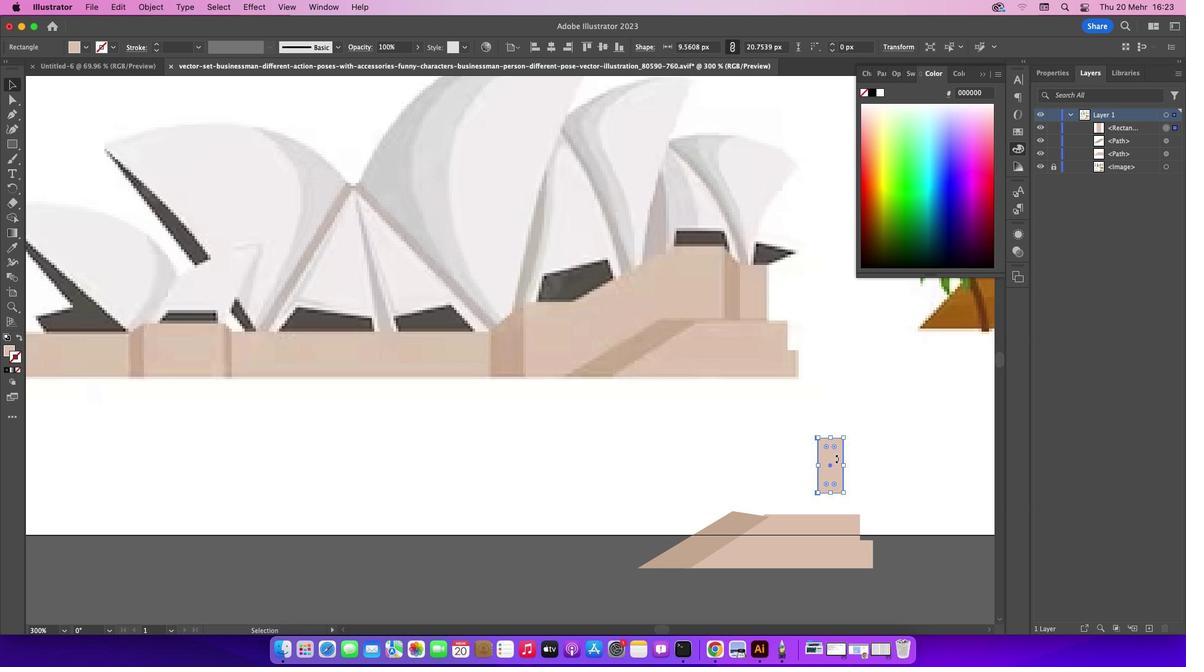 
Action: Key pressed '\x10''\x10''\x10'Key.cmd_r'-'
Screenshot: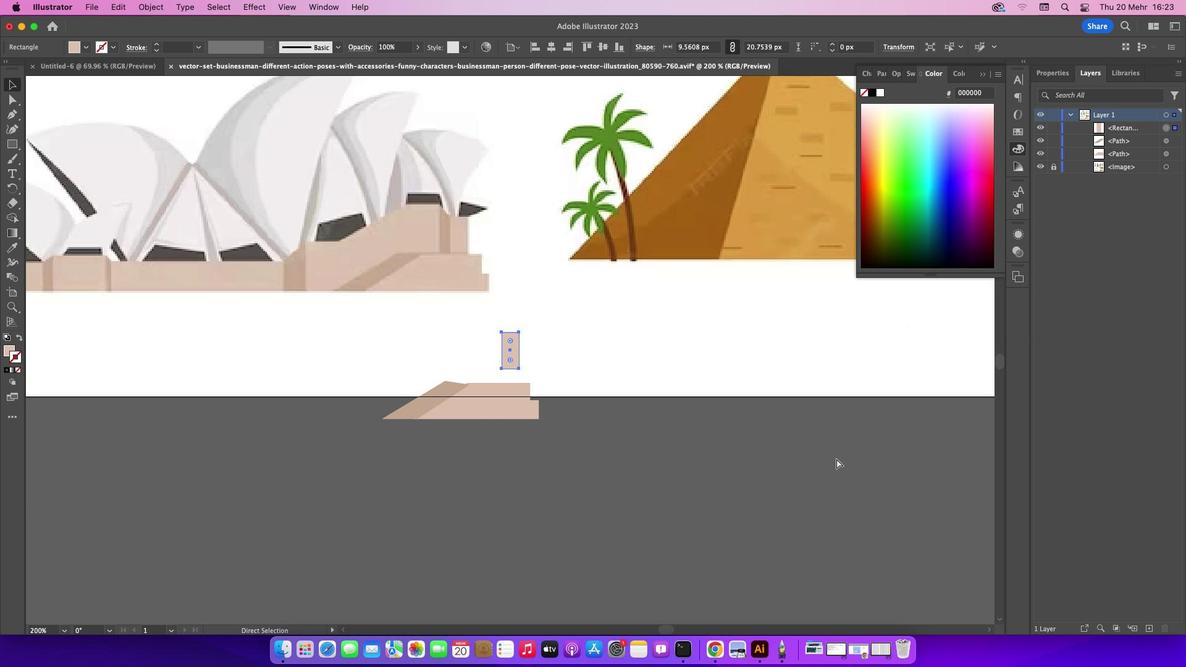 
Action: Mouse moved to (664, 631)
Screenshot: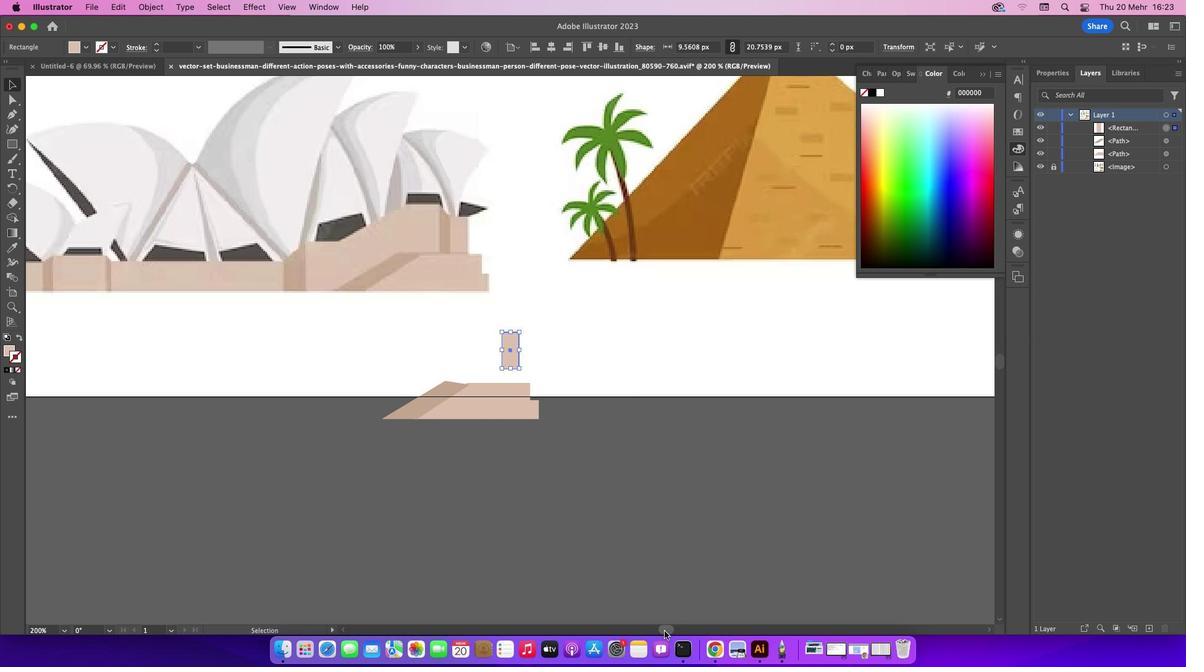 
Action: Mouse pressed left at (664, 631)
Screenshot: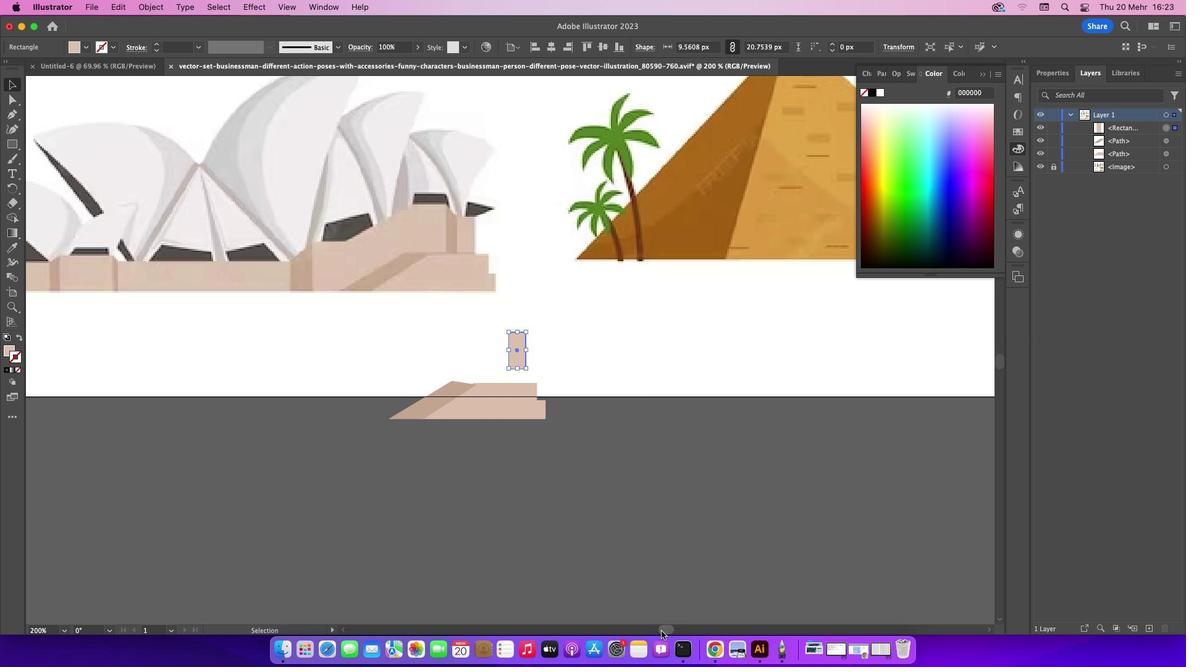 
Action: Mouse moved to (785, 341)
Screenshot: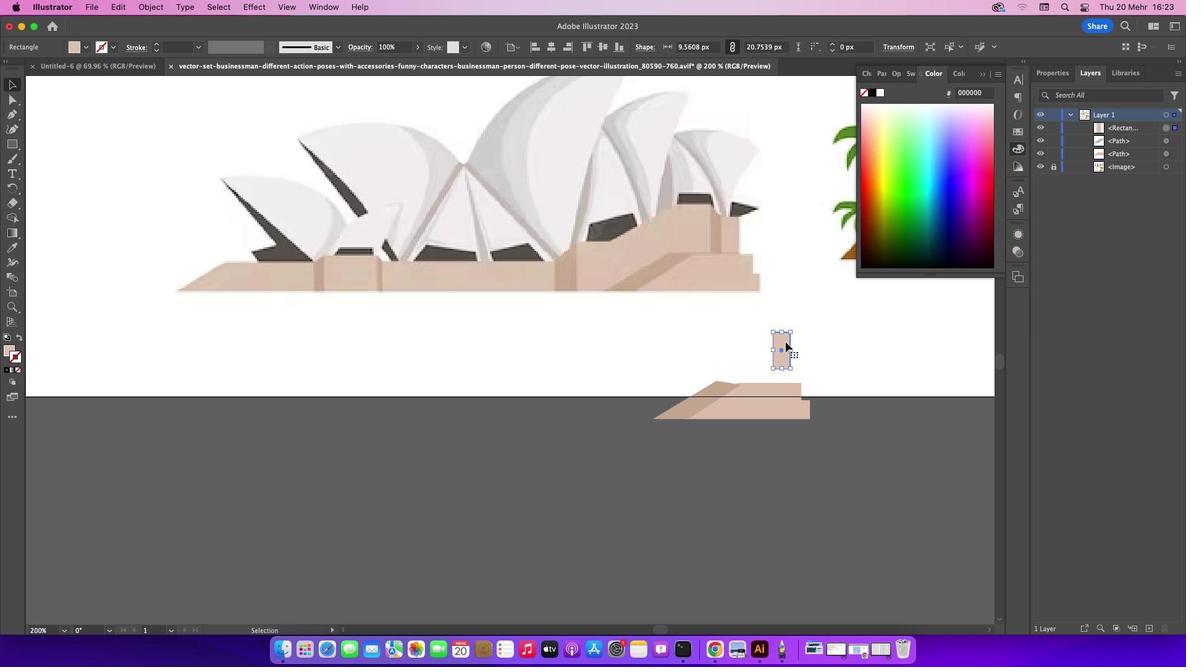 
Action: Mouse pressed left at (785, 341)
Screenshot: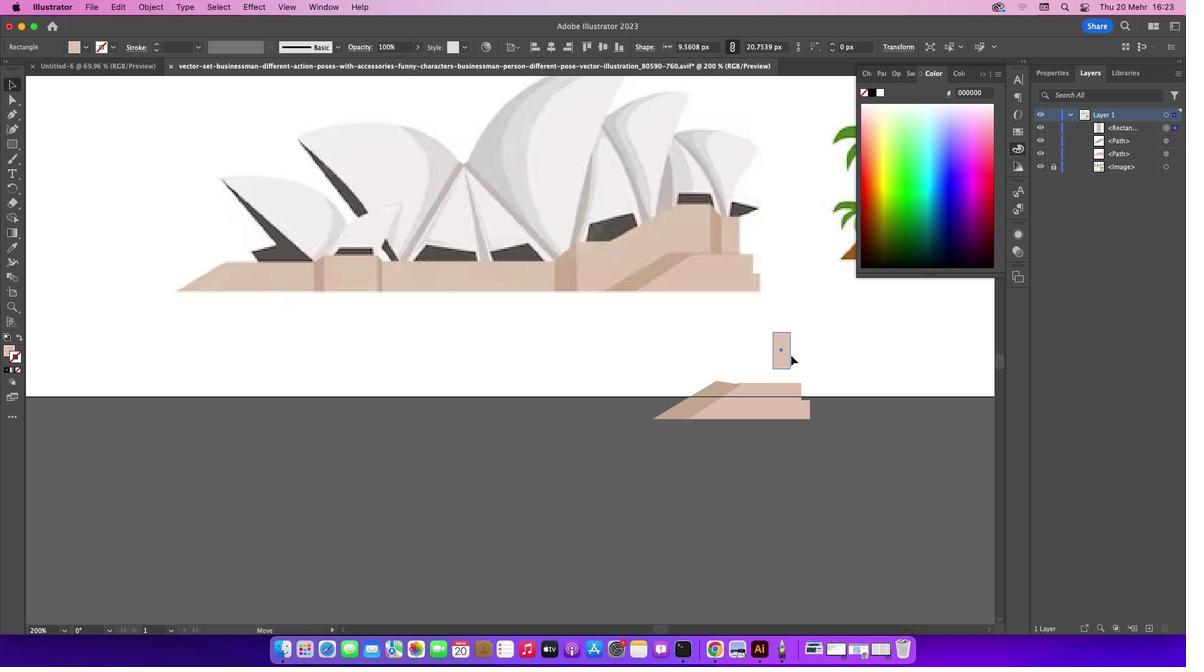 
Action: Mouse moved to (821, 363)
Screenshot: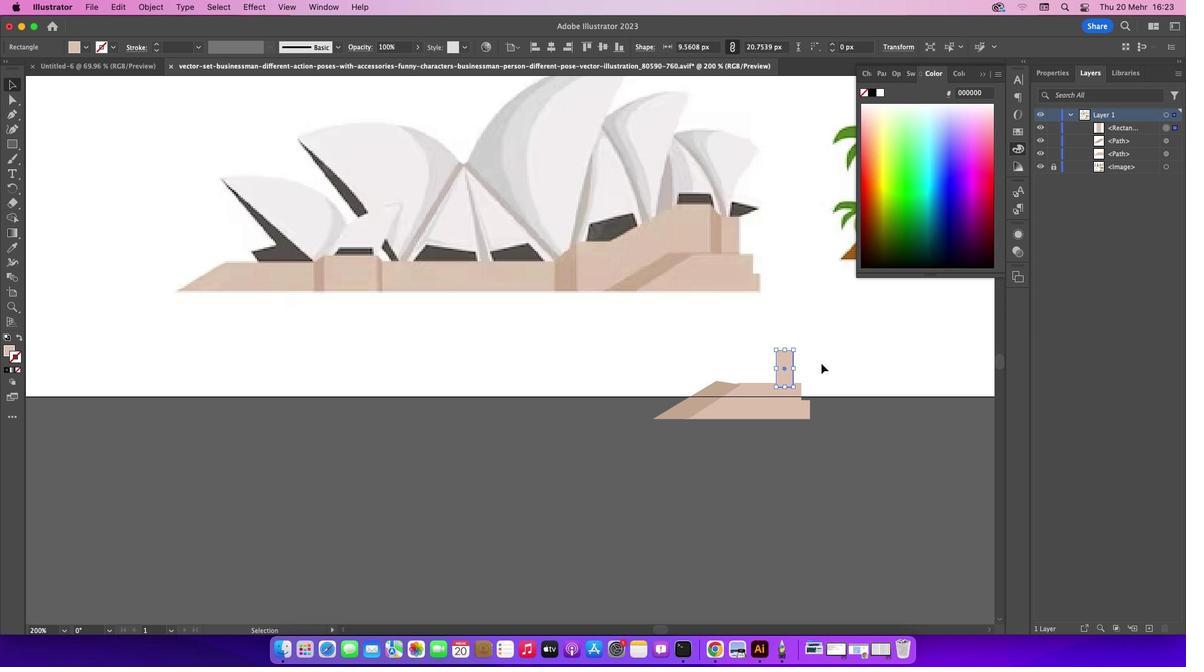 
Action: Key pressed Key.upKey.up
Screenshot: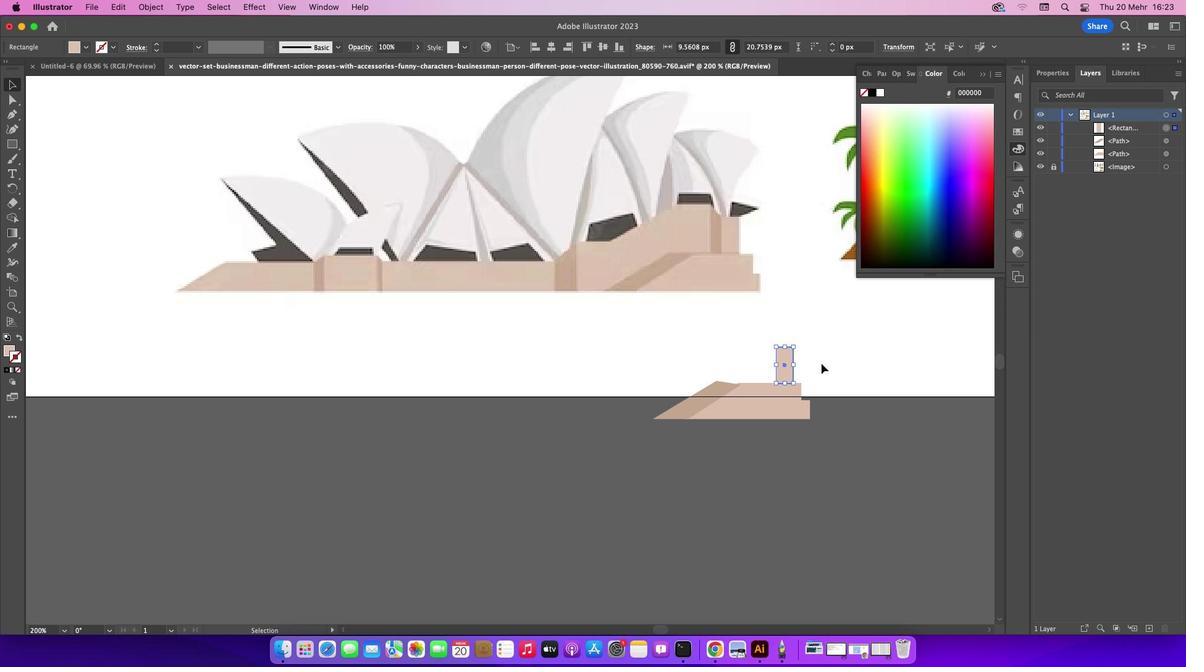 
Action: Mouse pressed left at (821, 363)
Screenshot: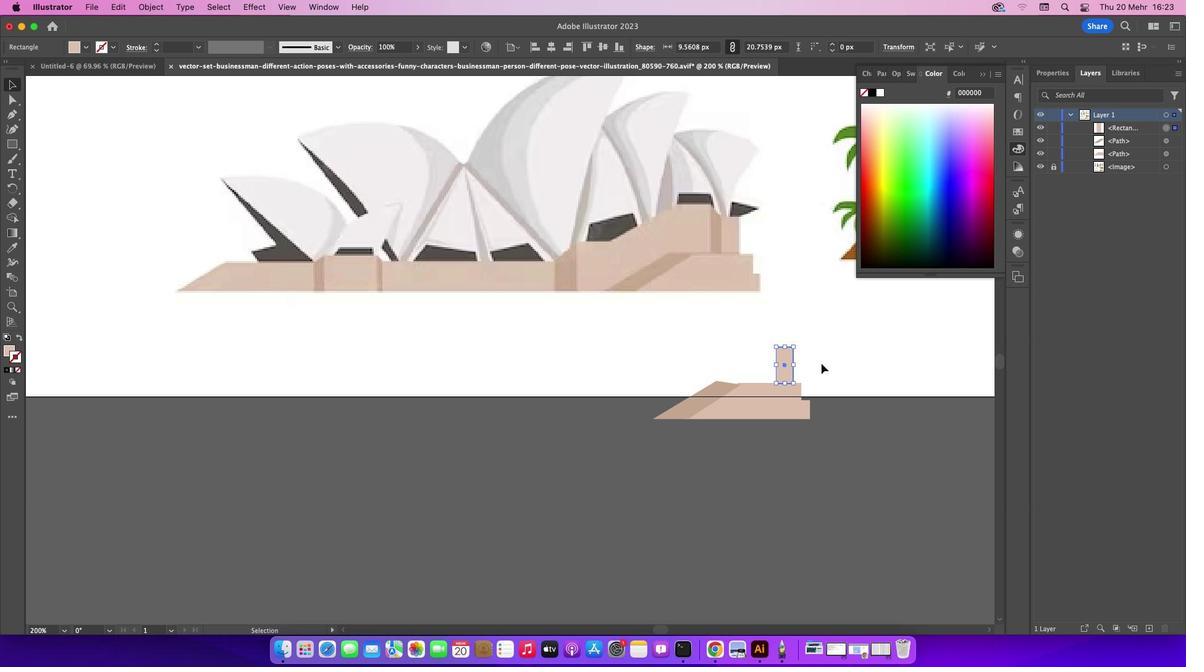 
Action: Key pressed Key.cmd_r'='
Screenshot: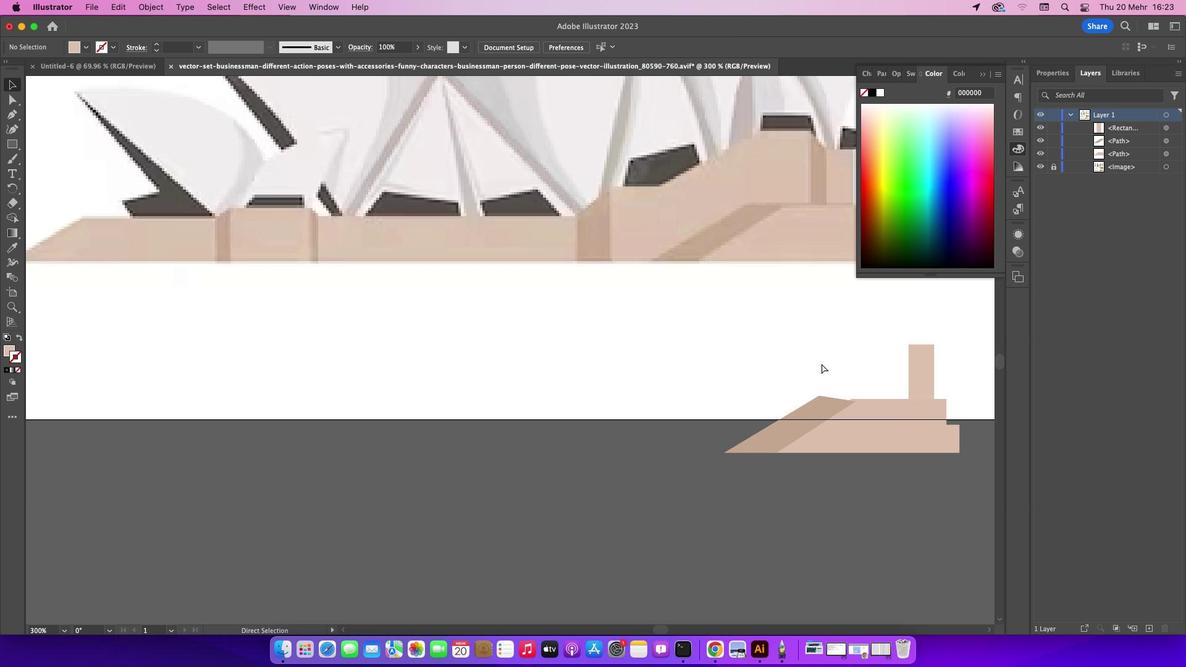 
Action: Mouse moved to (811, 361)
Screenshot: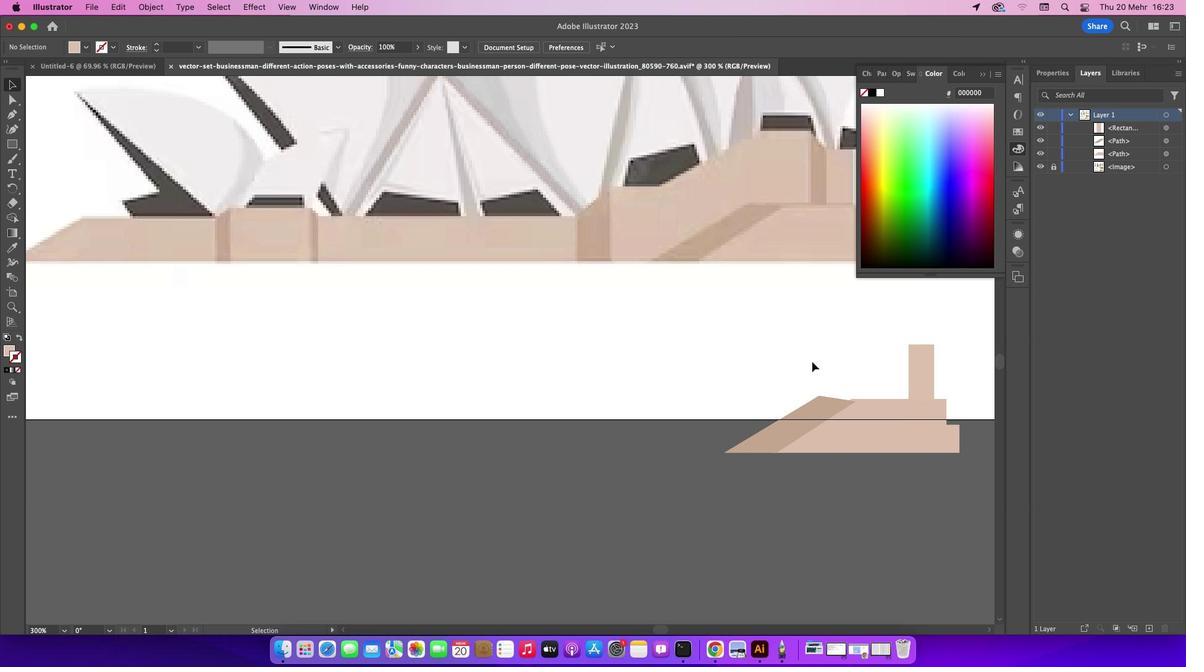 
Action: Mouse scrolled (811, 361) with delta (0, 0)
Screenshot: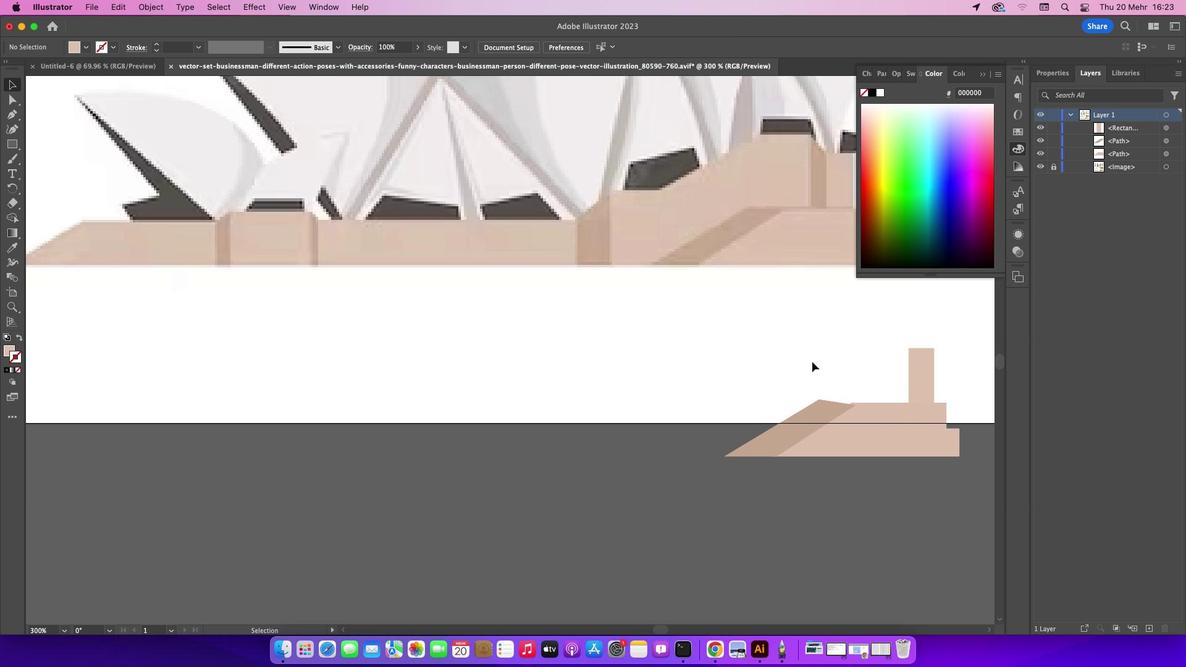 
Action: Mouse scrolled (811, 361) with delta (0, 0)
Screenshot: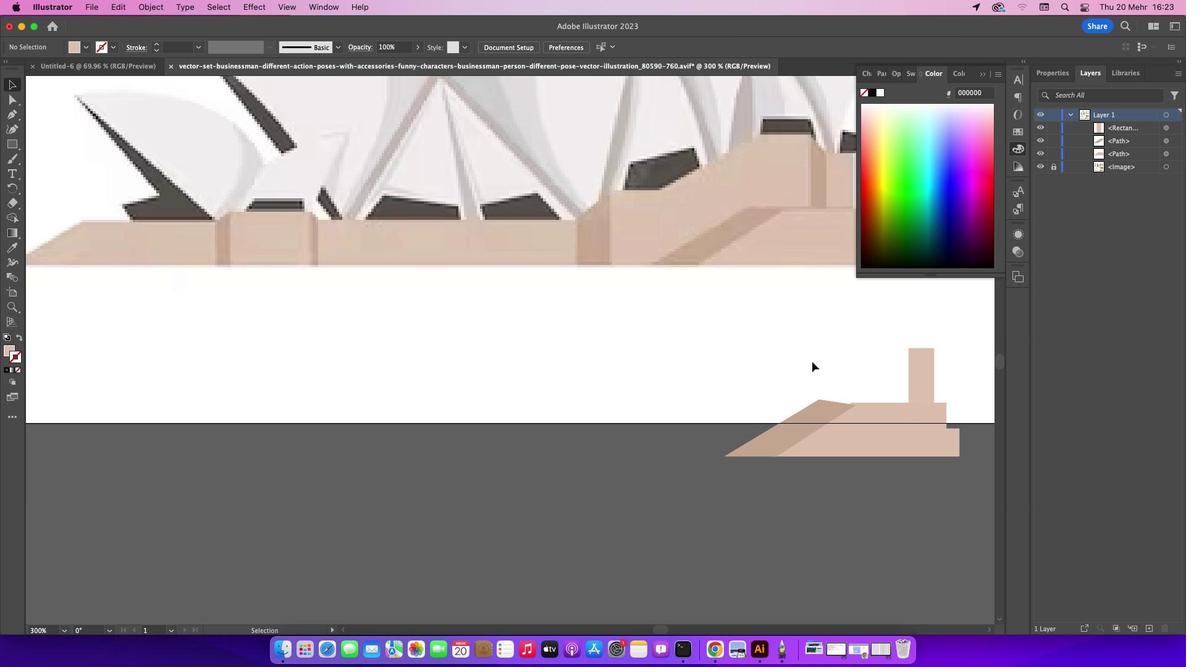 
Action: Mouse scrolled (811, 361) with delta (0, 0)
Screenshot: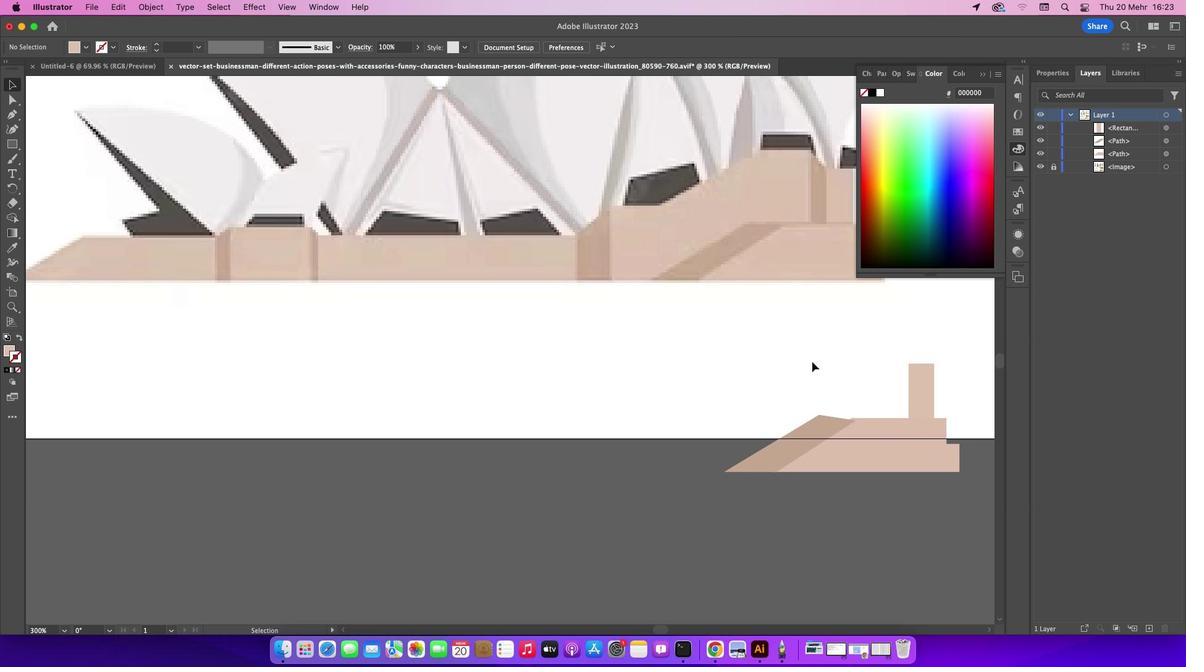 
Action: Mouse scrolled (811, 361) with delta (0, 0)
Screenshot: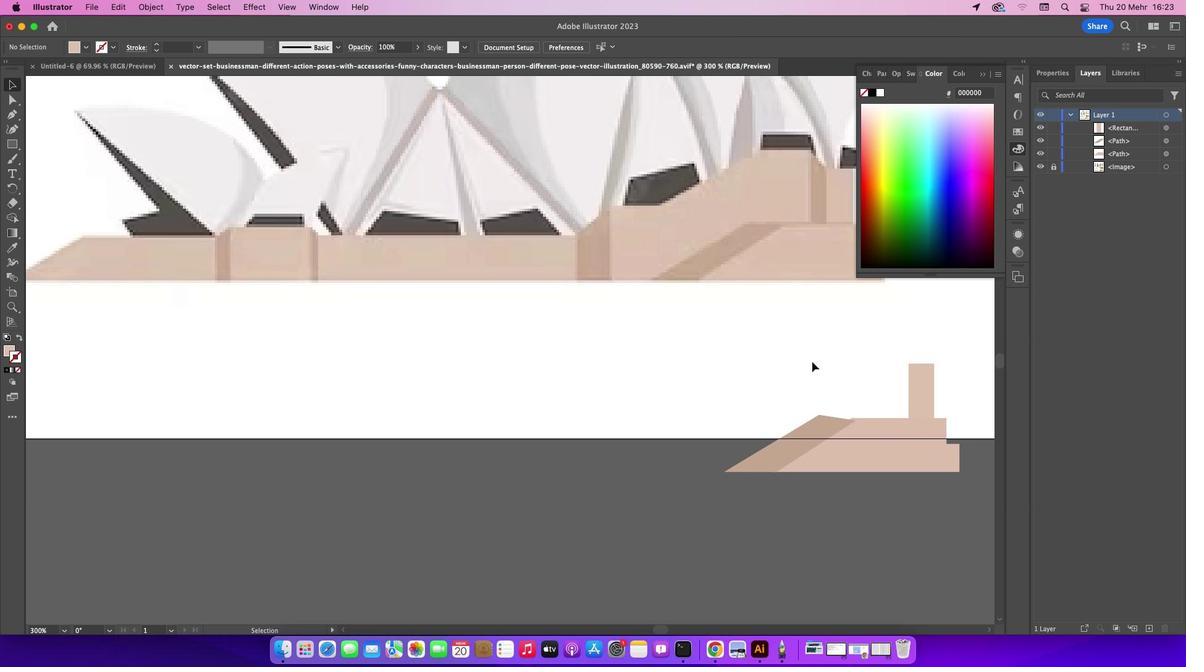 
Action: Mouse scrolled (811, 361) with delta (0, 1)
Screenshot: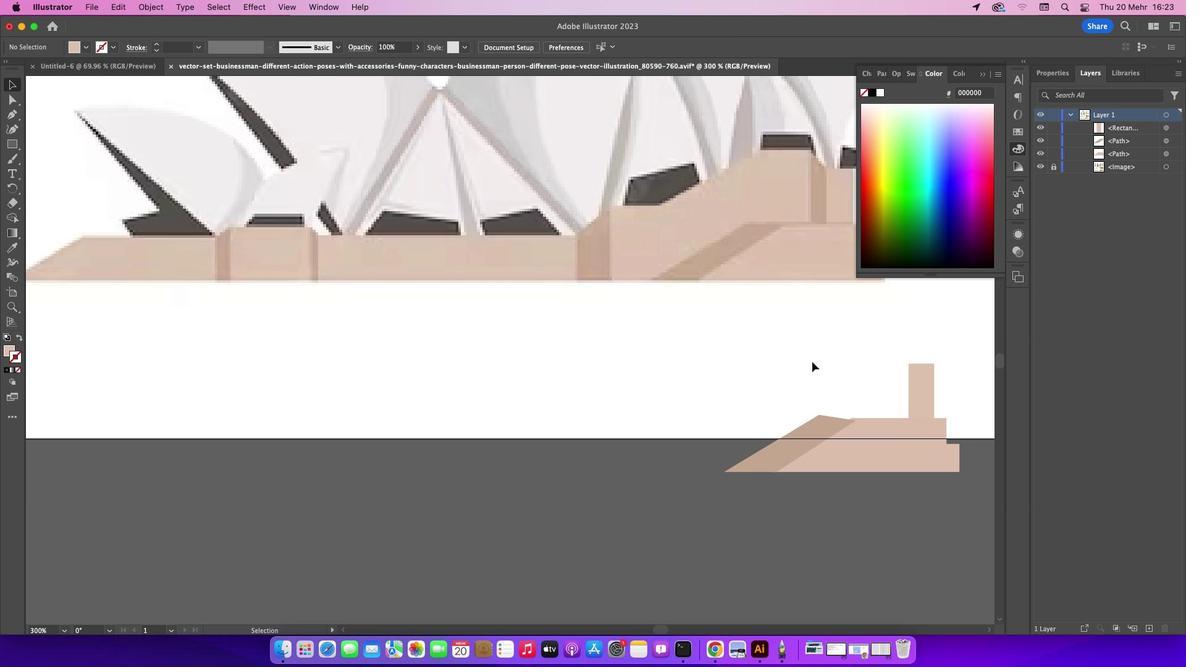 
Action: Mouse scrolled (811, 361) with delta (0, 2)
Screenshot: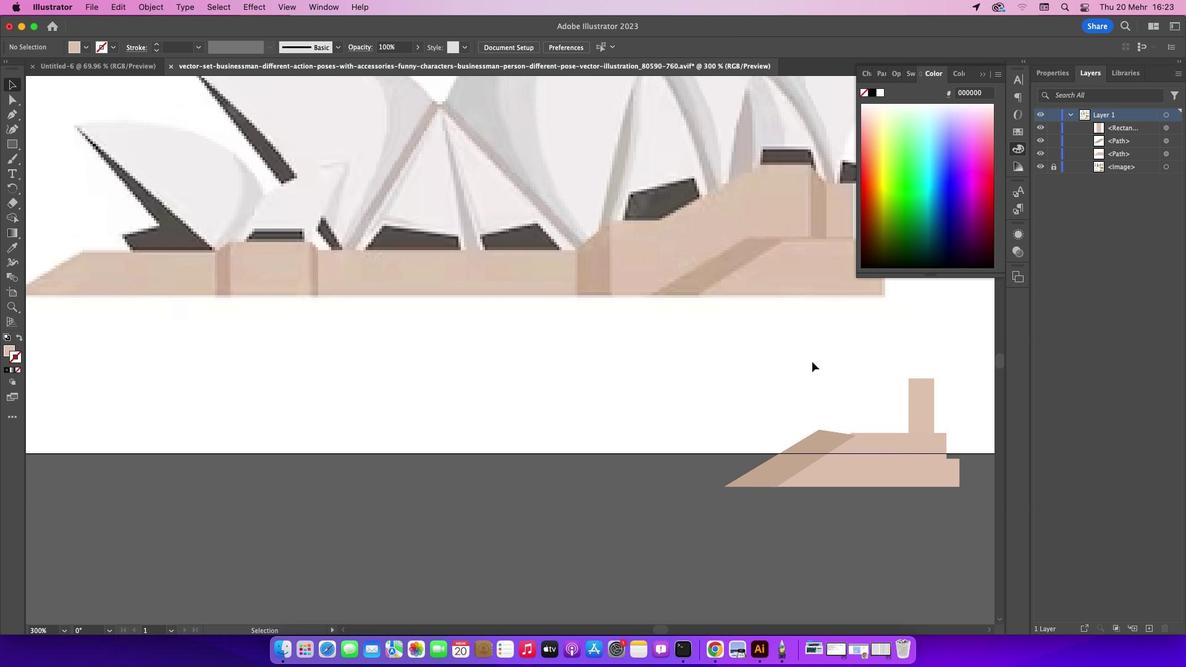
Action: Mouse scrolled (811, 361) with delta (0, 0)
Screenshot: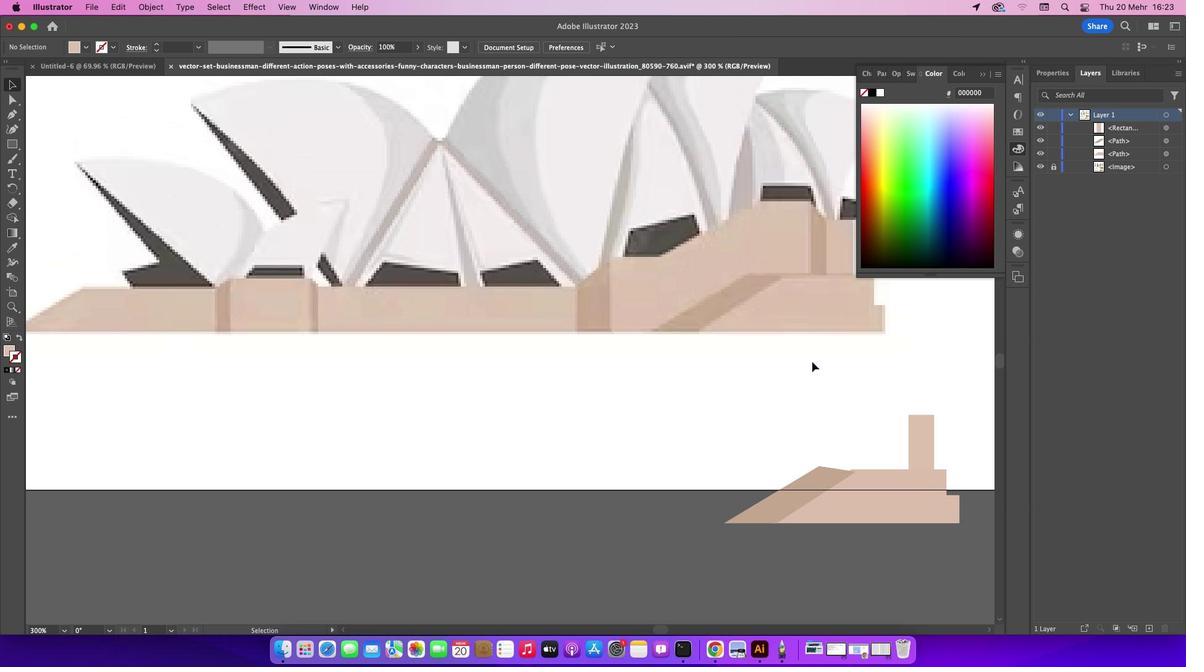 
Action: Mouse scrolled (811, 361) with delta (0, 0)
Screenshot: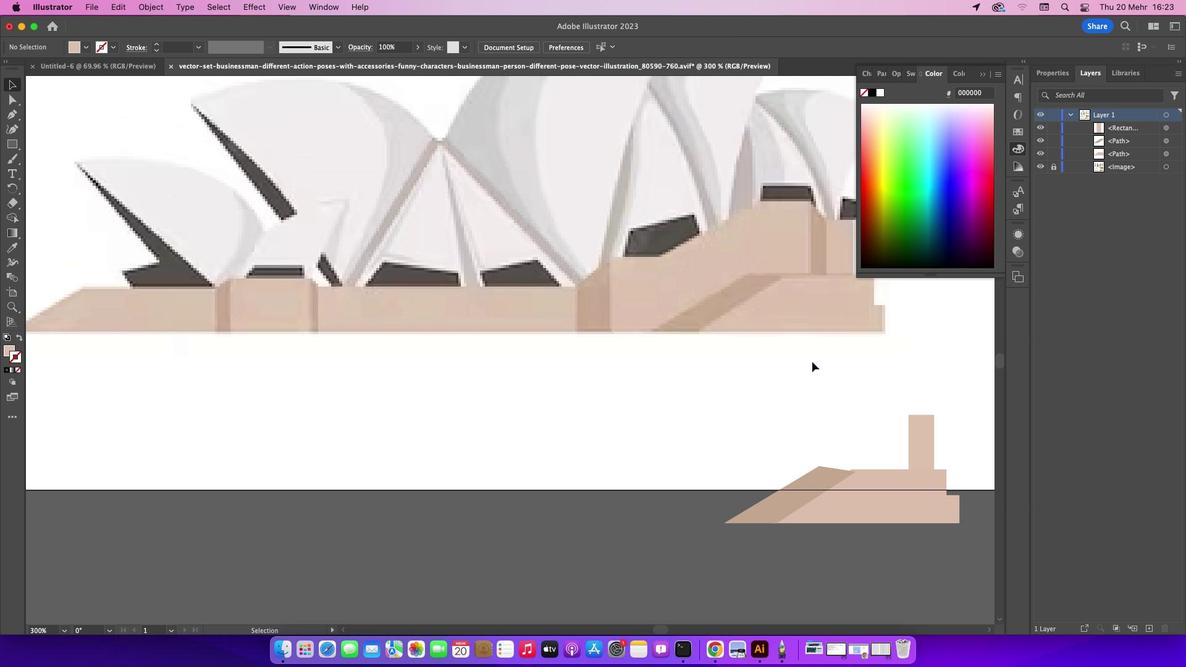 
Action: Mouse scrolled (811, 361) with delta (0, 1)
Screenshot: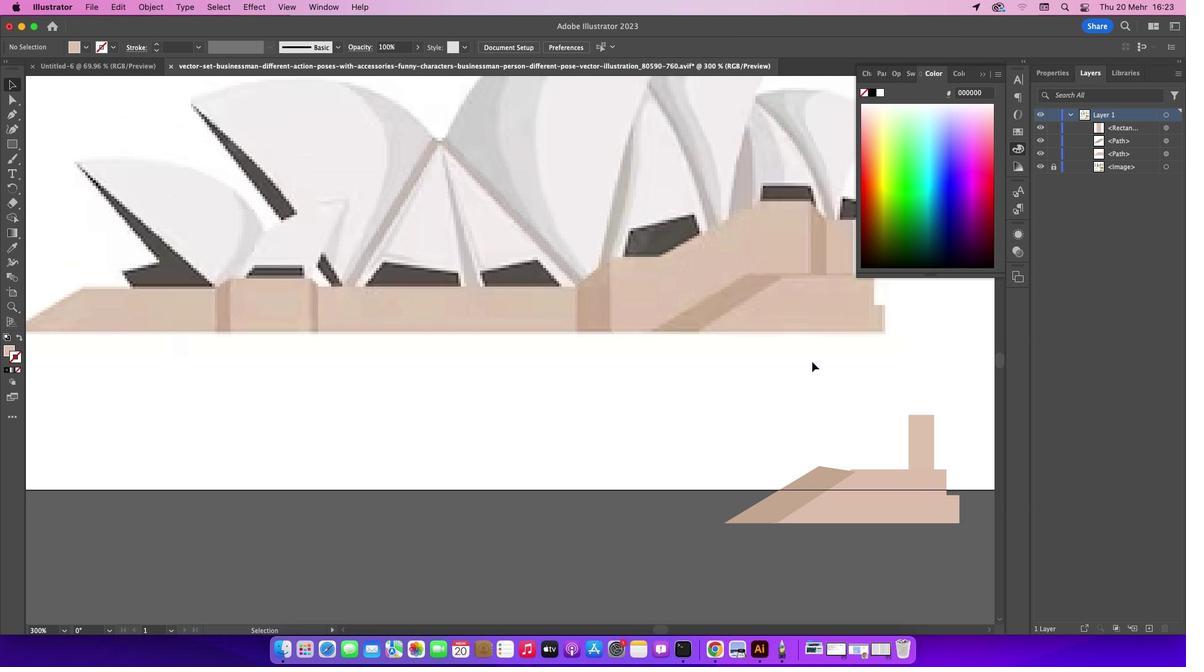 
Action: Mouse scrolled (811, 361) with delta (0, 3)
Screenshot: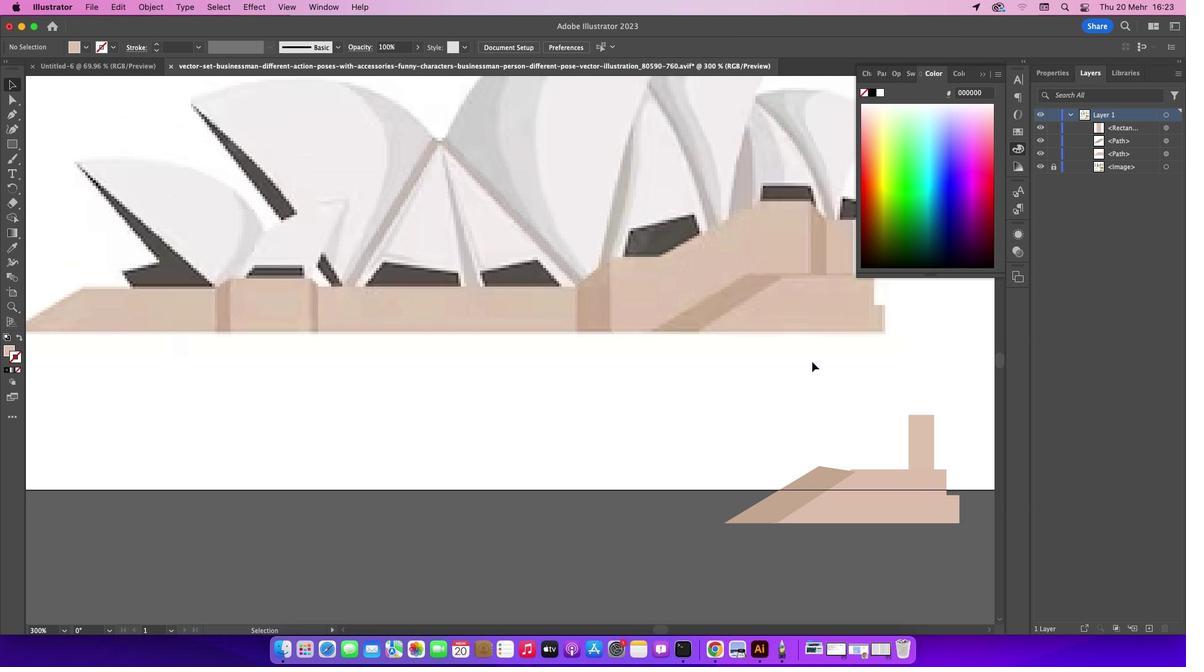 
Action: Mouse scrolled (811, 361) with delta (0, 0)
Screenshot: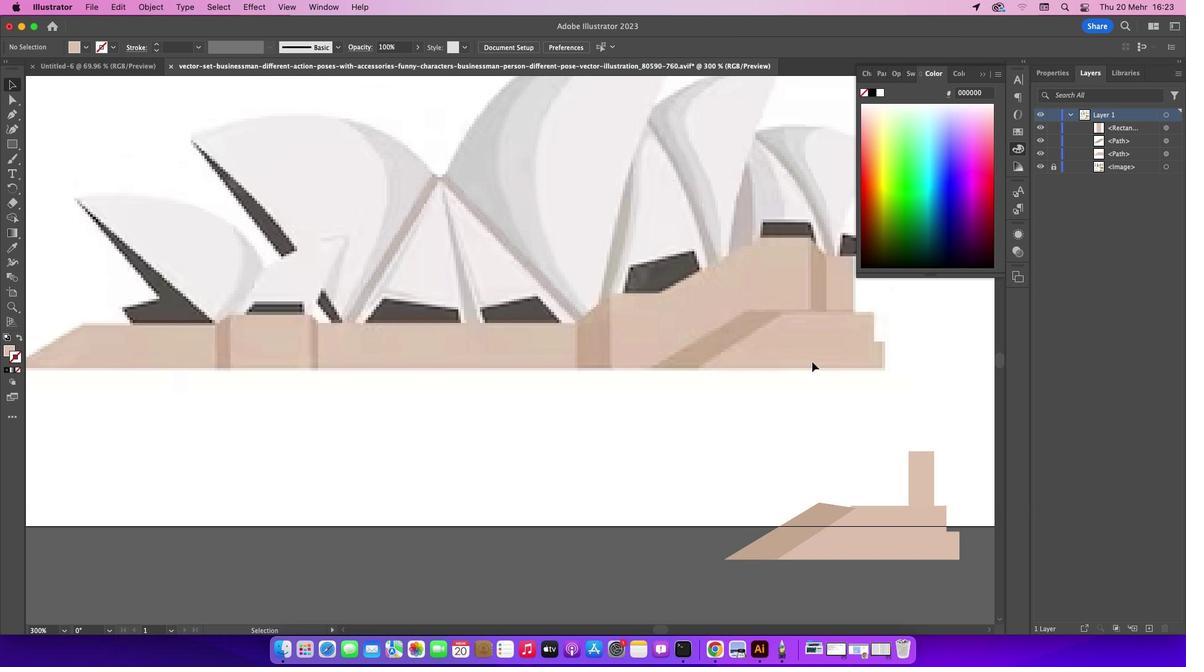 
Action: Mouse scrolled (811, 361) with delta (0, 0)
Screenshot: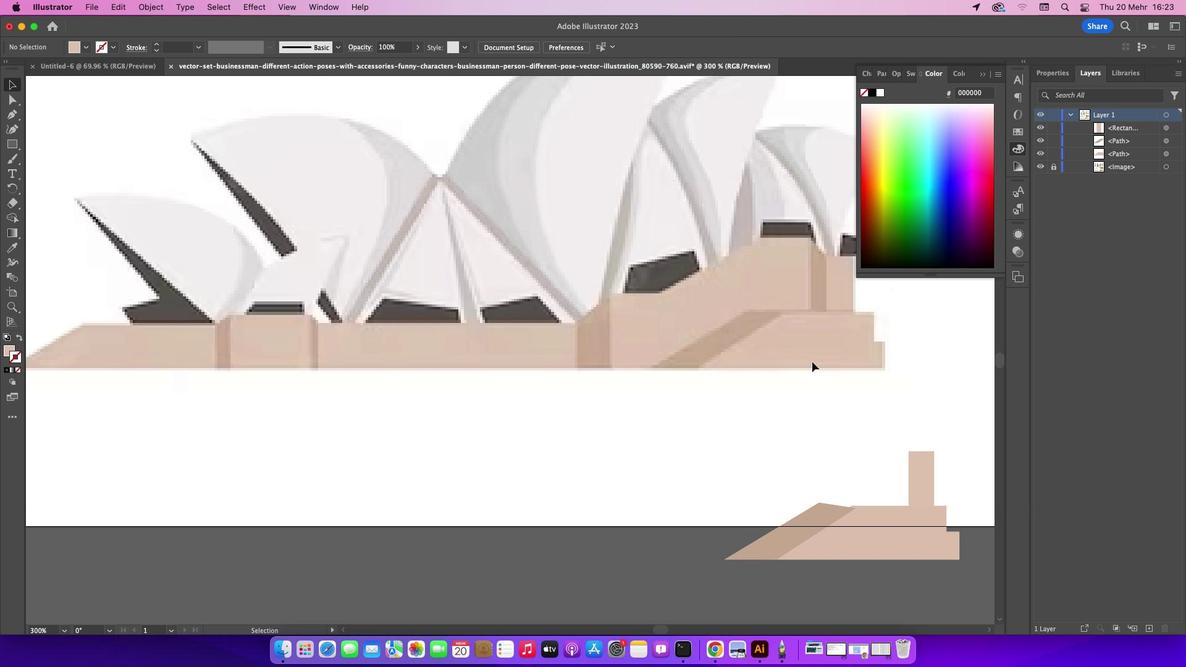 
Action: Mouse scrolled (811, 361) with delta (0, 1)
Screenshot: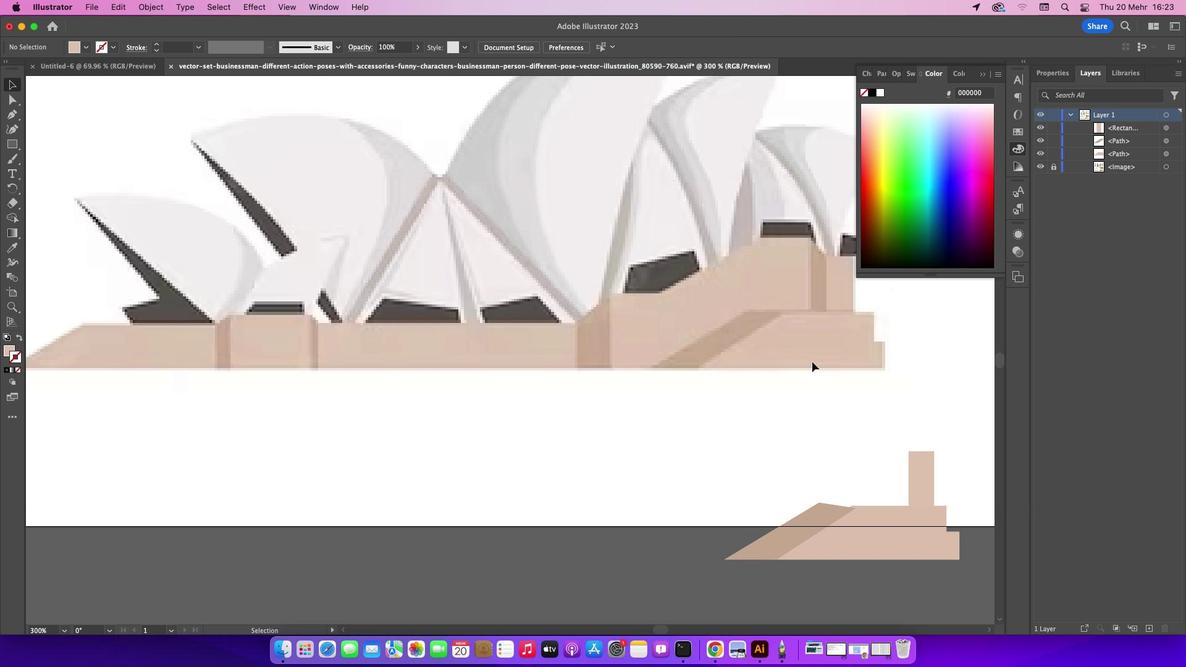 
Action: Mouse scrolled (811, 361) with delta (0, 3)
Screenshot: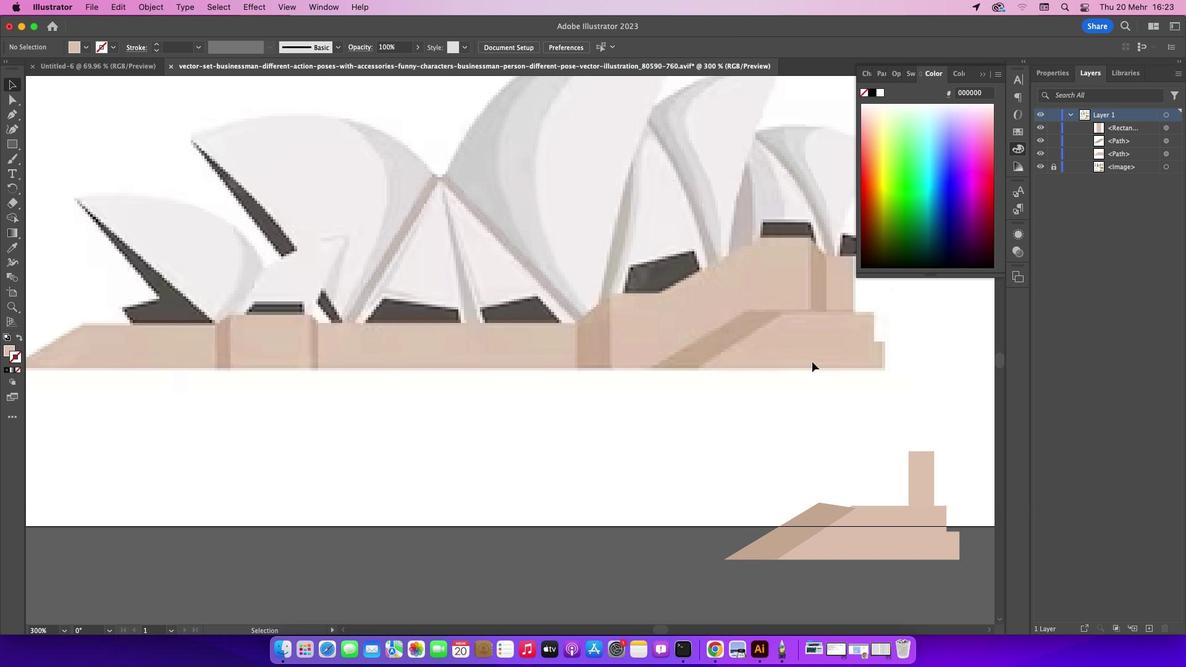 
Action: Mouse moved to (661, 627)
Screenshot: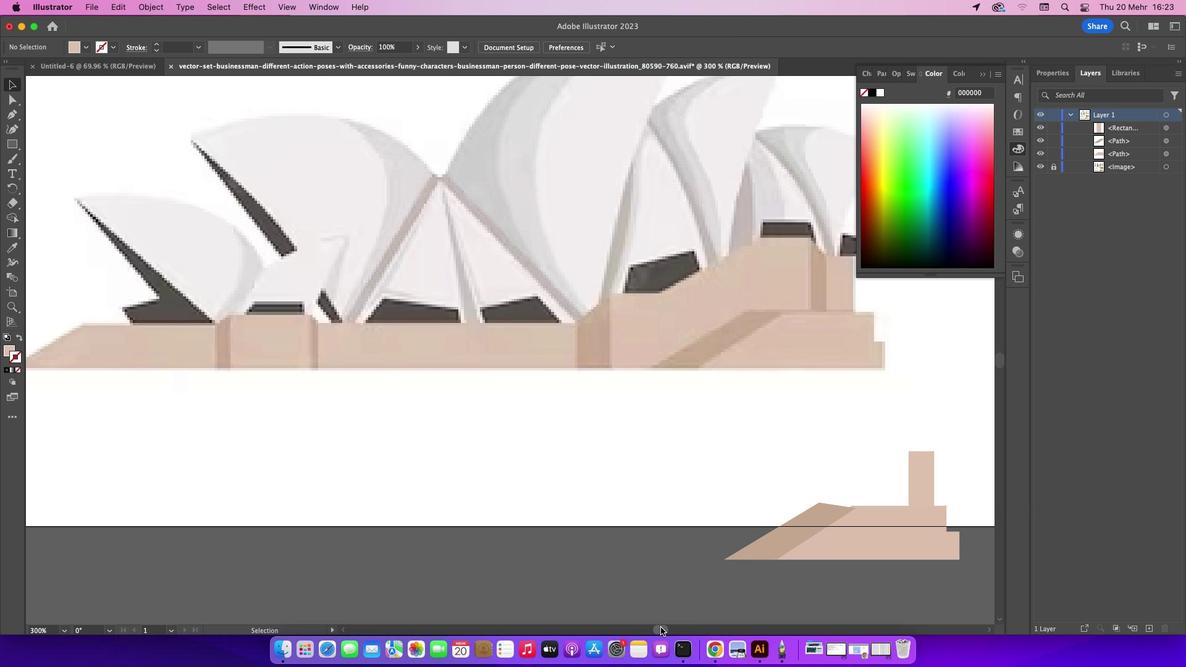 
Action: Mouse pressed left at (661, 627)
Screenshot: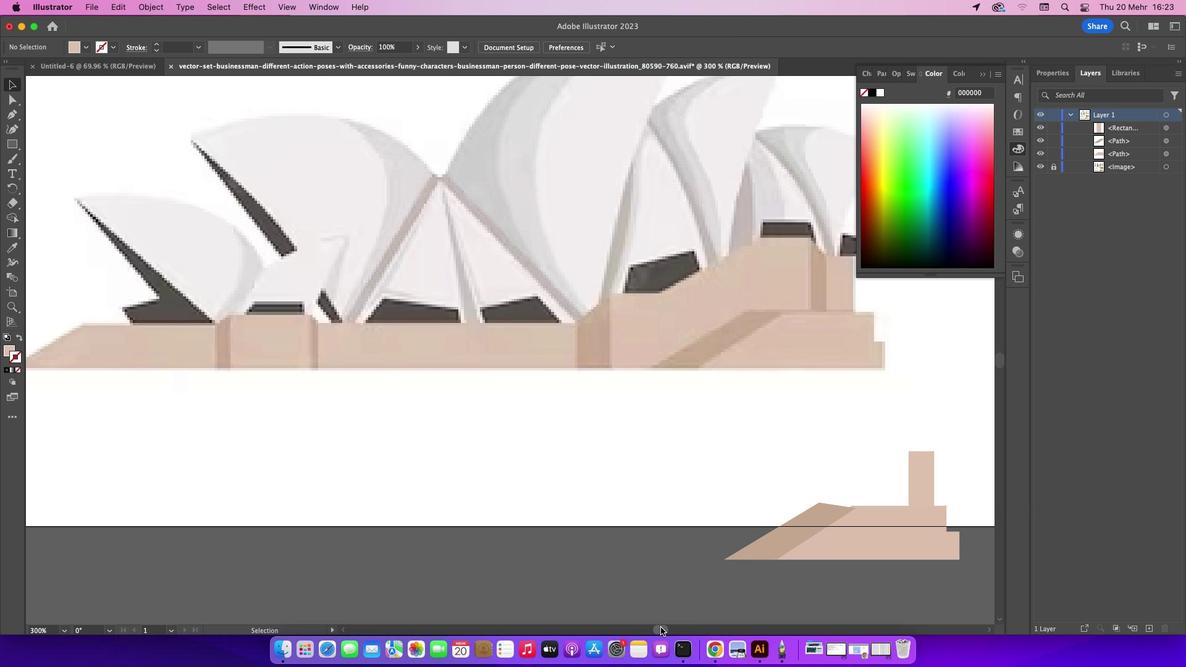 
Action: Mouse moved to (10, 109)
Screenshot: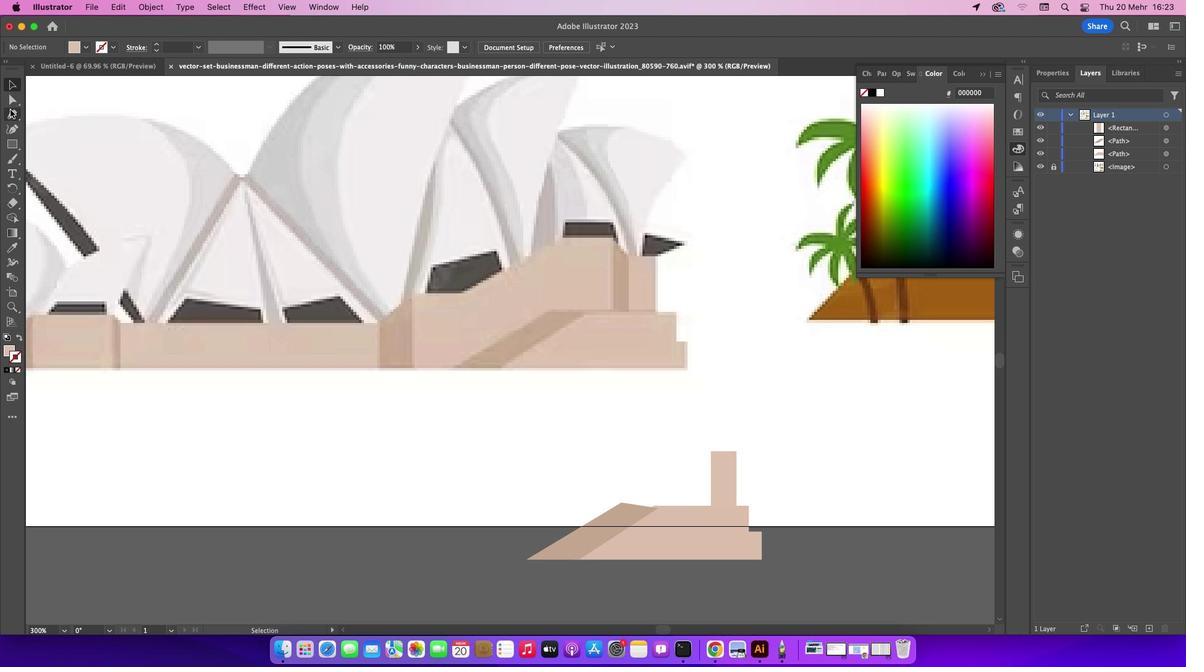 
Action: Mouse pressed left at (10, 109)
Screenshot: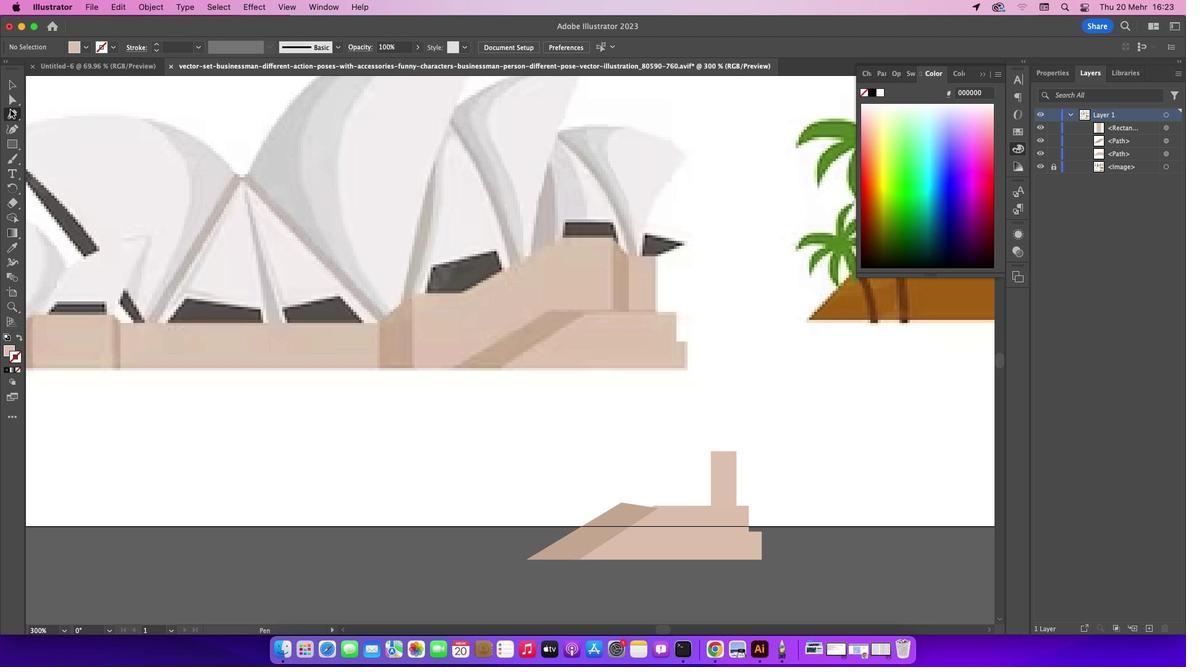 
Action: Mouse moved to (628, 255)
Screenshot: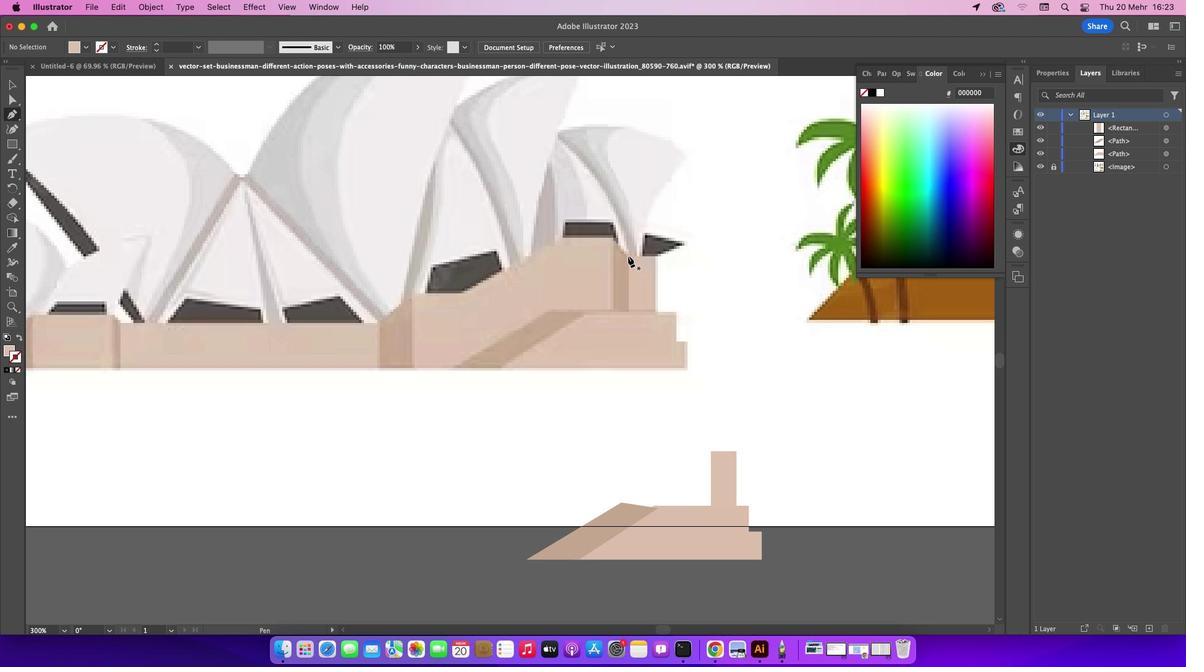 
Action: Mouse pressed left at (628, 255)
Screenshot: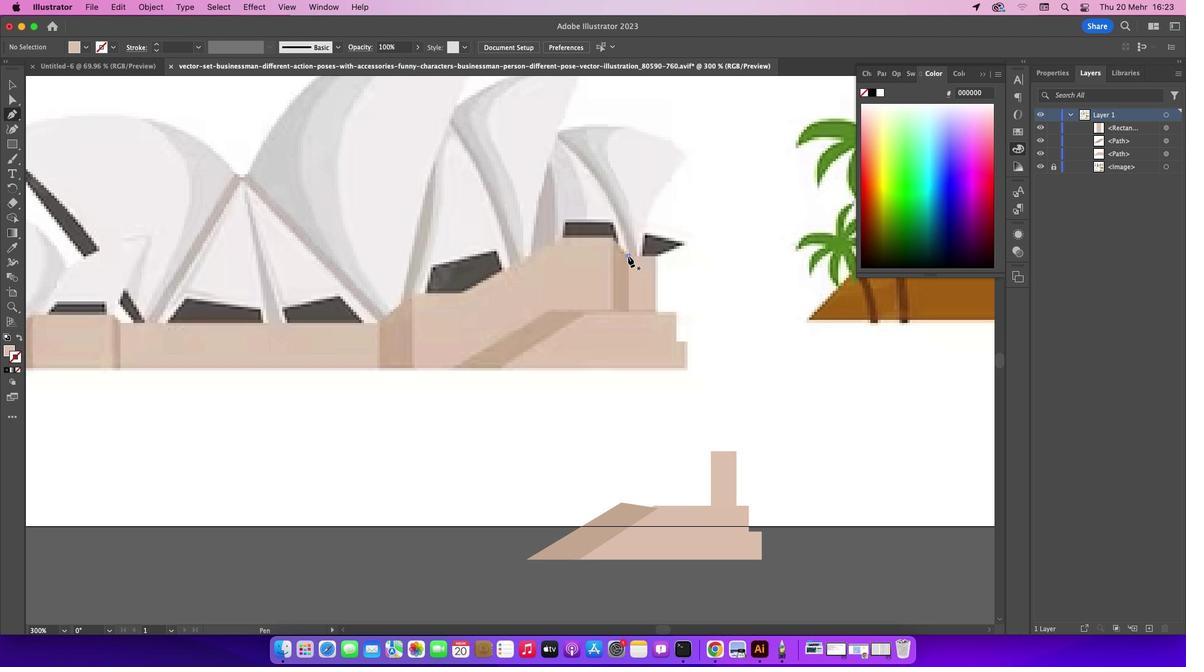 
Action: Mouse moved to (629, 310)
Screenshot: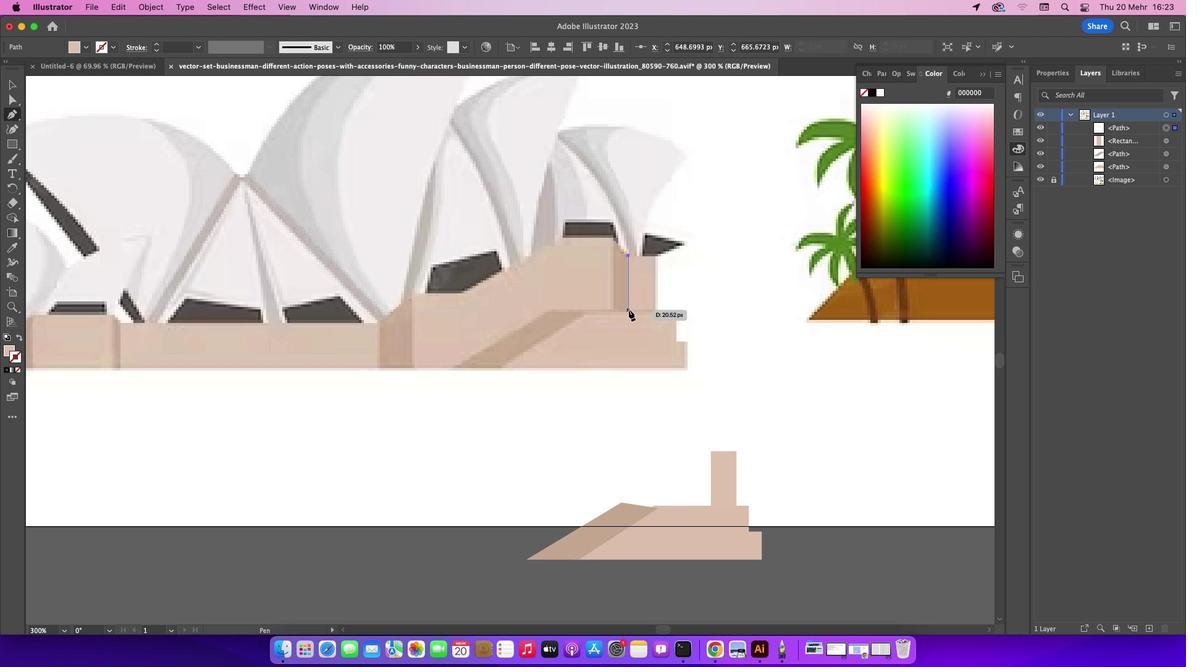 
Action: Mouse pressed left at (629, 310)
Screenshot: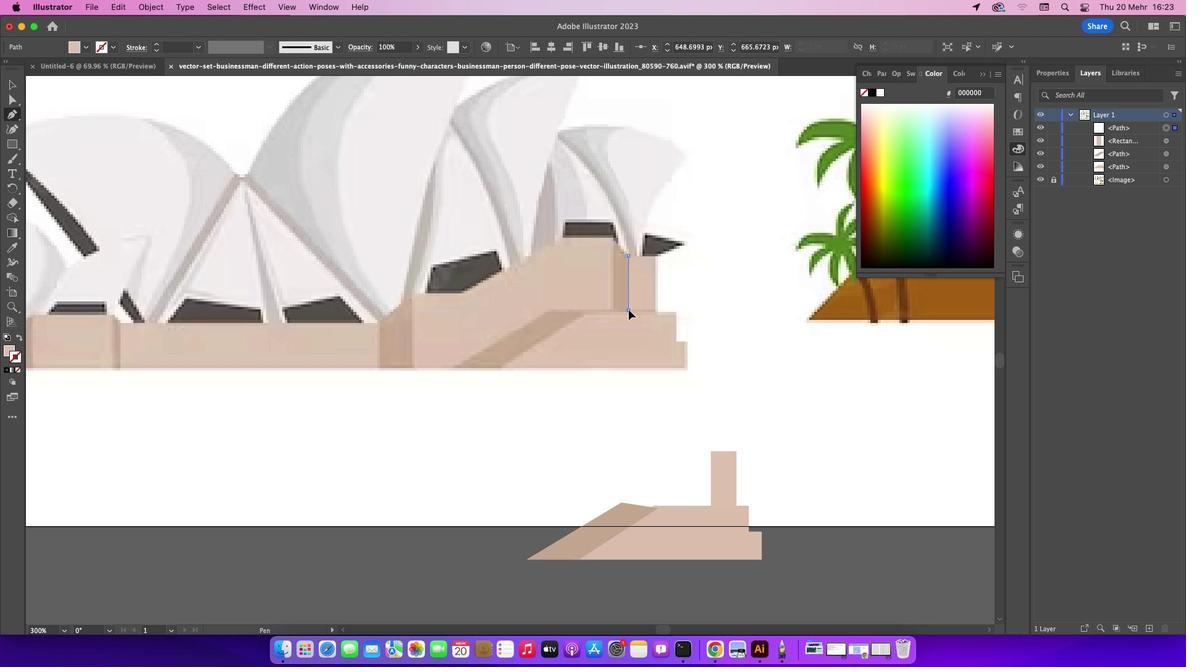 
Action: Mouse moved to (612, 310)
Screenshot: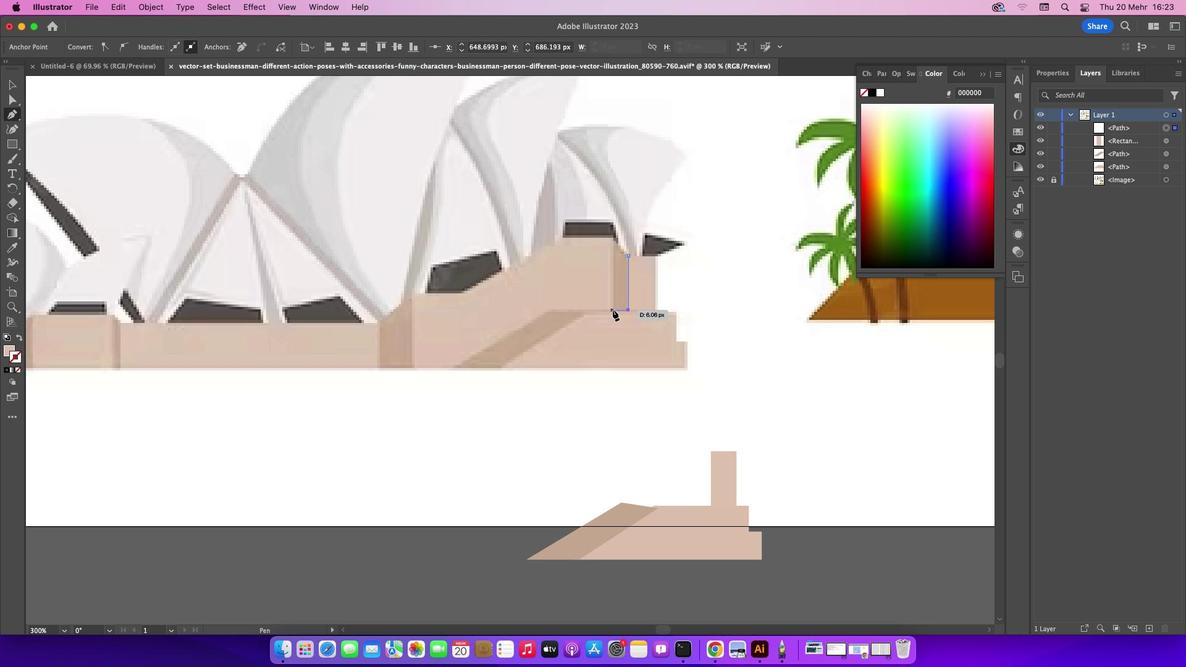 
Action: Mouse pressed left at (612, 310)
Screenshot: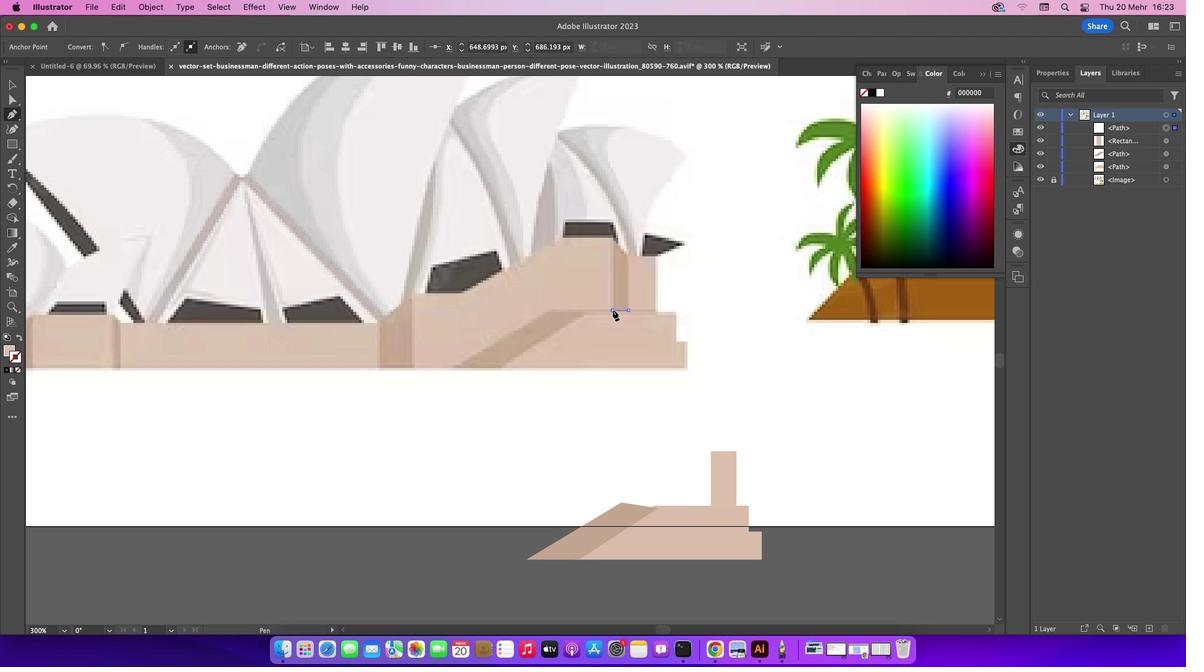 
Action: Mouse moved to (614, 239)
Screenshot: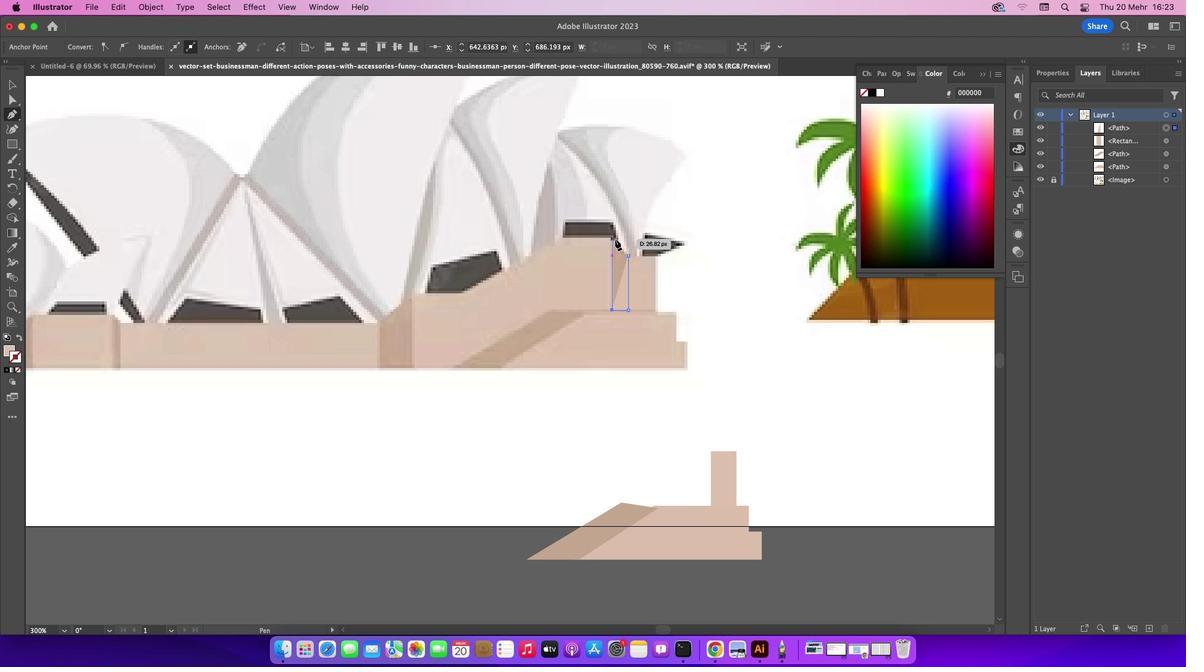 
Action: Mouse pressed left at (614, 239)
Screenshot: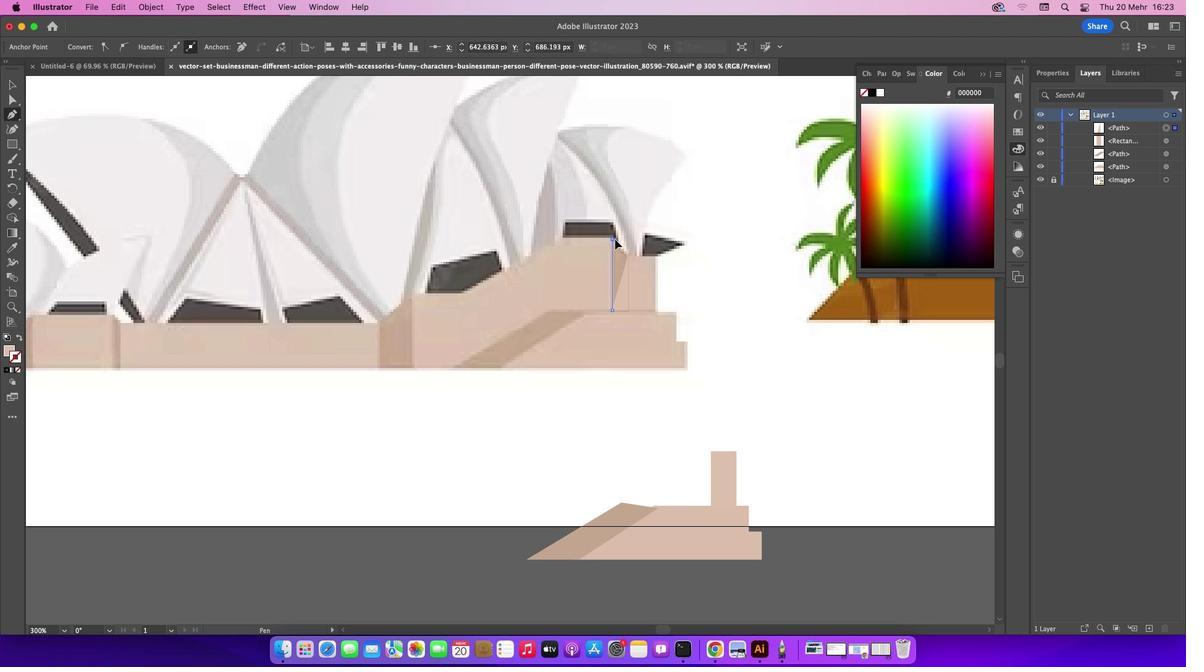 
Action: Mouse moved to (19, 371)
Screenshot: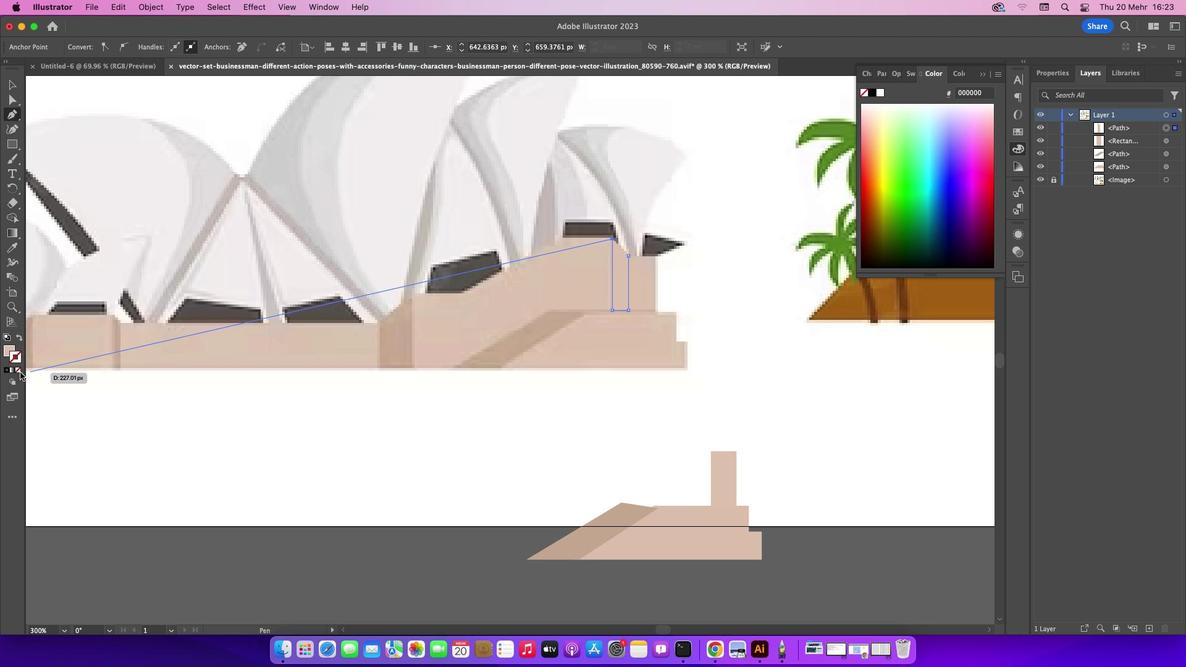 
Action: Mouse pressed left at (19, 371)
Screenshot: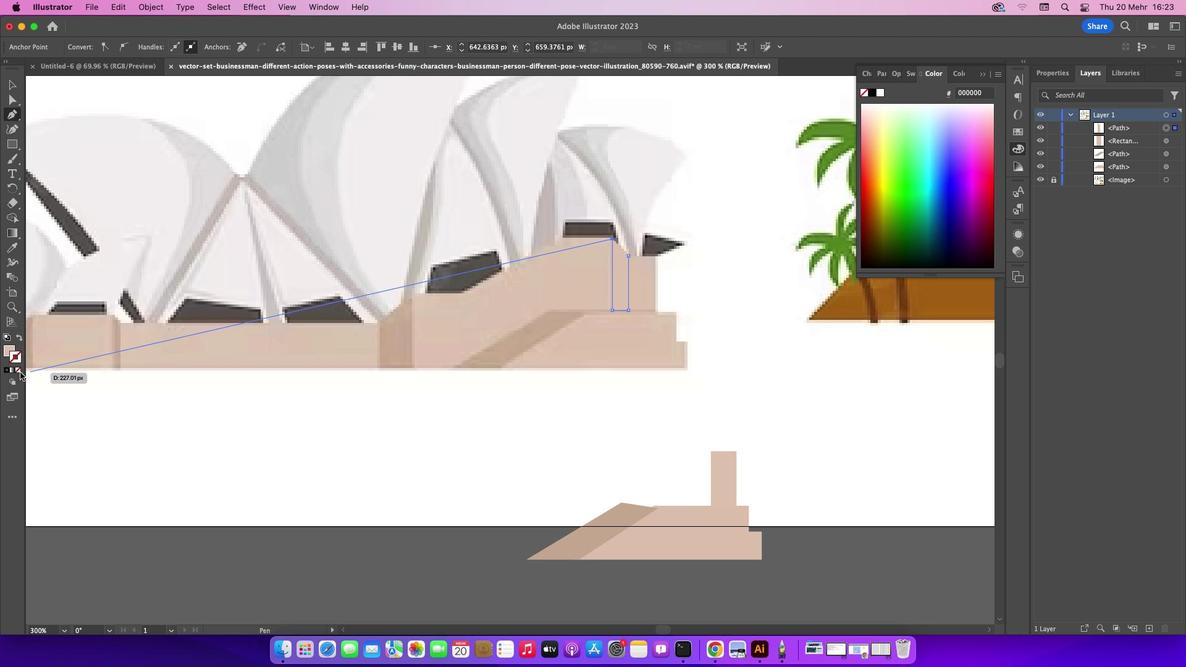 
Action: Mouse moved to (6, 349)
Screenshot: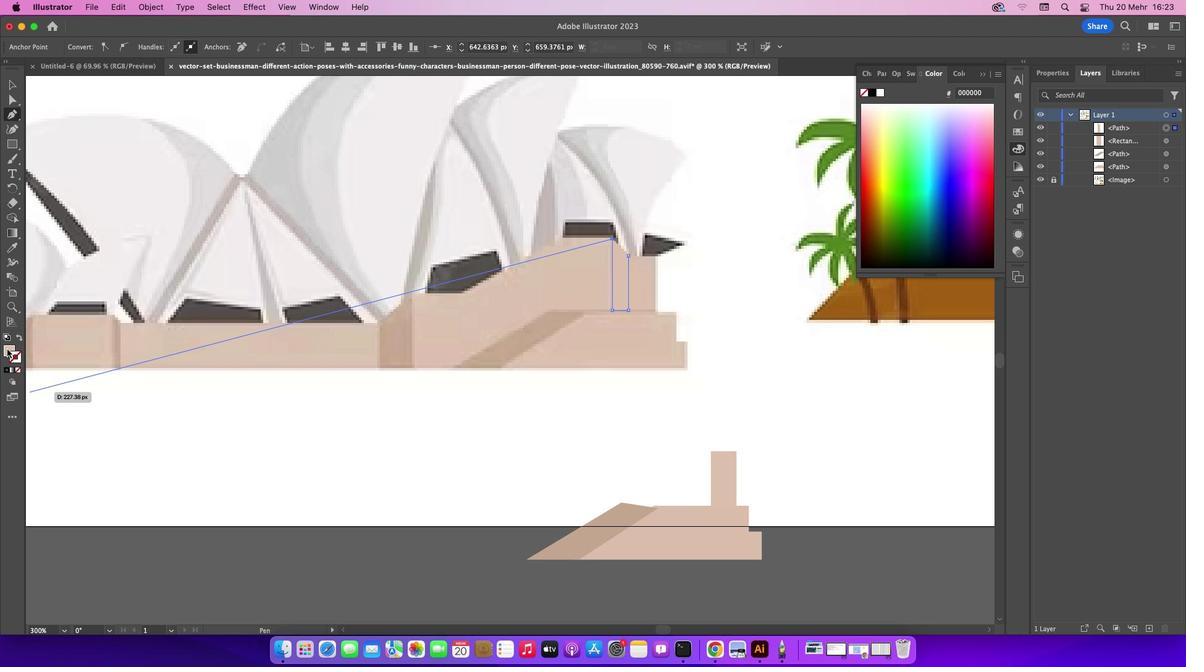 
Action: Mouse pressed left at (6, 349)
Screenshot: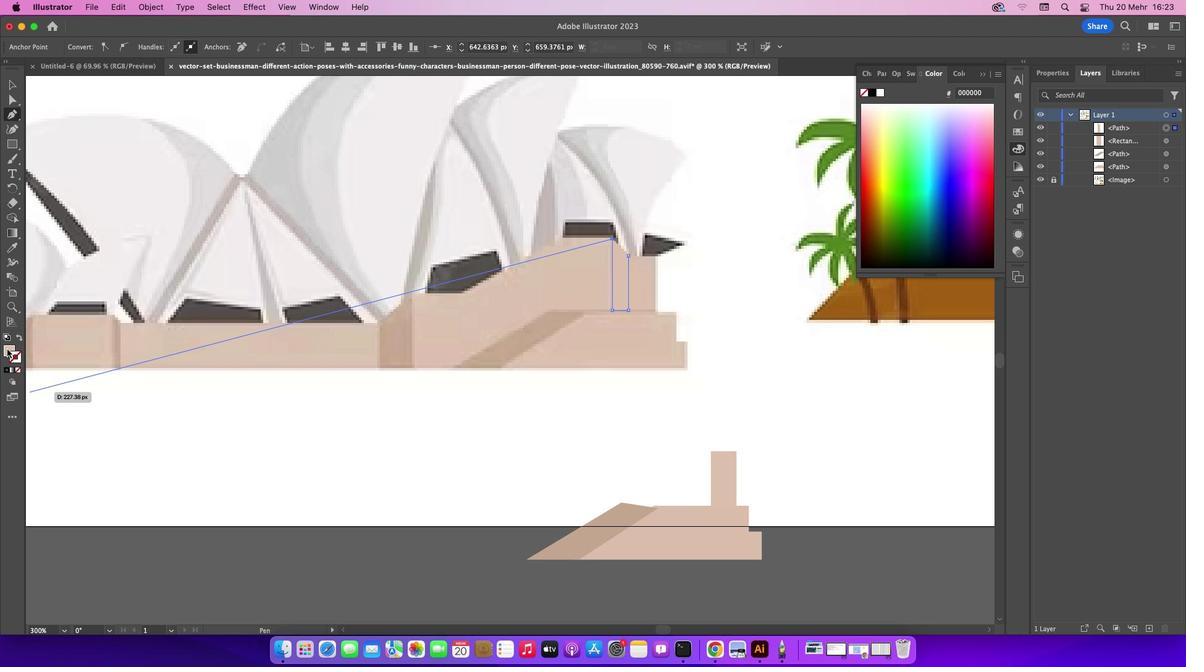 
Action: Mouse moved to (16, 367)
Screenshot: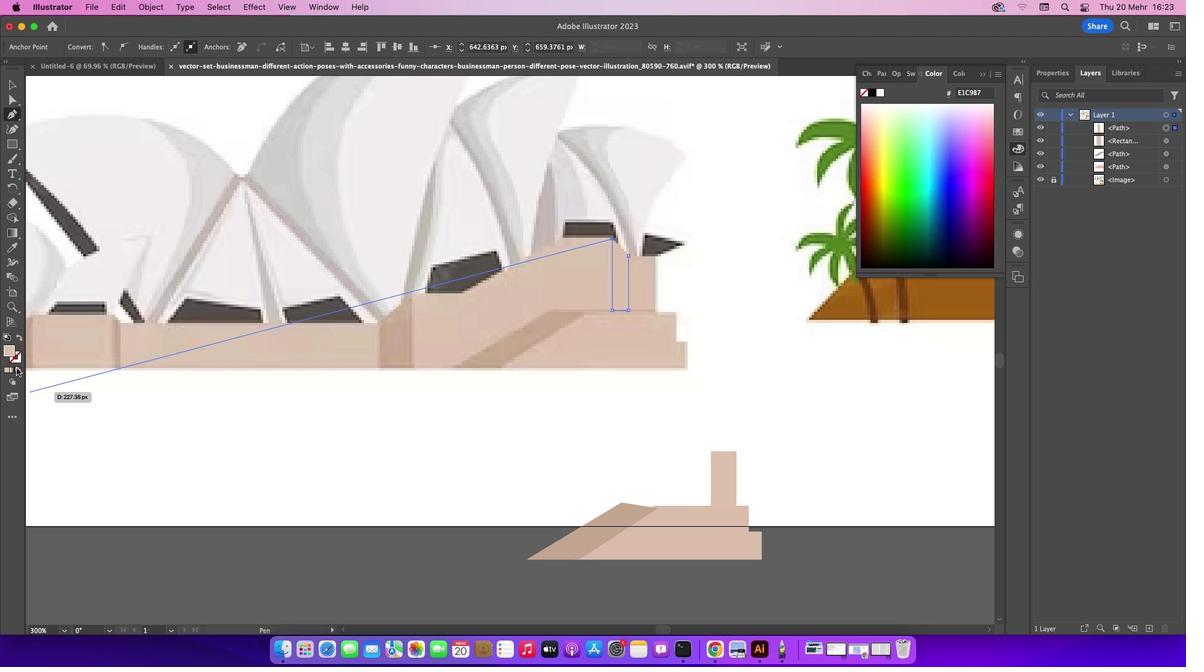 
Action: Mouse pressed left at (16, 367)
Screenshot: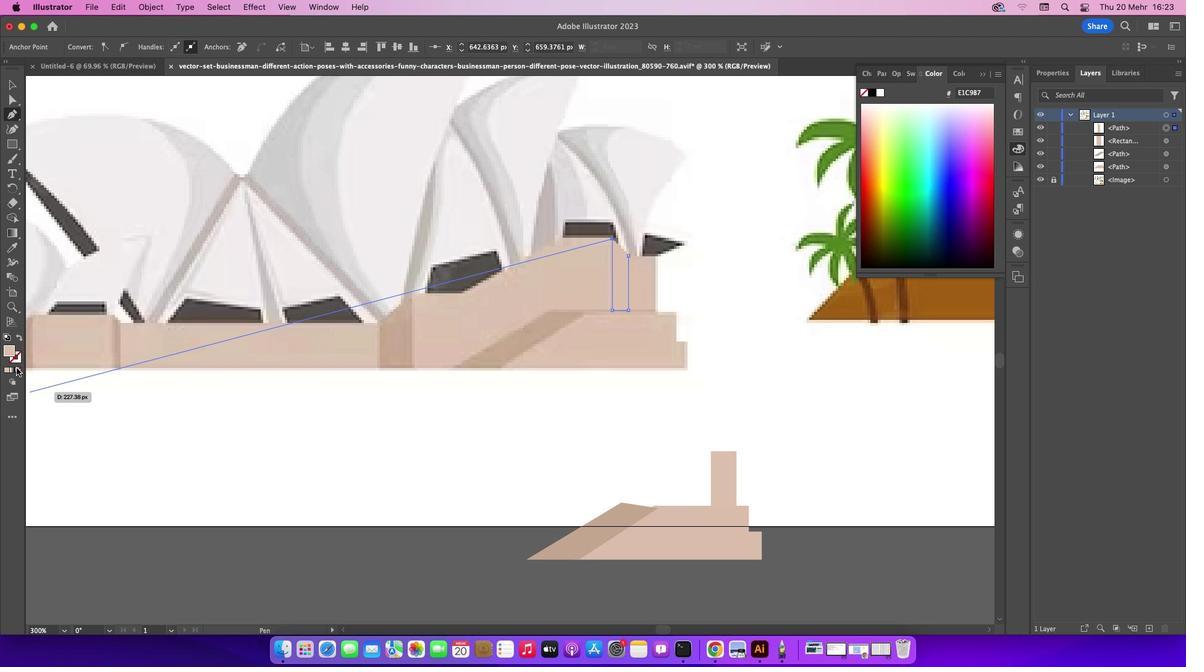 
Action: Mouse moved to (627, 255)
Screenshot: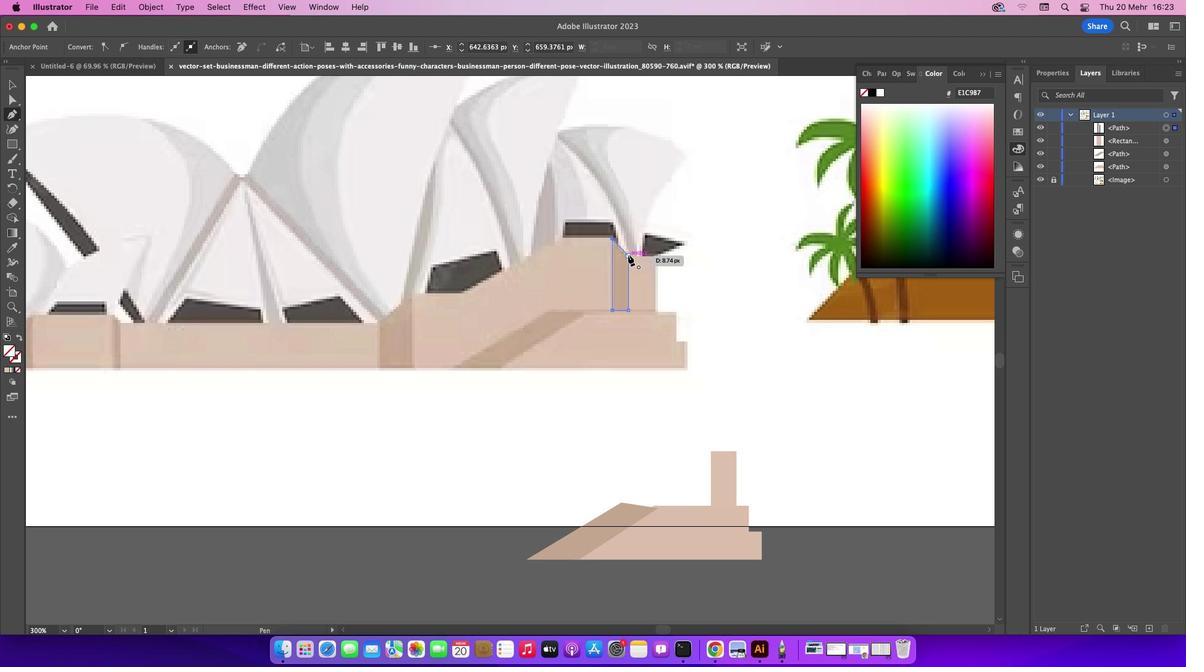 
Action: Mouse pressed left at (627, 255)
Screenshot: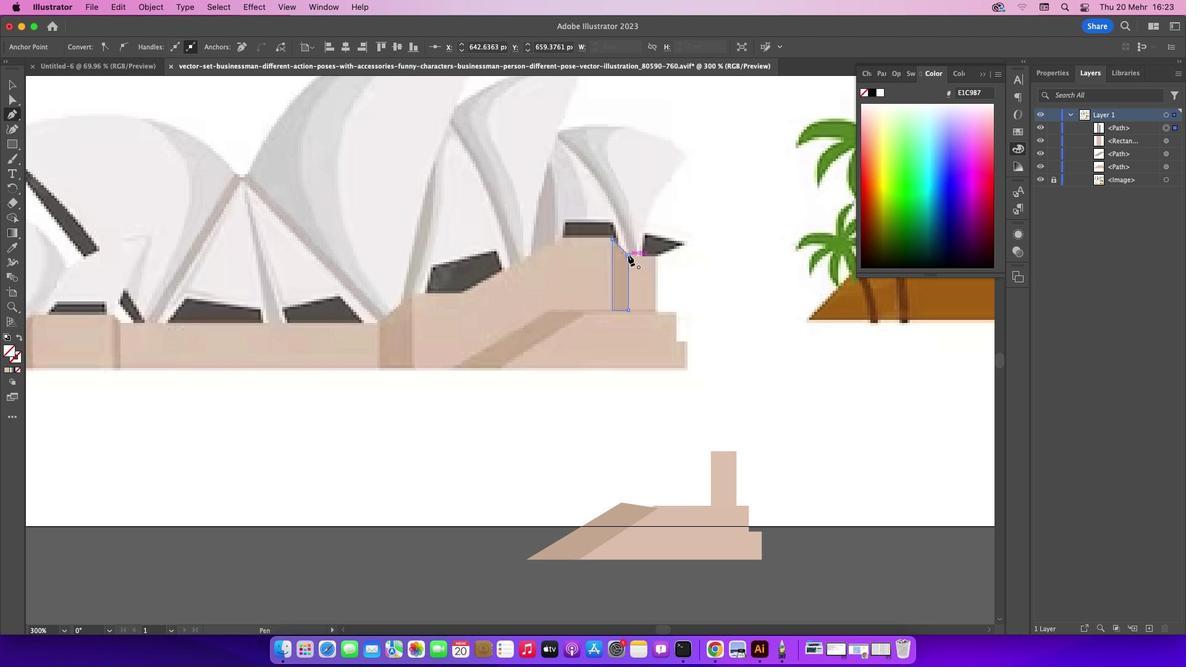 
Action: Mouse moved to (16, 88)
Screenshot: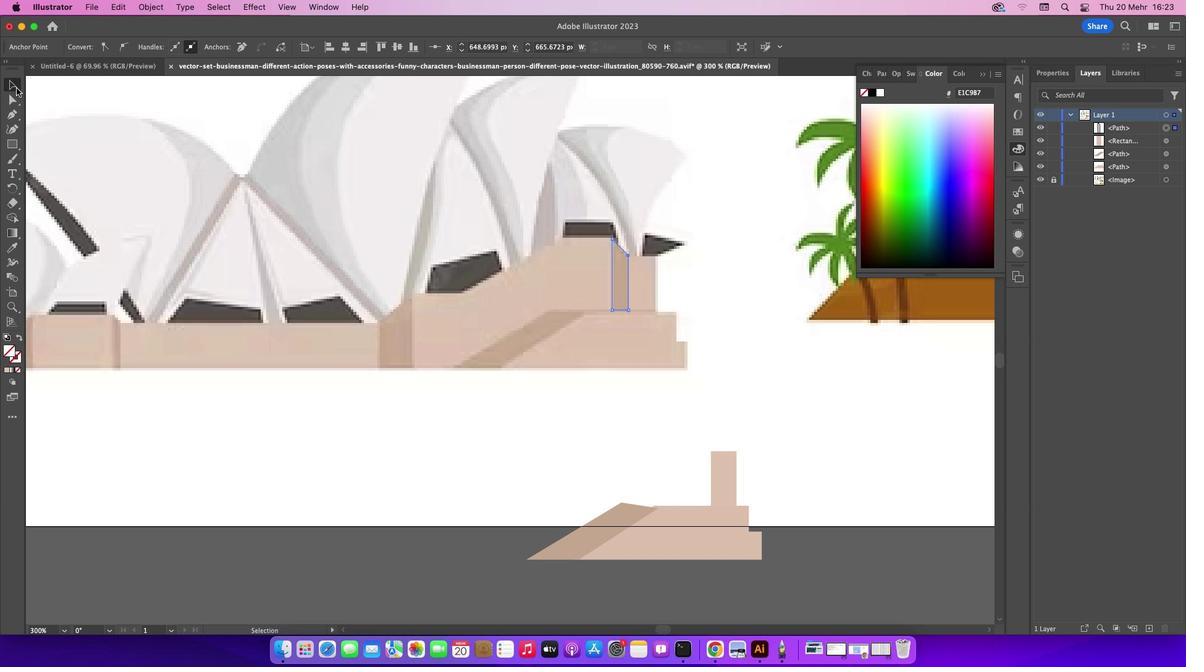 
Action: Mouse pressed left at (16, 88)
Screenshot: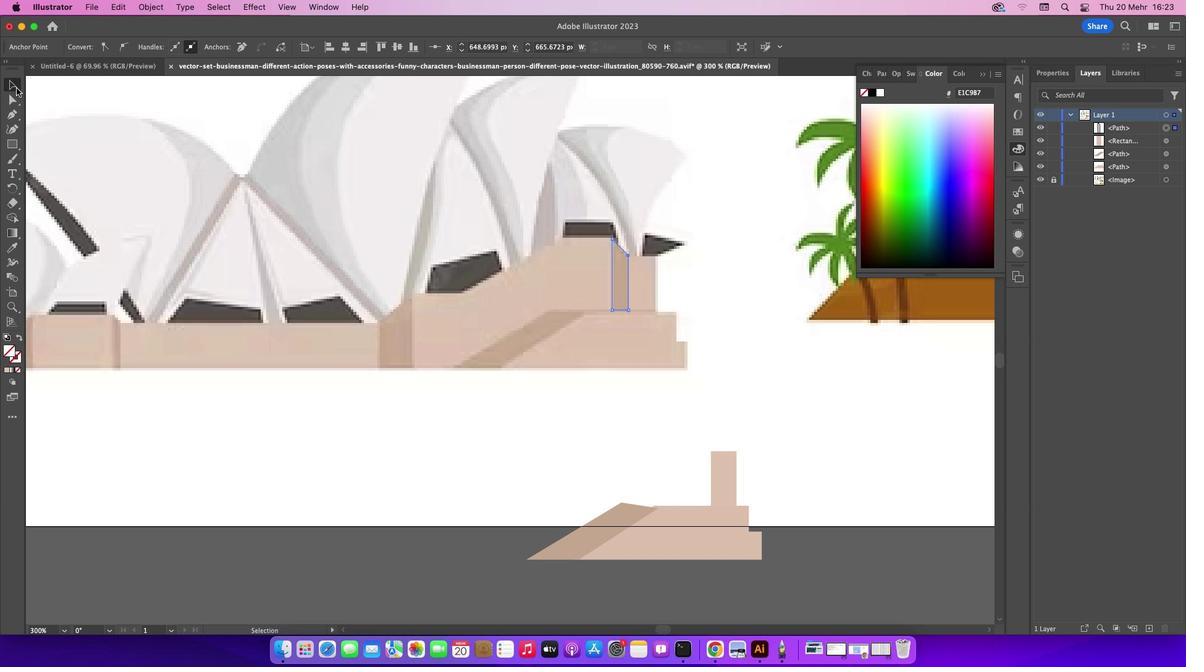 
Action: Mouse moved to (284, 217)
Screenshot: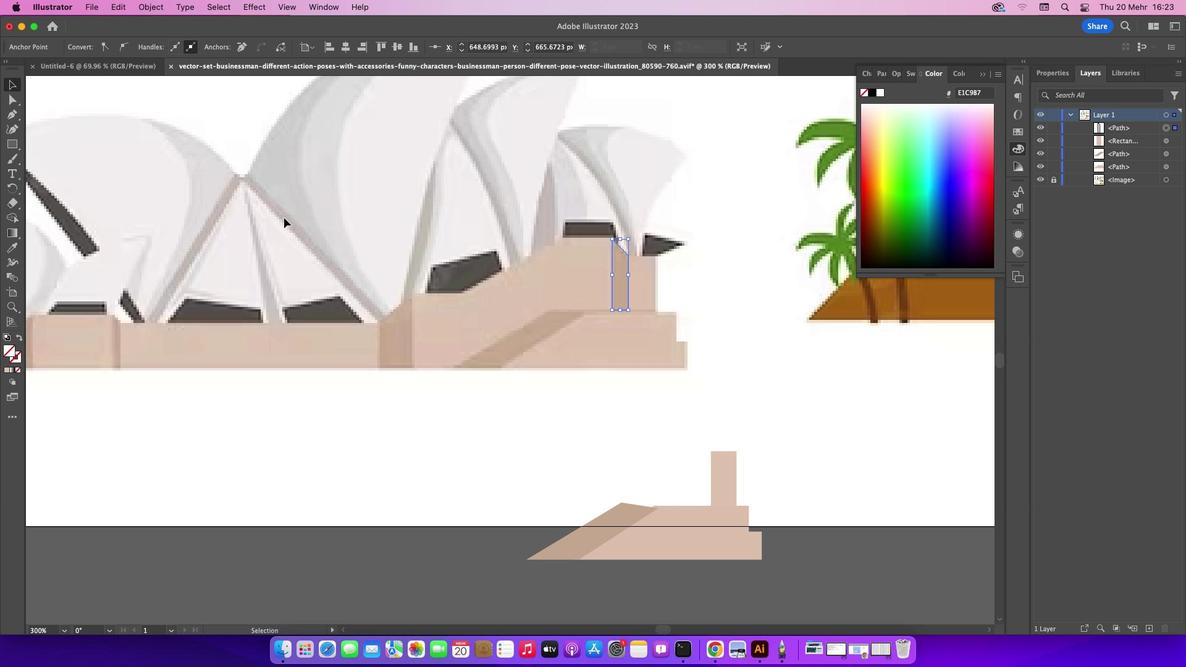 
Action: Mouse pressed left at (284, 217)
Screenshot: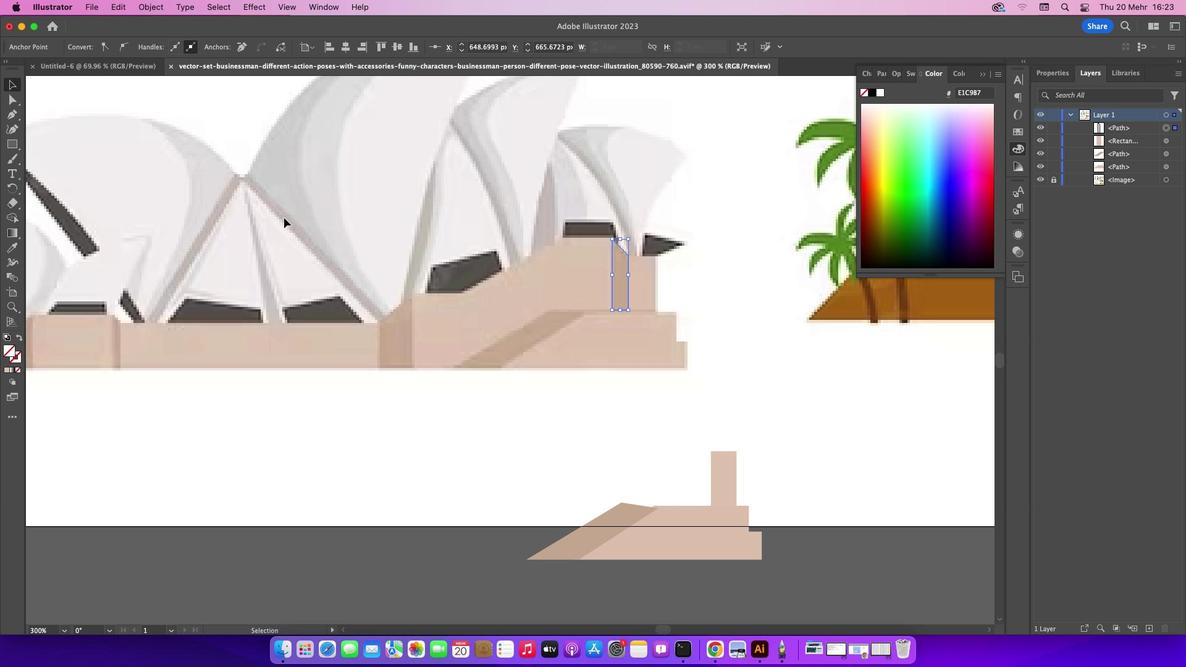 
Action: Mouse moved to (630, 268)
Screenshot: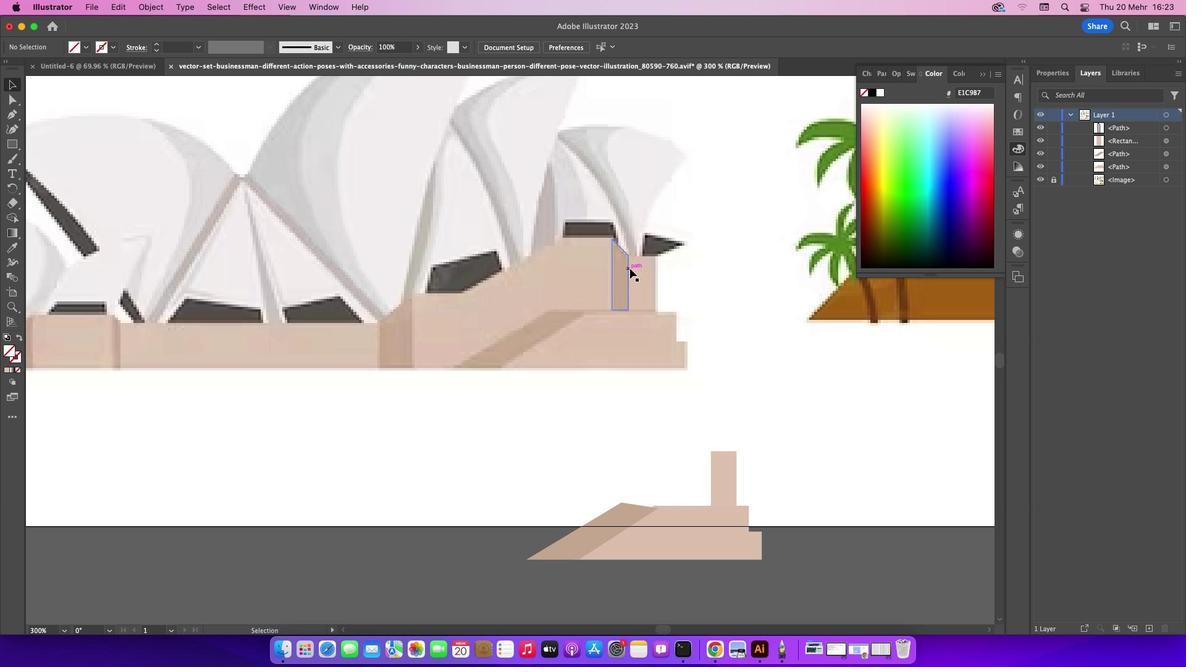 
Action: Mouse pressed left at (630, 268)
Screenshot: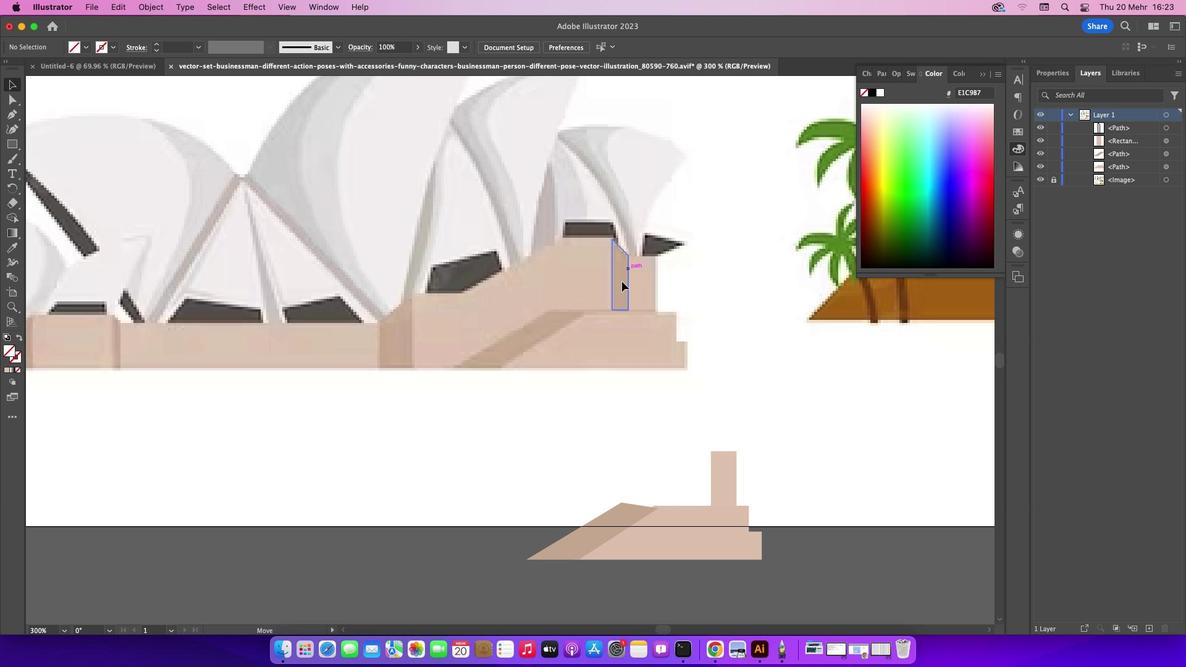 
Action: Mouse moved to (6, 248)
Screenshot: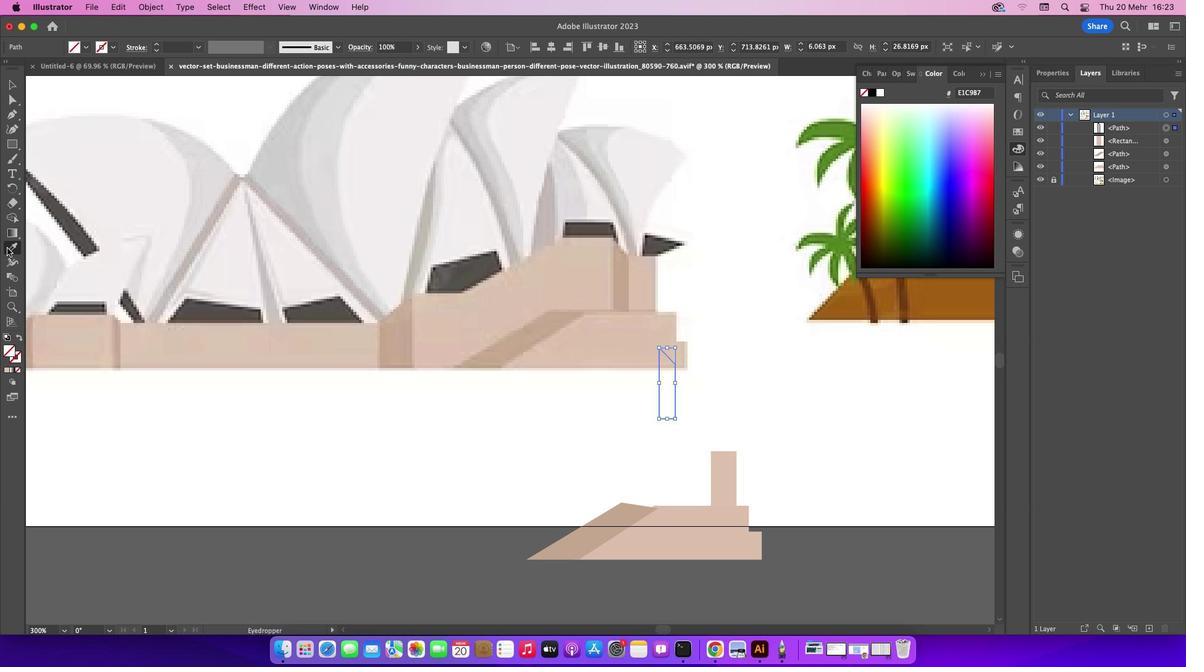 
Action: Mouse pressed left at (6, 248)
Screenshot: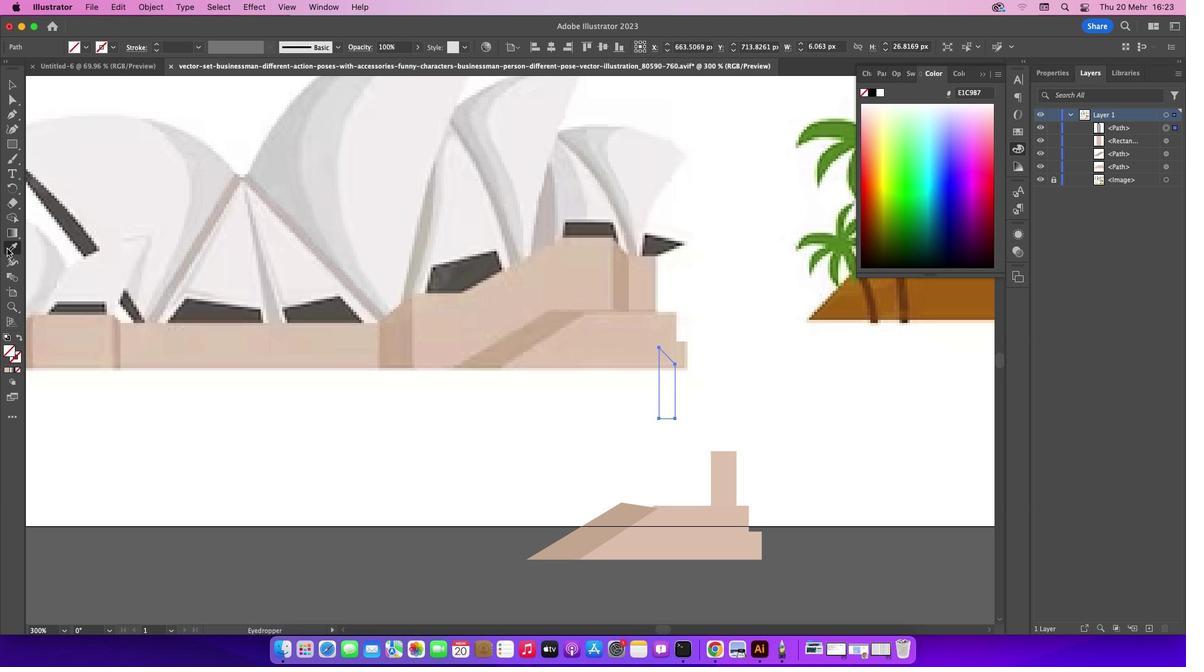
Action: Mouse moved to (618, 276)
Screenshot: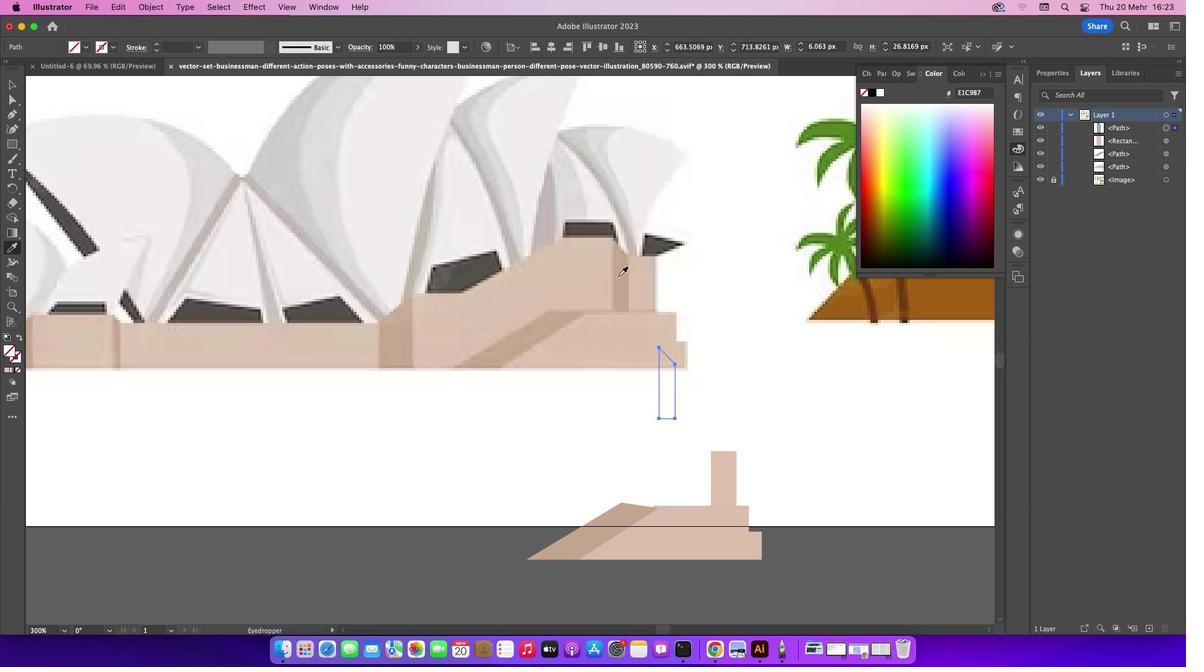 
Action: Mouse pressed left at (618, 276)
Screenshot: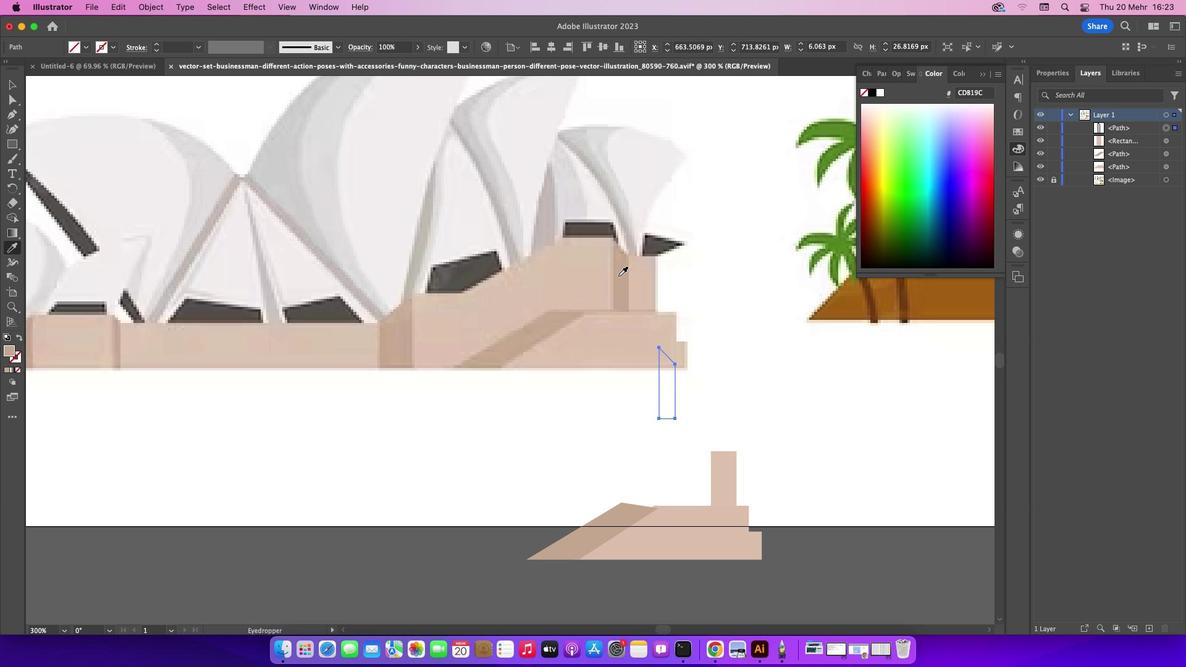 
Action: Mouse moved to (6, 84)
Screenshot: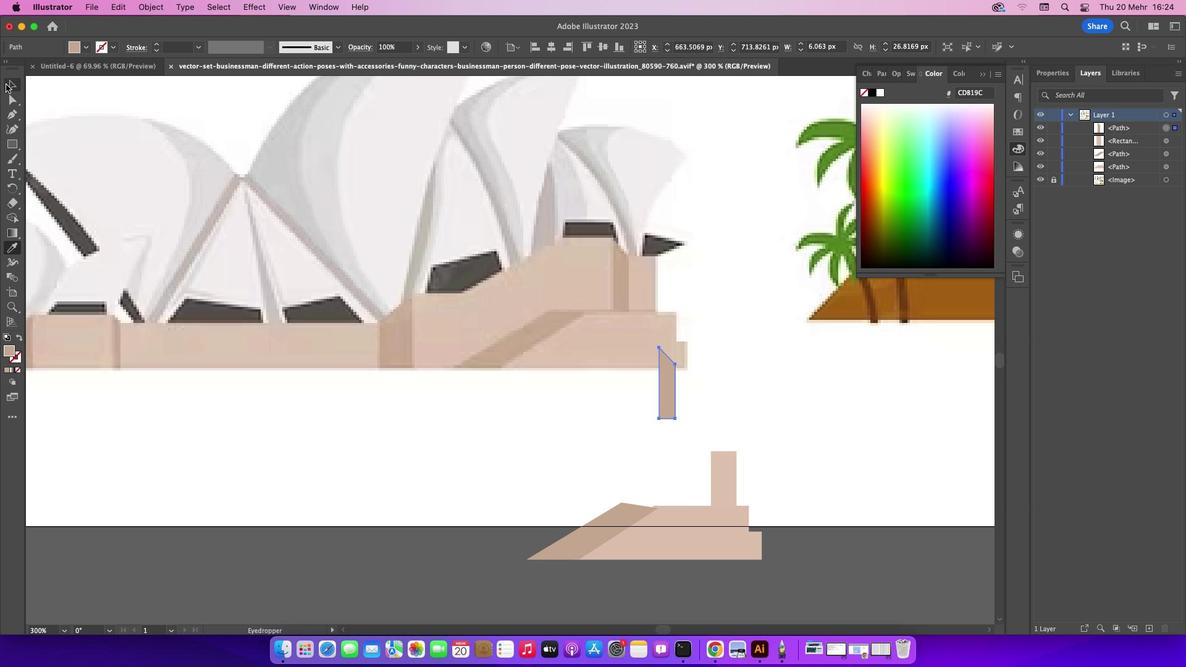
Action: Mouse pressed left at (6, 84)
Screenshot: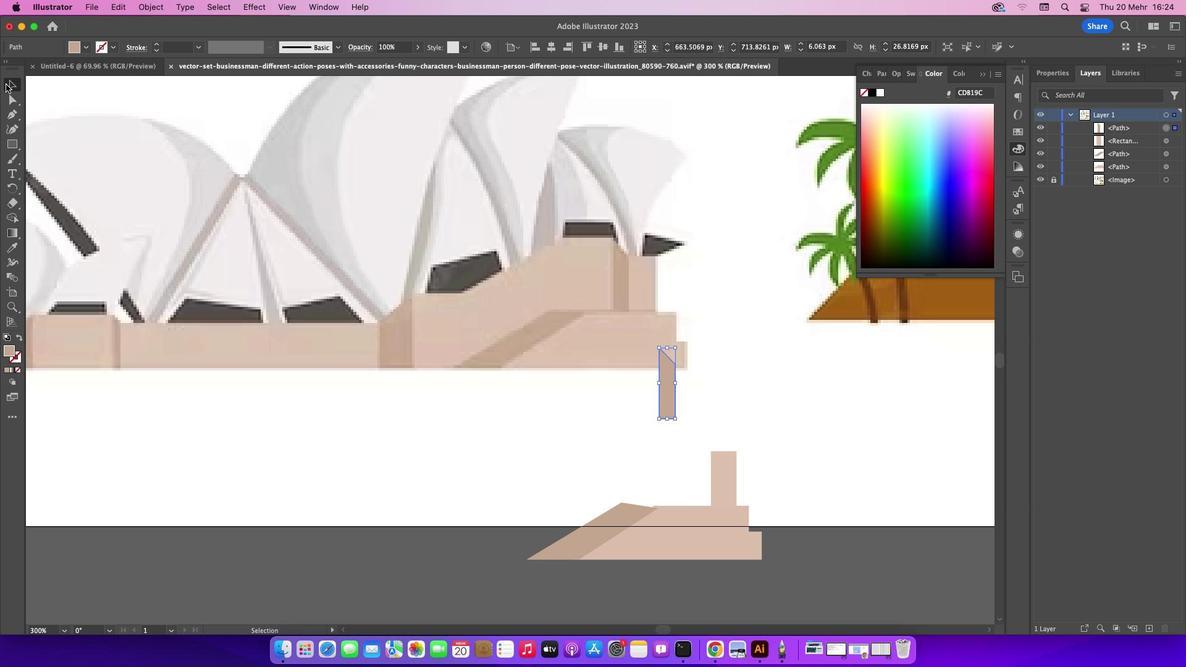 
Action: Mouse moved to (666, 378)
Screenshot: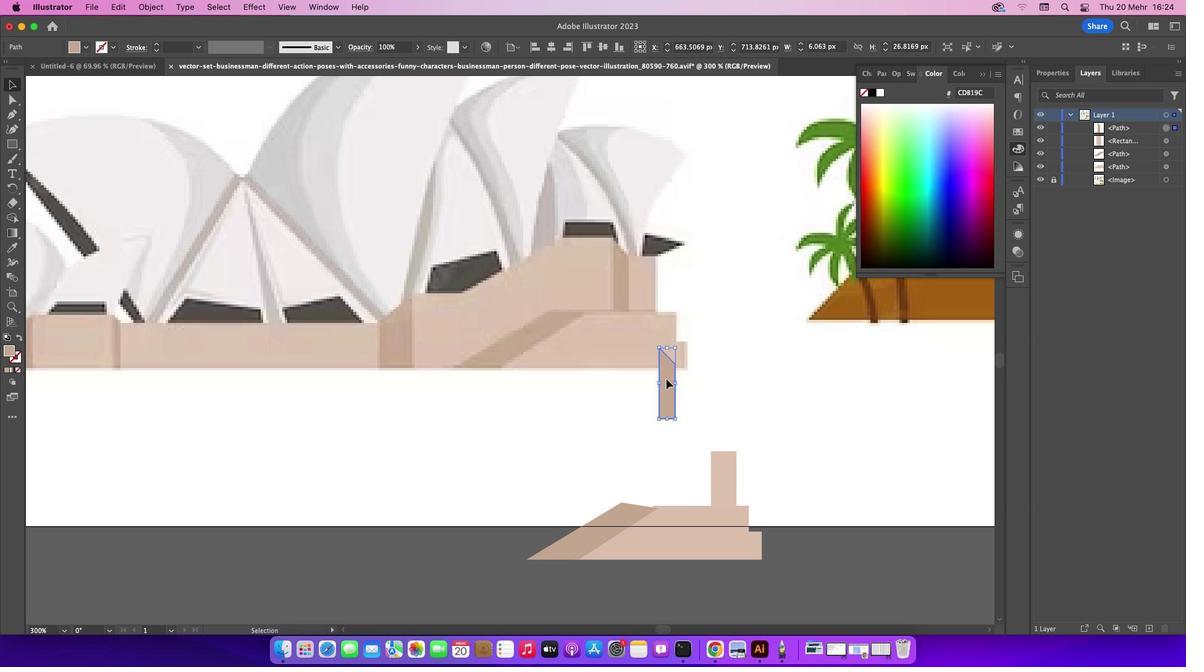 
Action: Mouse pressed left at (666, 378)
Screenshot: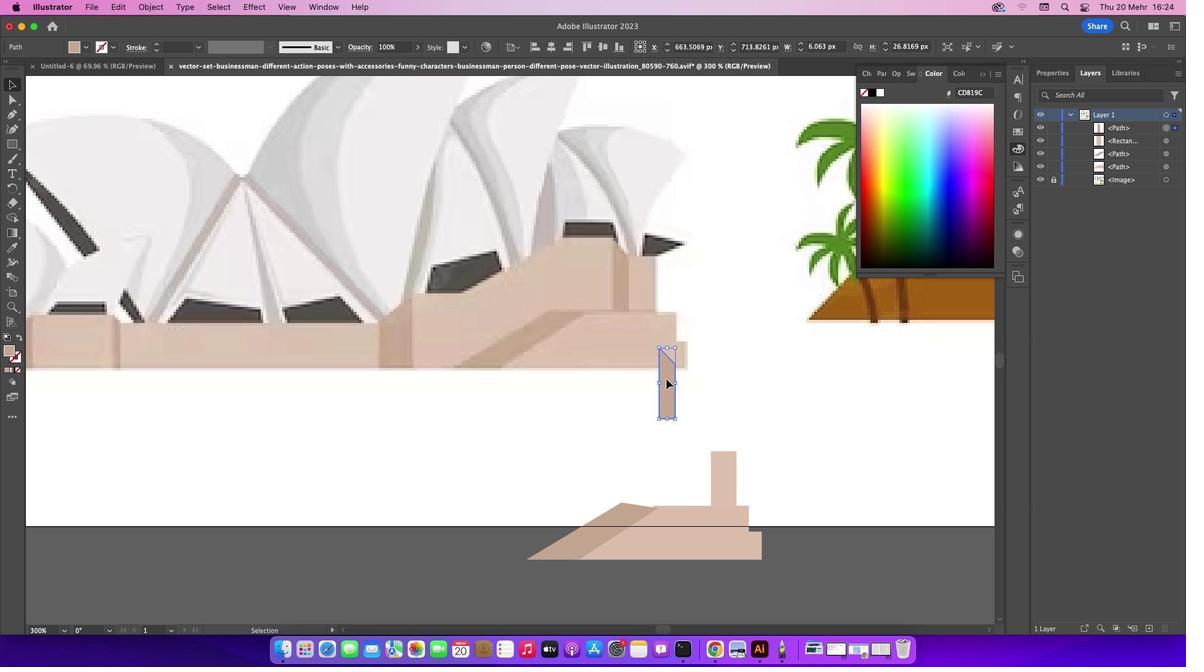 
Action: Mouse moved to (692, 379)
Screenshot: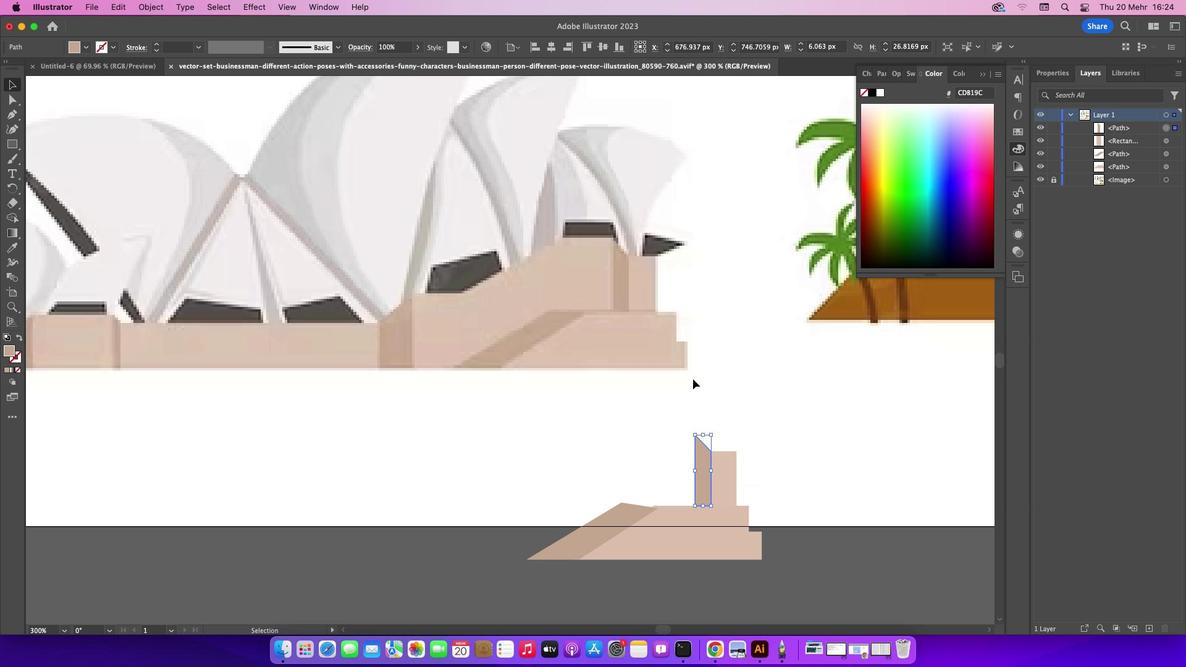 
Action: Mouse pressed left at (692, 379)
Screenshot: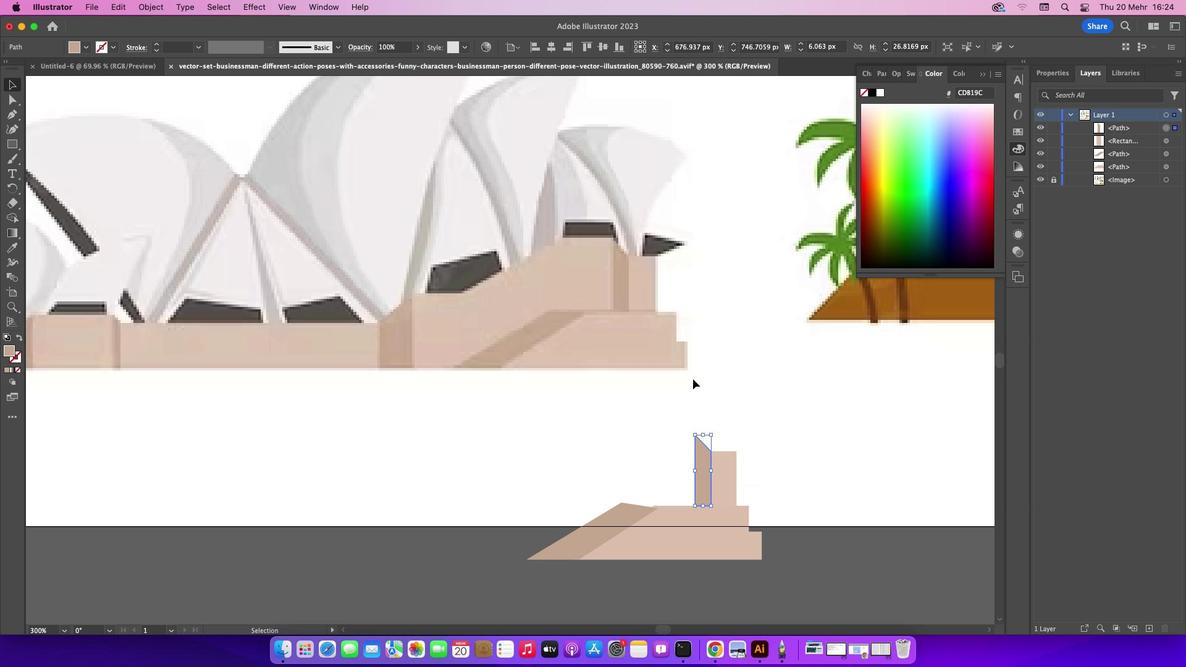 
Action: Mouse moved to (9, 115)
Screenshot: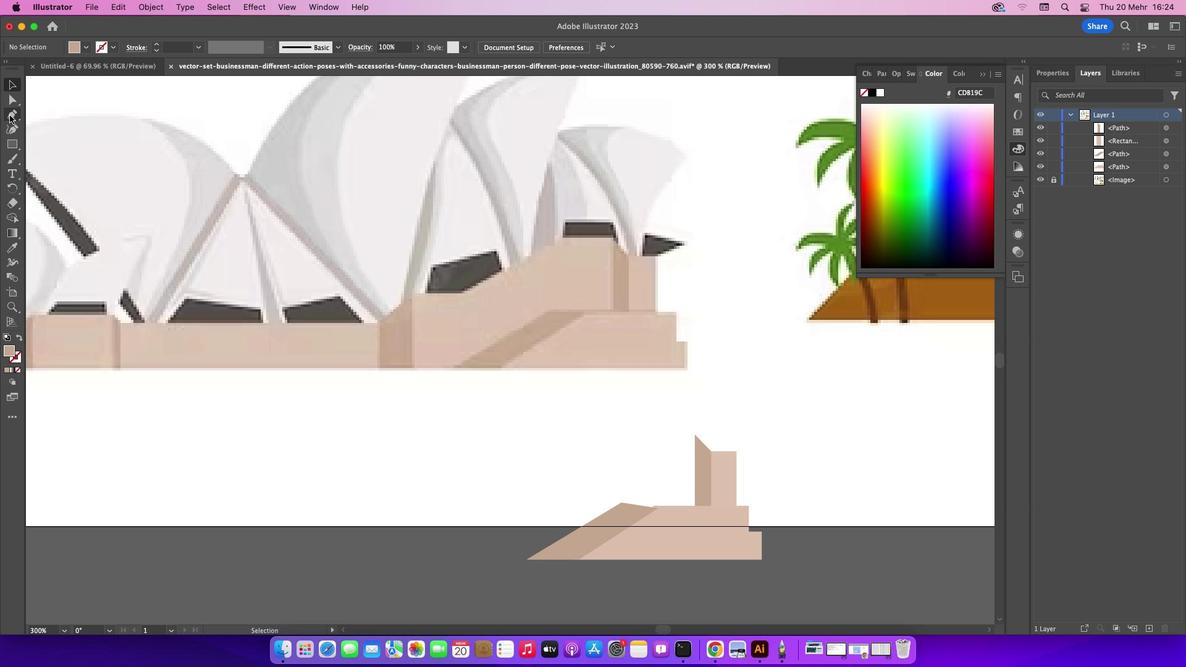 
Action: Mouse pressed left at (9, 115)
Screenshot: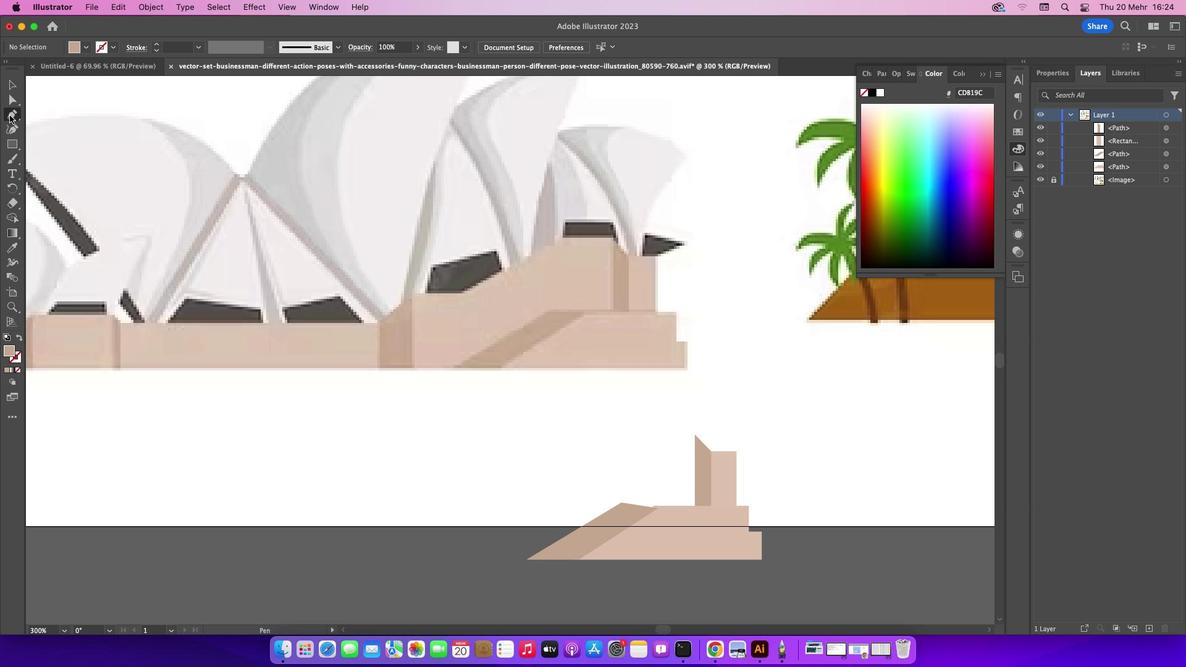 
Action: Mouse moved to (612, 308)
Screenshot: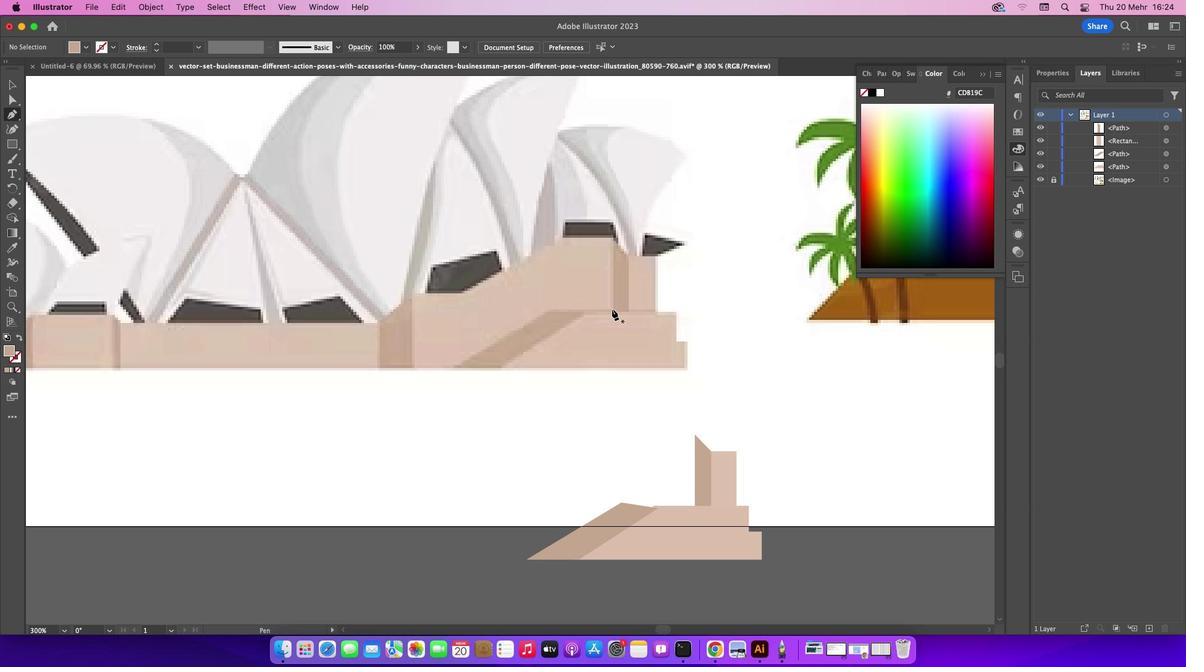 
Action: Mouse pressed left at (612, 308)
Screenshot: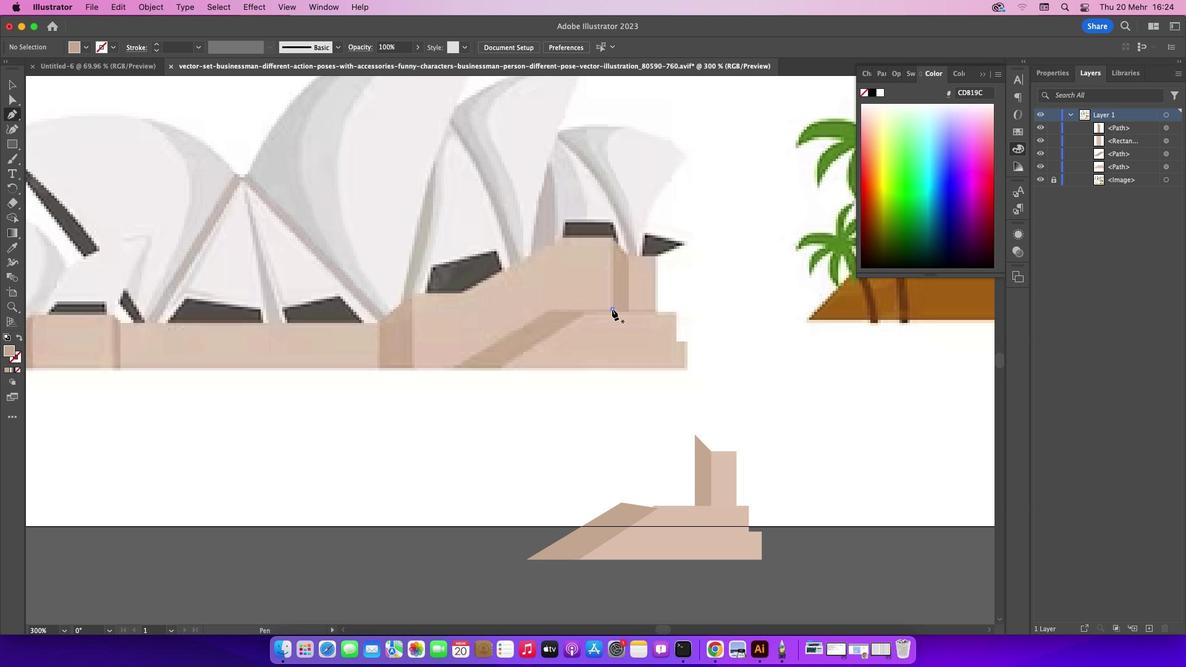 
Action: Mouse moved to (612, 237)
Screenshot: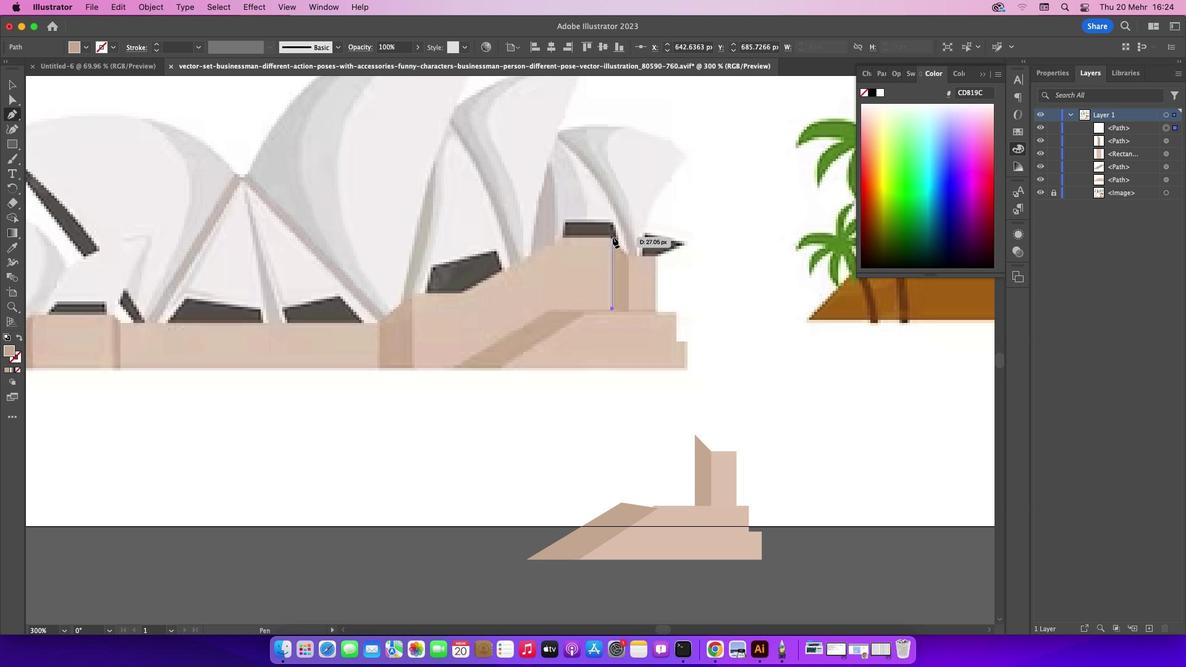 
Action: Mouse pressed left at (612, 237)
Screenshot: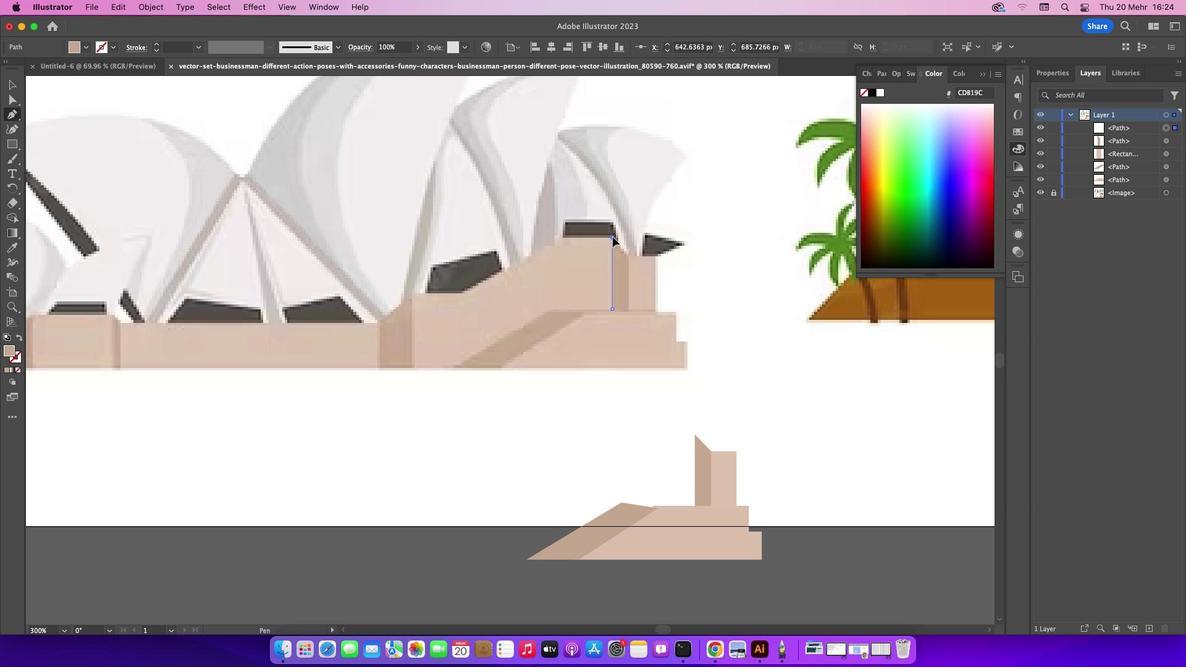 
Action: Mouse moved to (560, 237)
Screenshot: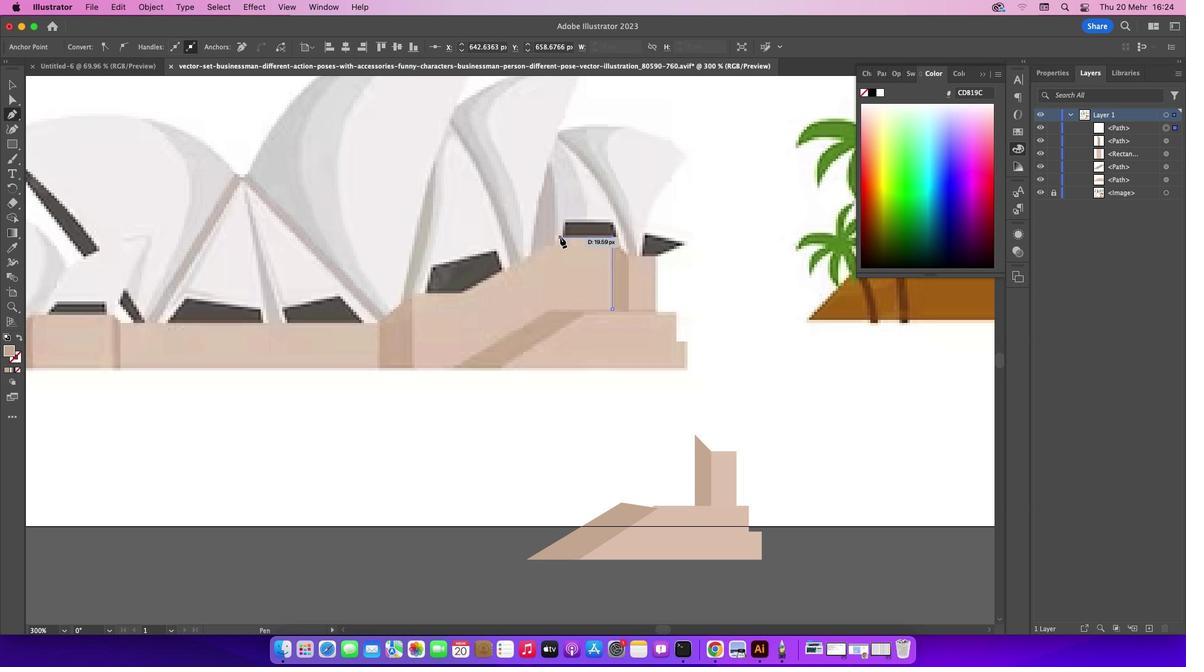 
Action: Mouse pressed left at (560, 237)
Screenshot: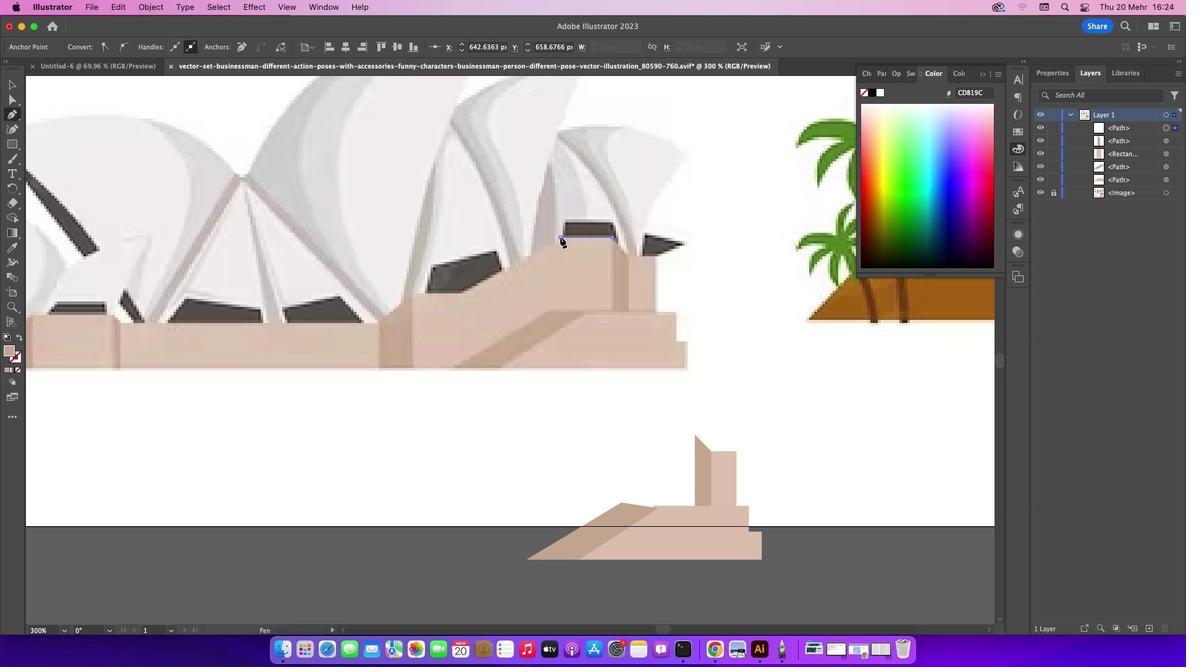 
Action: Mouse moved to (463, 292)
Screenshot: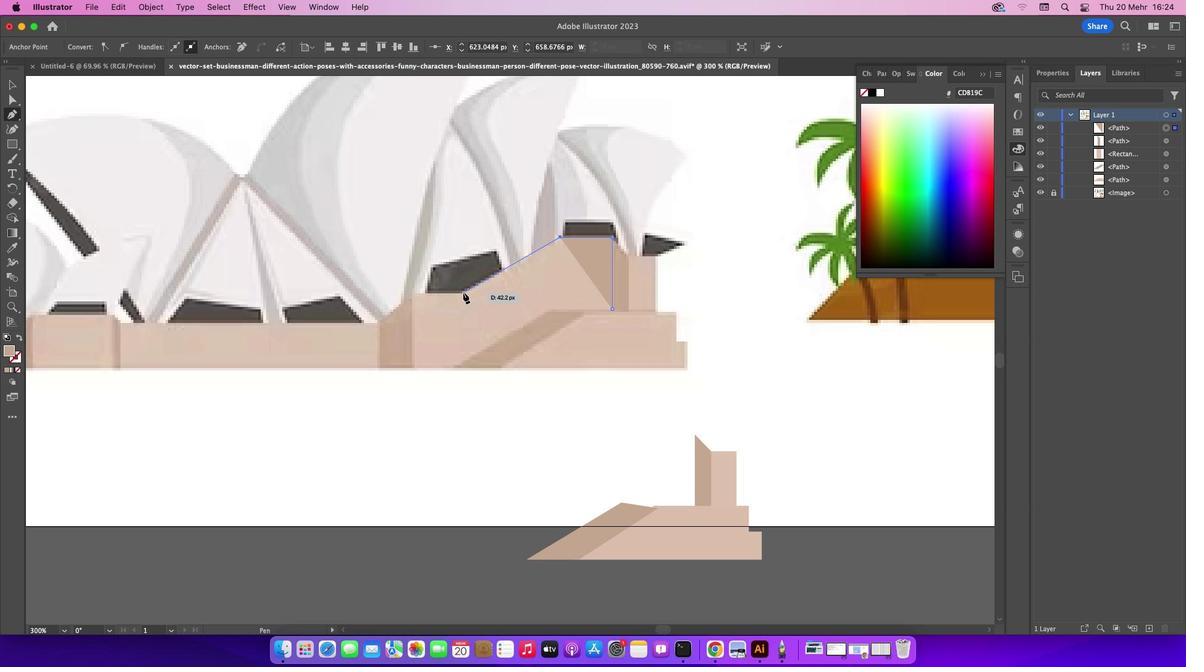 
Action: Mouse pressed left at (463, 292)
Screenshot: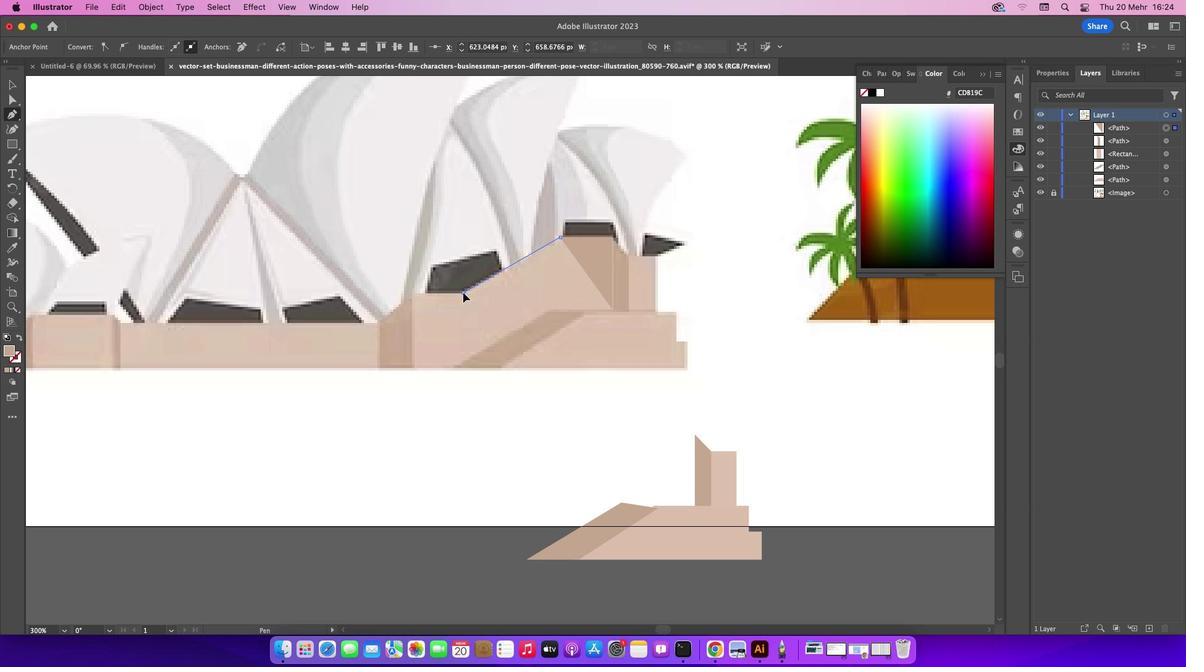 
Action: Mouse moved to (413, 294)
